 Task: Design a homepage for a food delivery service website using Figma. Include a navigation bar, a main image, headline, subheadline, and call-to-action buttons.
Action: Mouse moved to (162, 124)
Screenshot: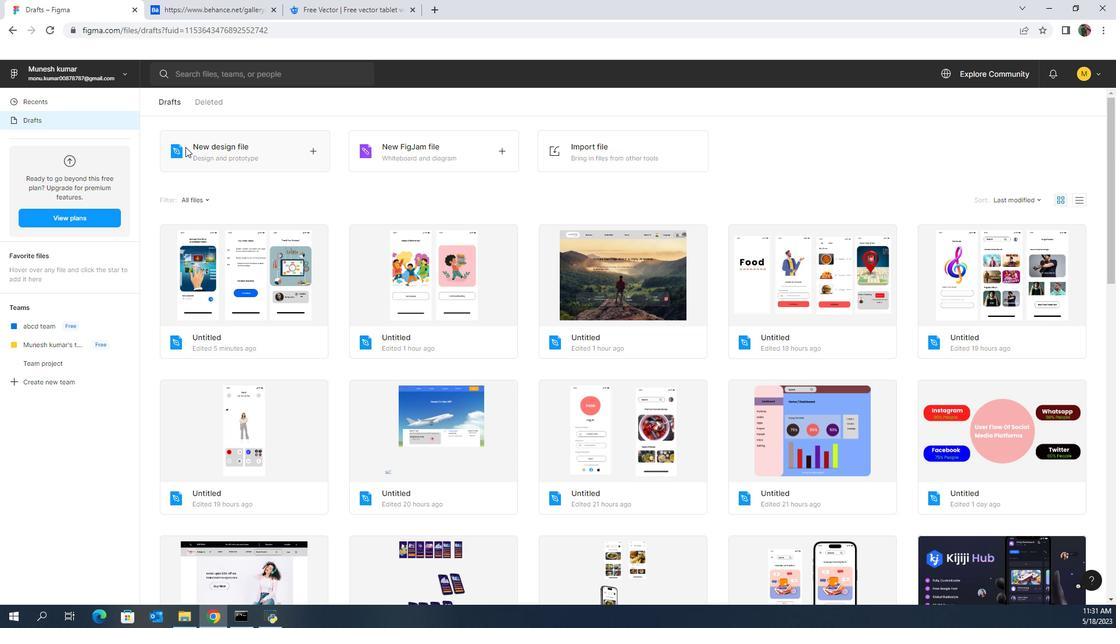 
Action: Mouse pressed left at (162, 124)
Screenshot: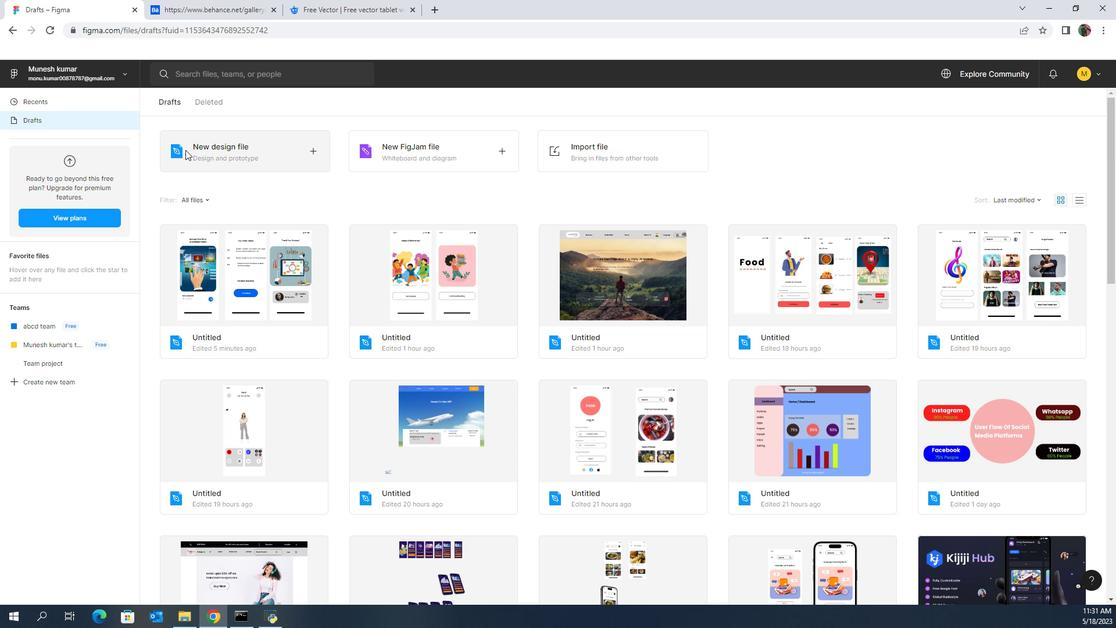 
Action: Mouse moved to (56, 50)
Screenshot: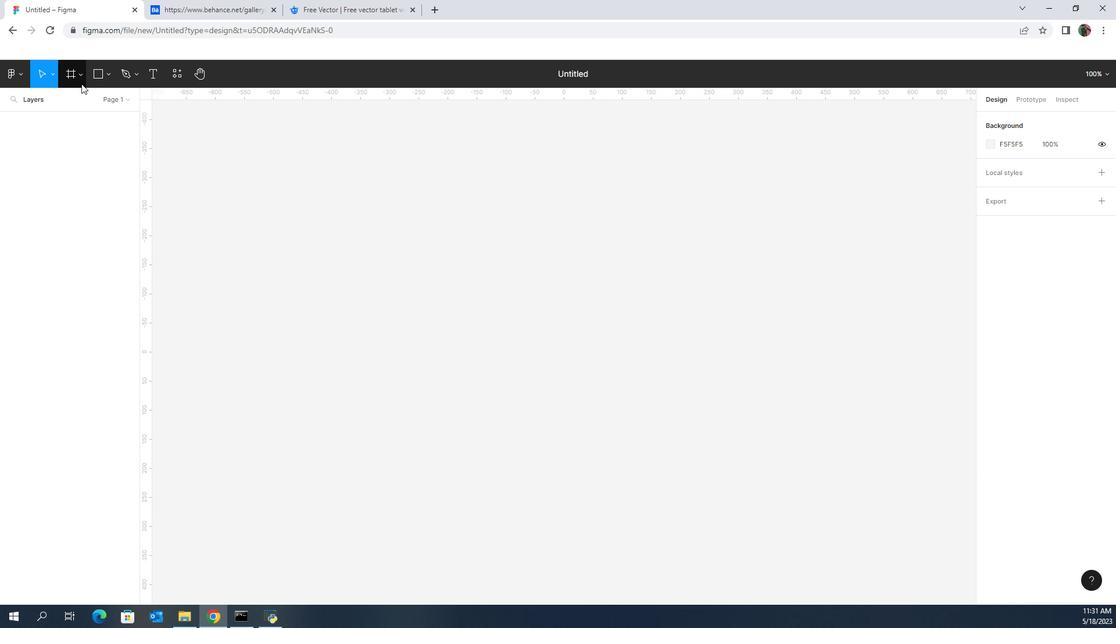
Action: Mouse pressed left at (56, 50)
Screenshot: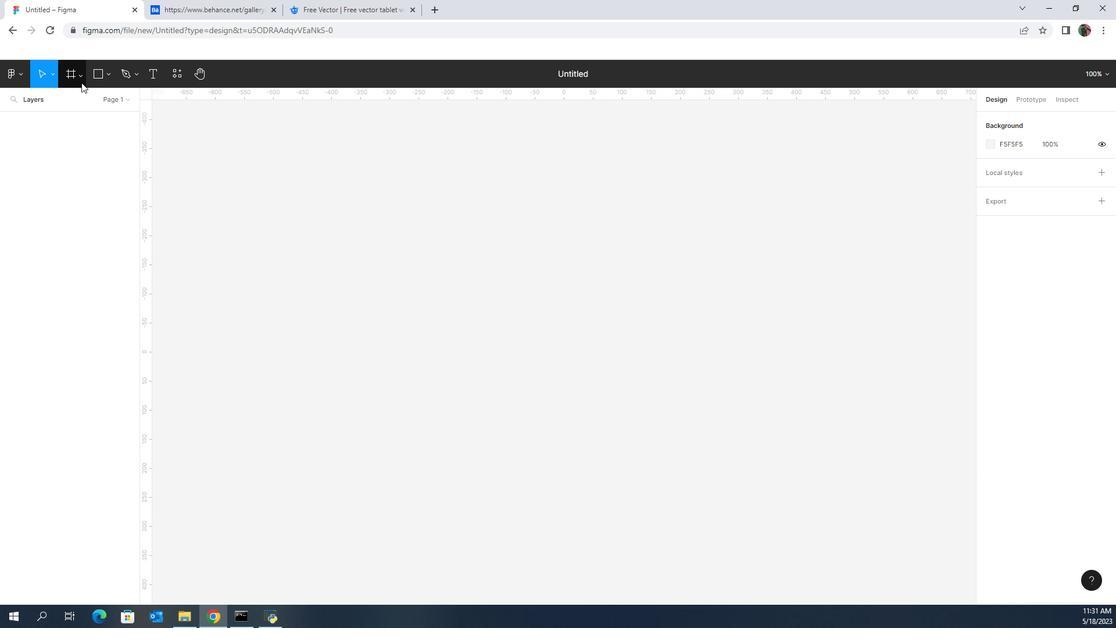 
Action: Mouse moved to (55, 72)
Screenshot: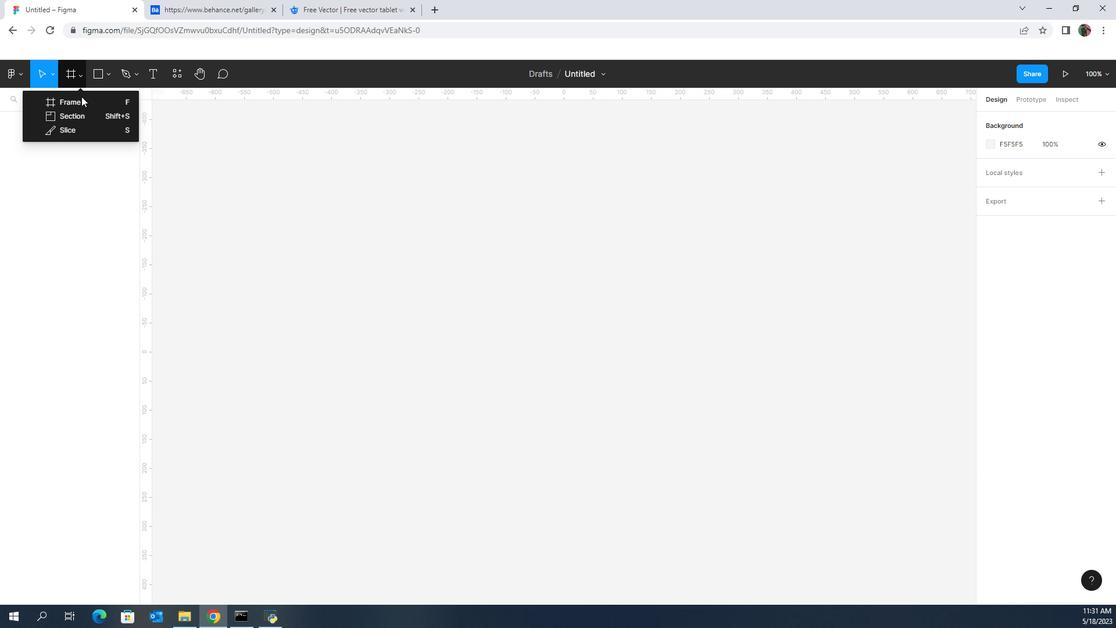 
Action: Mouse pressed left at (55, 72)
Screenshot: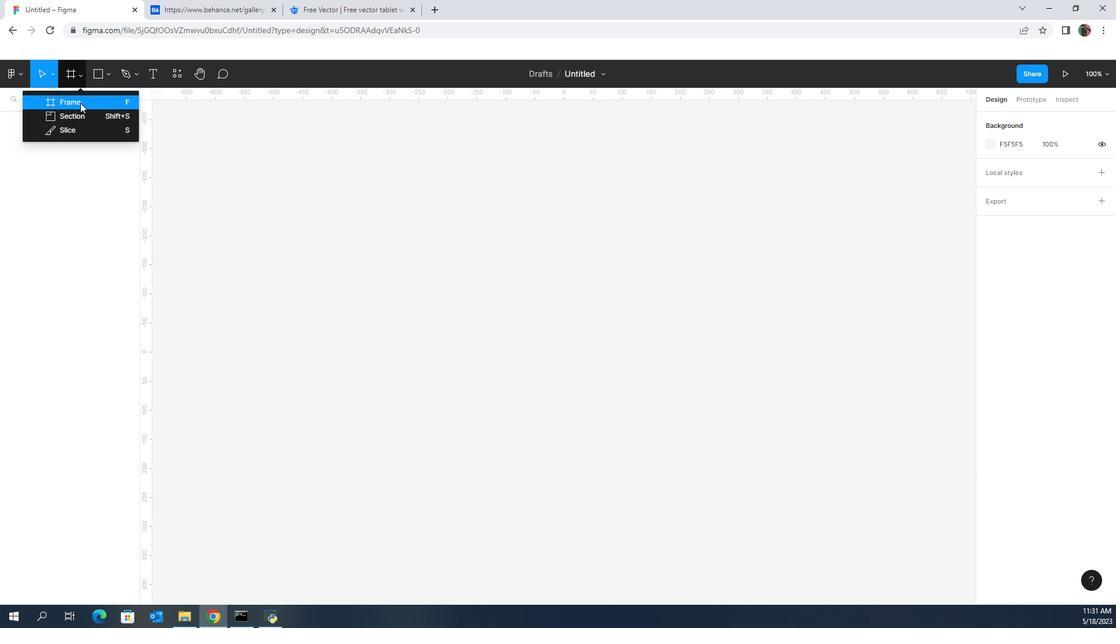 
Action: Mouse moved to (1034, 410)
Screenshot: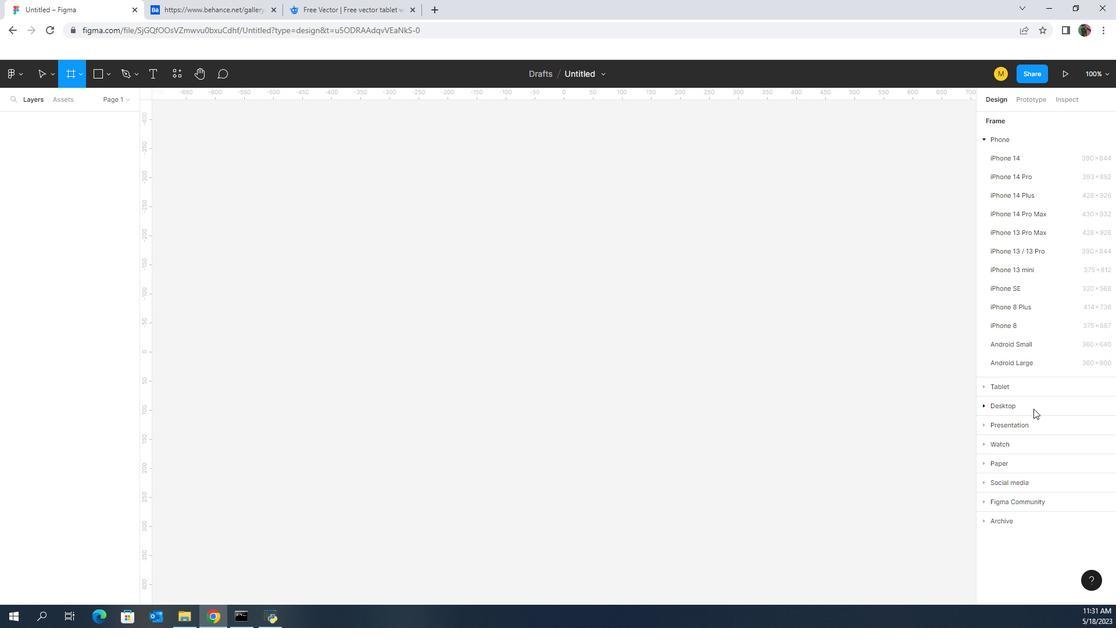 
Action: Mouse pressed left at (1034, 410)
Screenshot: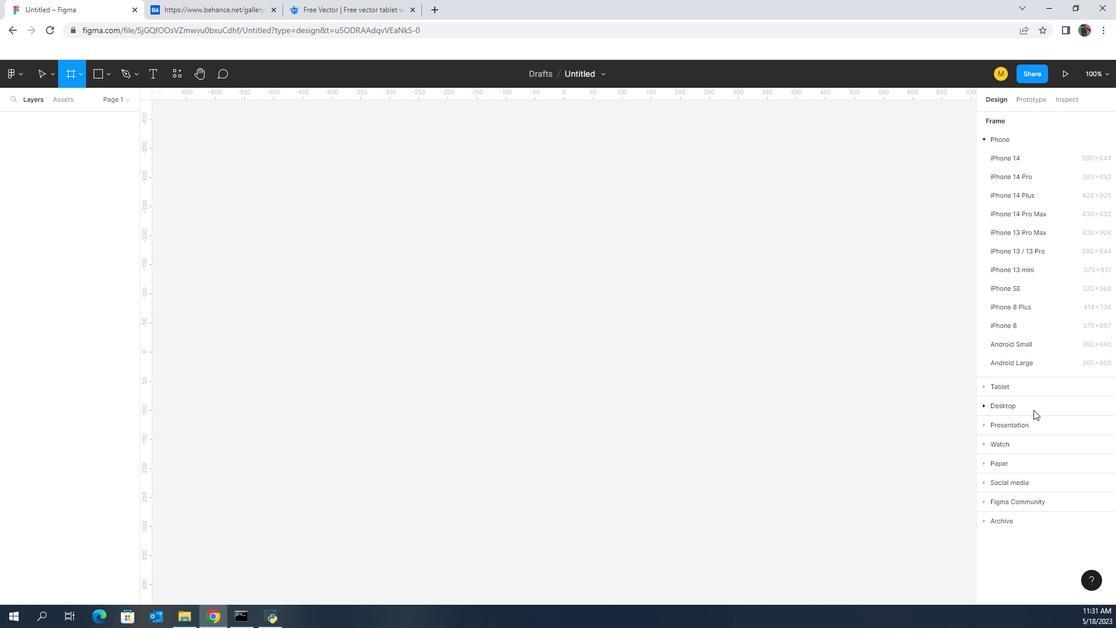 
Action: Mouse moved to (1032, 265)
Screenshot: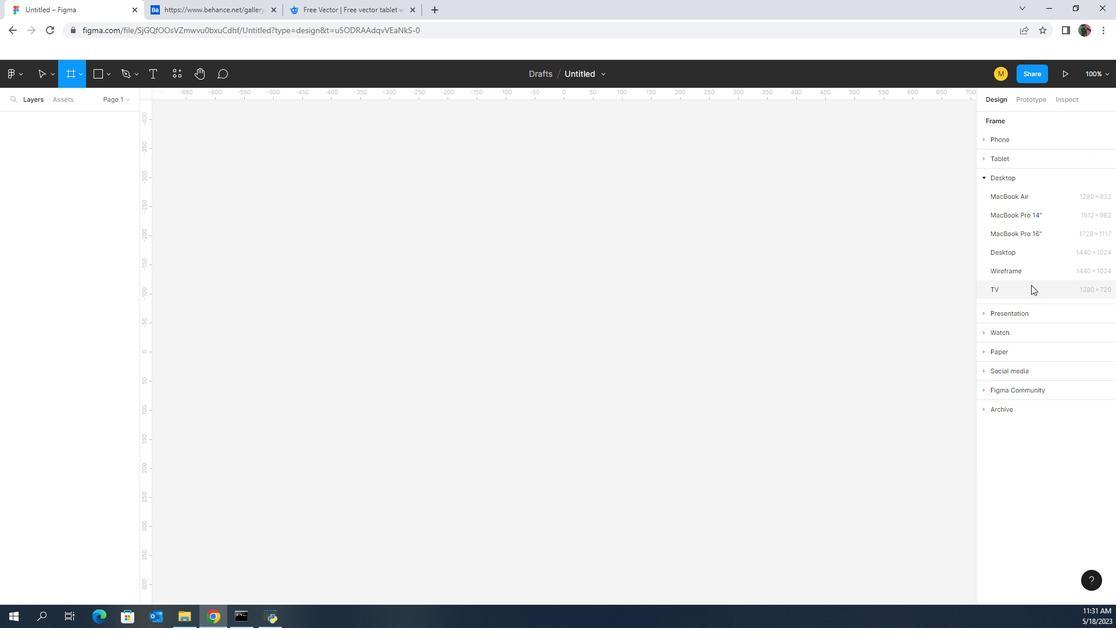 
Action: Mouse pressed left at (1032, 265)
Screenshot: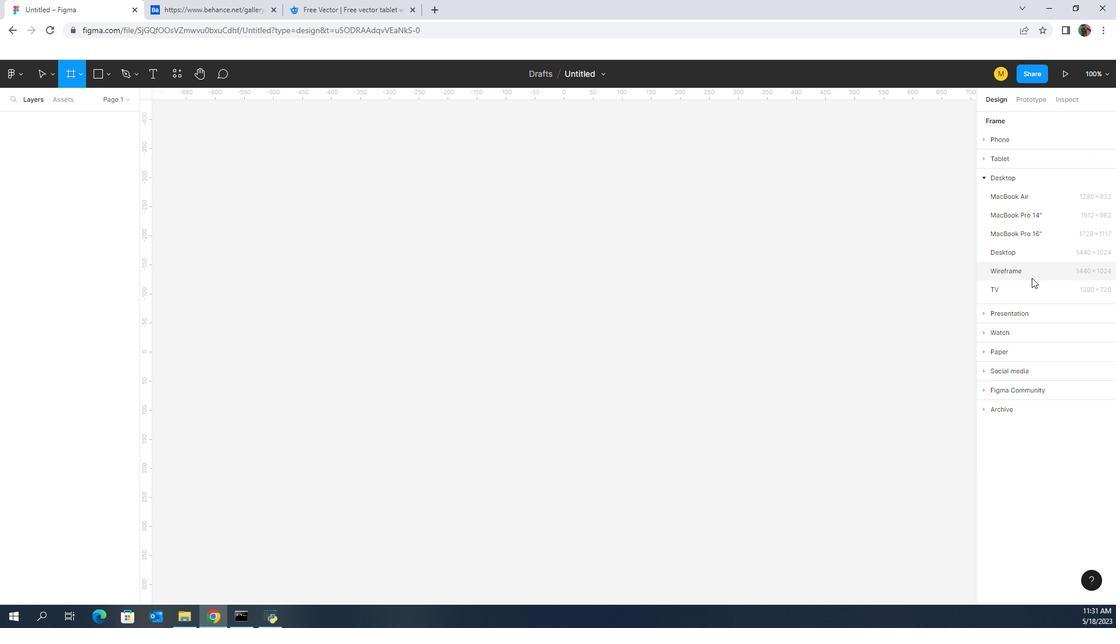 
Action: Mouse moved to (1104, 54)
Screenshot: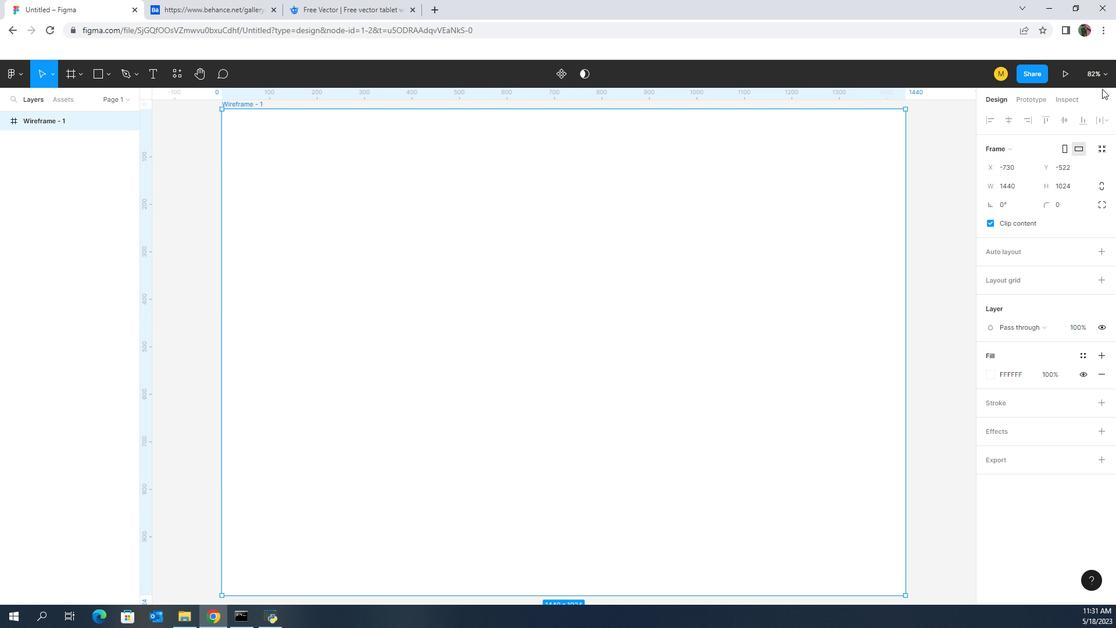 
Action: Mouse pressed left at (1104, 54)
Screenshot: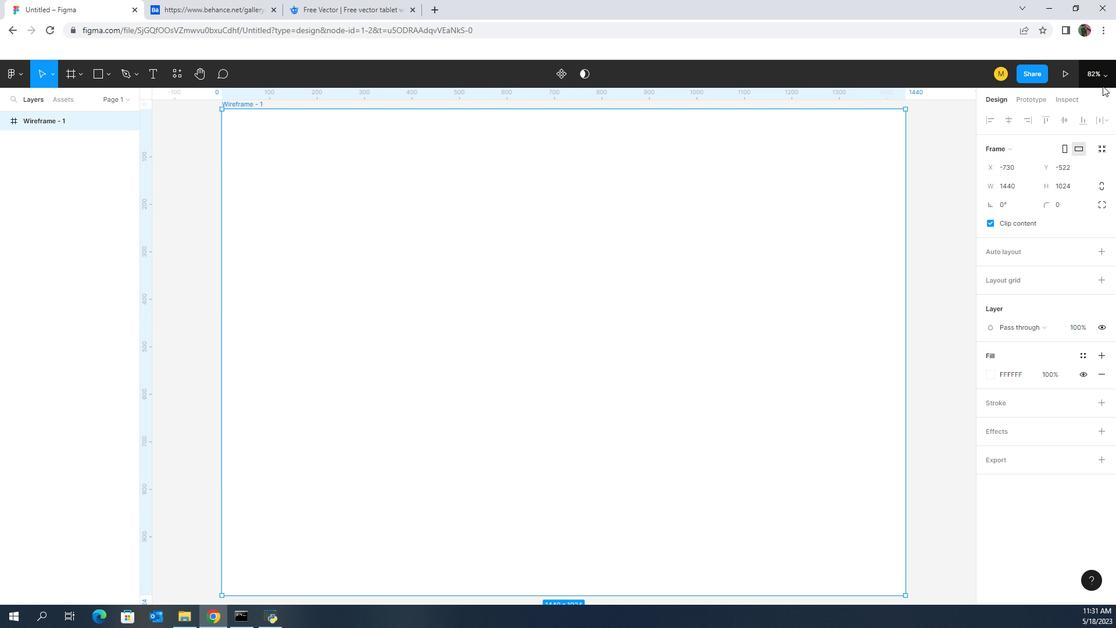 
Action: Key pressed 70<Key.enter>
Screenshot: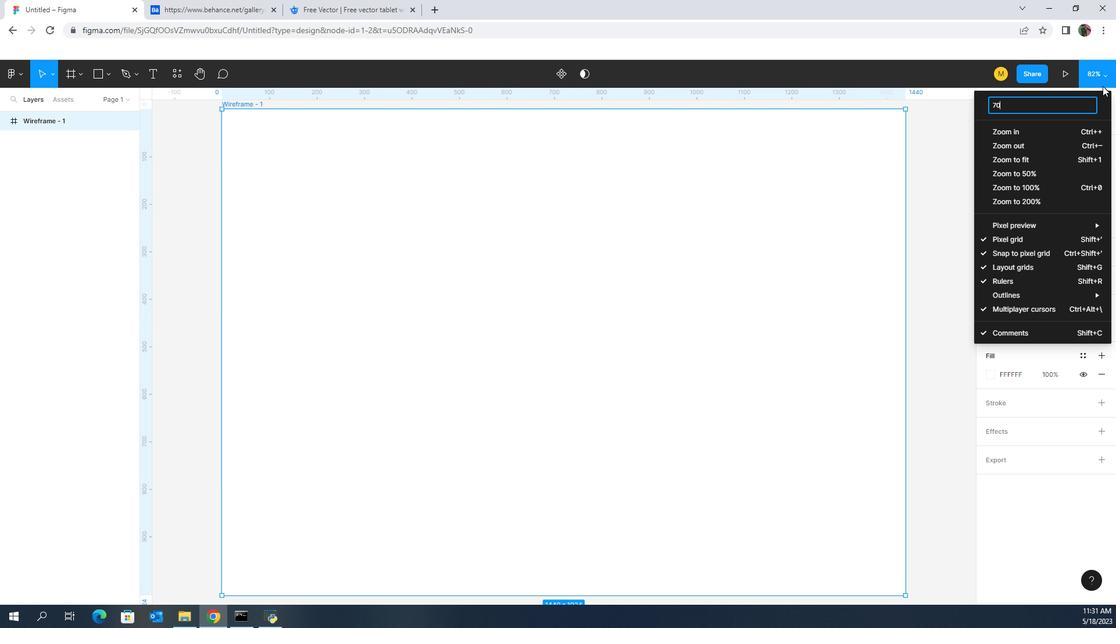 
Action: Mouse moved to (900, 198)
Screenshot: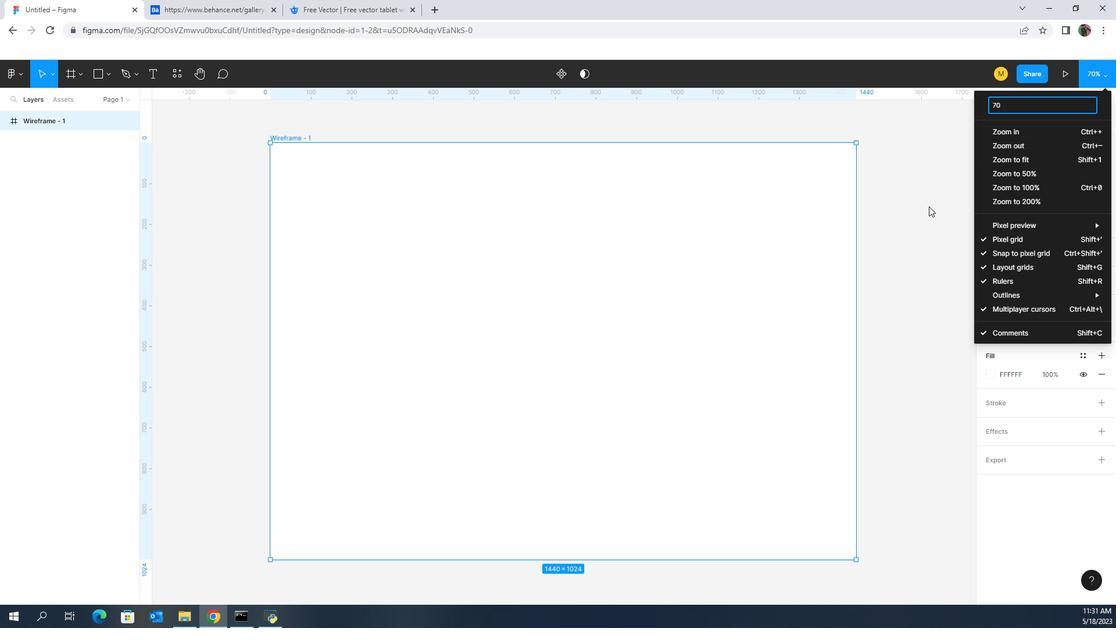 
Action: Mouse pressed left at (900, 198)
Screenshot: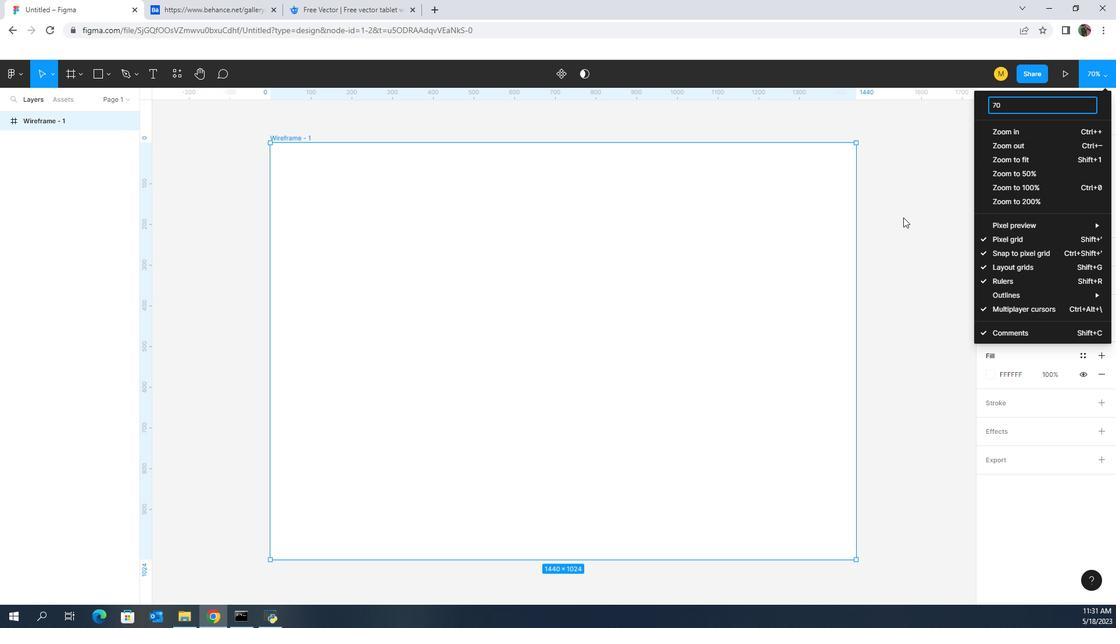
Action: Mouse moved to (590, 290)
Screenshot: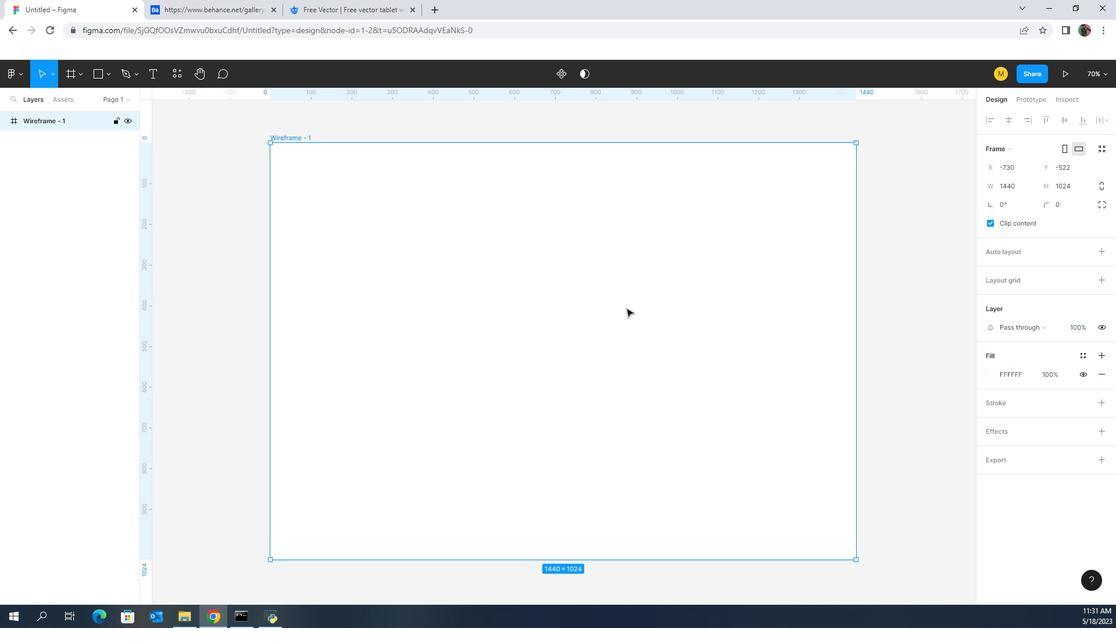 
Action: Mouse pressed left at (590, 290)
Screenshot: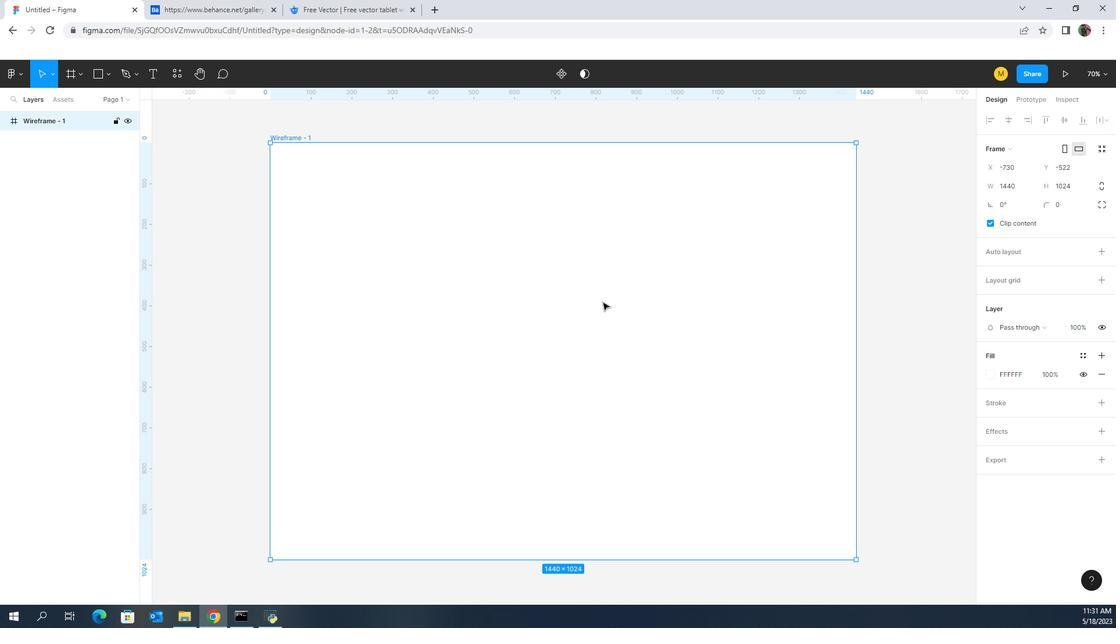 
Action: Mouse moved to (421, 112)
Screenshot: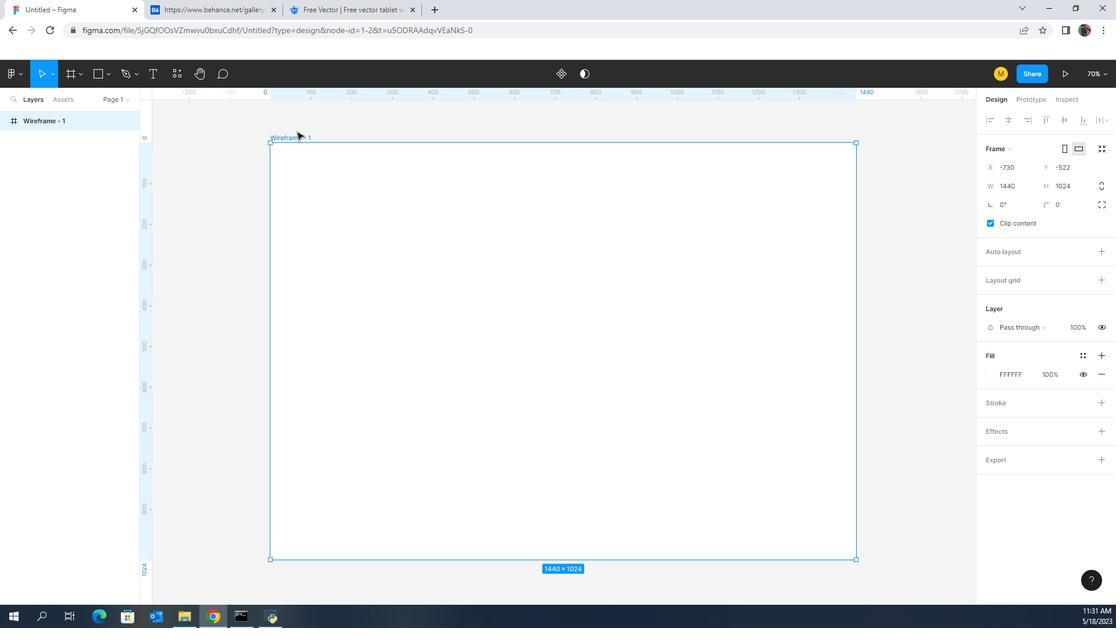 
Action: Mouse pressed left at (421, 112)
Screenshot: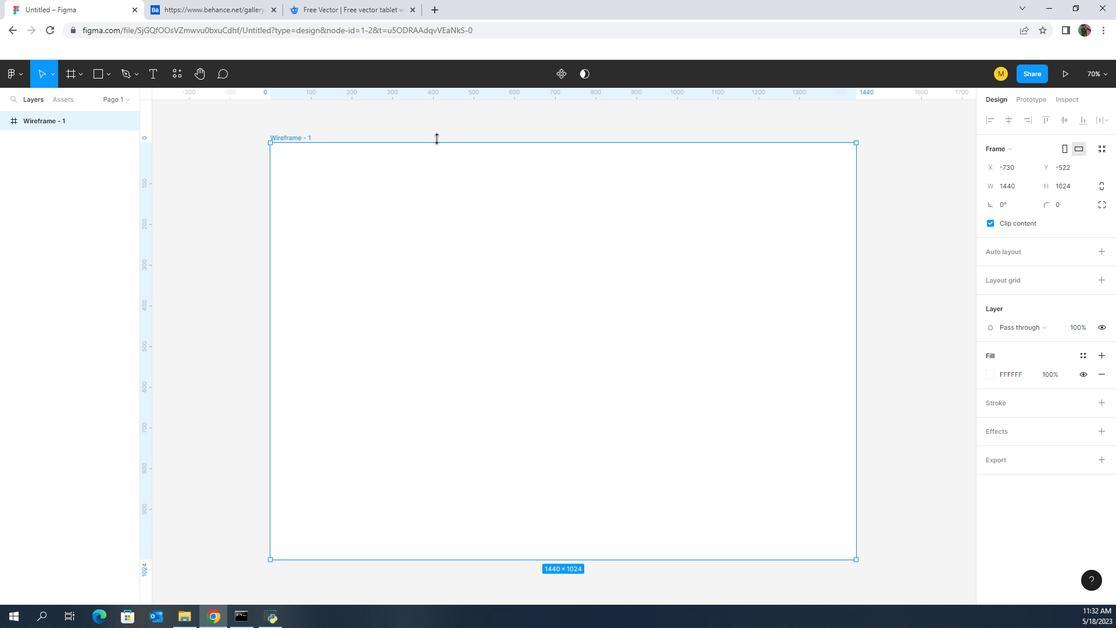 
Action: Mouse moved to (517, 101)
Screenshot: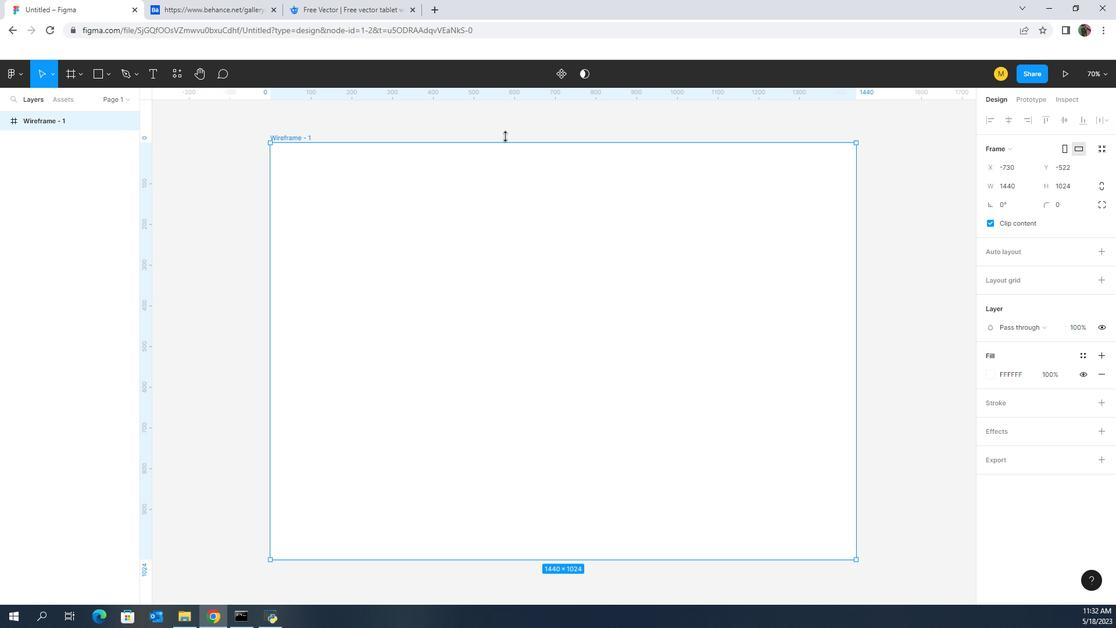 
Action: Mouse pressed left at (517, 101)
Screenshot: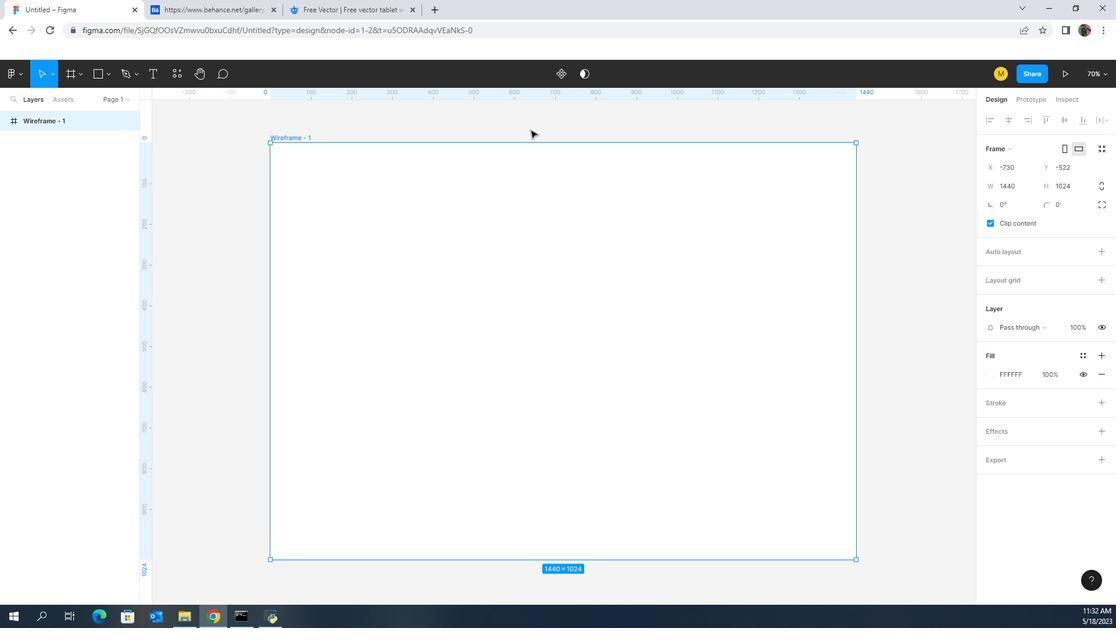 
Action: Mouse moved to (504, 227)
Screenshot: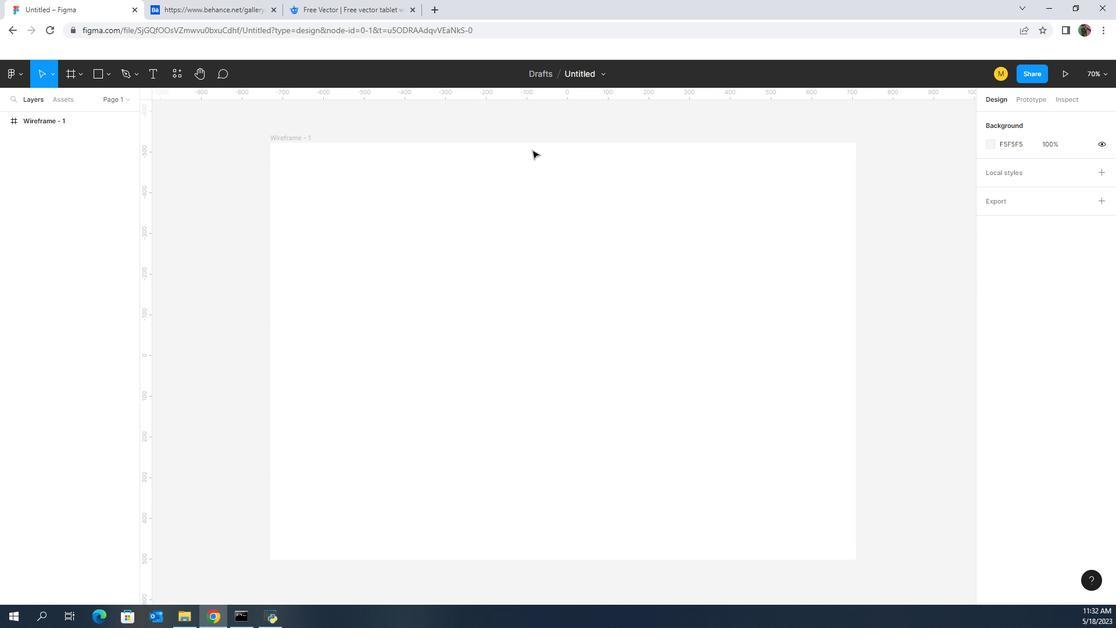 
Action: Mouse pressed left at (504, 227)
Screenshot: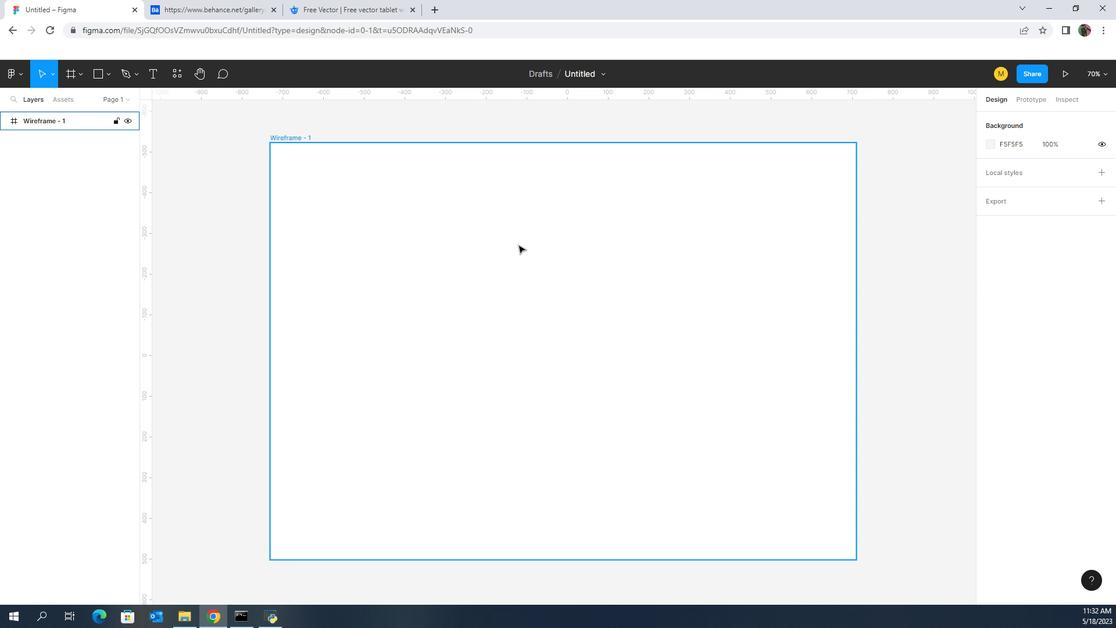 
Action: Mouse moved to (1006, 272)
Screenshot: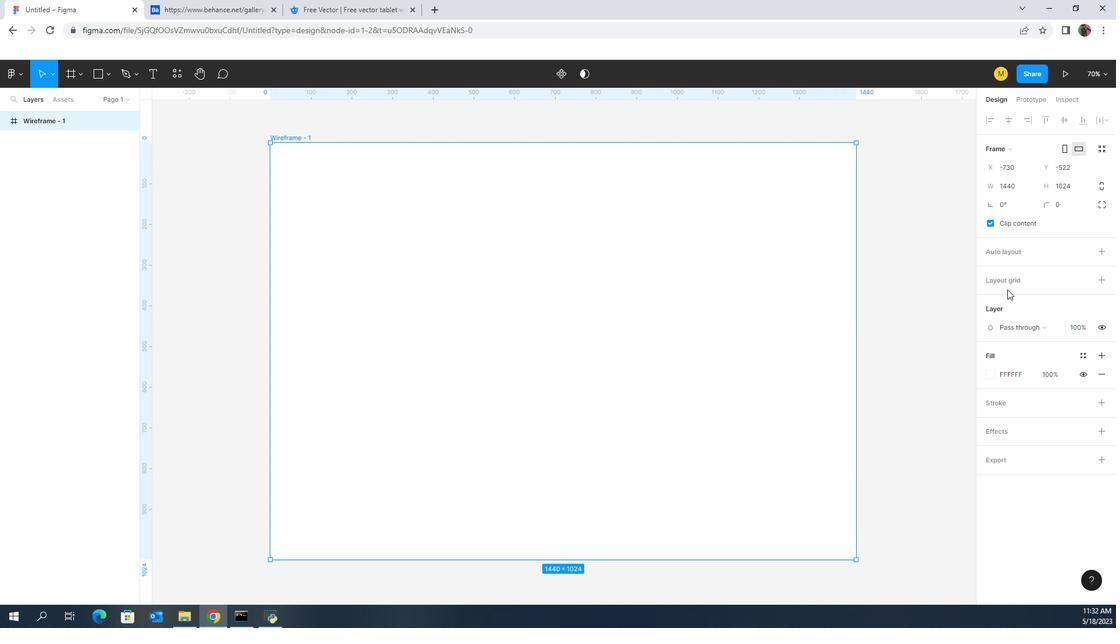 
Action: Mouse pressed left at (1006, 272)
Screenshot: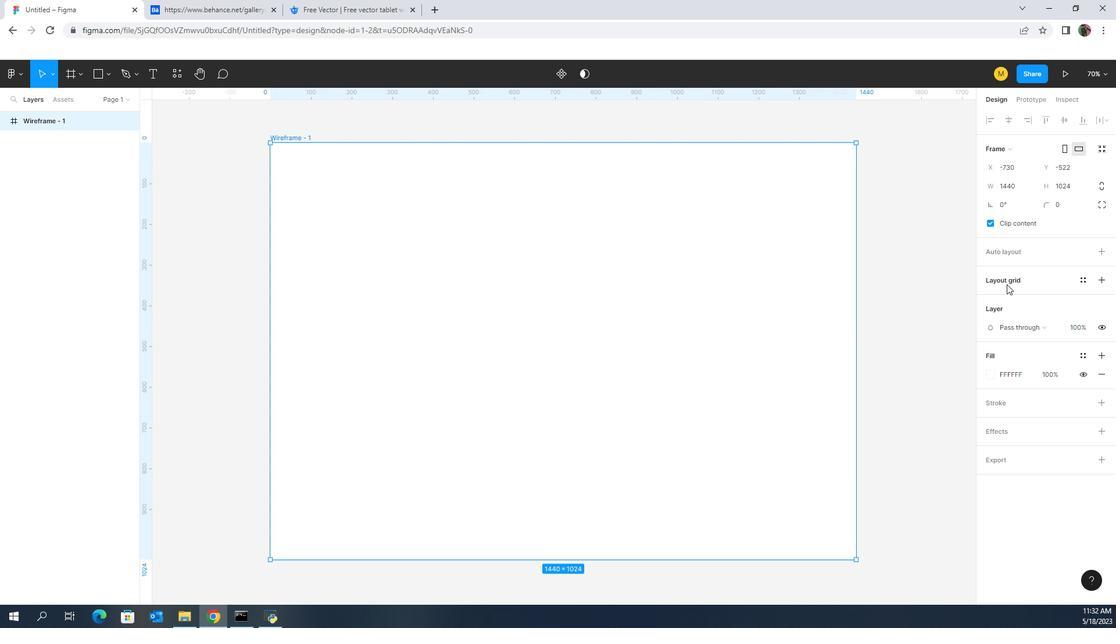 
Action: Mouse moved to (990, 289)
Screenshot: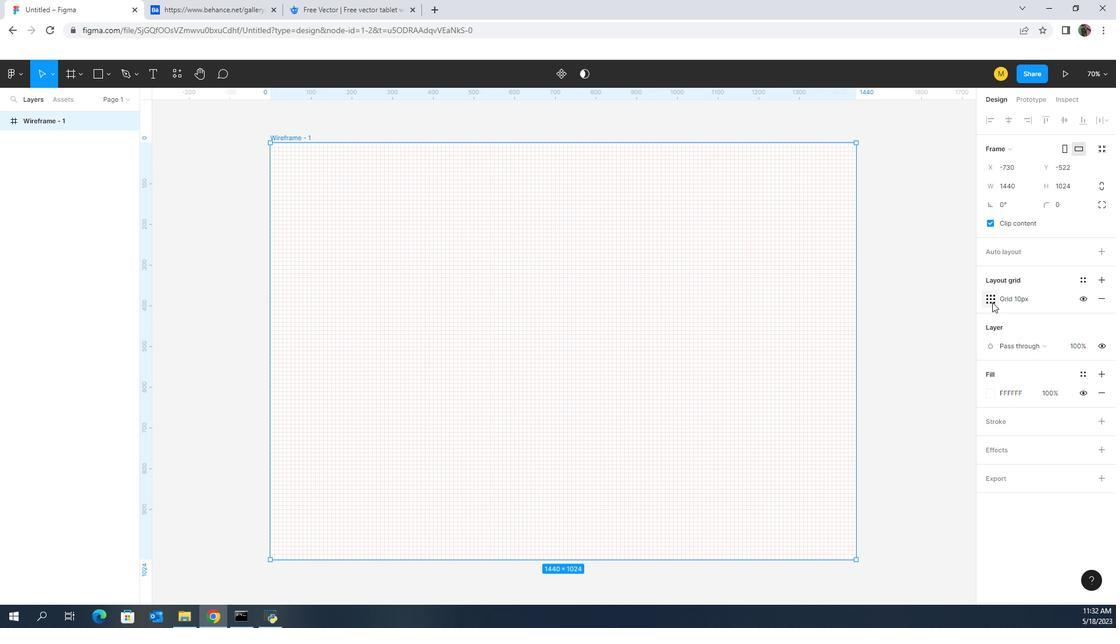 
Action: Mouse pressed left at (990, 289)
Screenshot: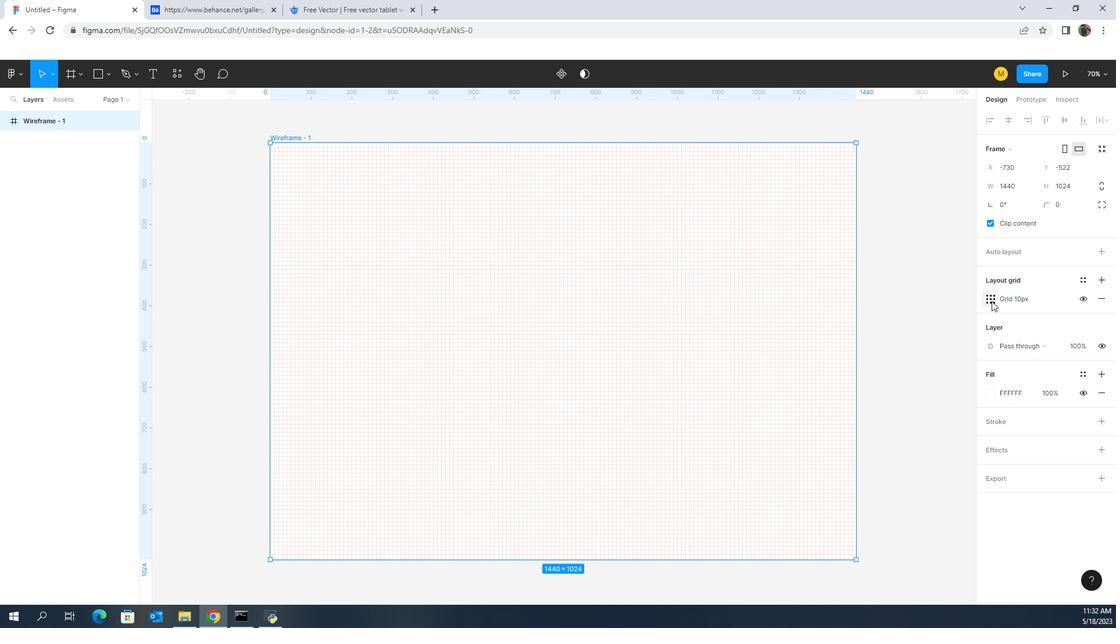 
Action: Mouse moved to (863, 296)
Screenshot: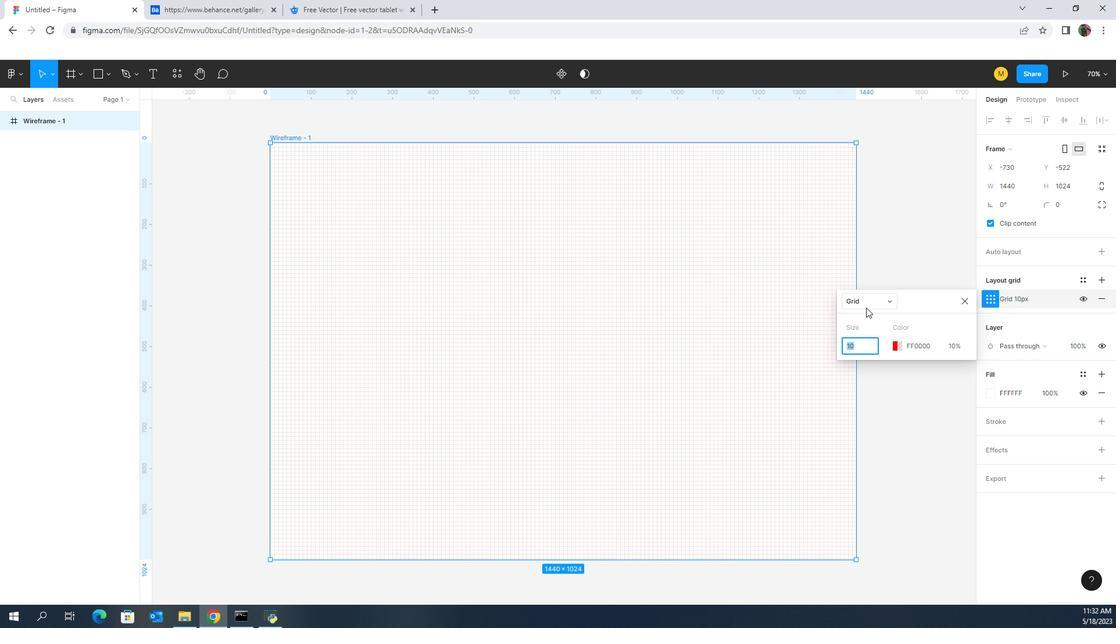 
Action: Mouse pressed left at (863, 296)
Screenshot: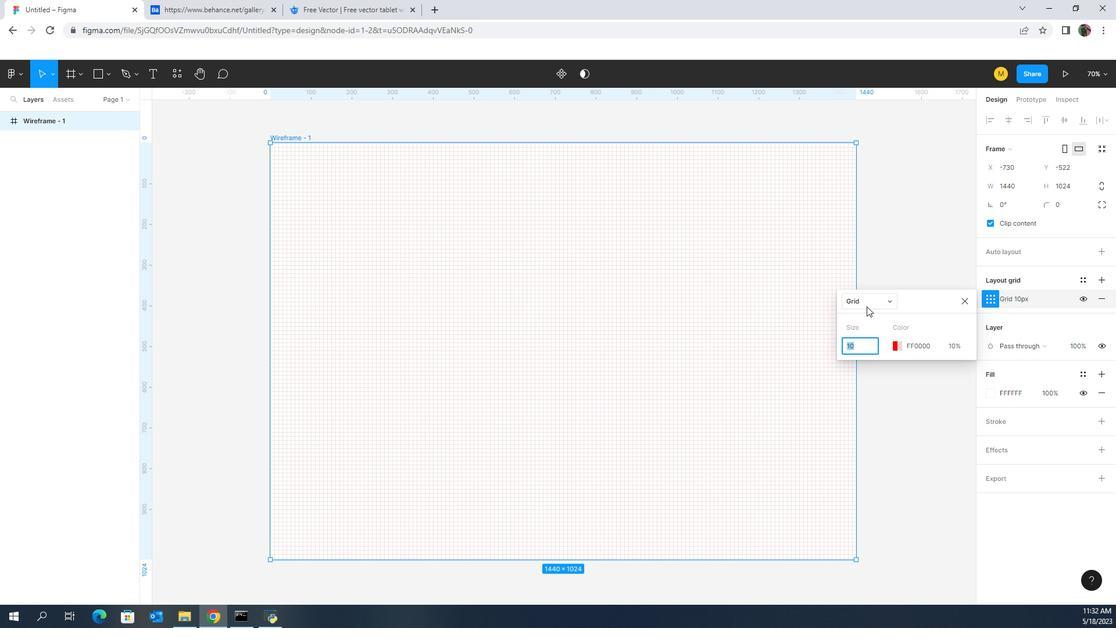
Action: Mouse moved to (863, 309)
Screenshot: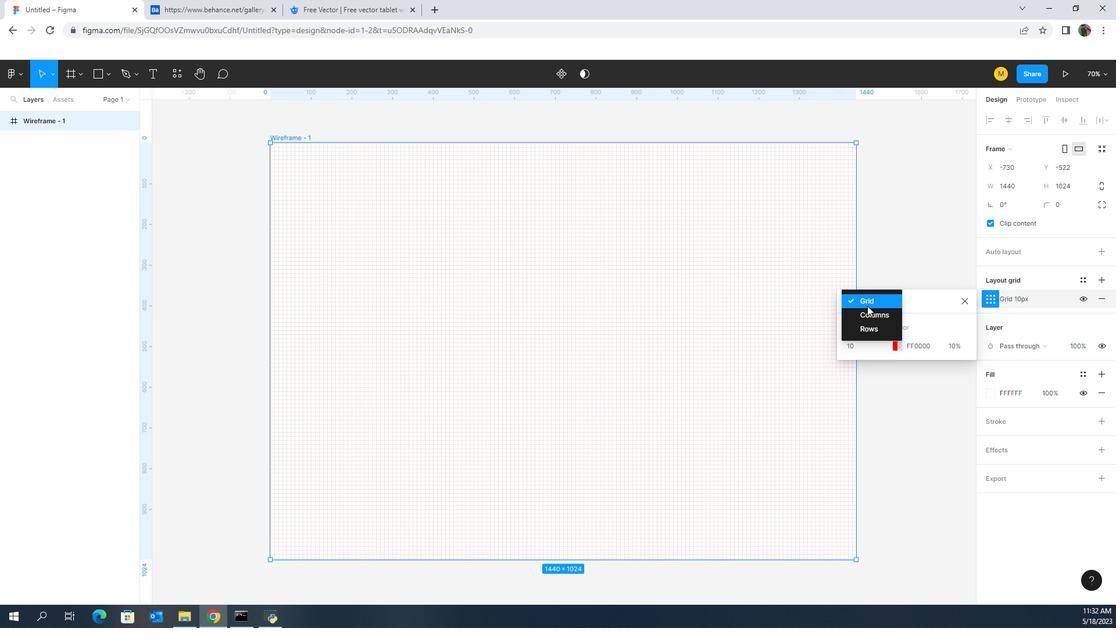 
Action: Mouse pressed left at (863, 309)
Screenshot: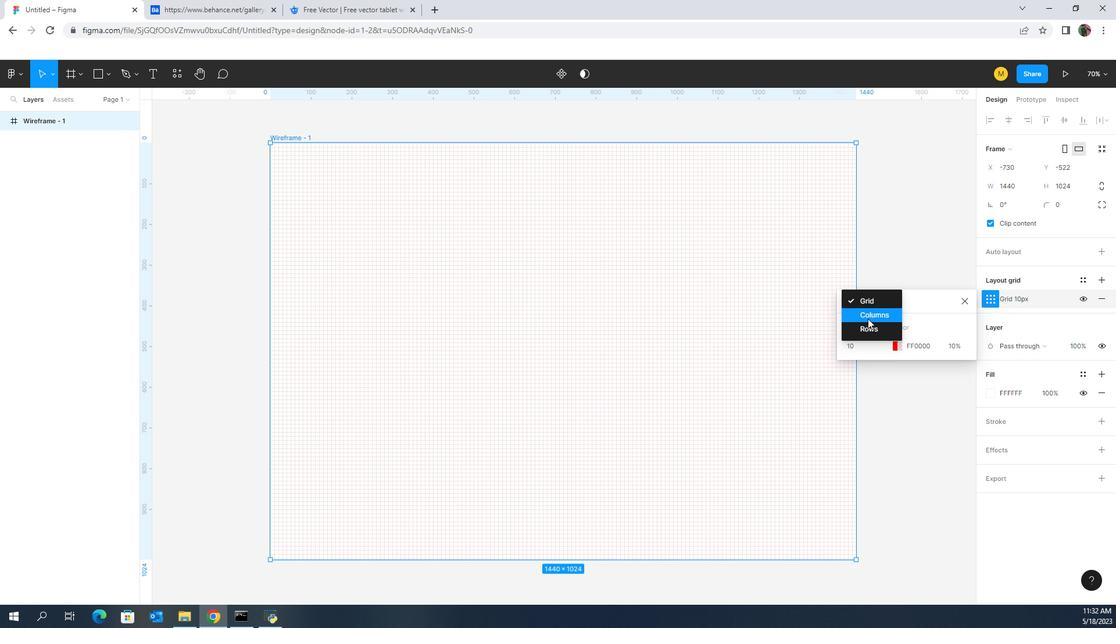 
Action: Mouse moved to (877, 340)
Screenshot: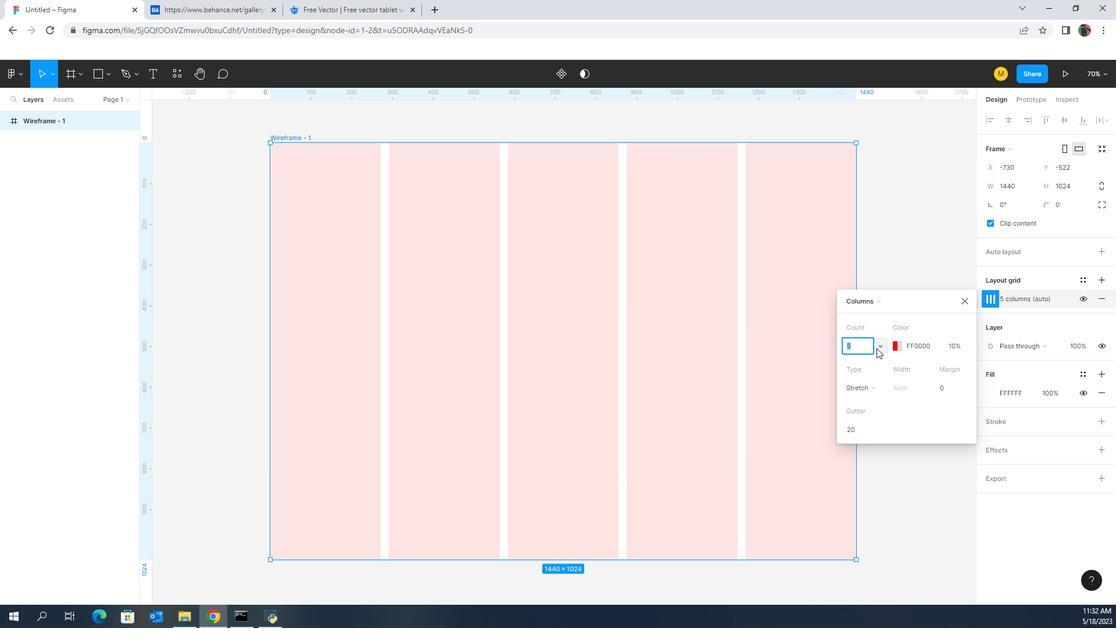 
Action: Mouse pressed left at (877, 340)
Screenshot: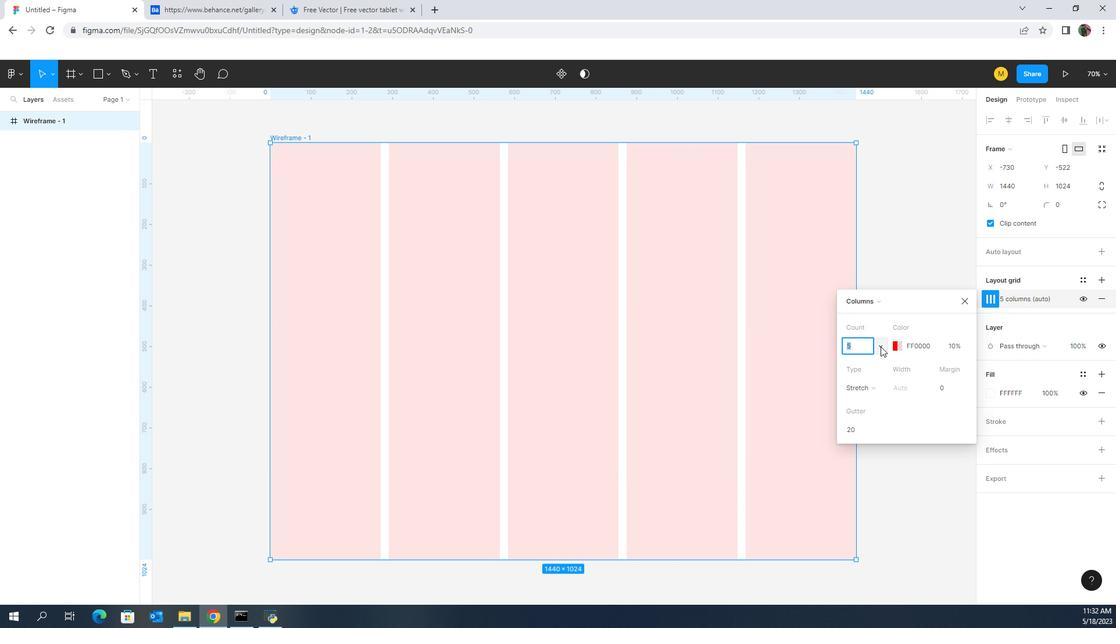 
Action: Mouse moved to (871, 450)
Screenshot: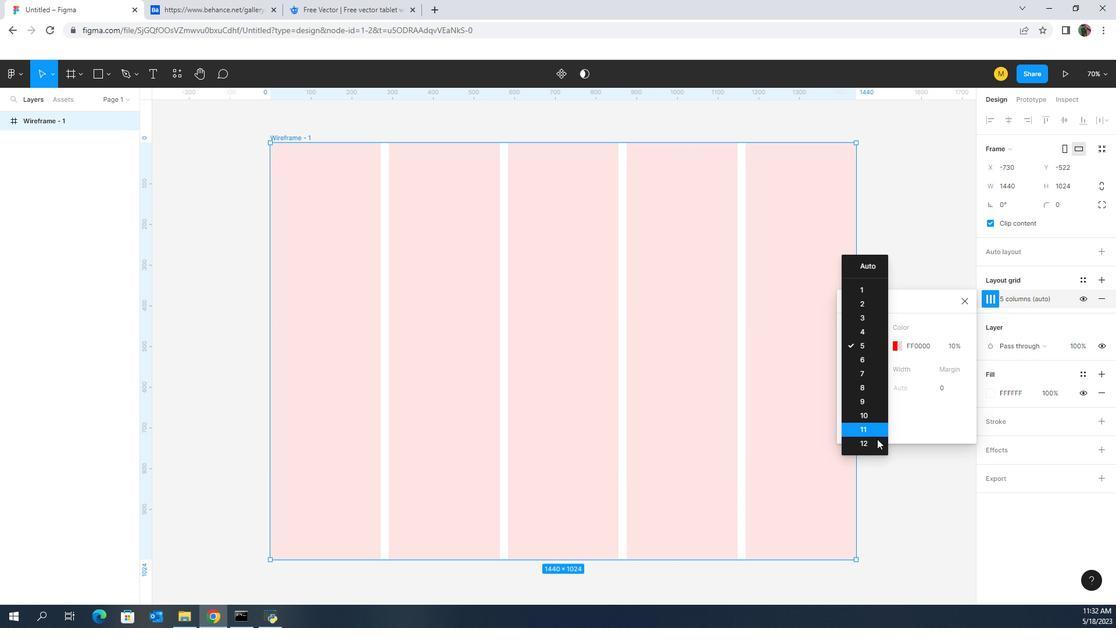 
Action: Mouse pressed left at (871, 450)
Screenshot: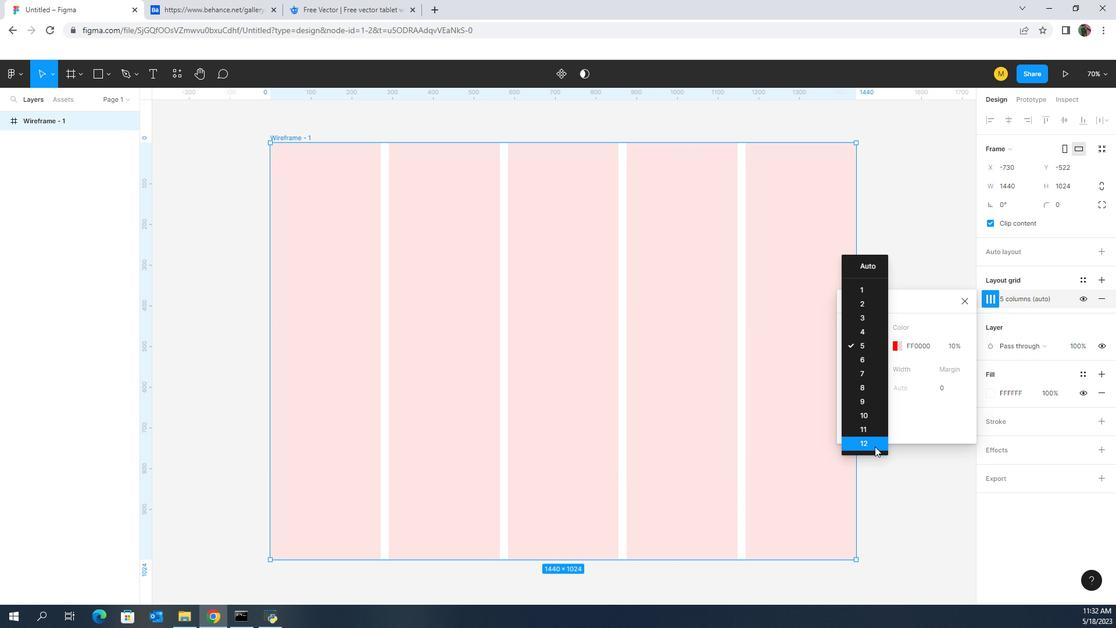 
Action: Mouse moved to (949, 378)
Screenshot: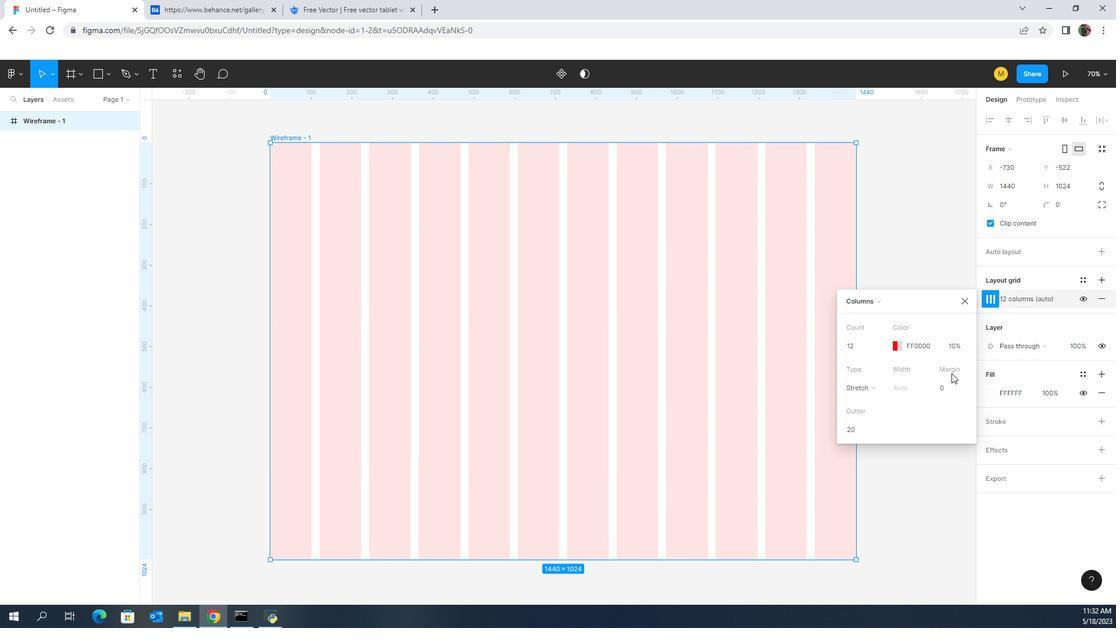 
Action: Mouse pressed left at (949, 378)
Screenshot: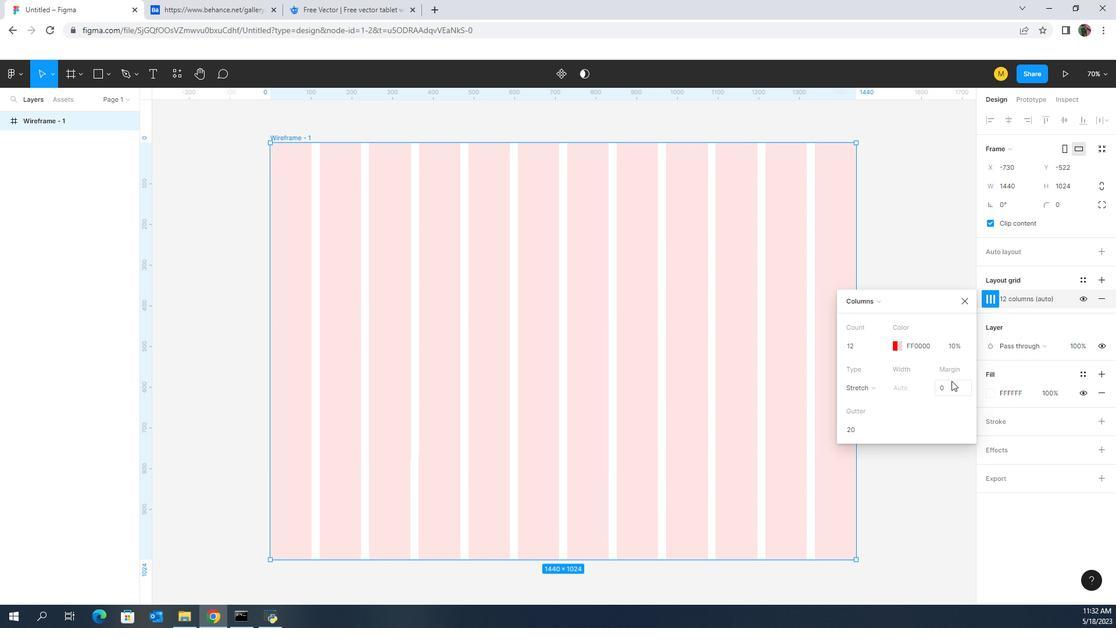 
Action: Mouse moved to (950, 379)
Screenshot: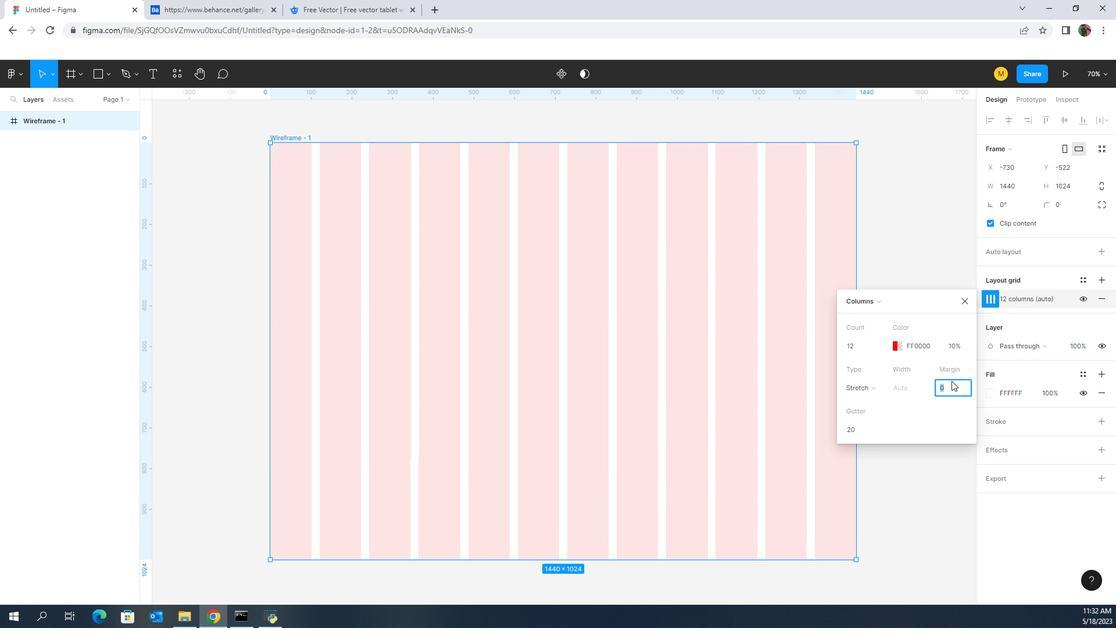 
Action: Key pressed 70<Key.enter>
Screenshot: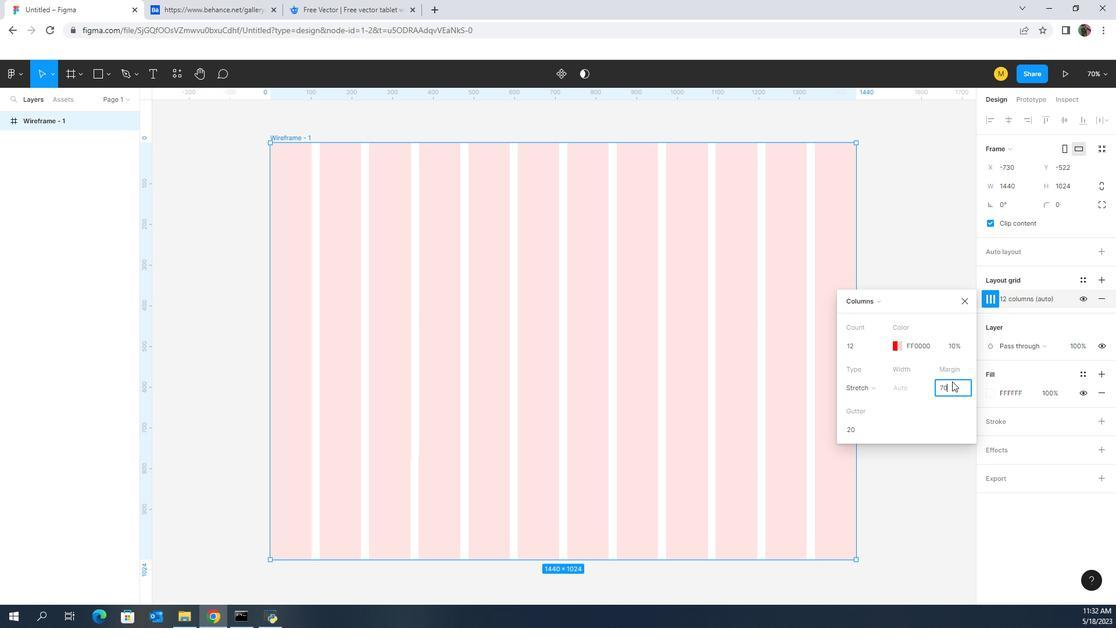 
Action: Mouse moved to (864, 435)
Screenshot: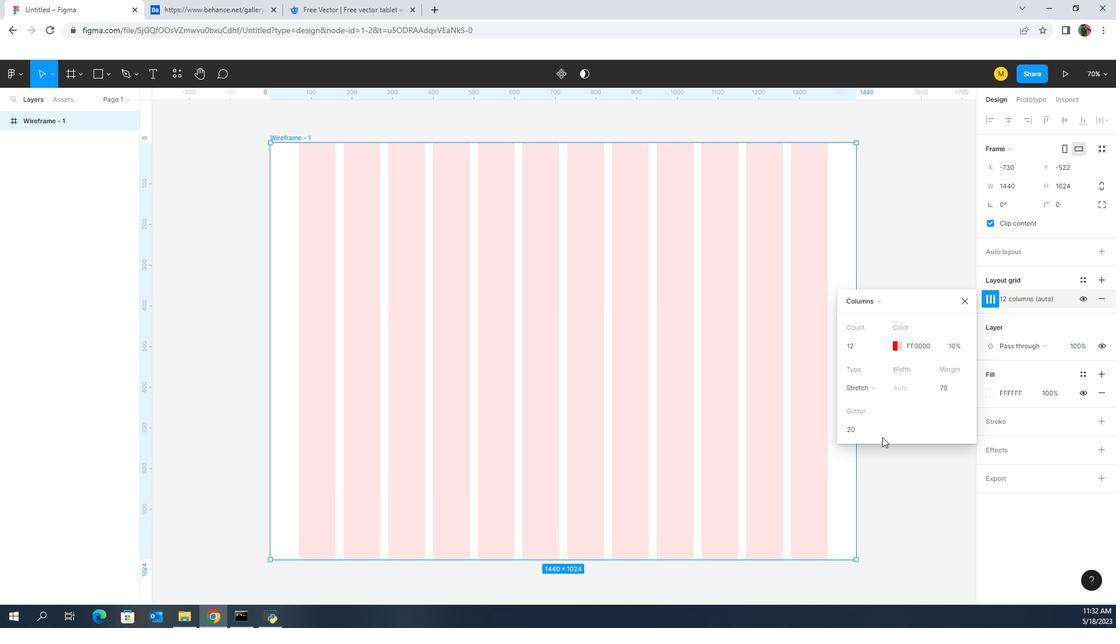 
Action: Mouse pressed left at (864, 435)
Screenshot: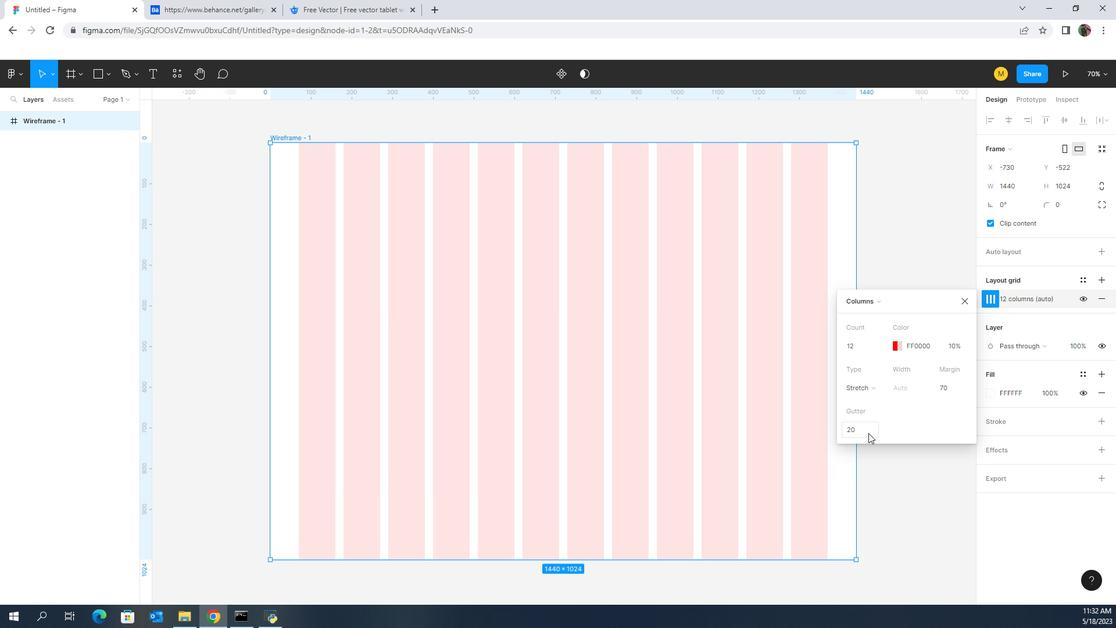
Action: Key pressed 32<Key.enter>
Screenshot: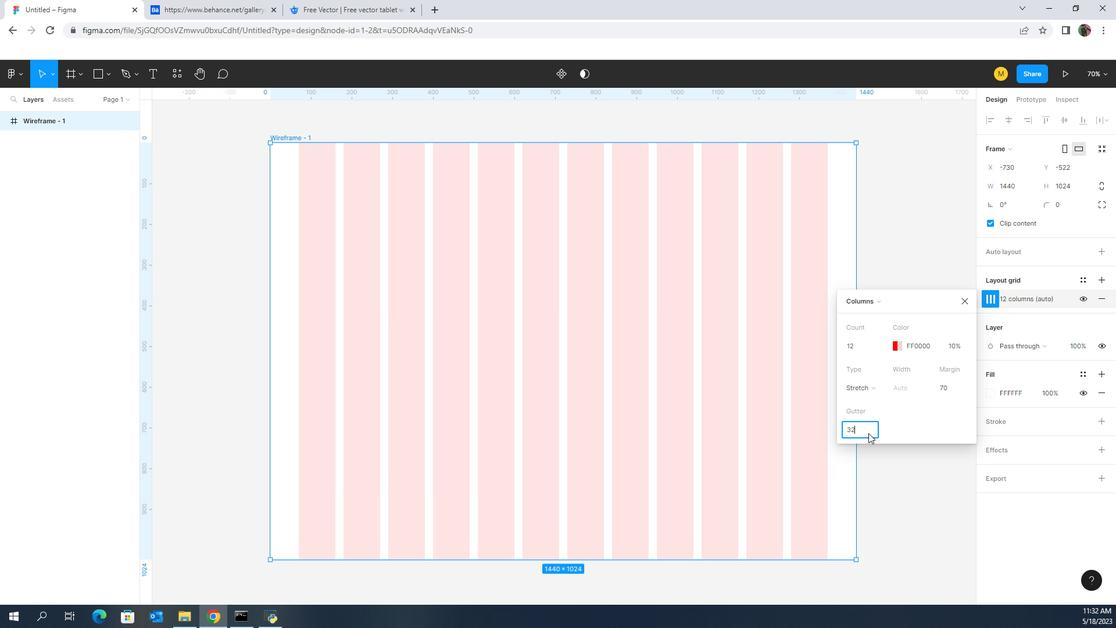 
Action: Mouse moved to (969, 296)
Screenshot: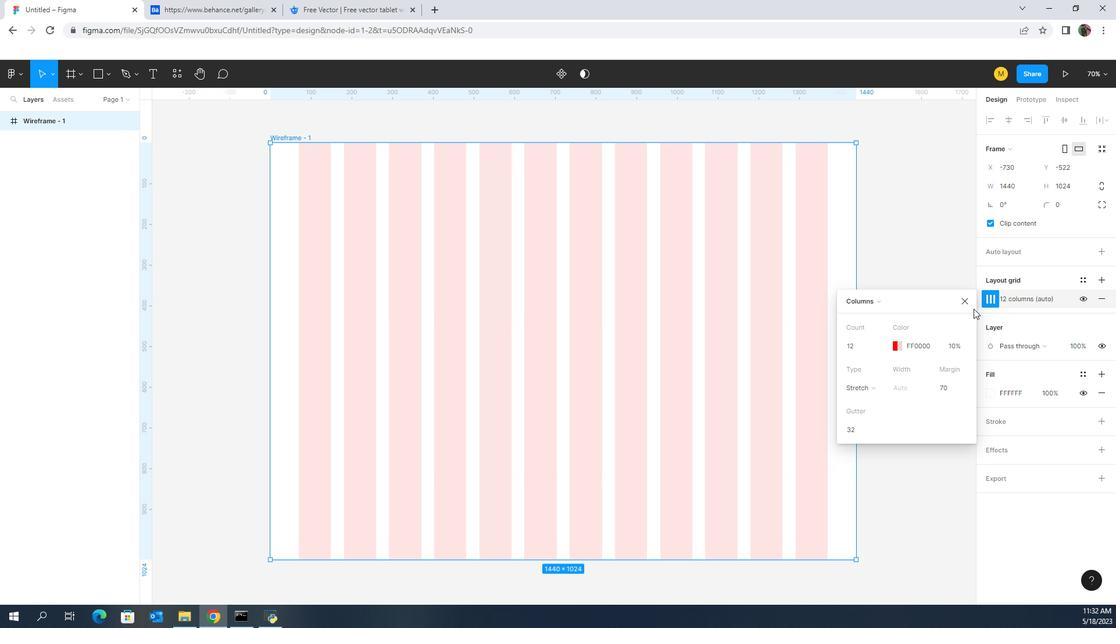 
Action: Mouse pressed left at (969, 296)
Screenshot: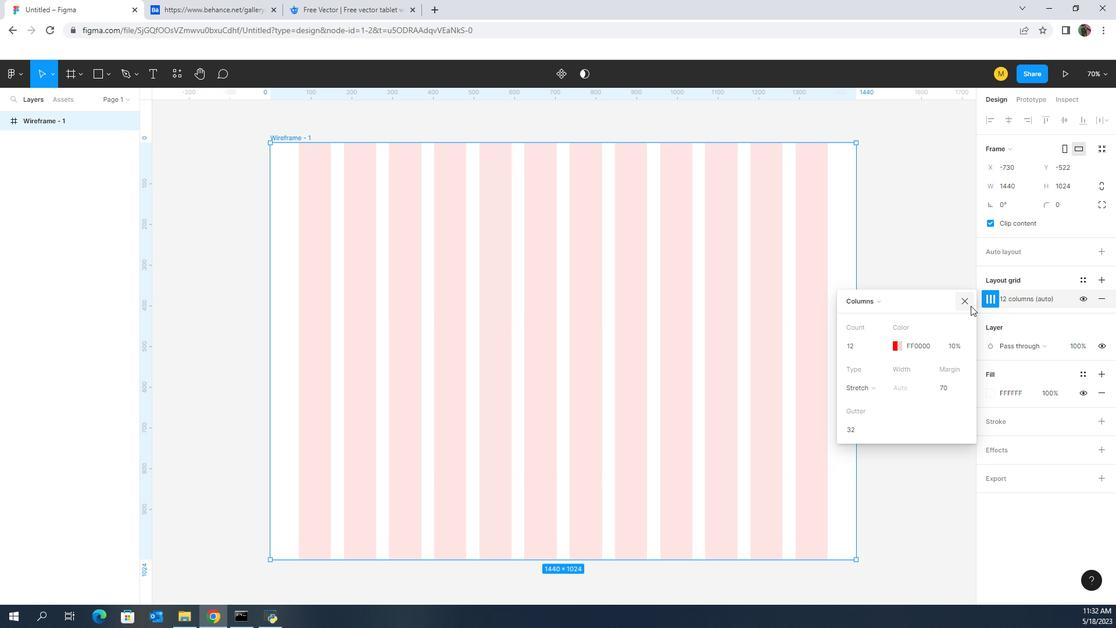 
Action: Mouse moved to (903, 251)
Screenshot: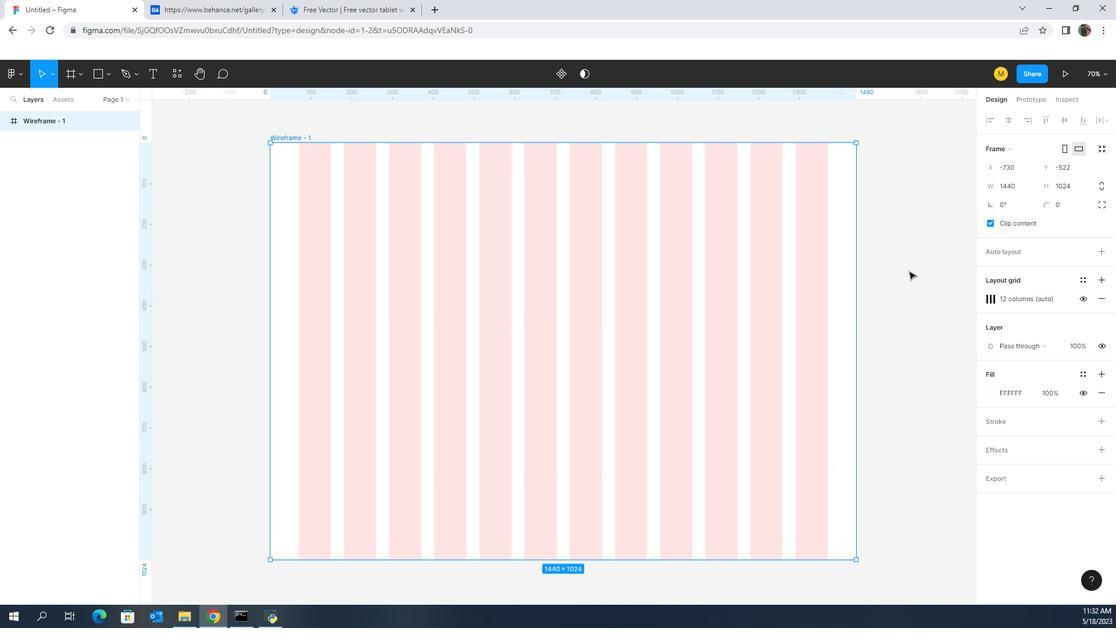 
Action: Mouse pressed left at (903, 251)
Screenshot: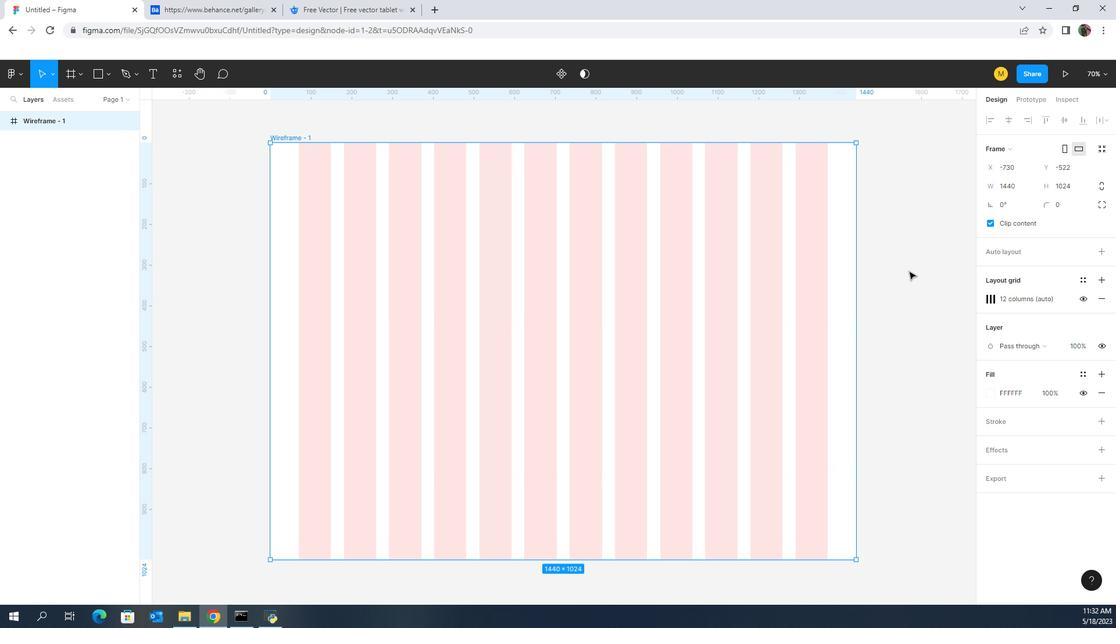 
Action: Mouse moved to (625, 291)
Screenshot: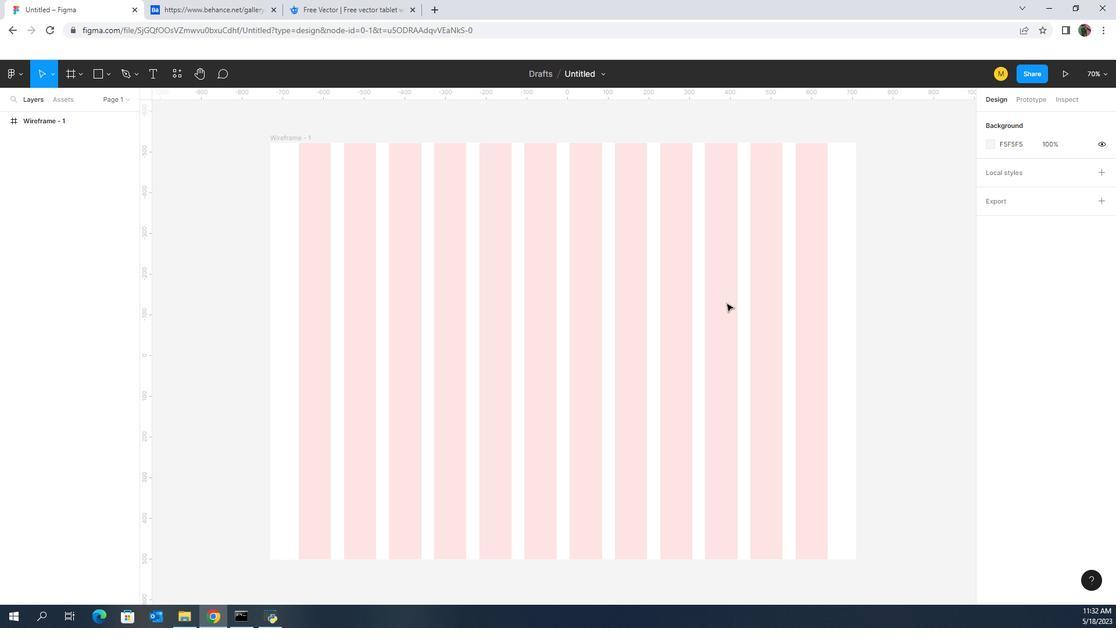 
Action: Mouse pressed left at (625, 291)
Screenshot: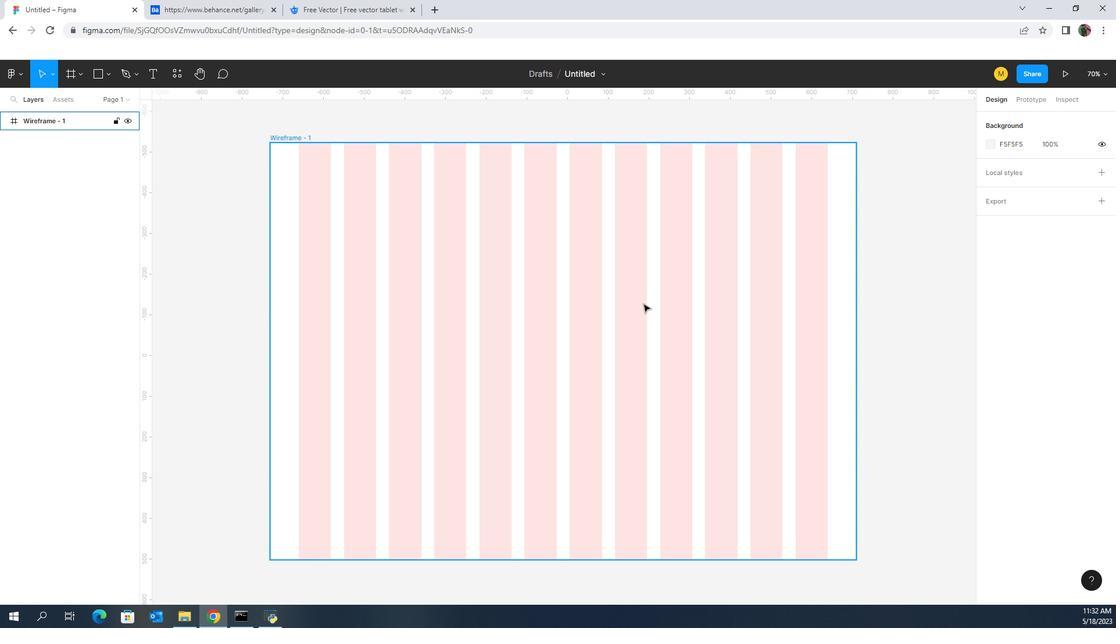 
Action: Mouse moved to (82, 50)
Screenshot: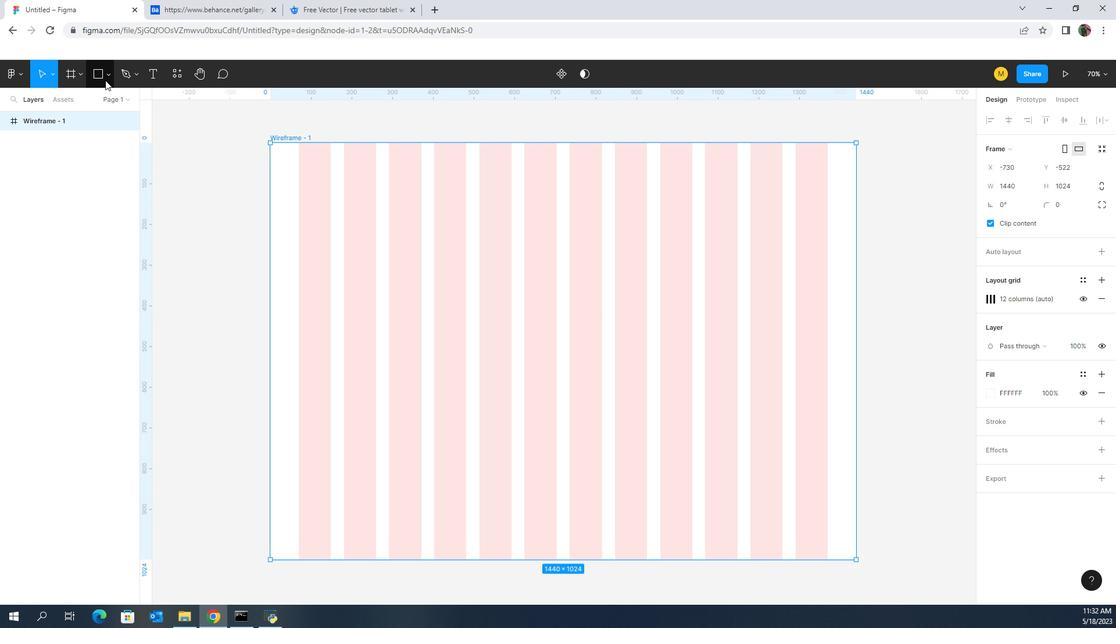 
Action: Mouse pressed left at (82, 50)
Screenshot: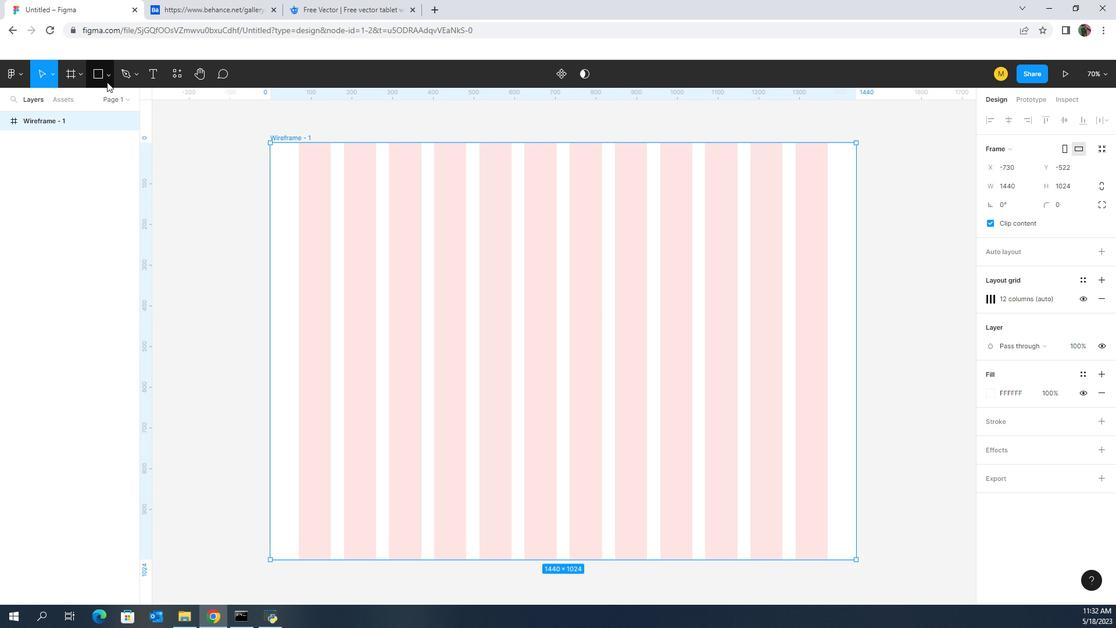 
Action: Mouse moved to (84, 73)
Screenshot: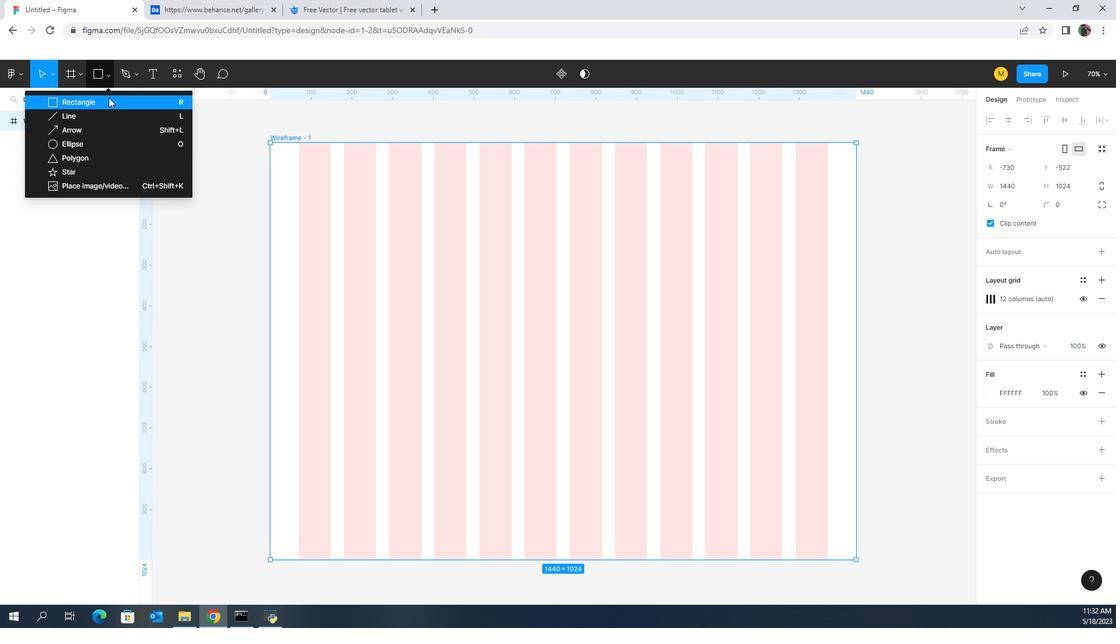 
Action: Mouse pressed left at (84, 73)
Screenshot: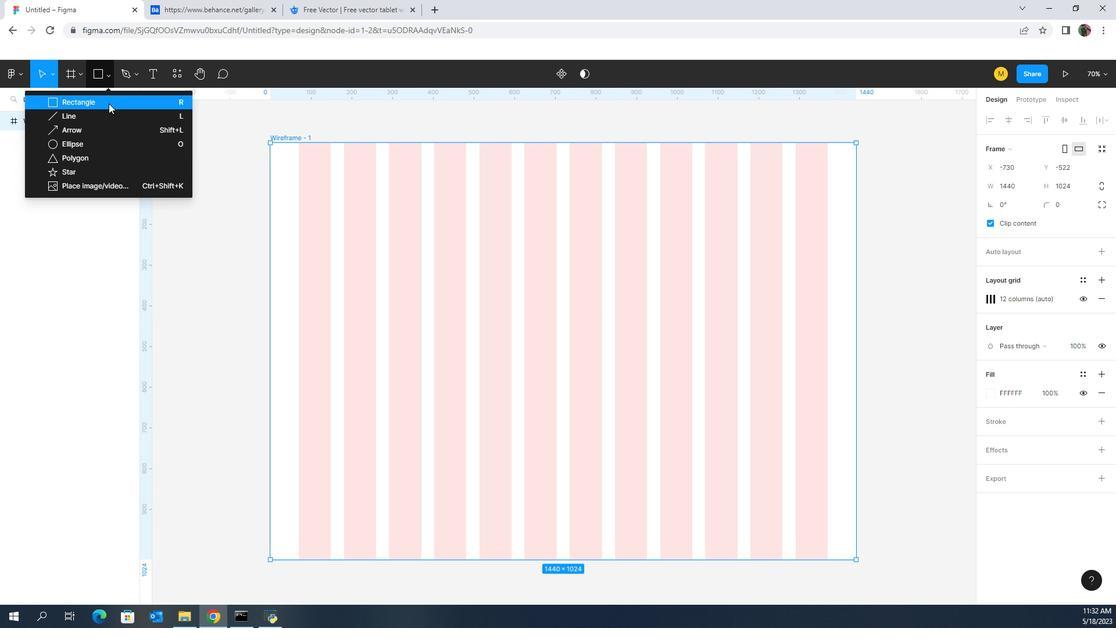 
Action: Mouse moved to (207, 136)
Screenshot: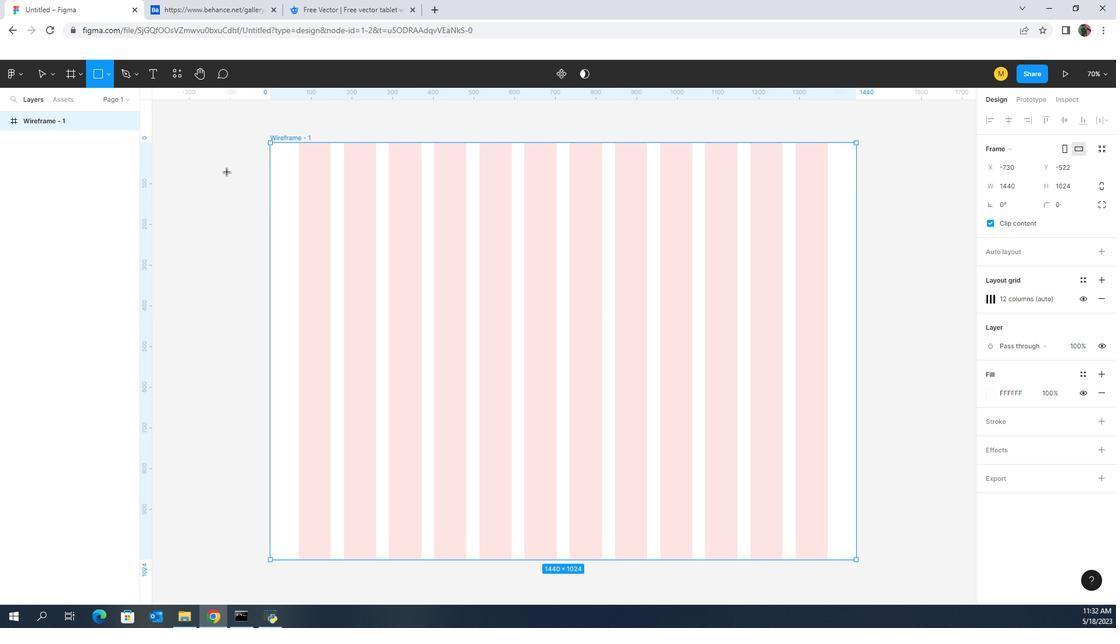 
Action: Mouse pressed left at (207, 136)
Screenshot: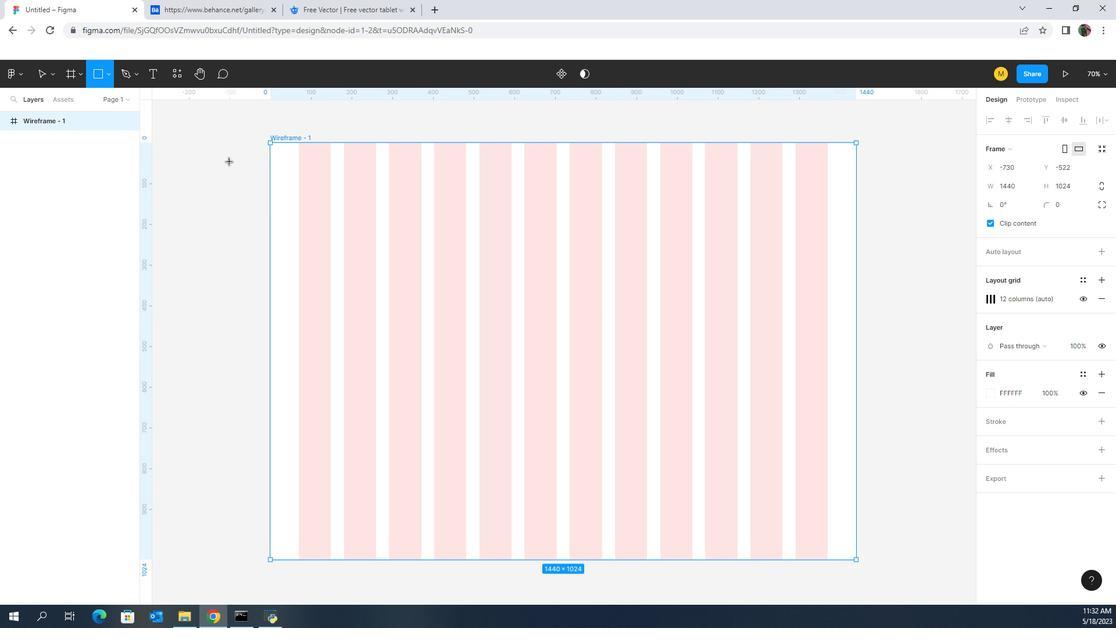 
Action: Mouse moved to (210, 166)
Screenshot: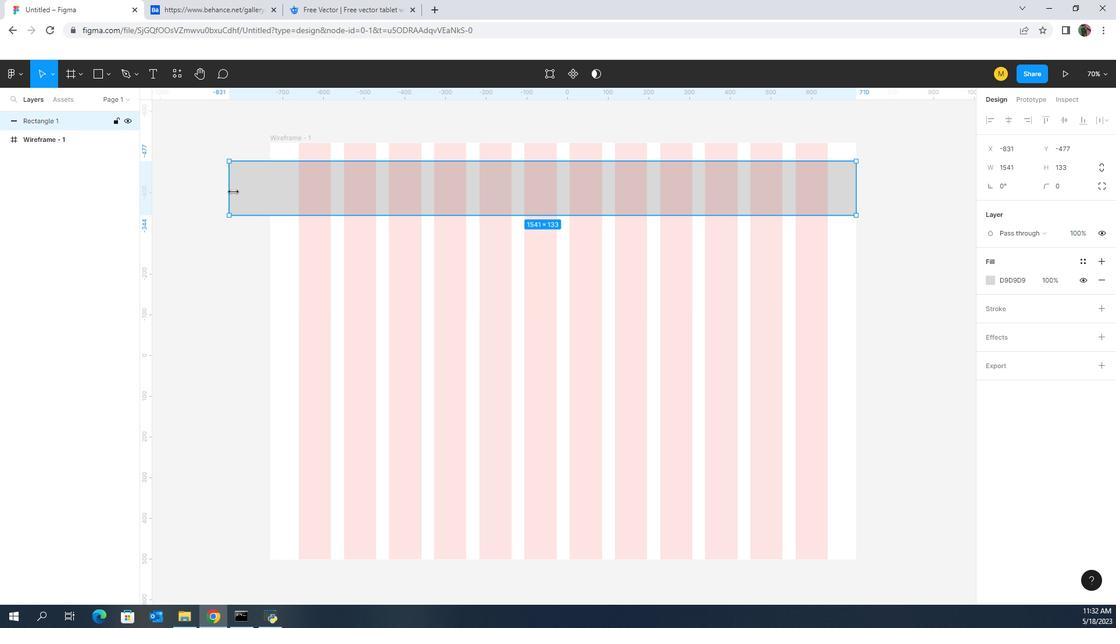 
Action: Mouse pressed left at (210, 166)
Screenshot: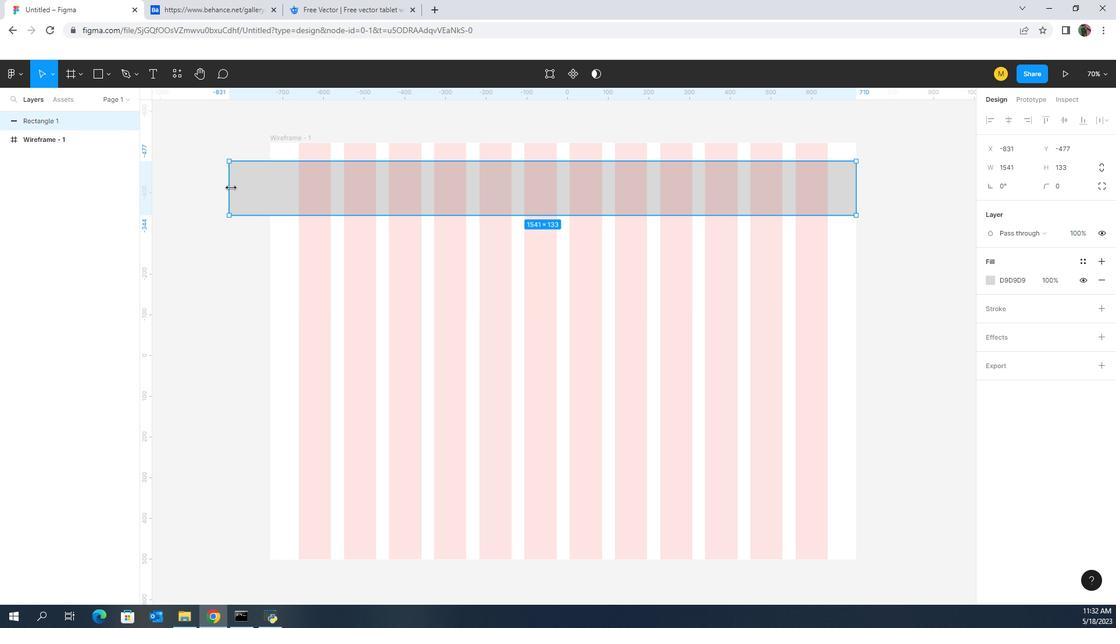 
Action: Mouse moved to (917, 223)
Screenshot: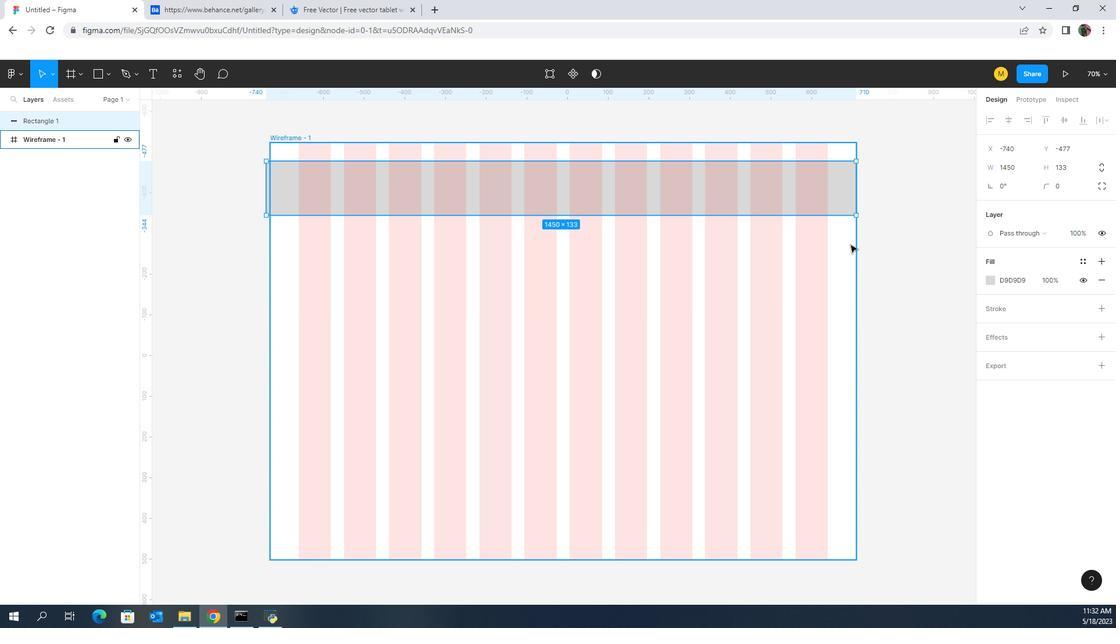 
Action: Mouse pressed left at (917, 223)
Screenshot: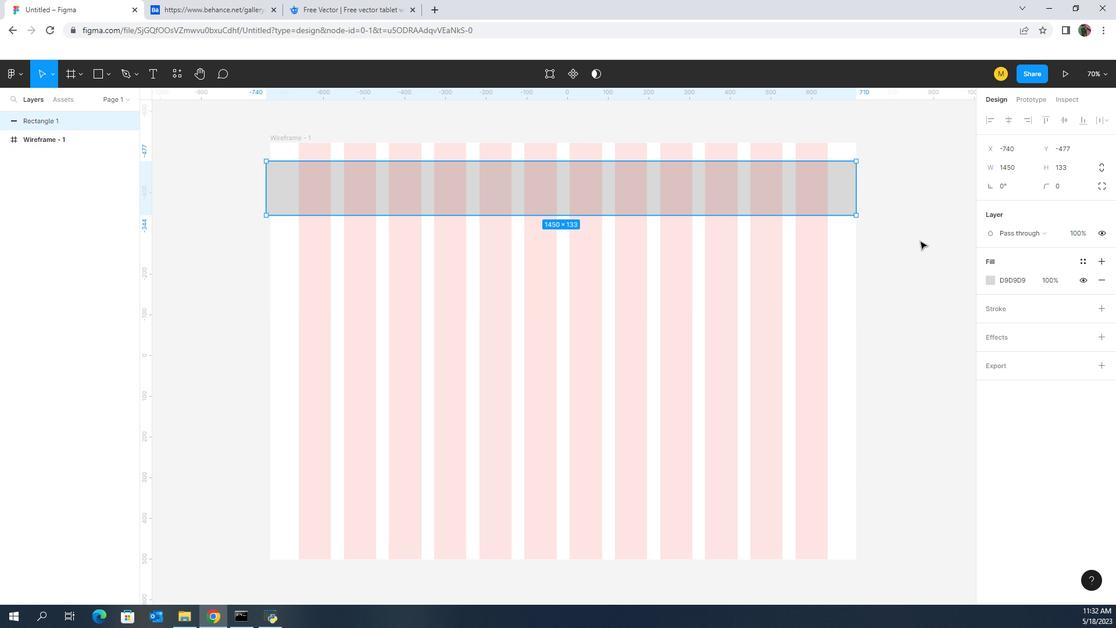 
Action: Mouse moved to (706, 193)
Screenshot: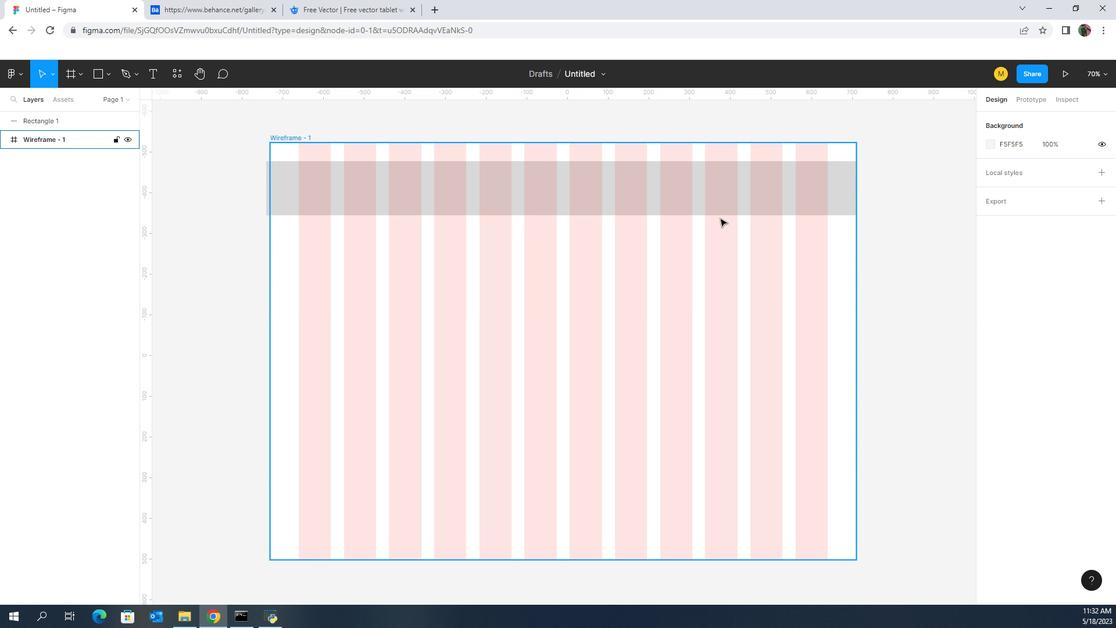 
Action: Mouse pressed left at (706, 193)
Screenshot: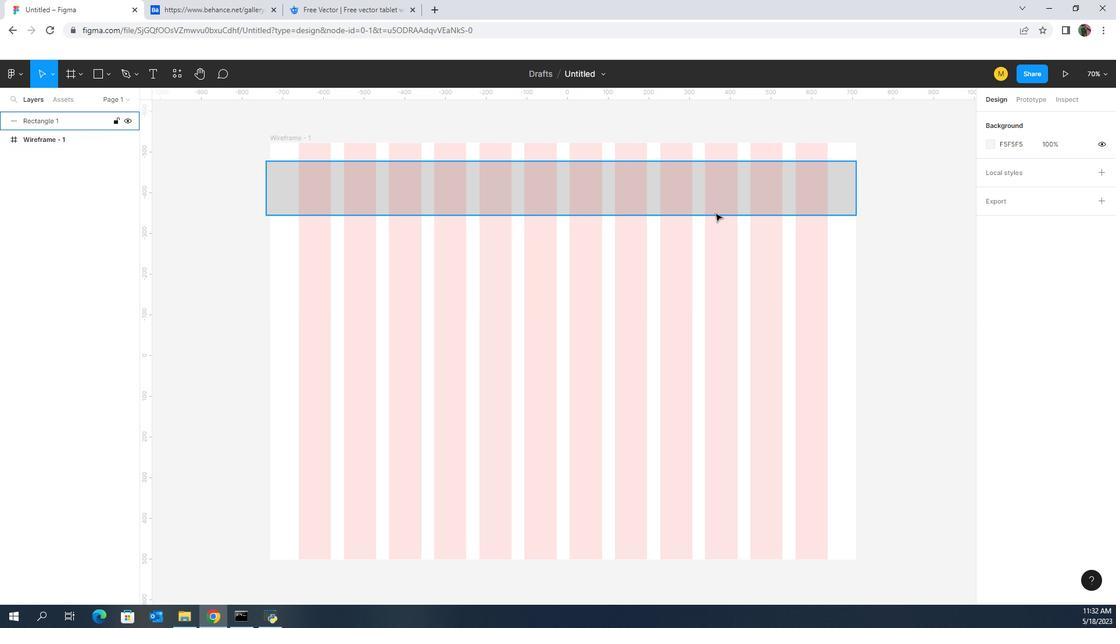 
Action: Mouse moved to (1067, 148)
Screenshot: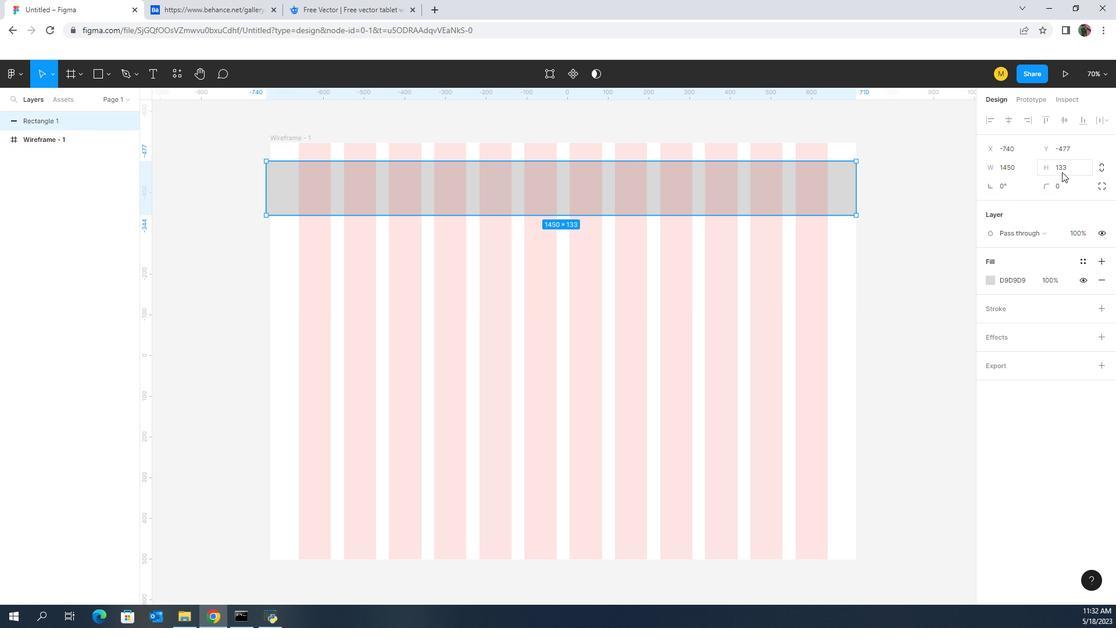 
Action: Mouse pressed left at (1067, 148)
Screenshot: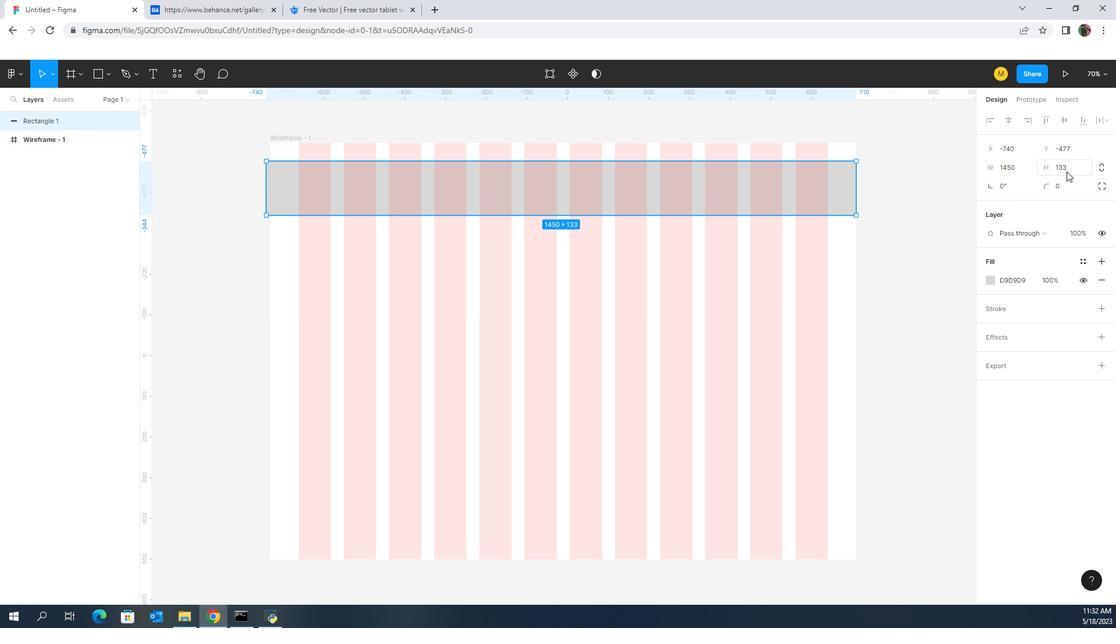 
Action: Mouse moved to (1067, 147)
Screenshot: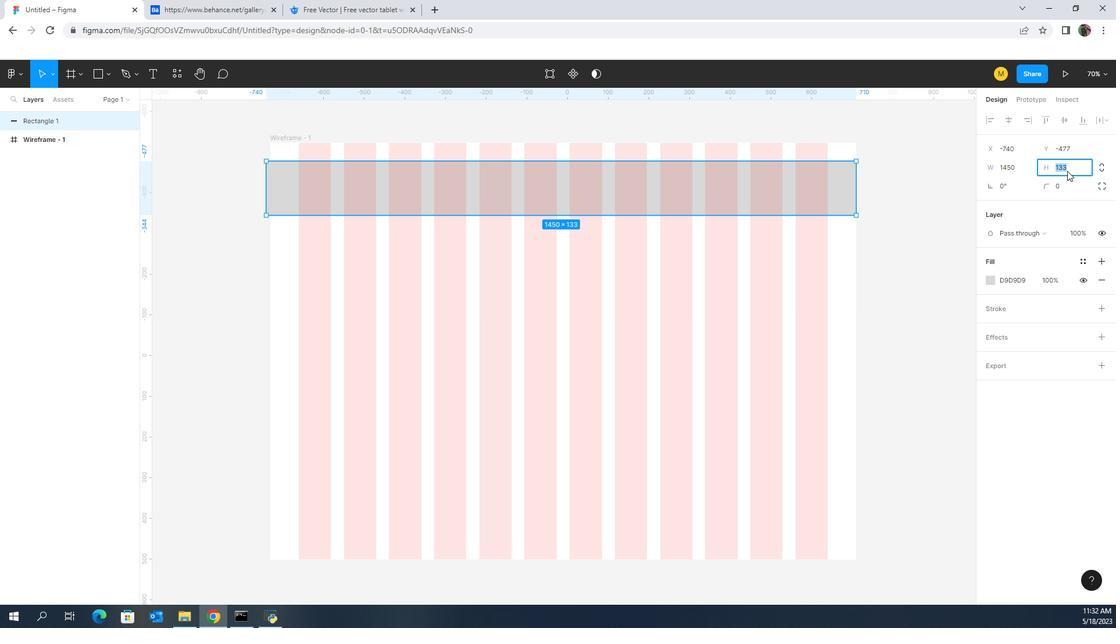 
Action: Key pressed 100<Key.enter>
Screenshot: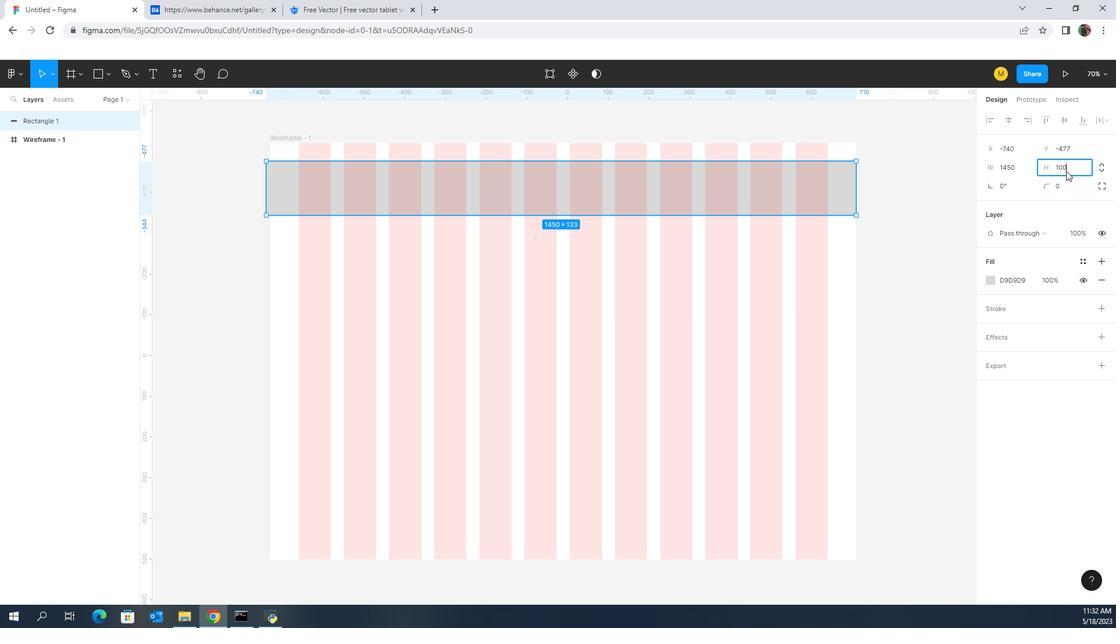 
Action: Mouse moved to (948, 261)
Screenshot: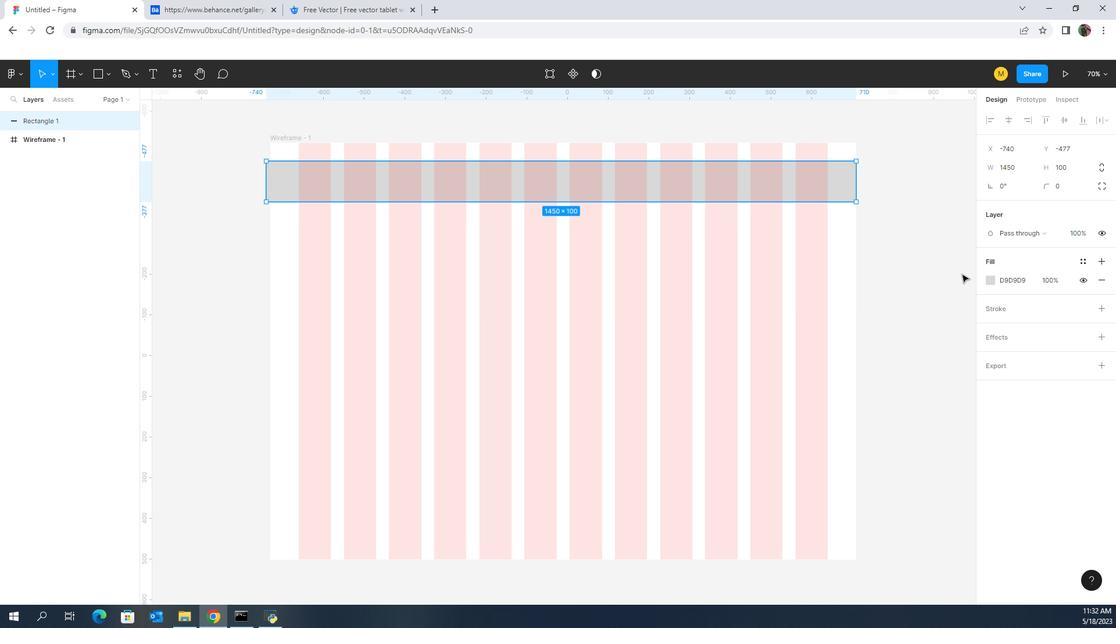
Action: Mouse pressed left at (948, 261)
Screenshot: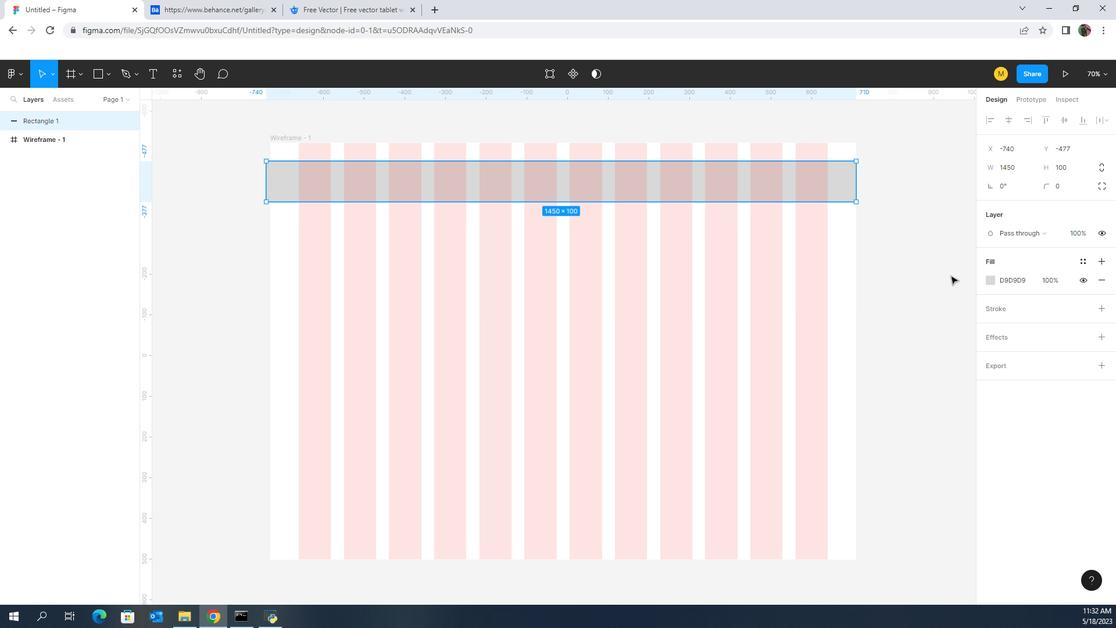 
Action: Mouse moved to (800, 170)
Screenshot: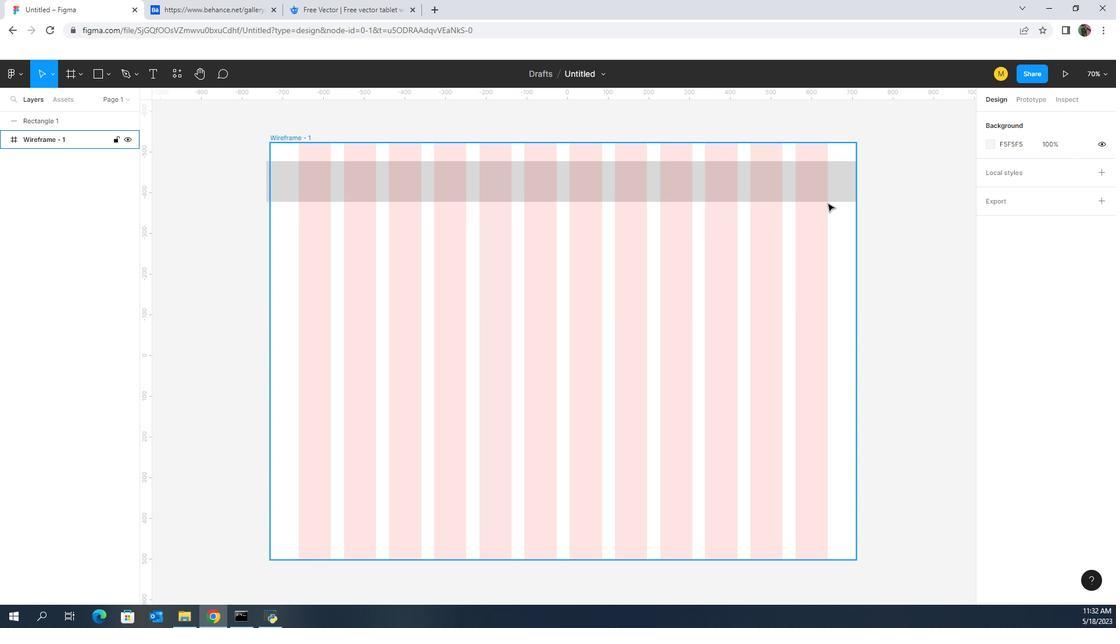 
Action: Mouse pressed left at (800, 170)
Screenshot: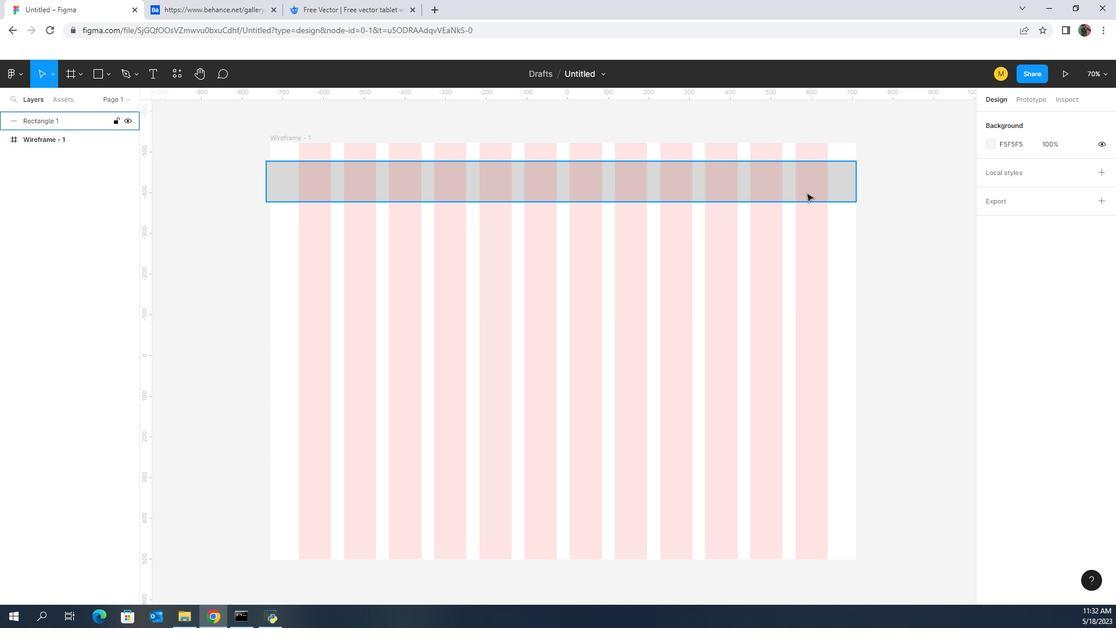 
Action: Mouse moved to (60, 91)
Screenshot: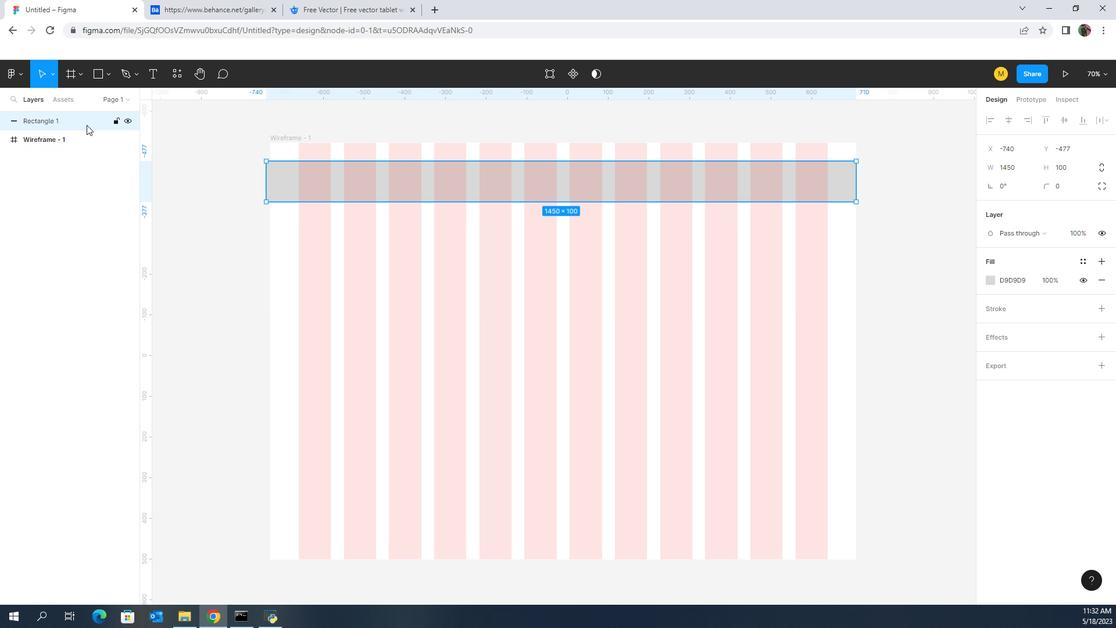 
Action: Mouse pressed left at (60, 91)
Screenshot: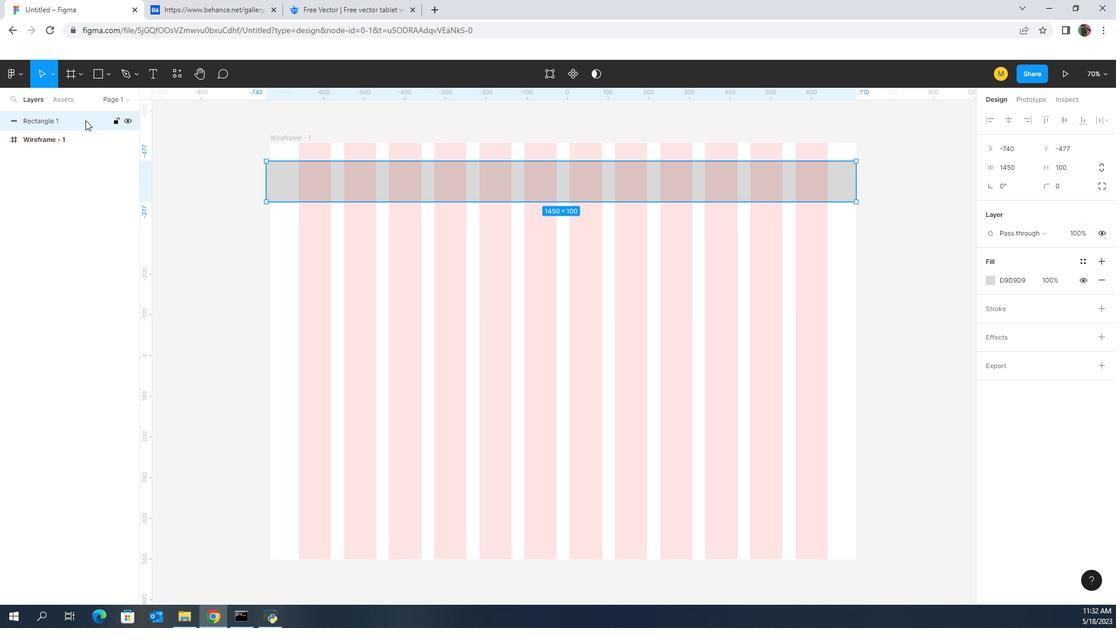 
Action: Mouse moved to (219, 215)
Screenshot: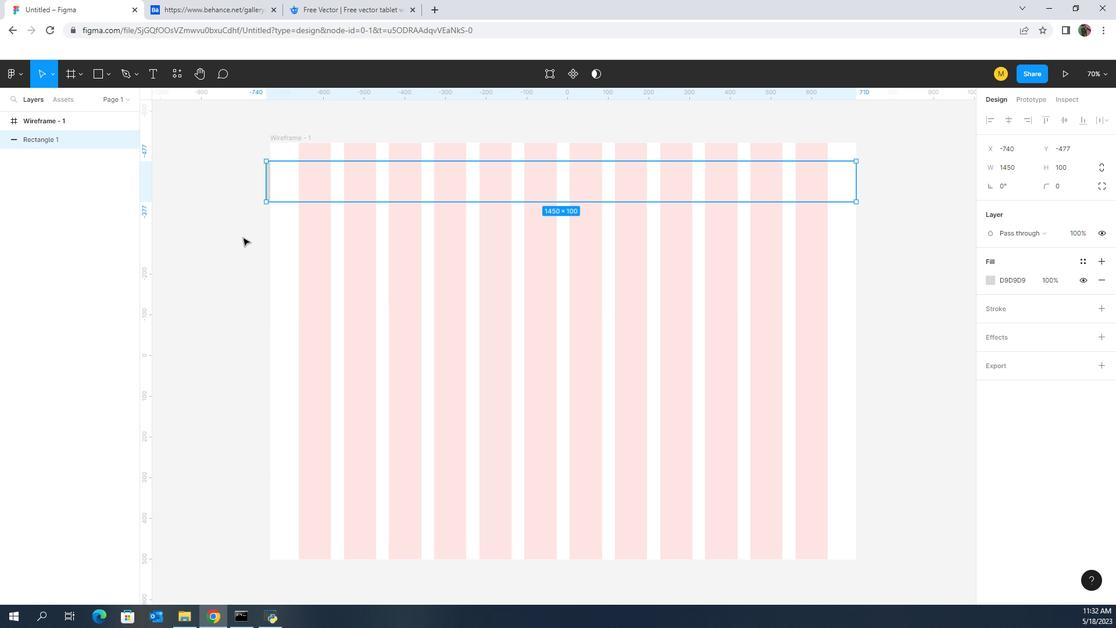 
Action: Mouse pressed left at (219, 215)
Screenshot: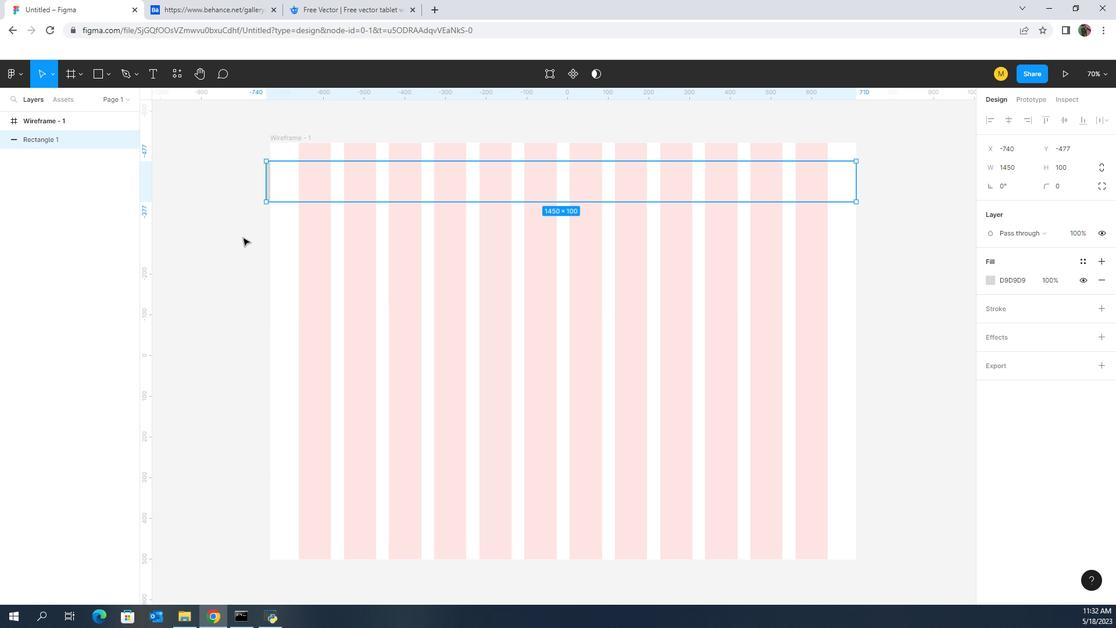 
Action: Mouse moved to (244, 161)
Screenshot: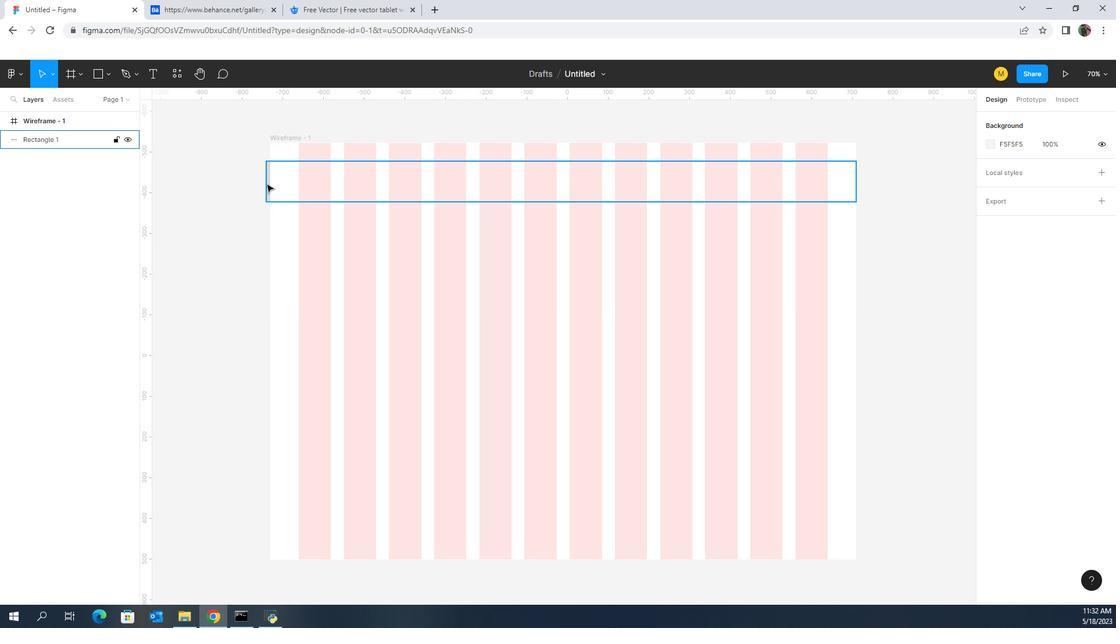 
Action: Mouse pressed left at (244, 161)
Screenshot: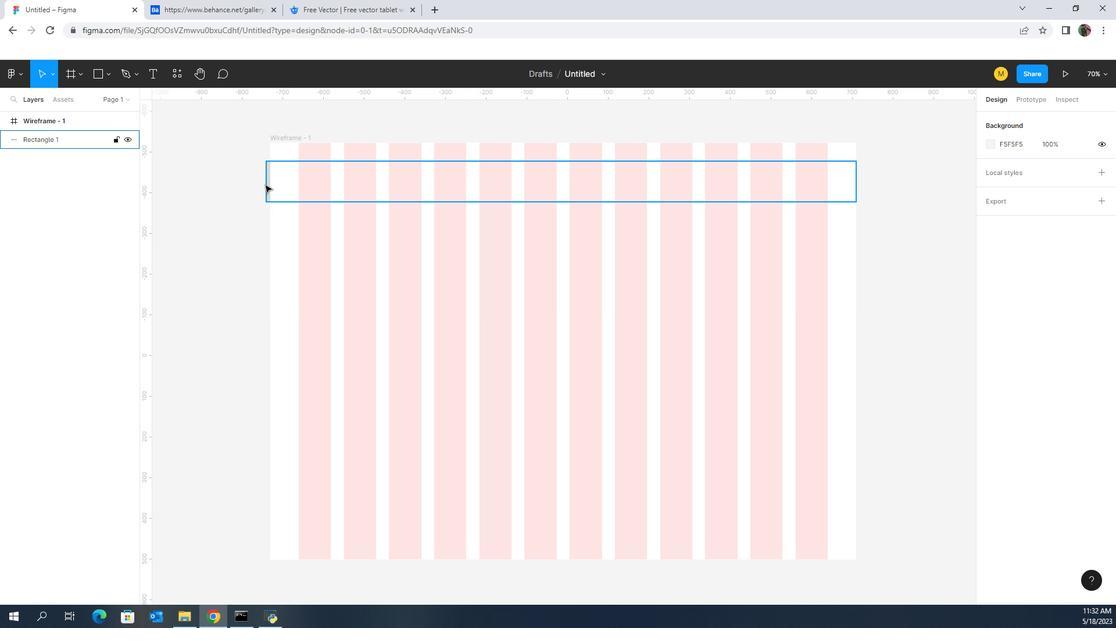 
Action: Mouse moved to (509, 425)
Screenshot: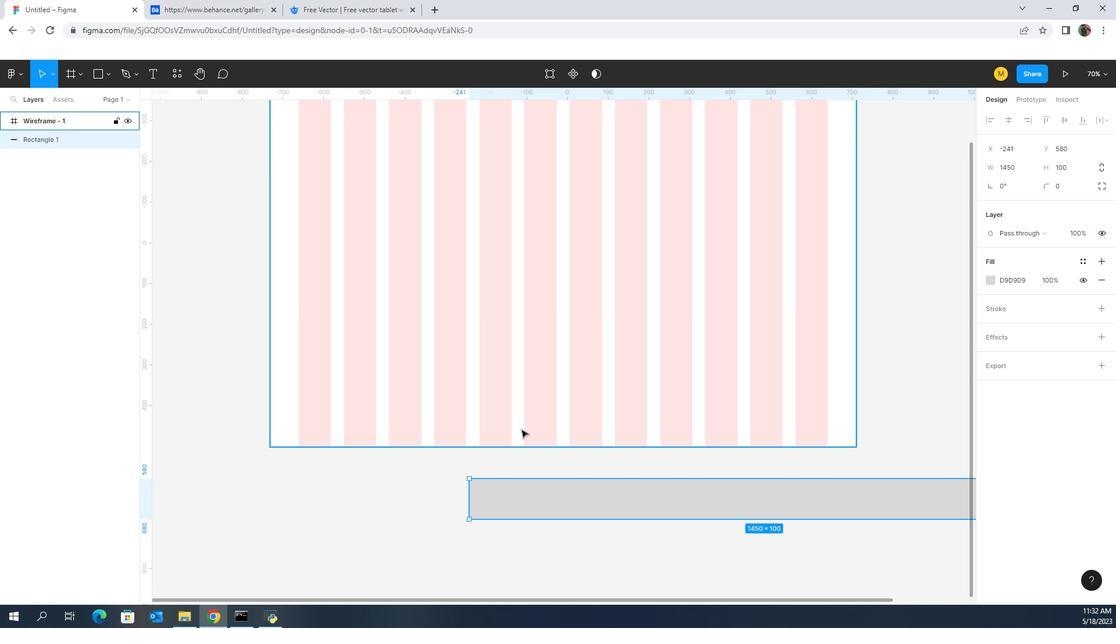 
Action: Mouse scrolled (509, 426) with delta (0, 0)
Screenshot: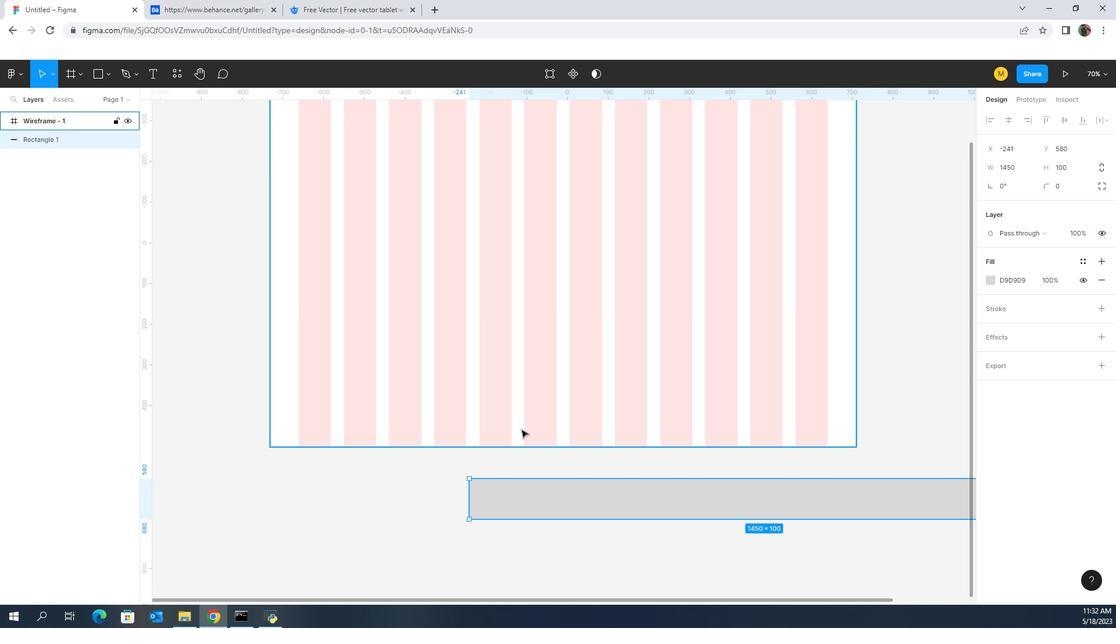 
Action: Mouse scrolled (509, 426) with delta (0, 0)
Screenshot: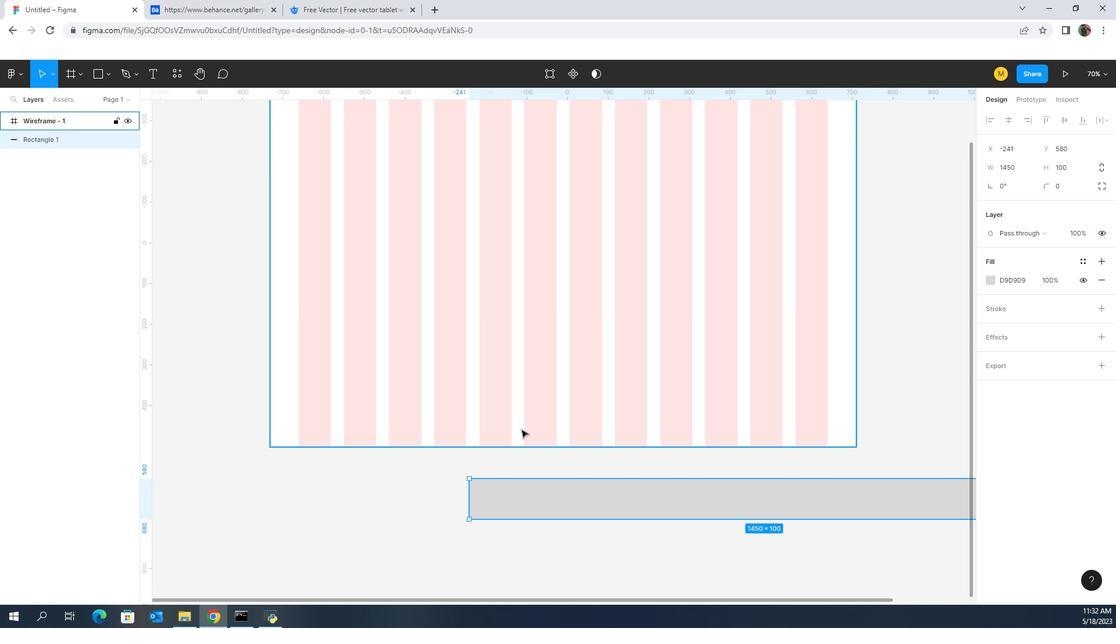 
Action: Mouse scrolled (509, 426) with delta (0, 0)
Screenshot: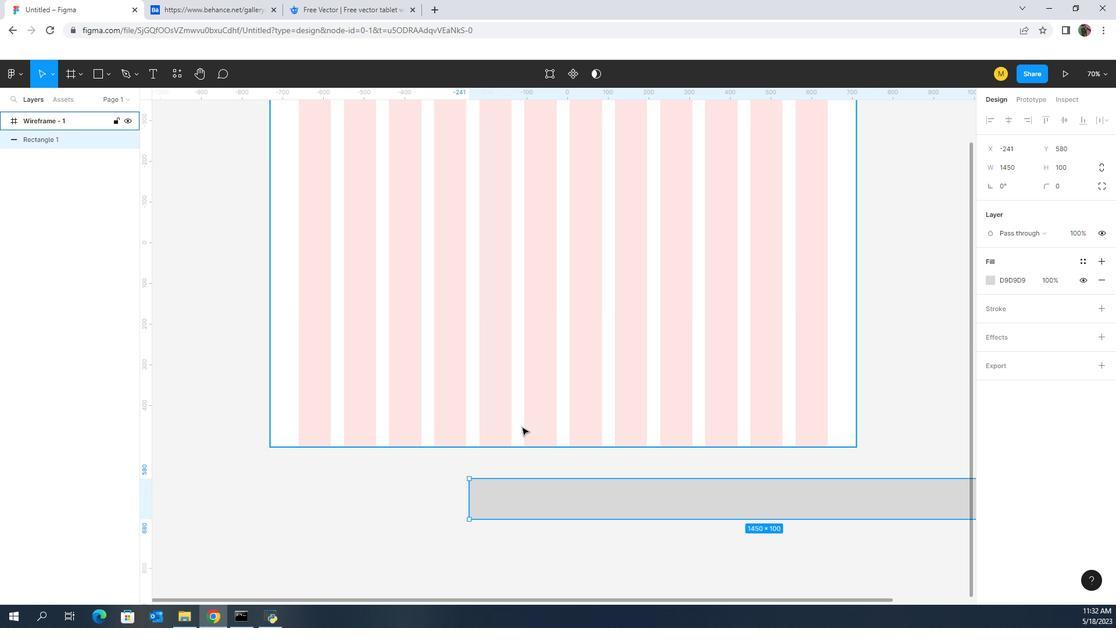 
Action: Mouse moved to (603, 535)
Screenshot: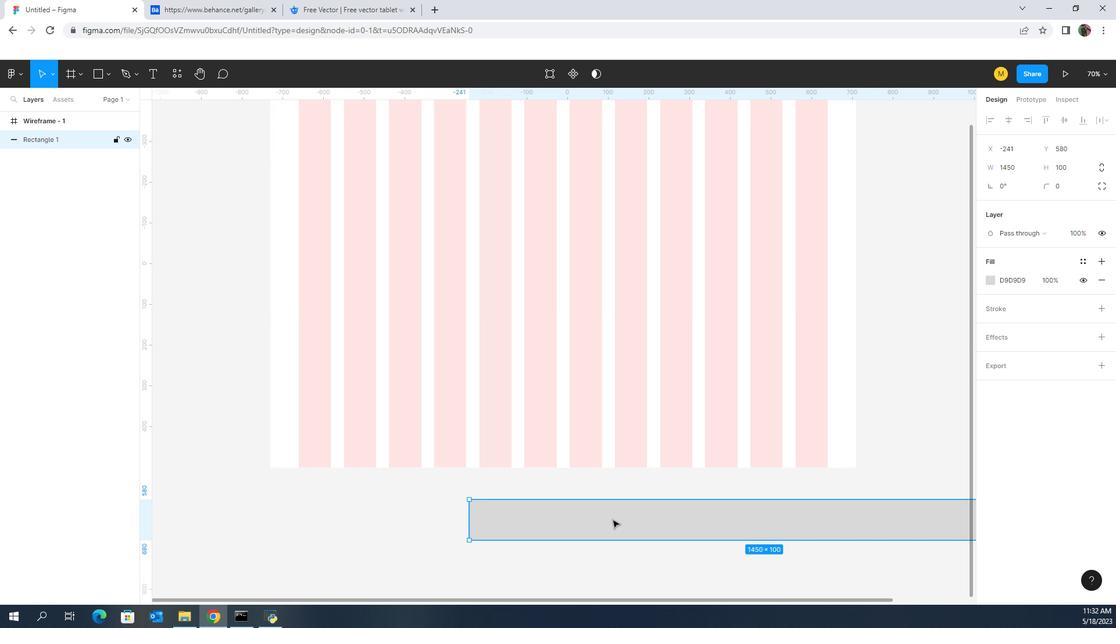 
Action: Mouse pressed left at (603, 535)
Screenshot: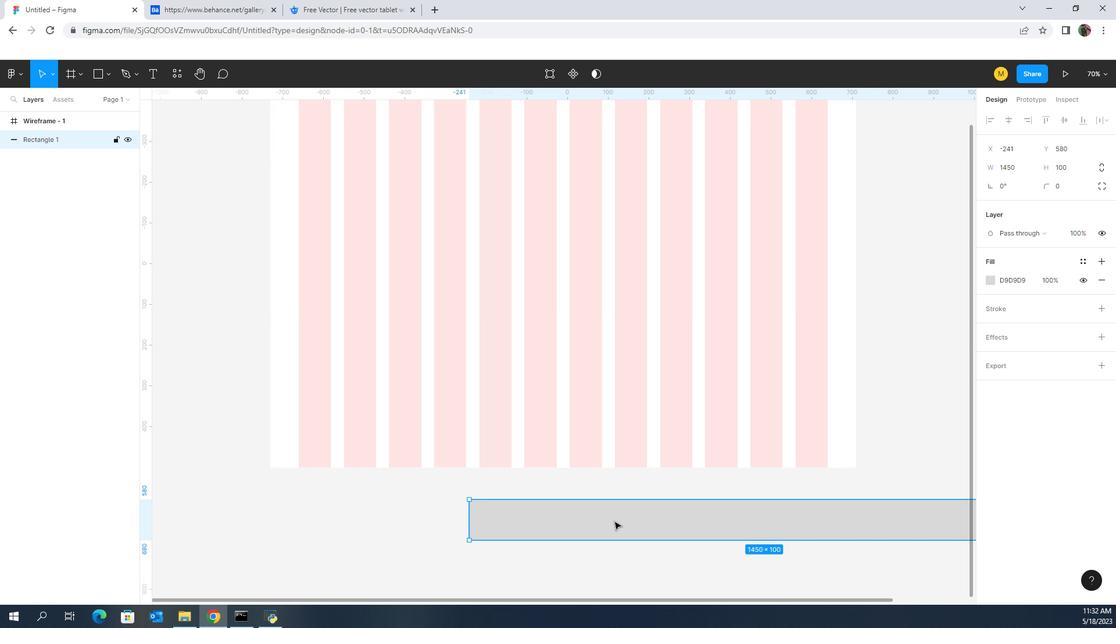 
Action: Mouse moved to (558, 490)
Screenshot: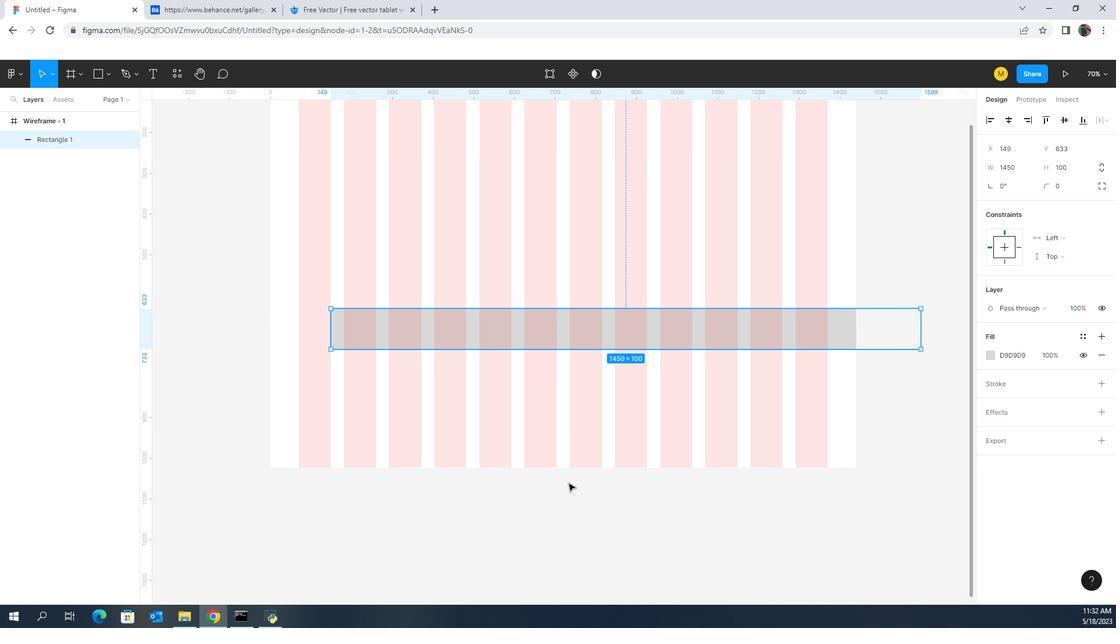 
Action: Mouse scrolled (558, 490) with delta (0, 0)
Screenshot: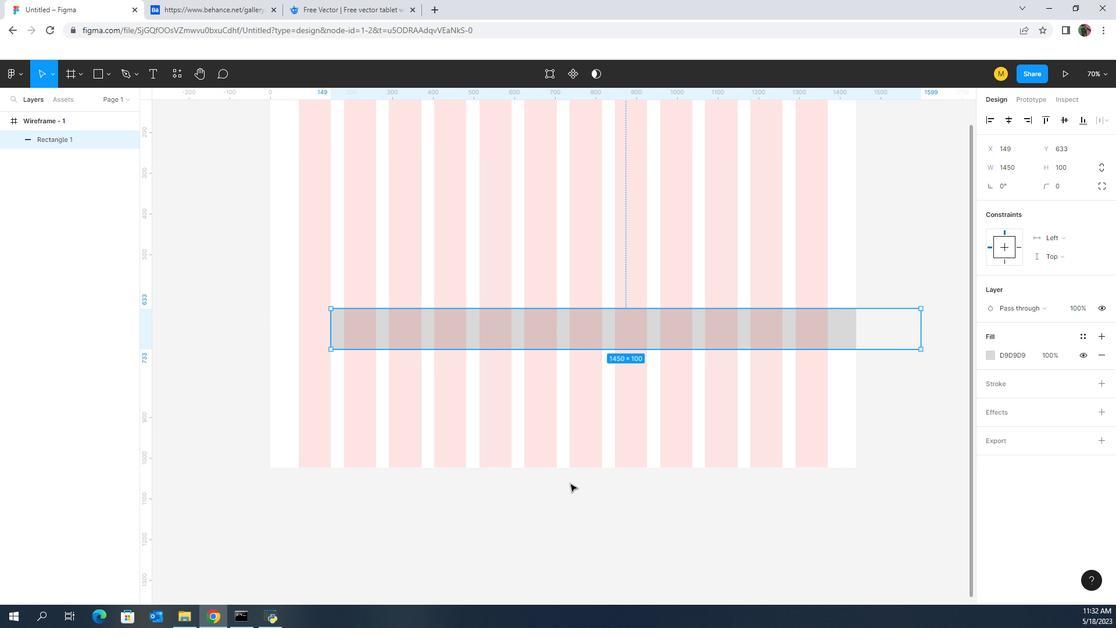 
Action: Mouse scrolled (558, 490) with delta (0, 0)
Screenshot: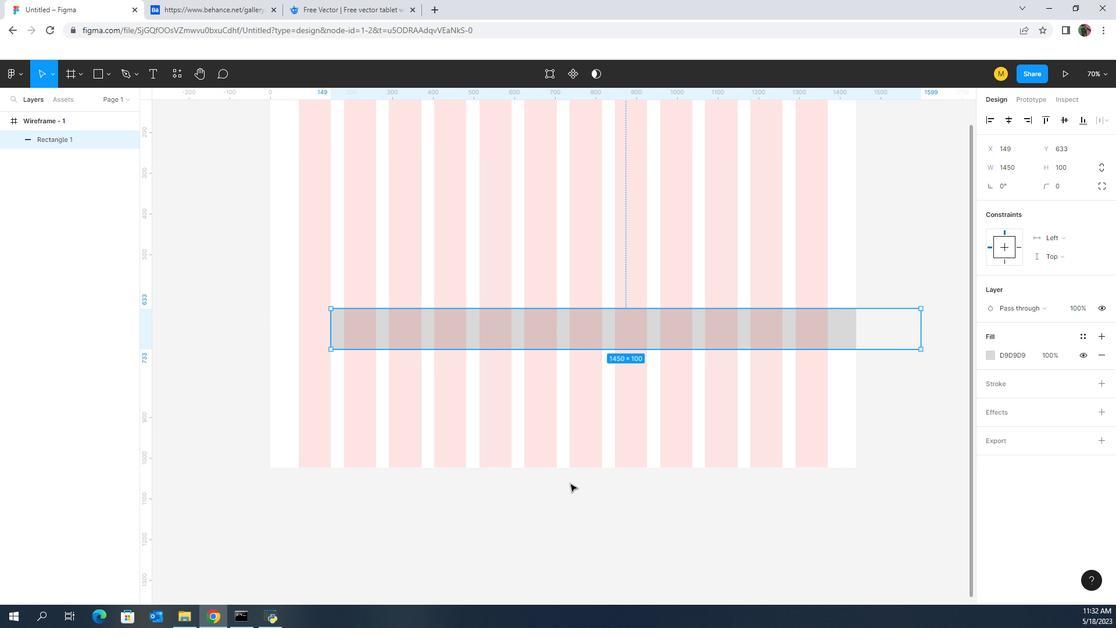 
Action: Mouse moved to (561, 484)
Screenshot: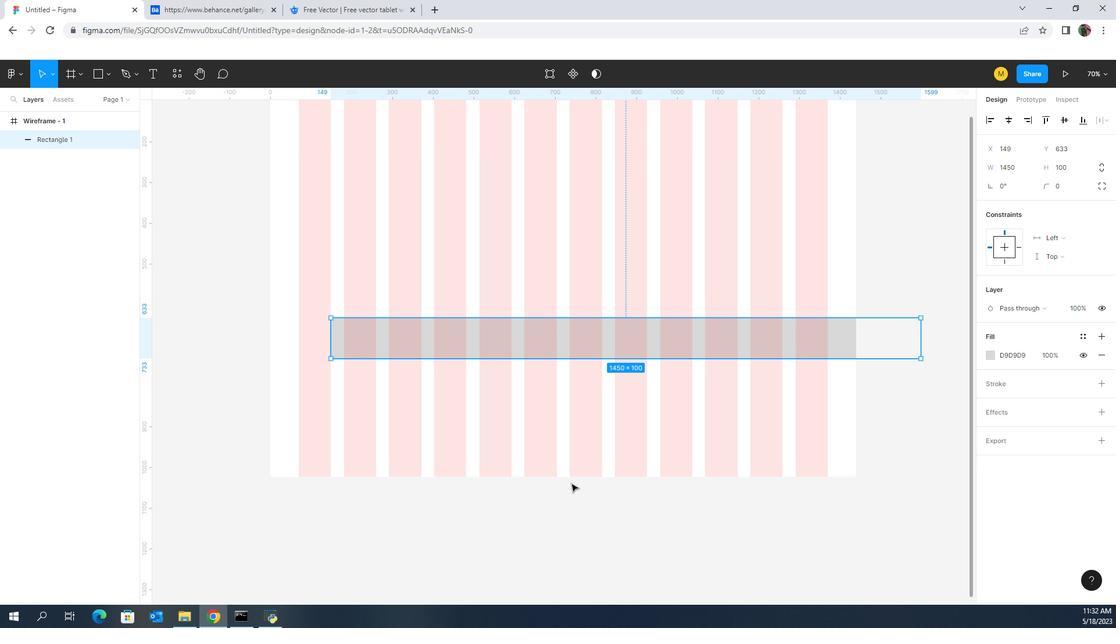 
Action: Mouse scrolled (561, 485) with delta (0, 0)
Screenshot: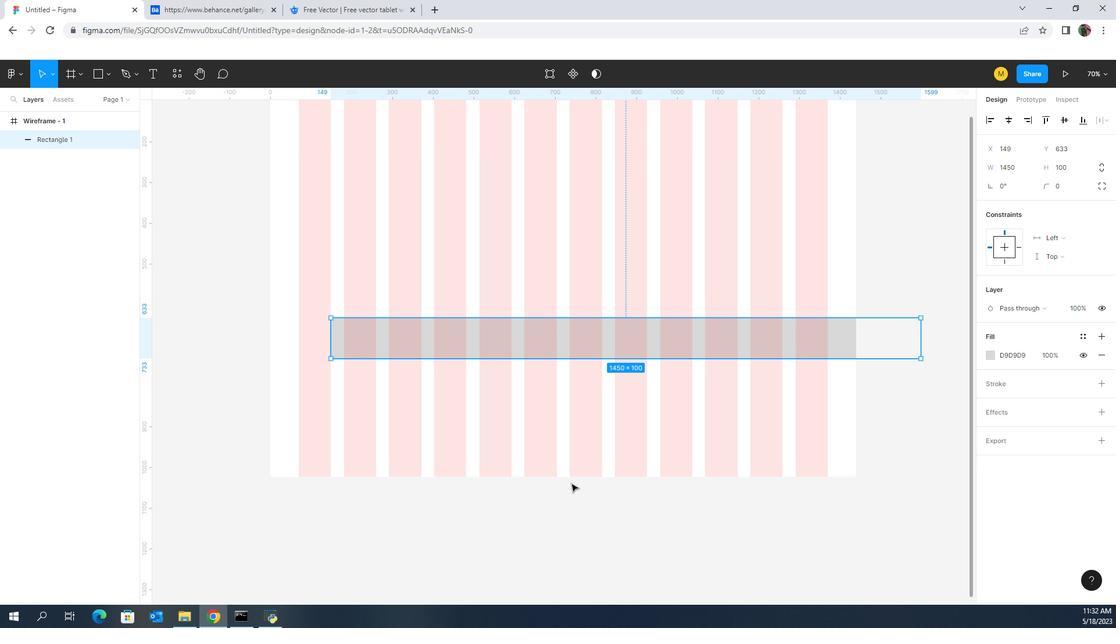 
Action: Mouse moved to (618, 405)
Screenshot: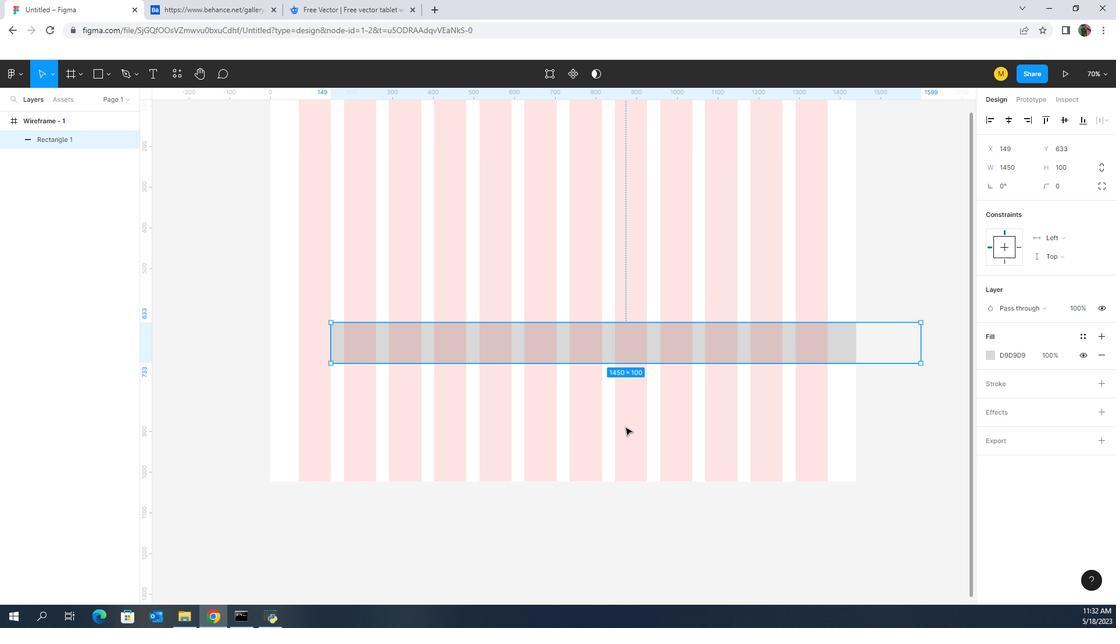 
Action: Mouse scrolled (618, 405) with delta (0, 0)
Screenshot: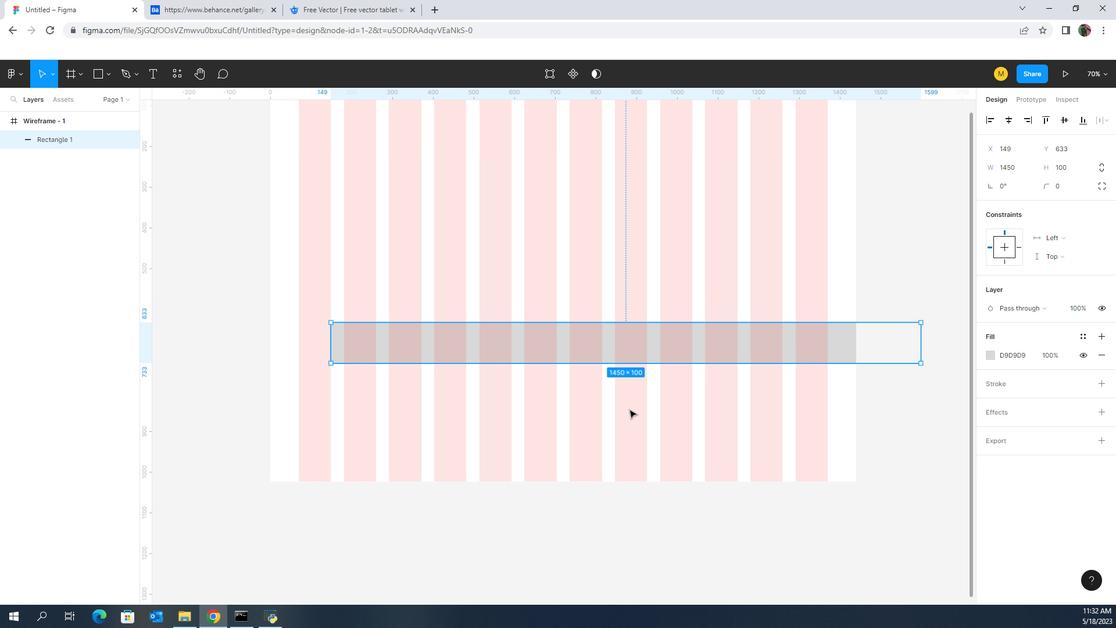 
Action: Mouse scrolled (618, 405) with delta (0, 0)
Screenshot: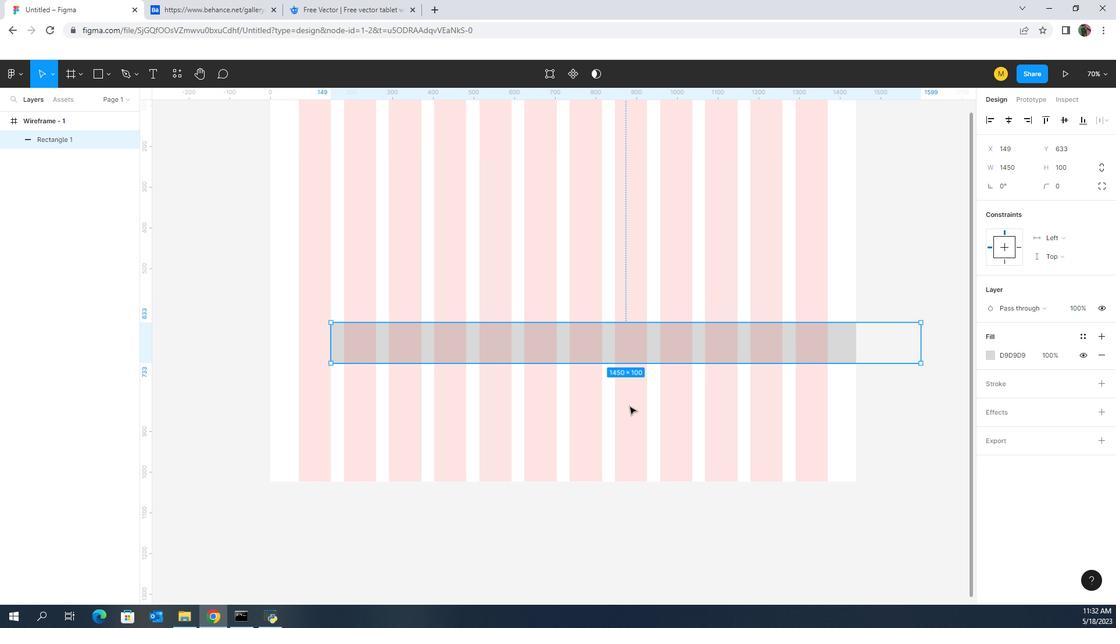 
Action: Mouse scrolled (618, 405) with delta (0, 0)
Screenshot: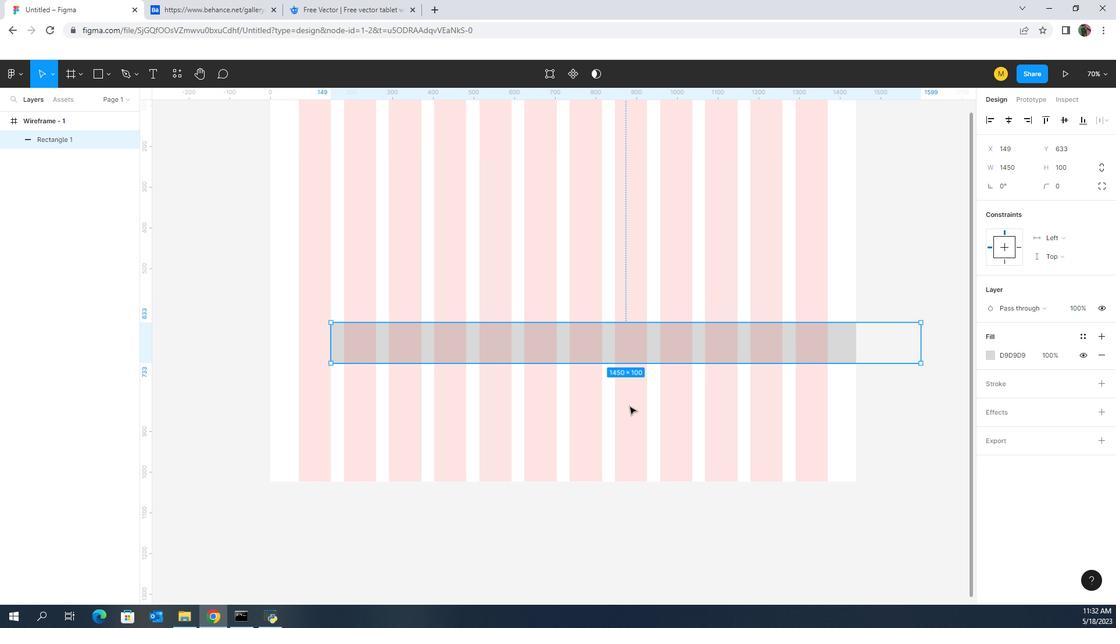 
Action: Mouse scrolled (618, 405) with delta (0, 0)
Screenshot: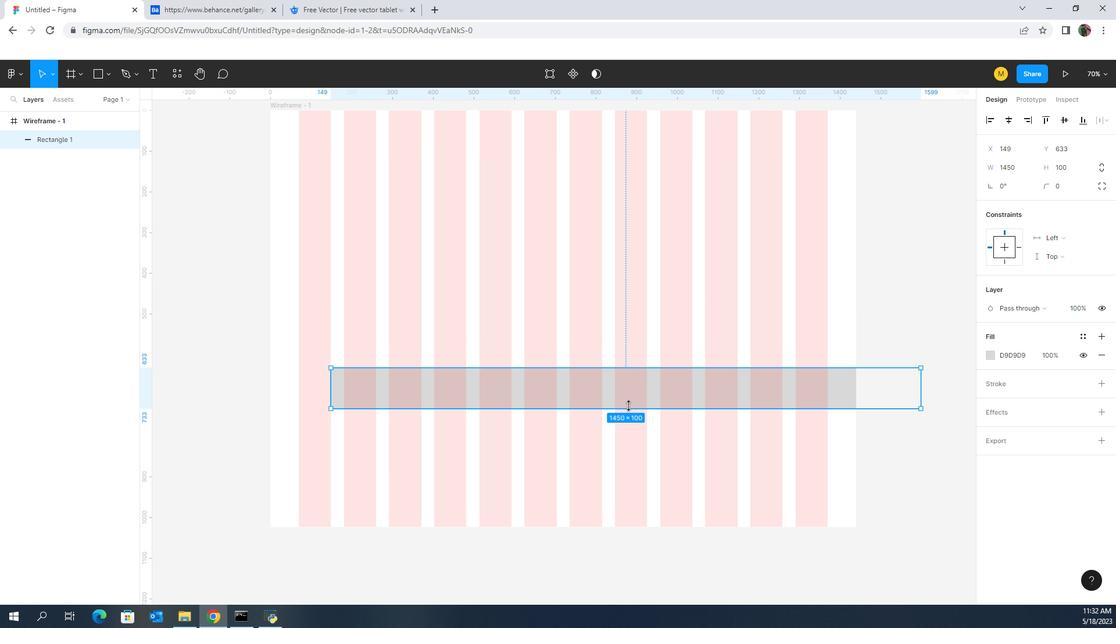
Action: Mouse scrolled (618, 405) with delta (0, 0)
Screenshot: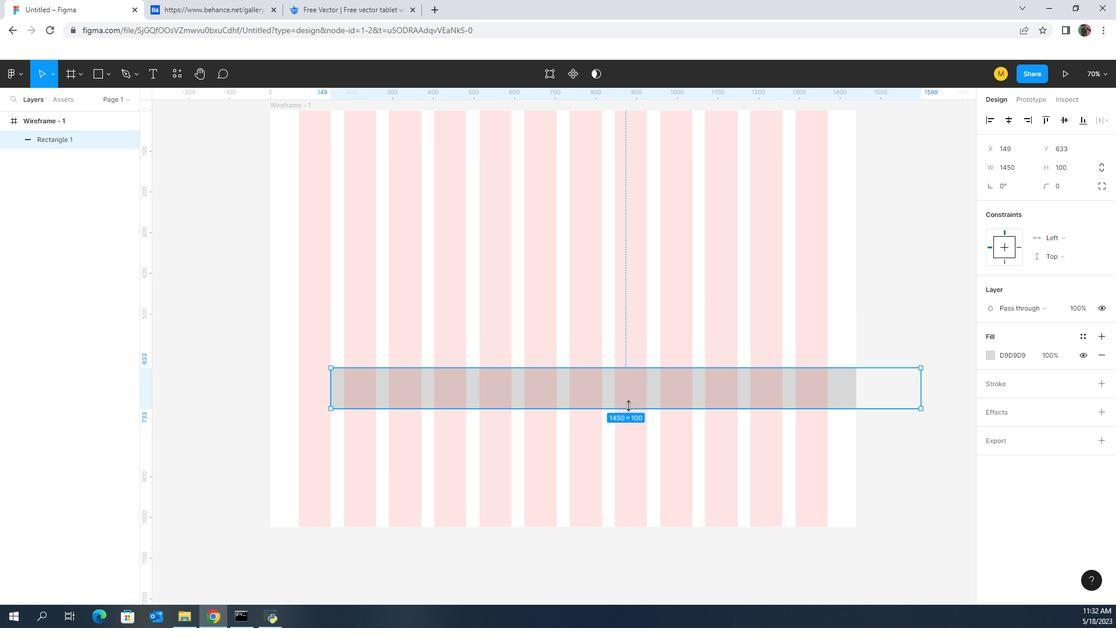 
Action: Mouse moved to (629, 391)
Screenshot: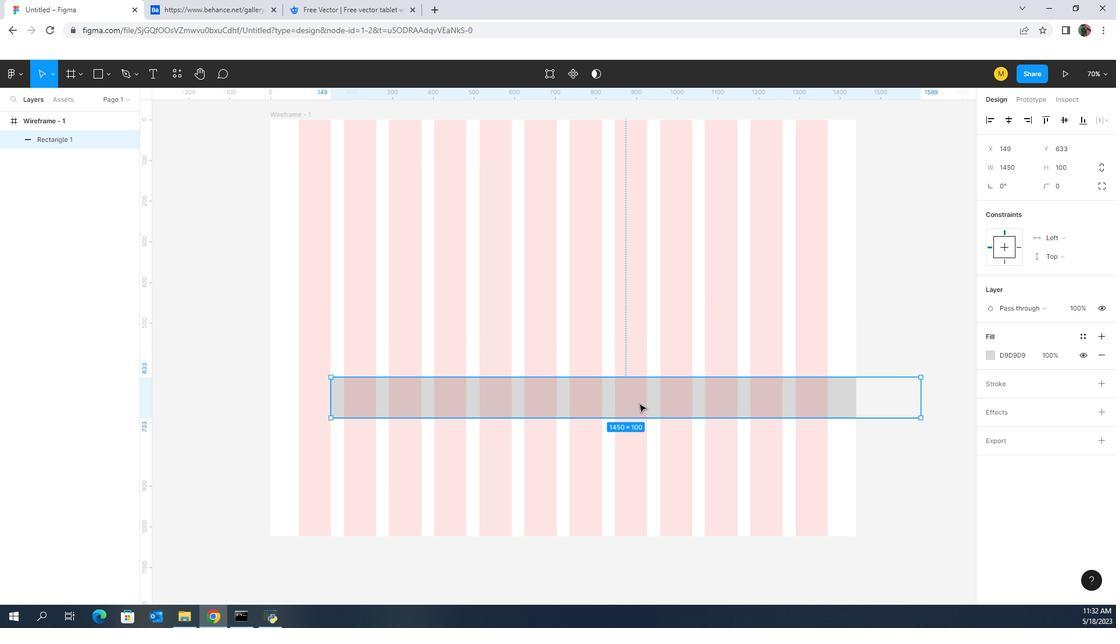 
Action: Mouse scrolled (629, 392) with delta (0, 0)
Screenshot: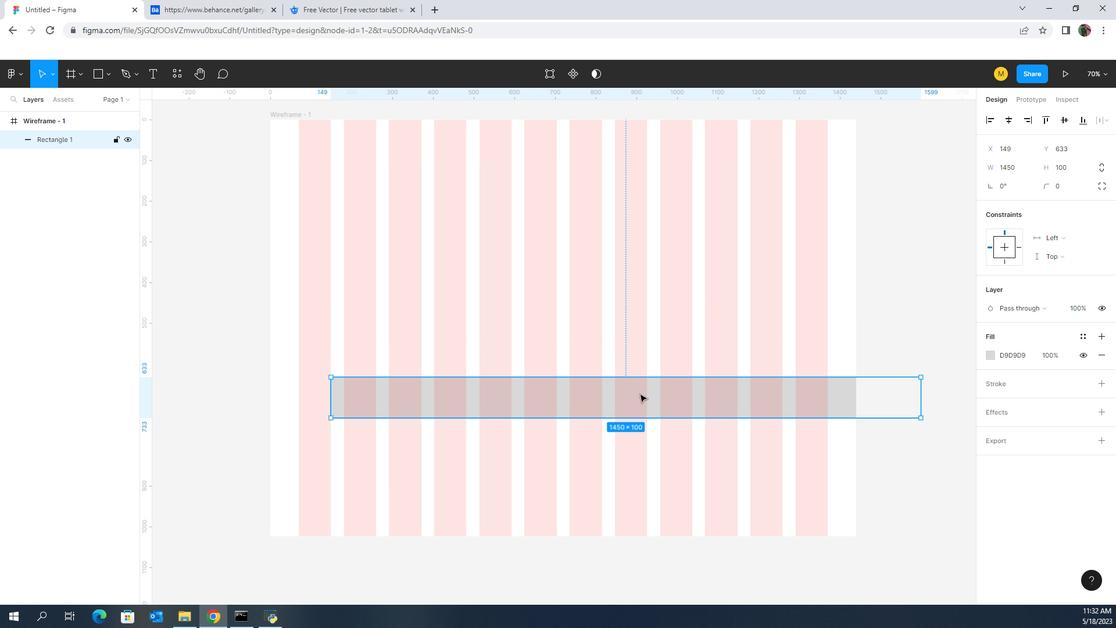 
Action: Mouse scrolled (629, 392) with delta (0, 0)
Screenshot: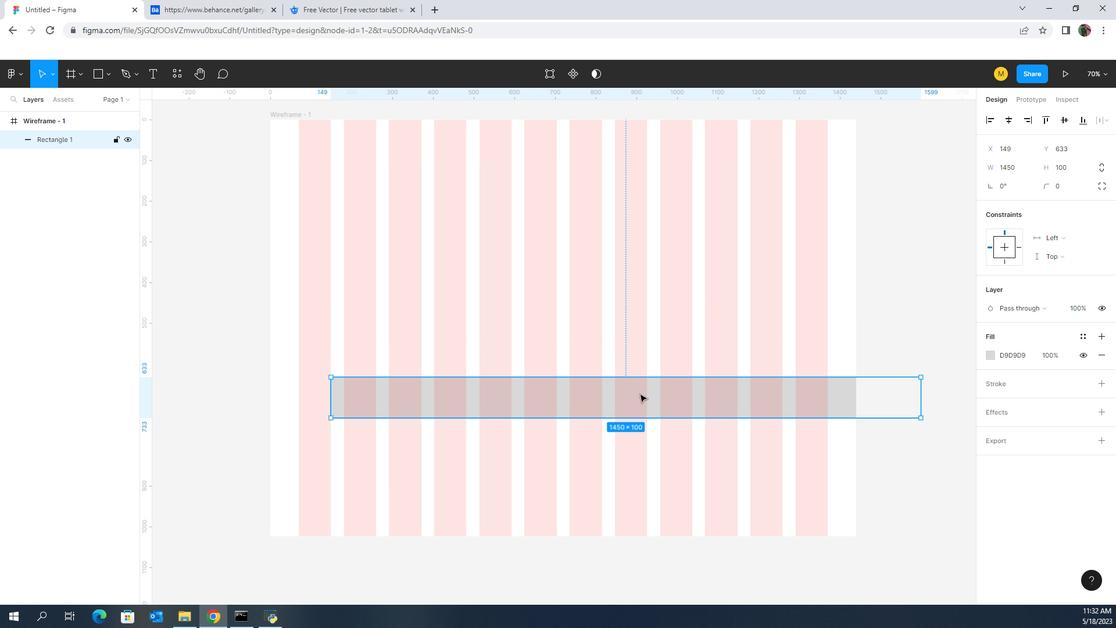 
Action: Mouse moved to (626, 405)
Screenshot: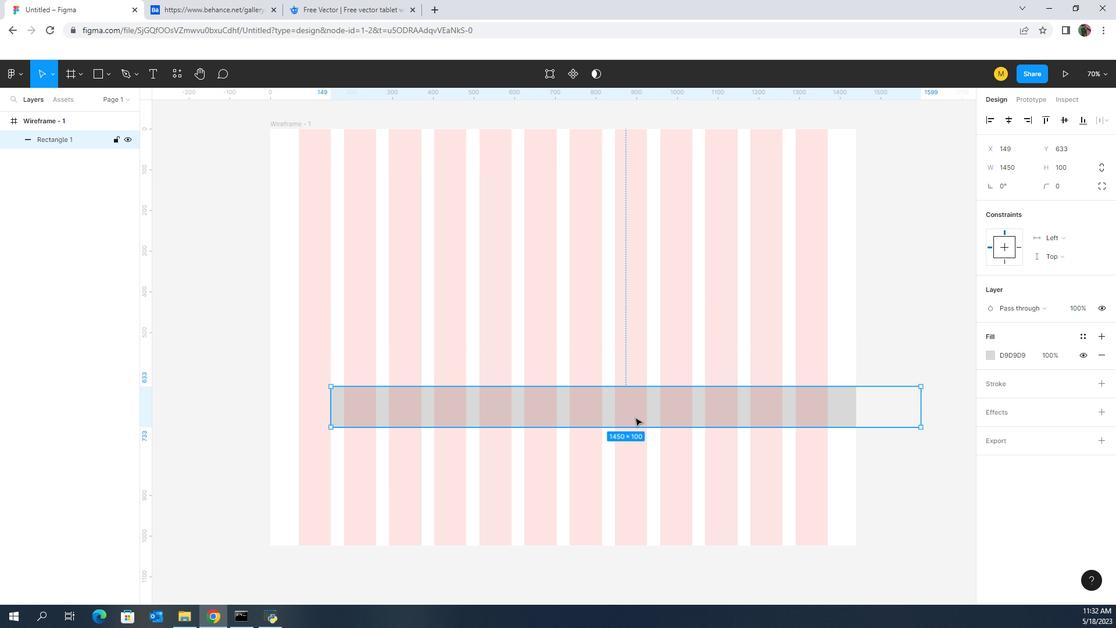 
Action: Mouse pressed left at (626, 405)
Screenshot: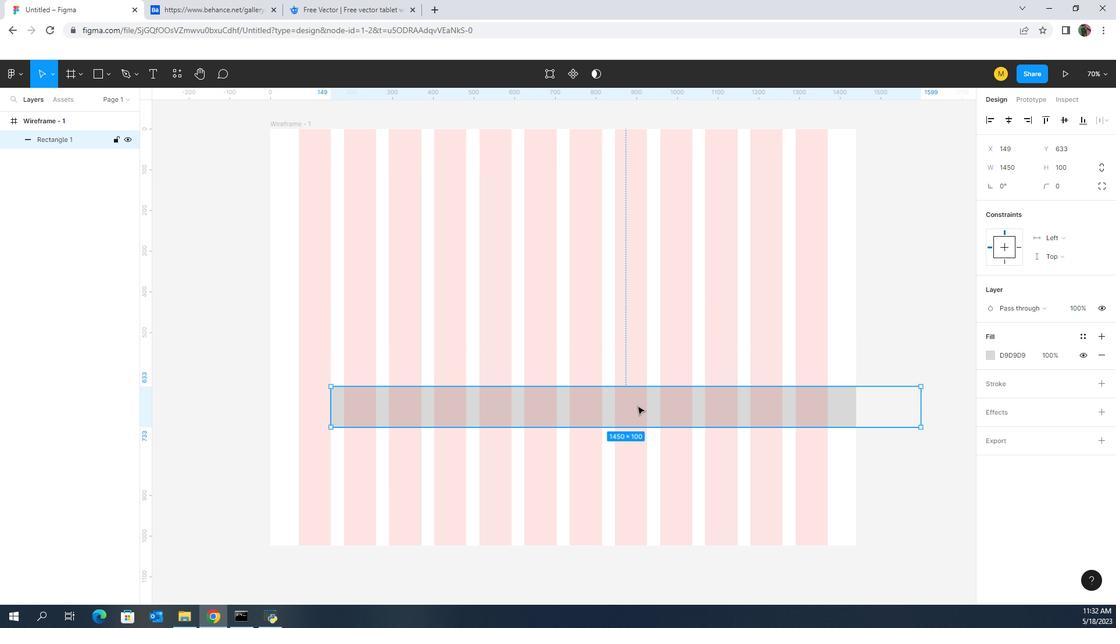 
Action: Mouse moved to (1014, 144)
Screenshot: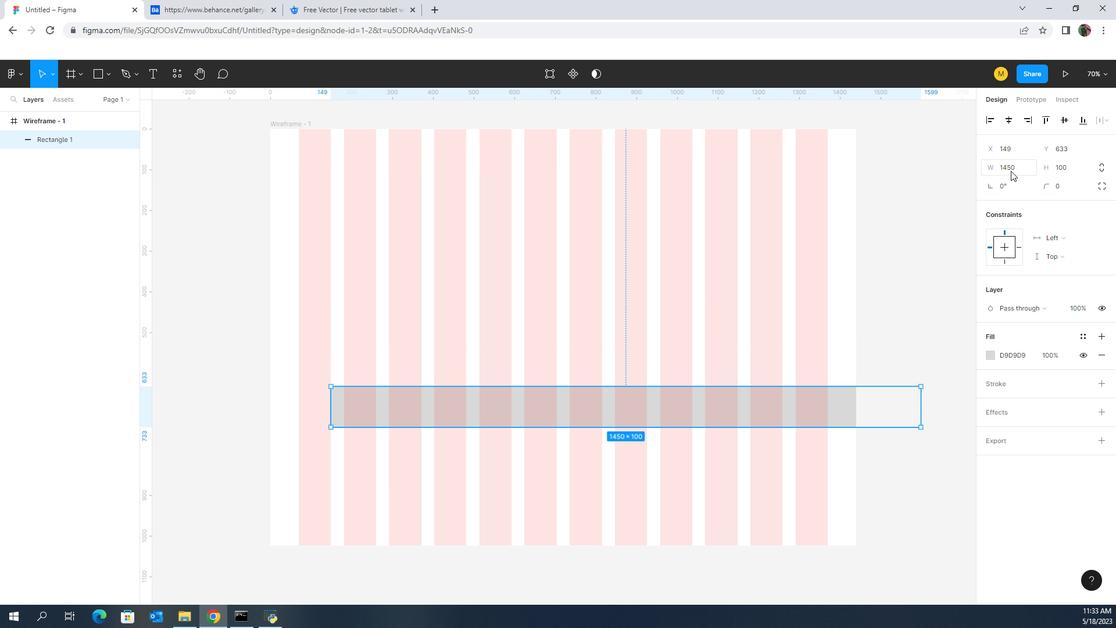 
Action: Mouse pressed left at (1014, 144)
Screenshot: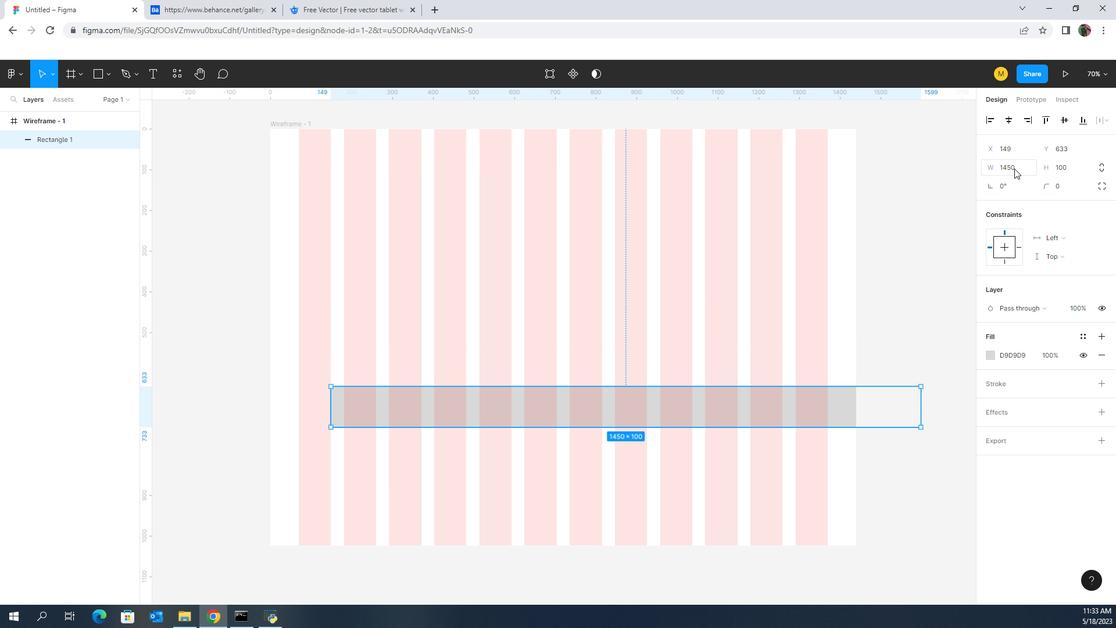 
Action: Key pressed 1440<Key.enter>
Screenshot: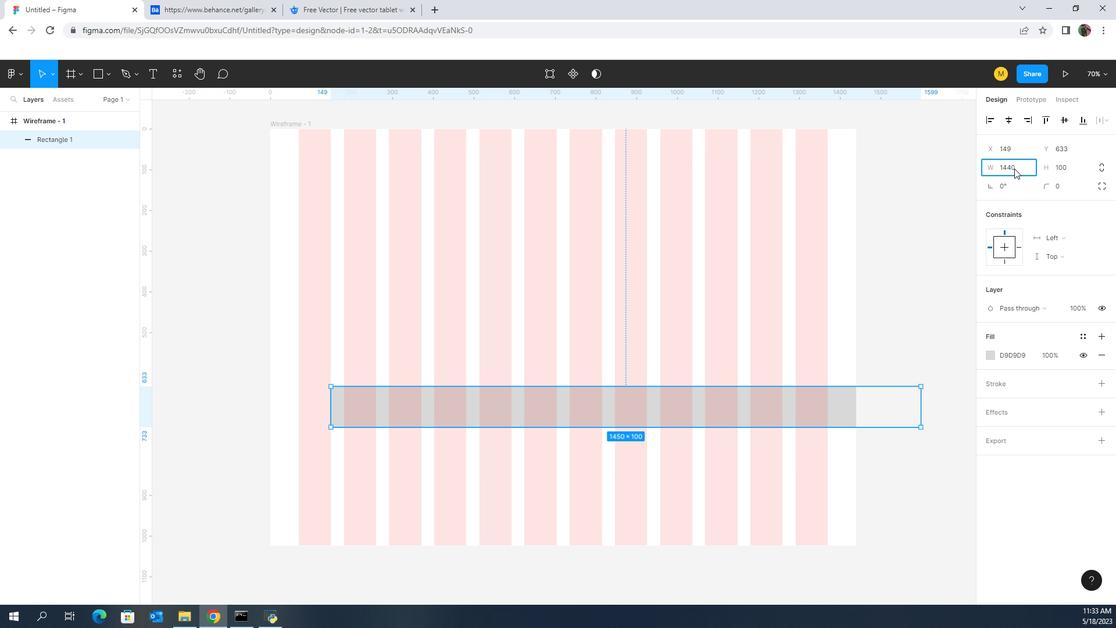 
Action: Mouse moved to (1012, 96)
Screenshot: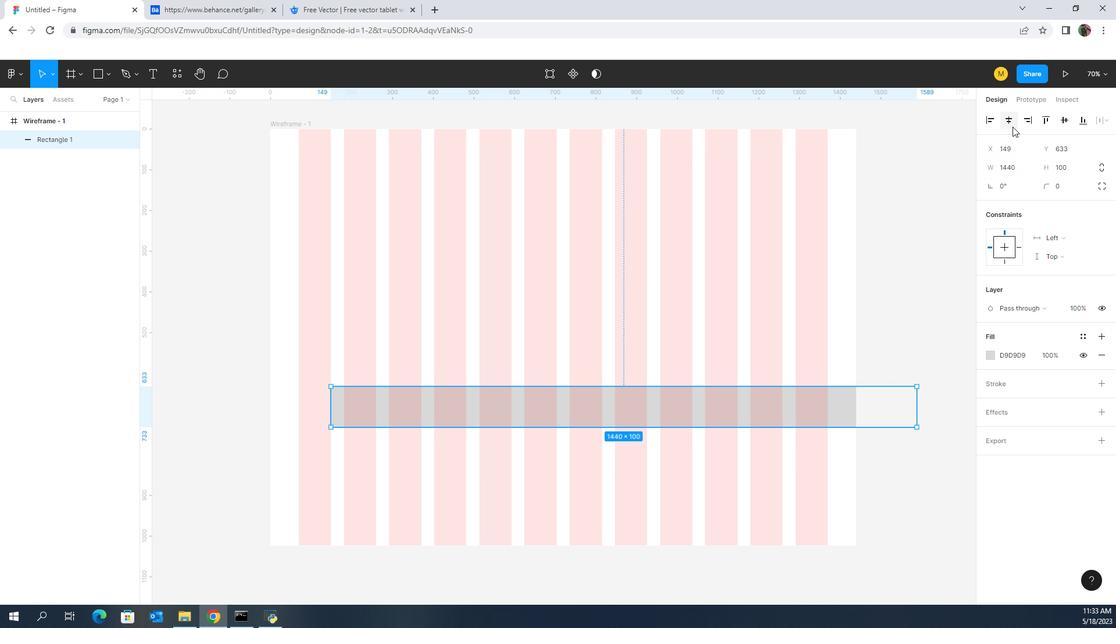 
Action: Mouse pressed left at (1012, 96)
Screenshot: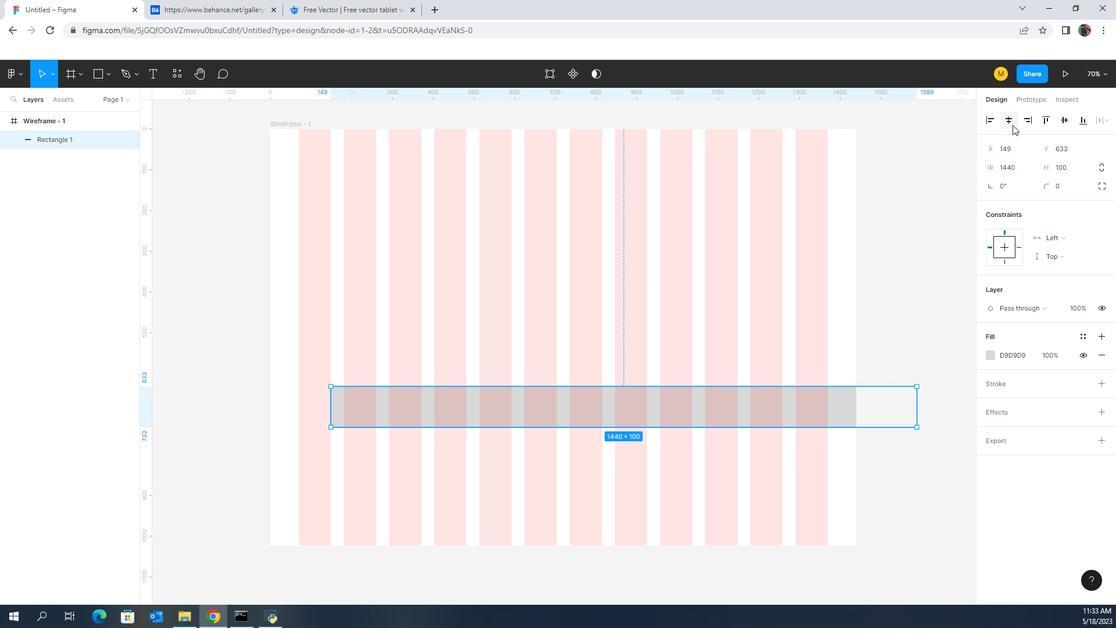 
Action: Mouse moved to (1052, 93)
Screenshot: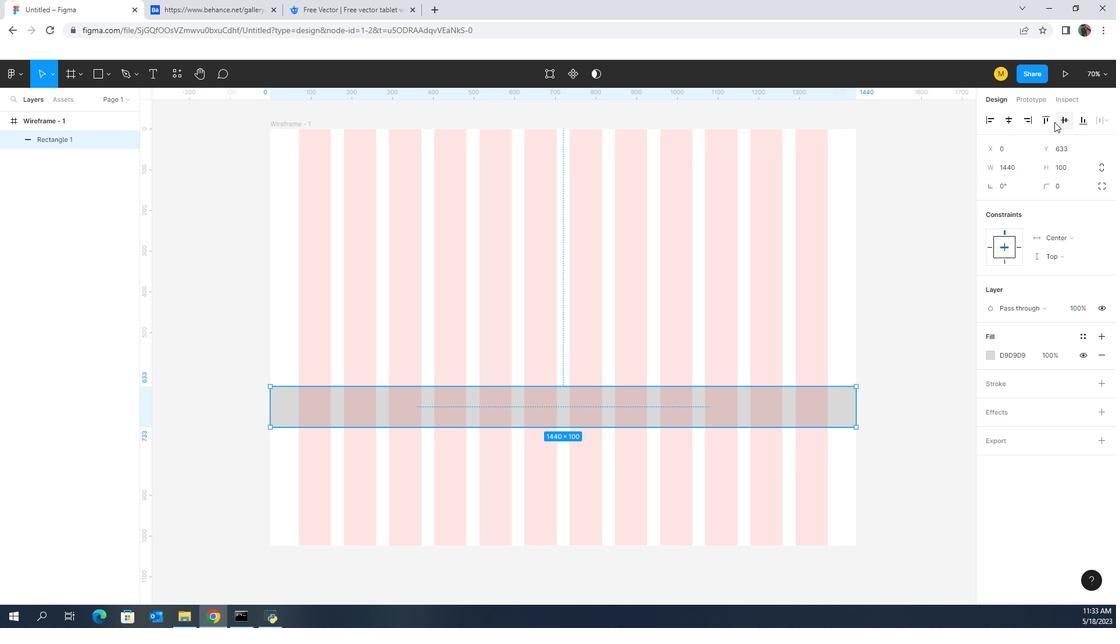 
Action: Mouse pressed left at (1052, 93)
Screenshot: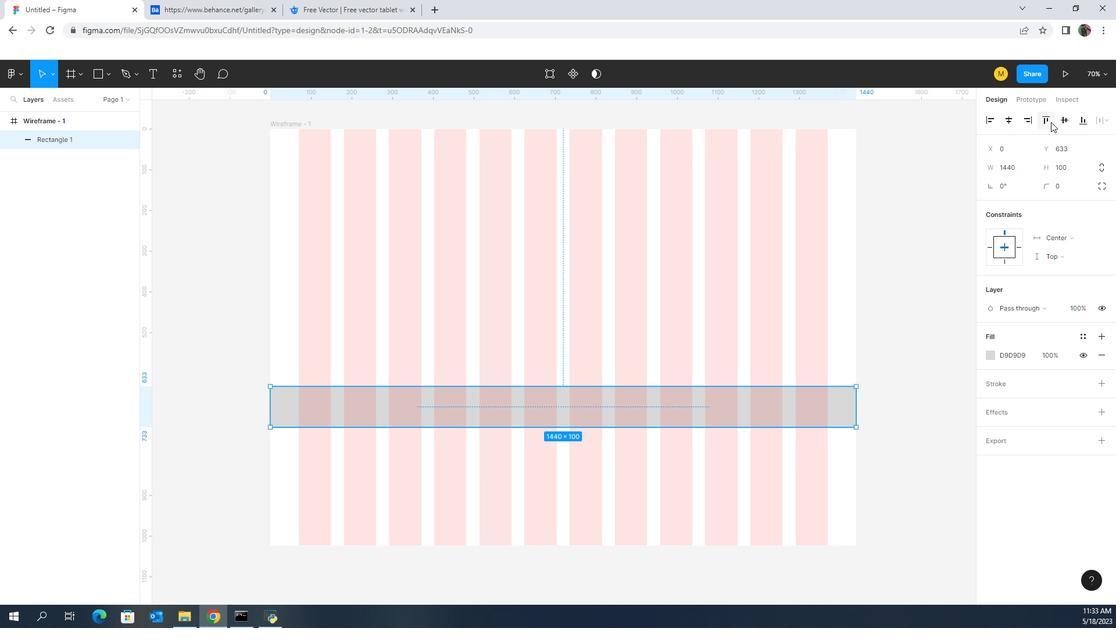 
Action: Mouse moved to (892, 253)
Screenshot: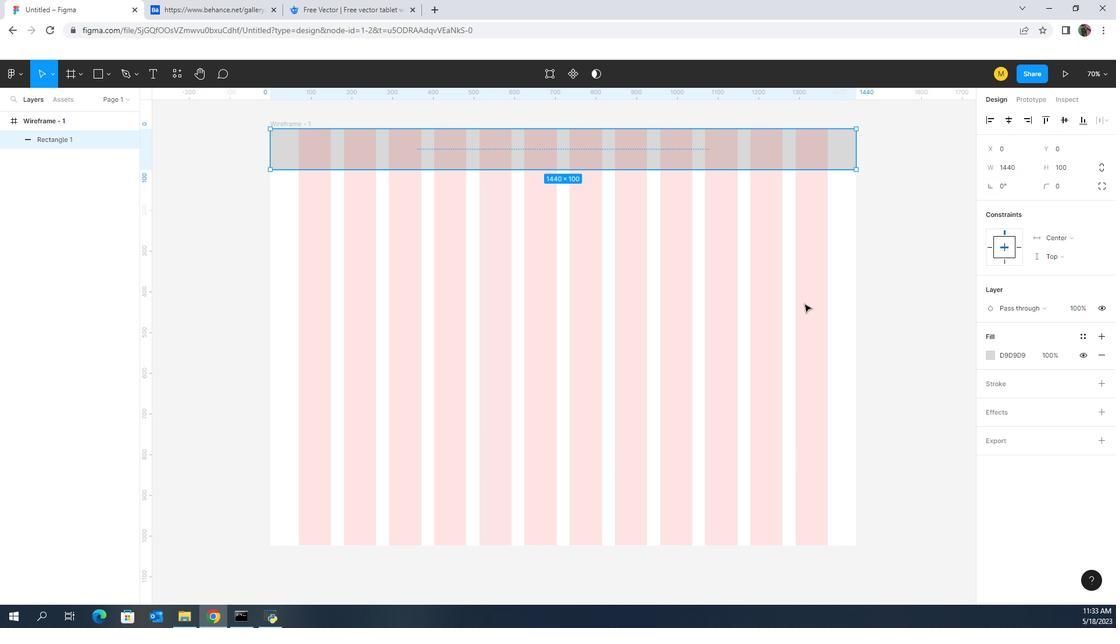 
Action: Mouse pressed left at (892, 253)
Screenshot: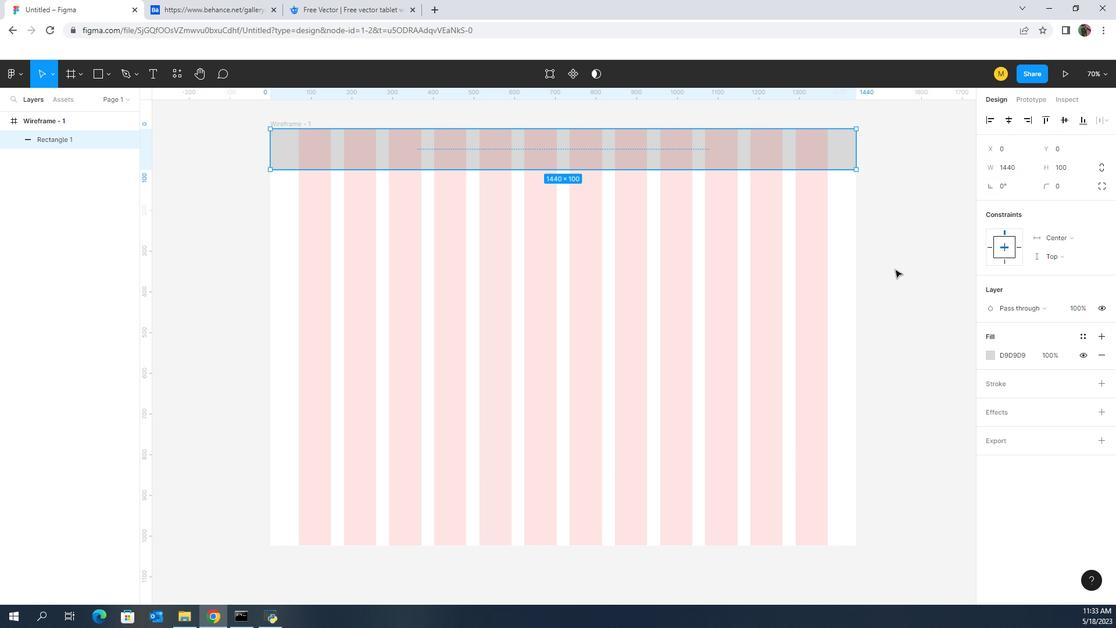 
Action: Mouse moved to (610, 145)
Screenshot: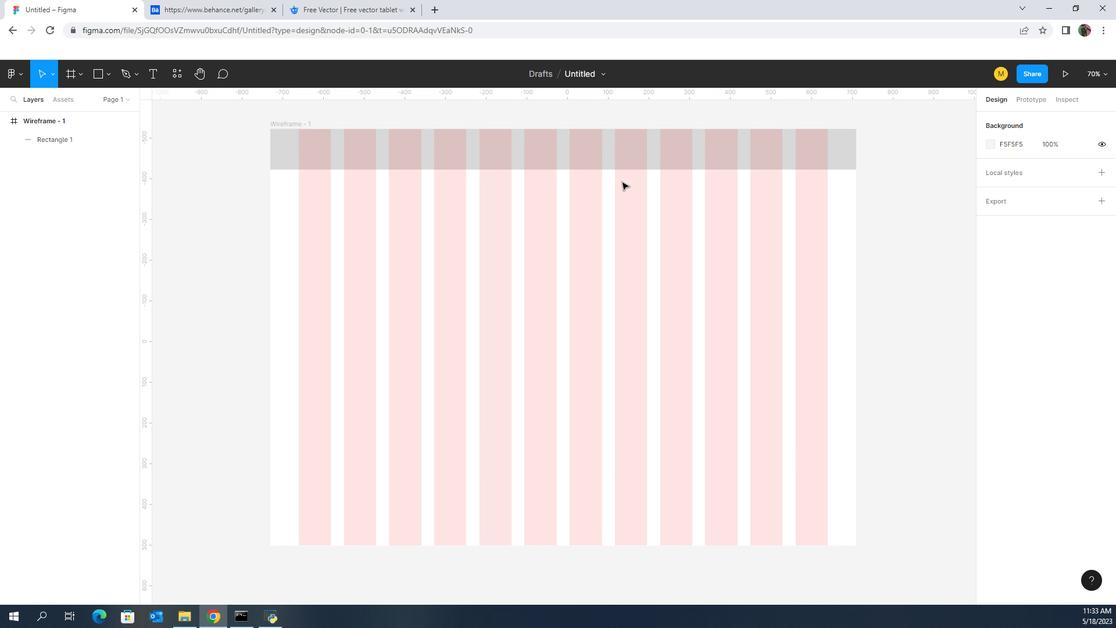 
Action: Mouse pressed left at (610, 145)
Screenshot: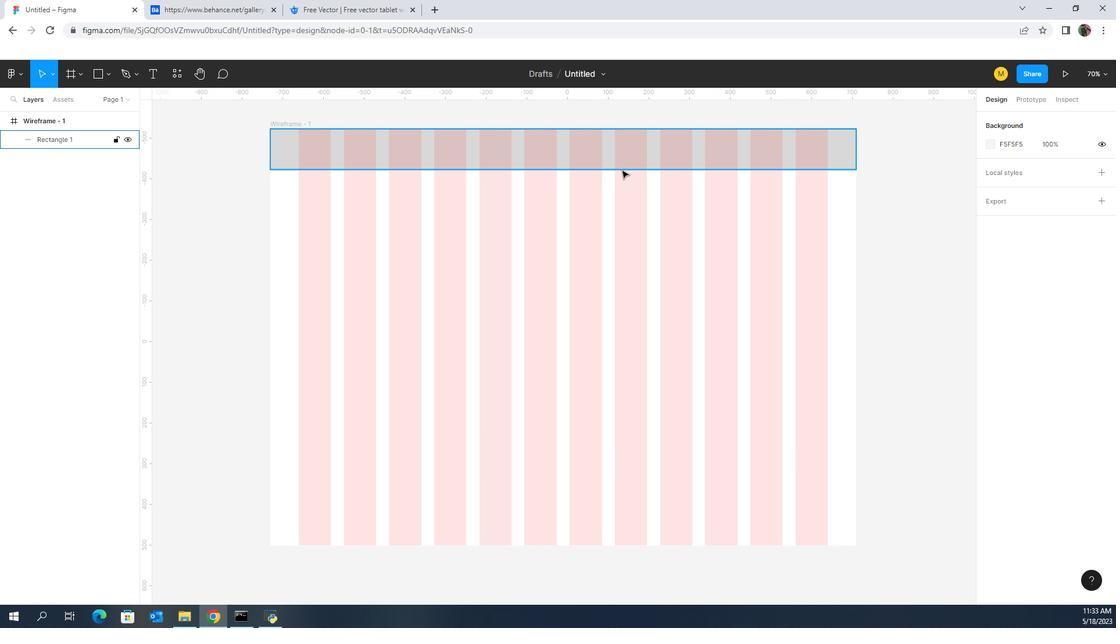 
Action: Mouse moved to (90, 108)
Screenshot: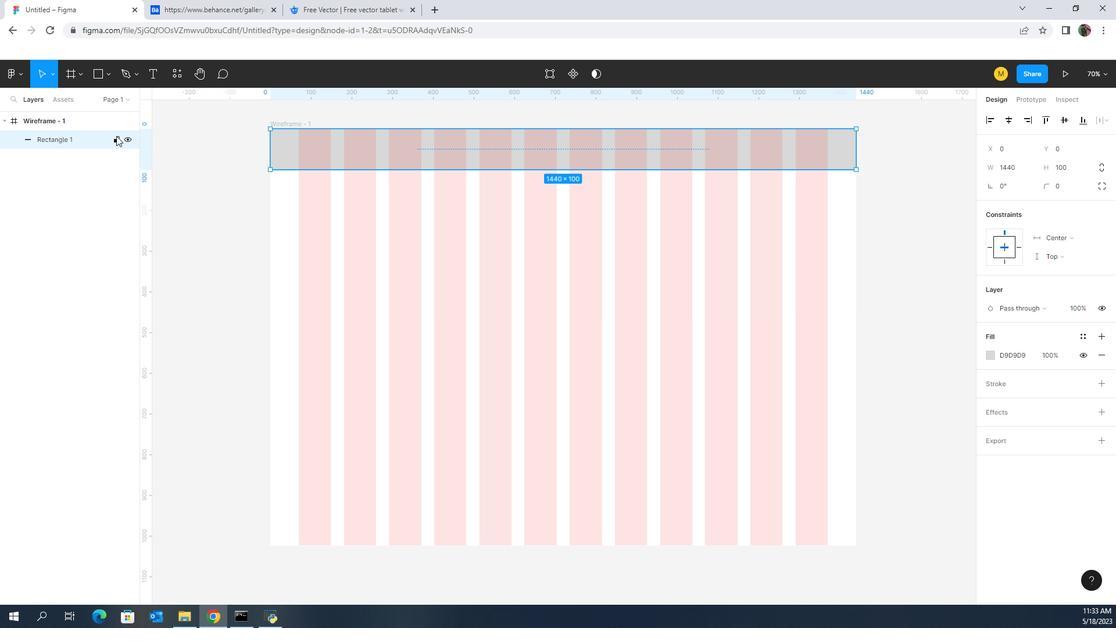 
Action: Mouse pressed left at (90, 108)
Screenshot: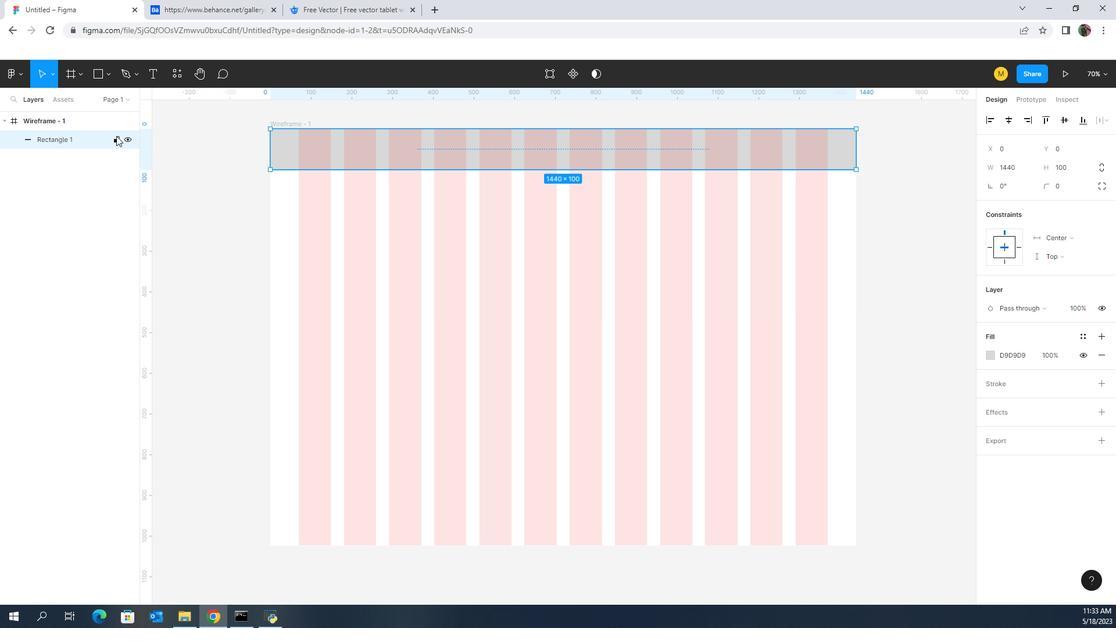 
Action: Mouse moved to (225, 269)
Screenshot: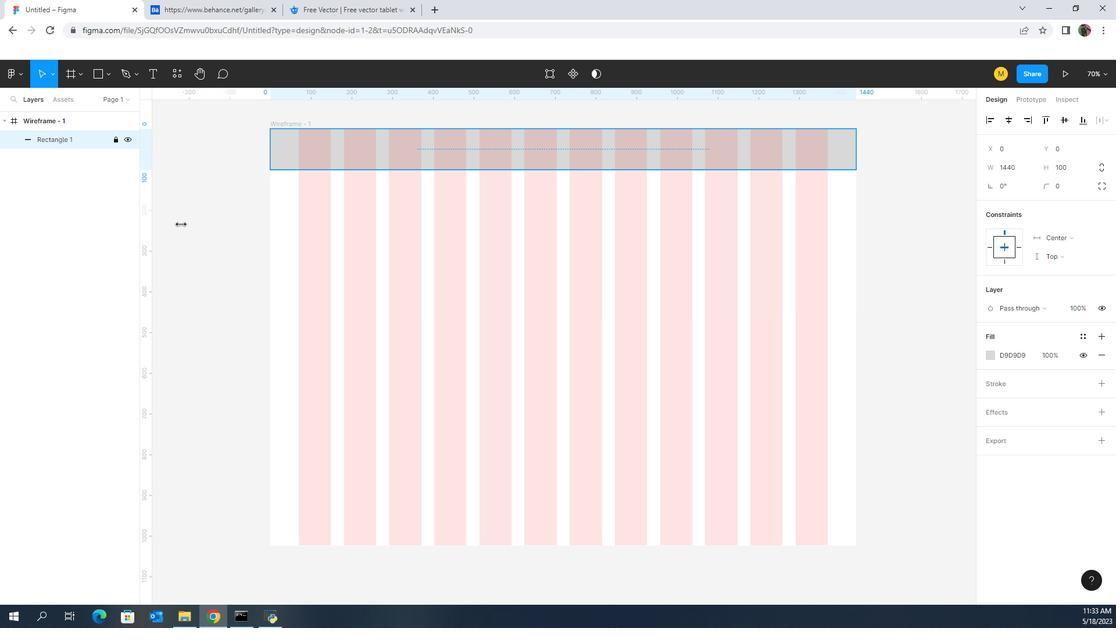 
Action: Mouse pressed left at (225, 269)
Screenshot: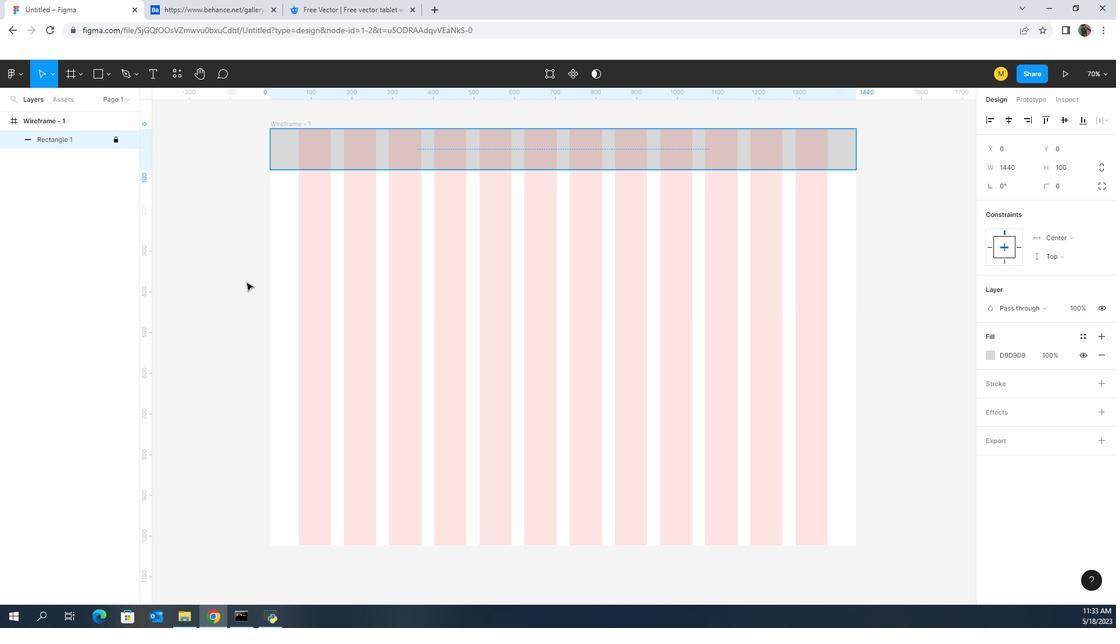 
Action: Mouse moved to (82, 50)
Screenshot: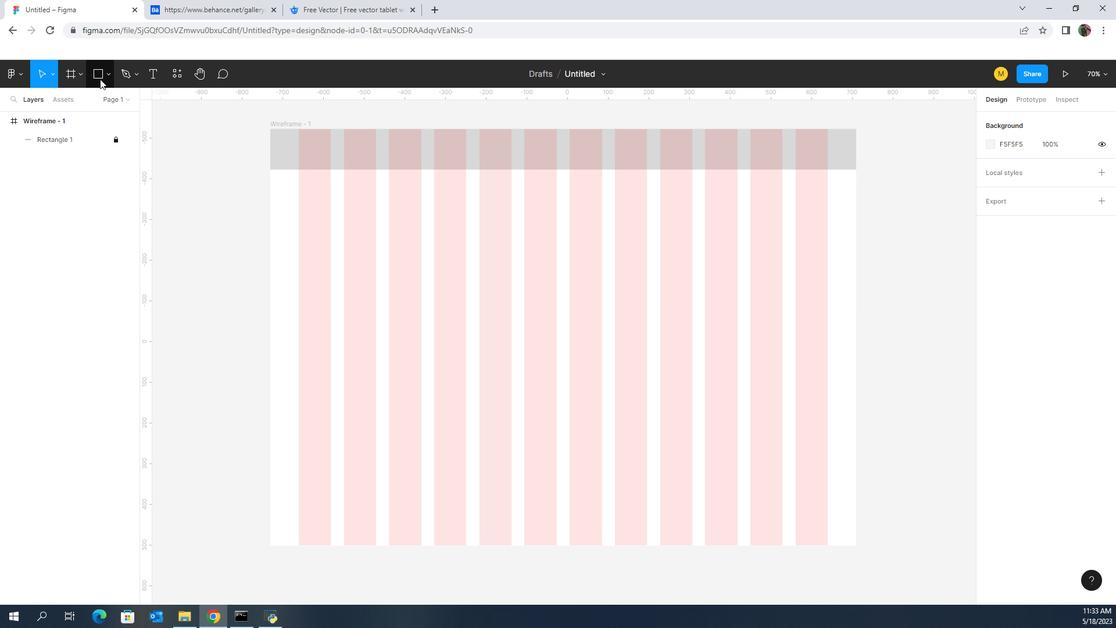 
Action: Mouse pressed left at (82, 50)
Screenshot: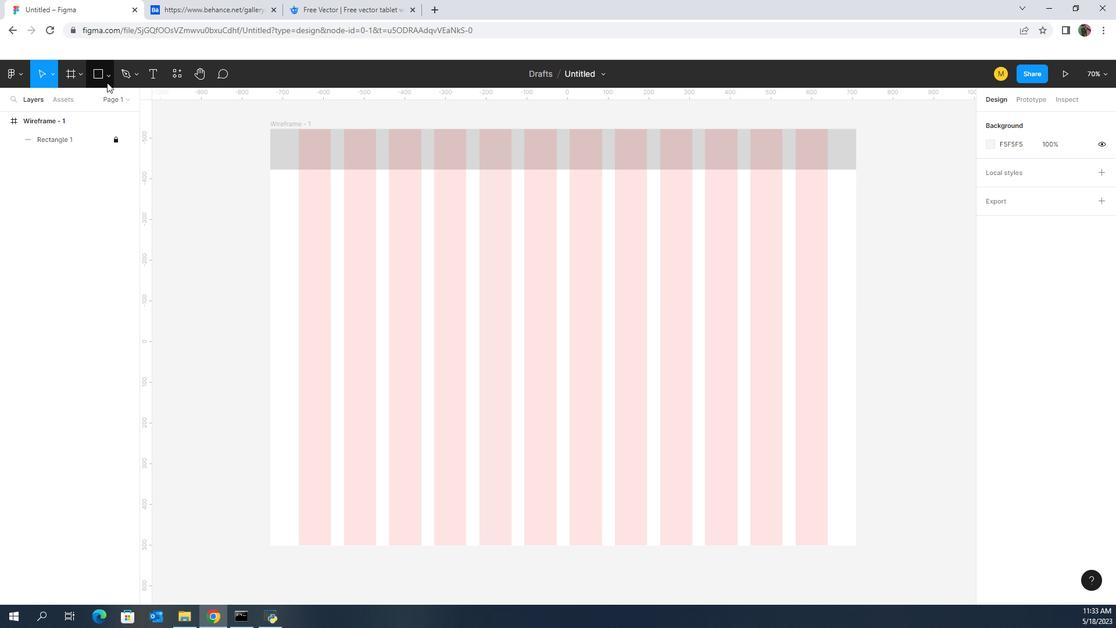 
Action: Mouse moved to (78, 77)
Screenshot: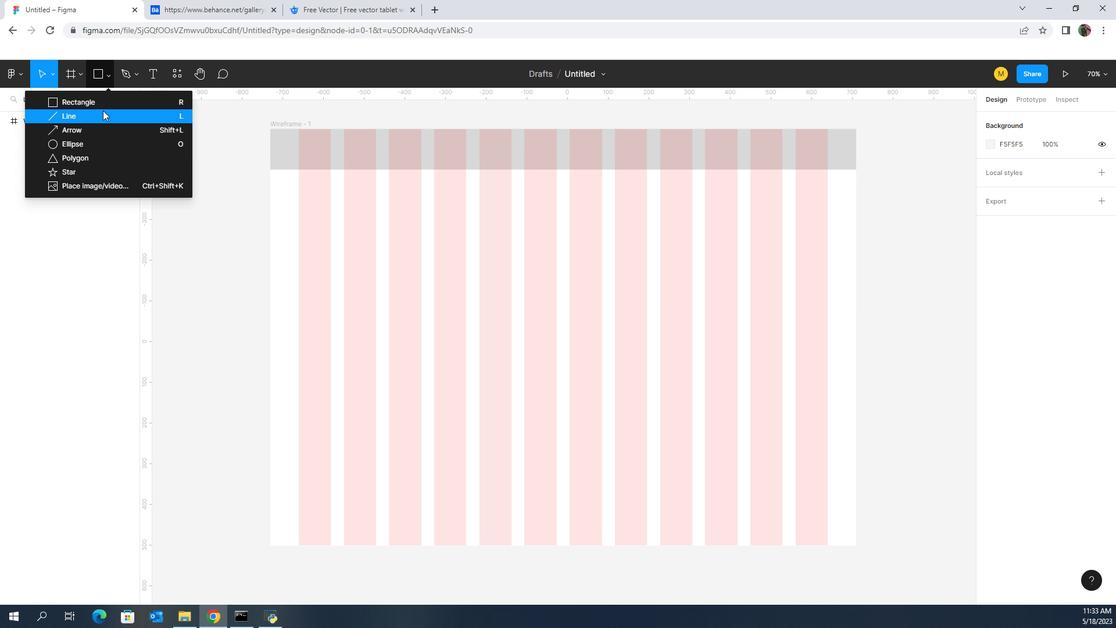 
Action: Mouse pressed left at (78, 77)
Screenshot: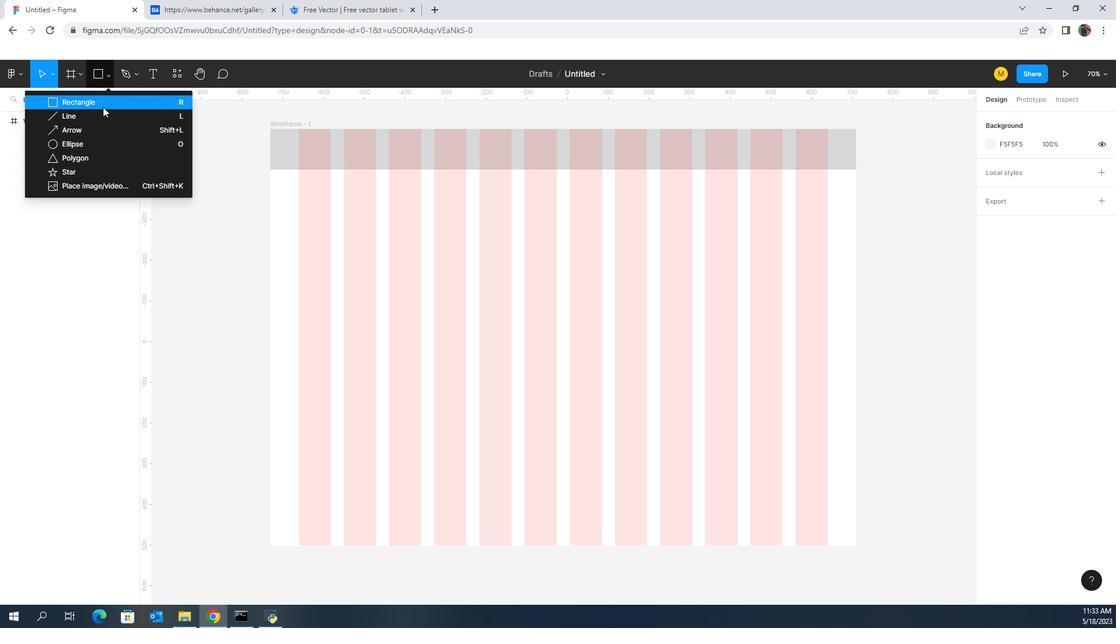 
Action: Mouse moved to (296, 223)
Screenshot: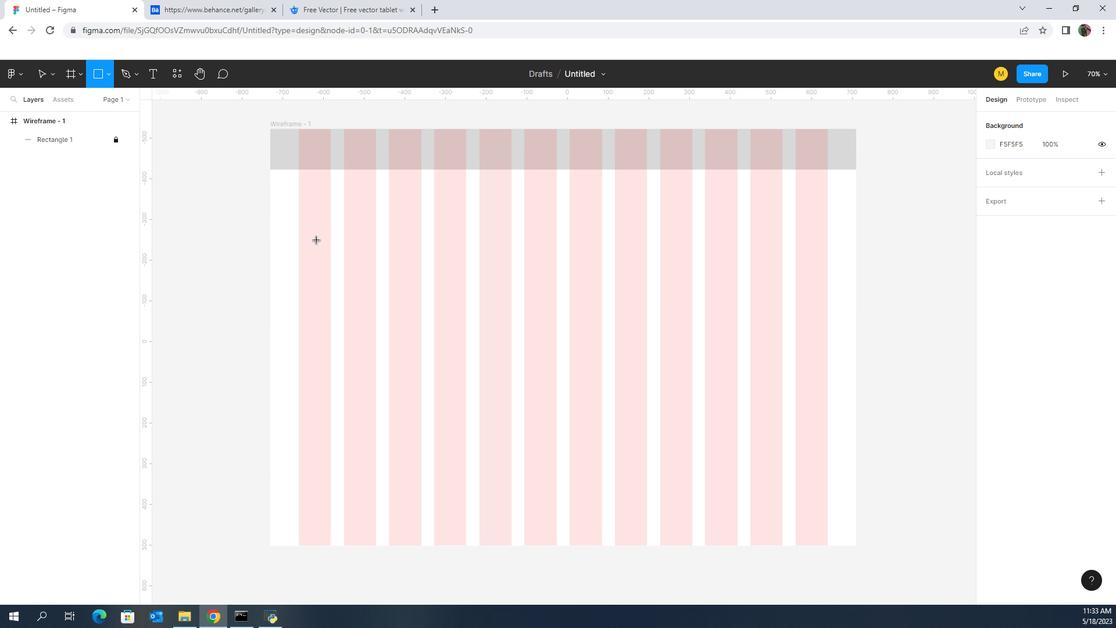 
Action: Key pressed <Key.shift>
Screenshot: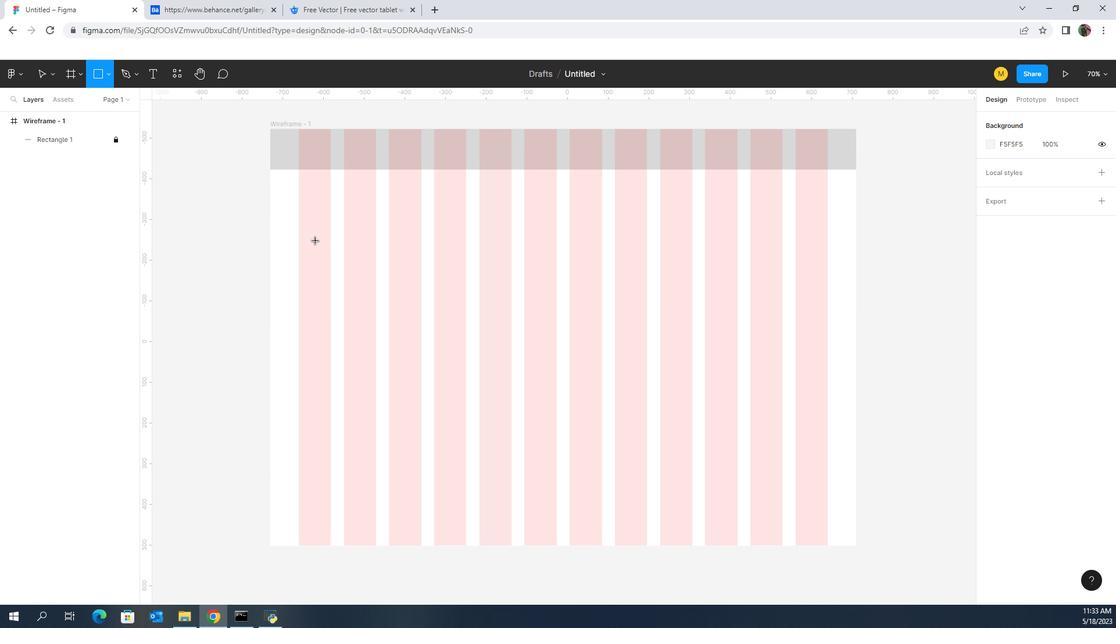 
Action: Mouse pressed left at (296, 223)
Screenshot: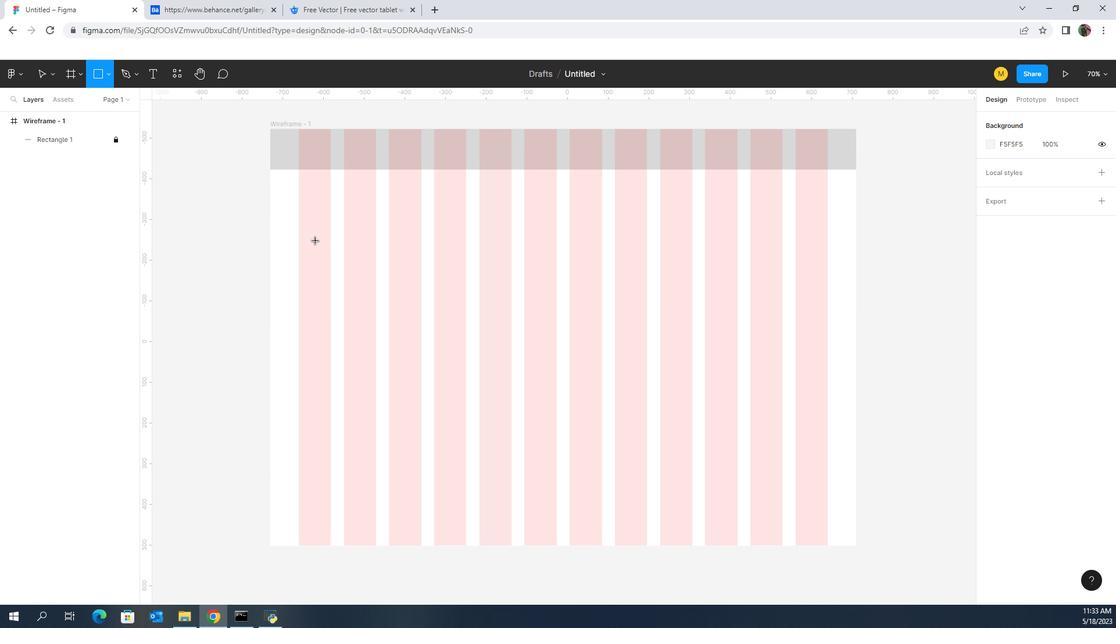 
Action: Mouse moved to (301, 241)
Screenshot: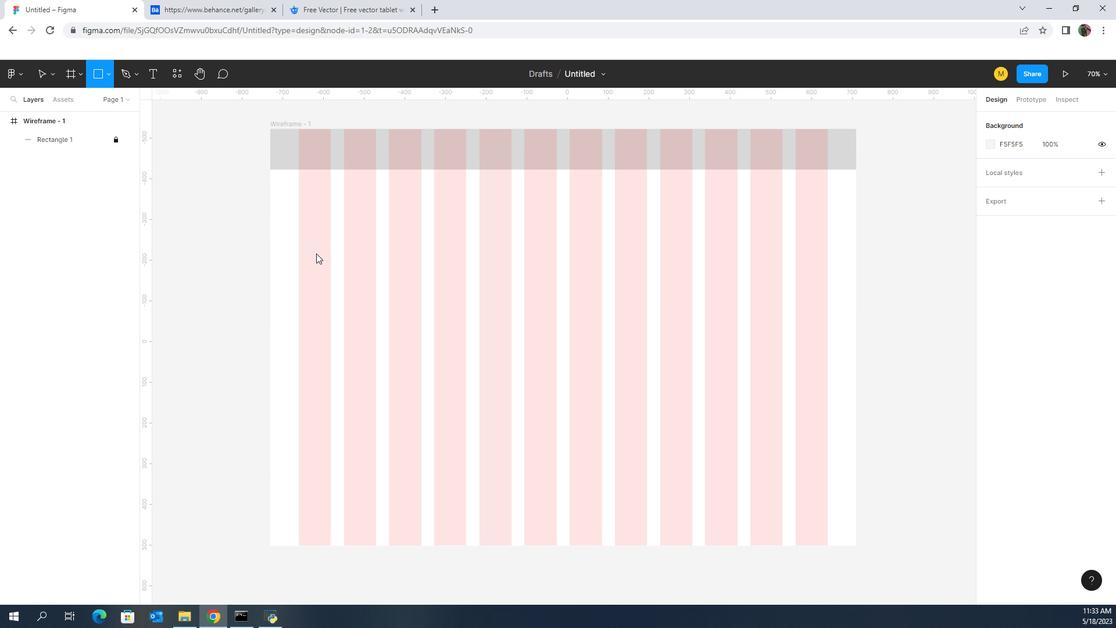 
Action: Key pressed <Key.shift>
Screenshot: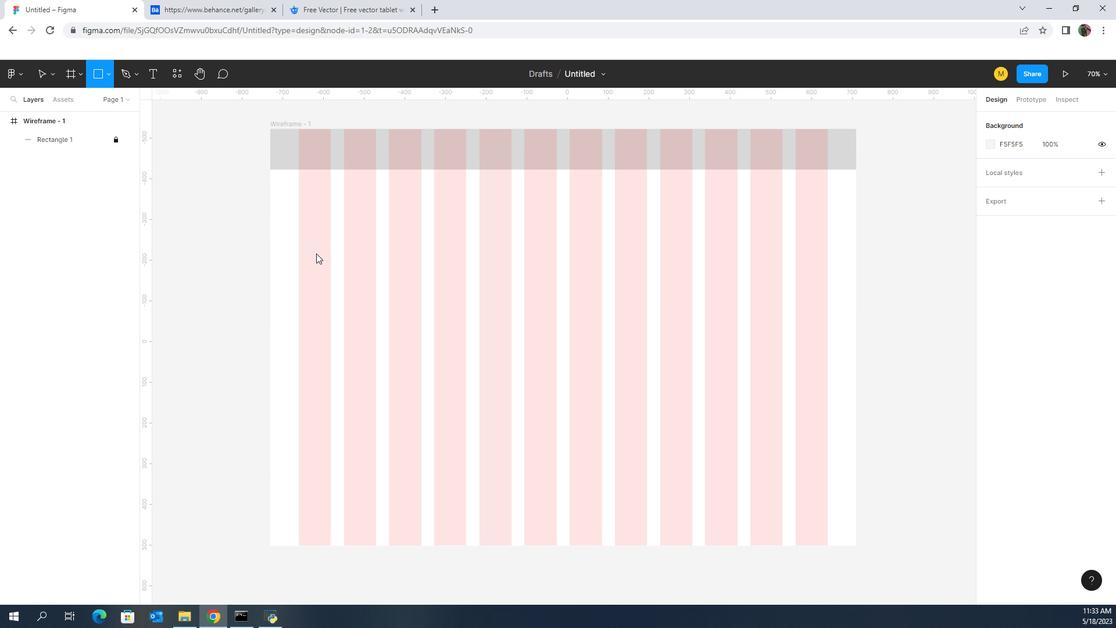 
Action: Mouse moved to (301, 241)
Screenshot: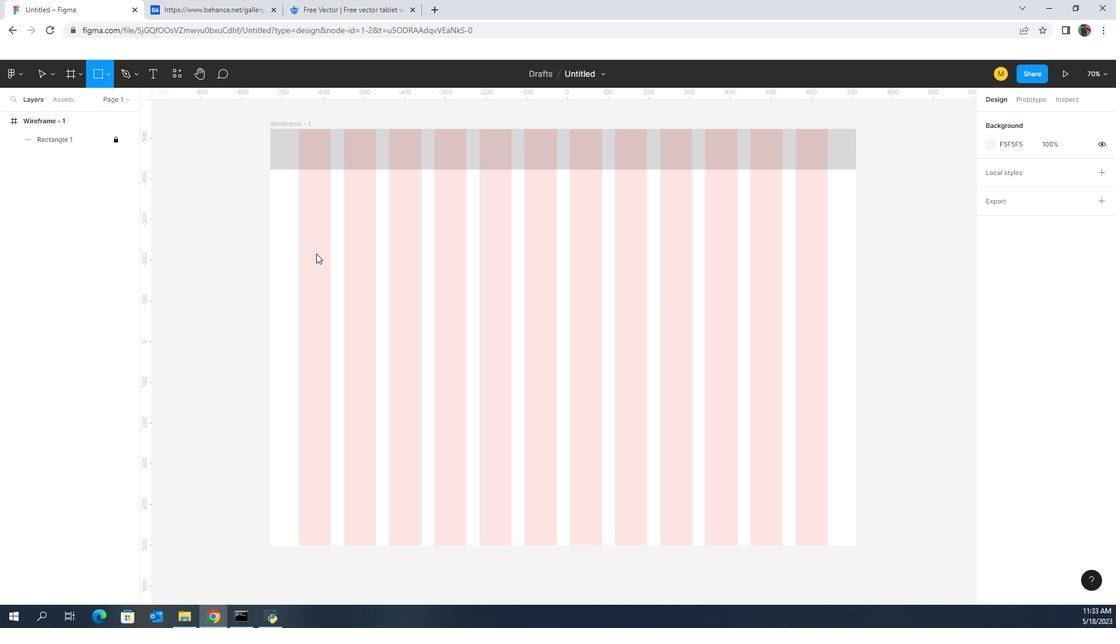 
Action: Key pressed <Key.shift>
Screenshot: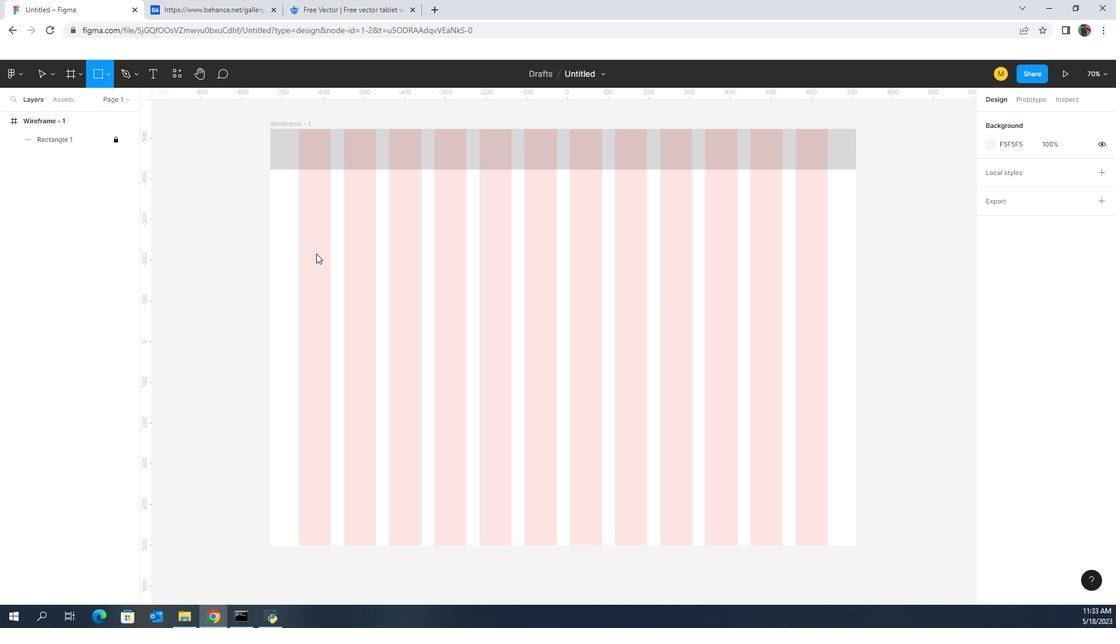 
Action: Mouse moved to (304, 243)
Screenshot: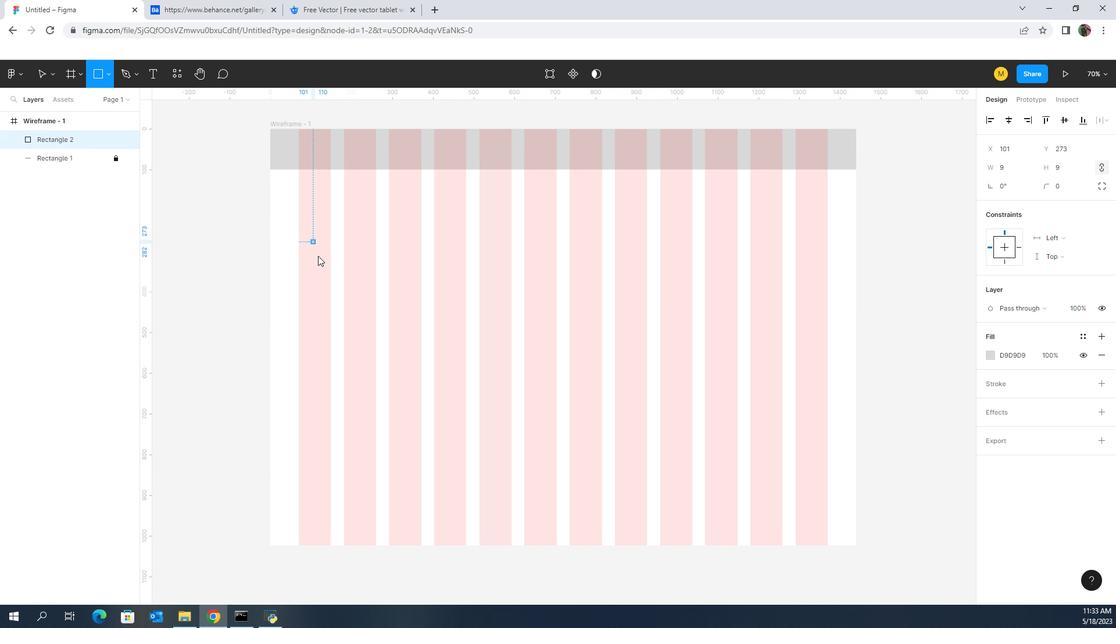 
Action: Key pressed <Key.shift>
Screenshot: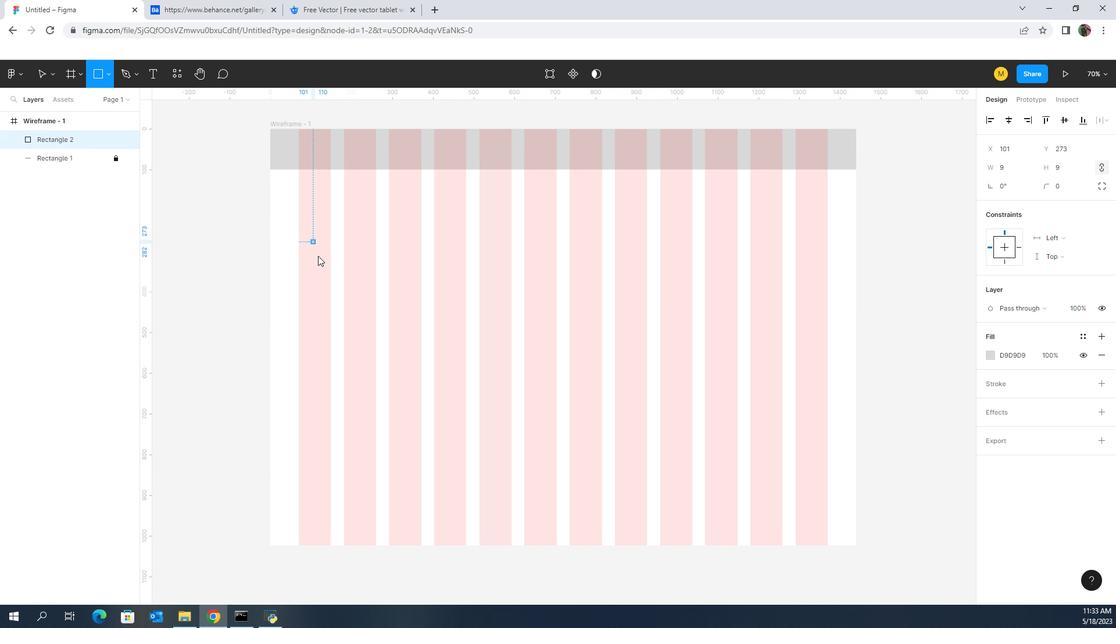 
Action: Mouse moved to (309, 243)
Screenshot: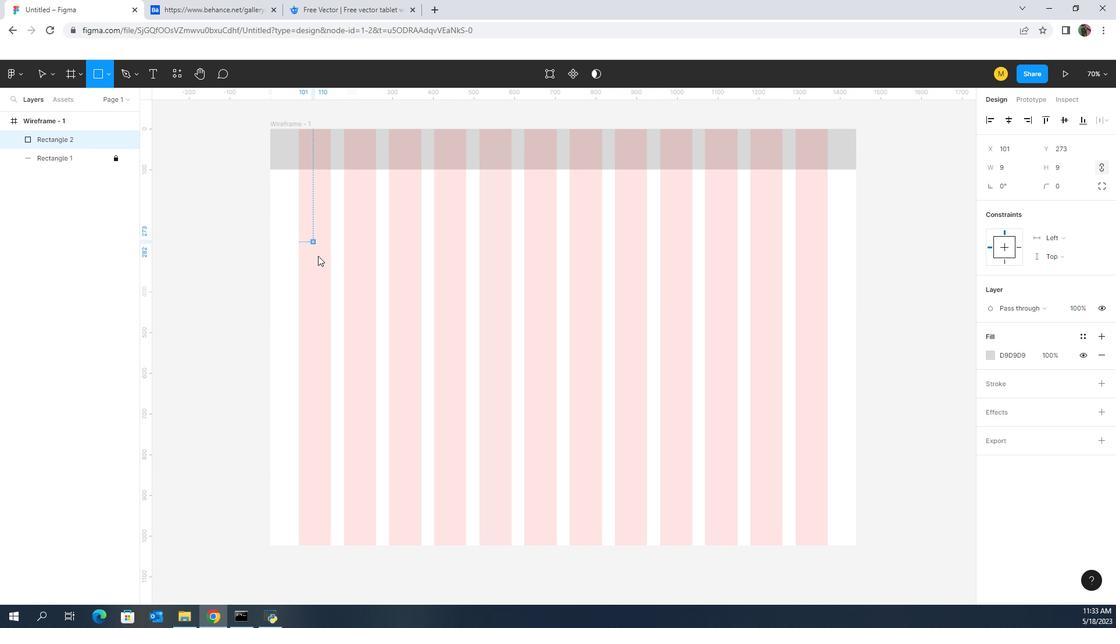 
Action: Key pressed <Key.shift>
Screenshot: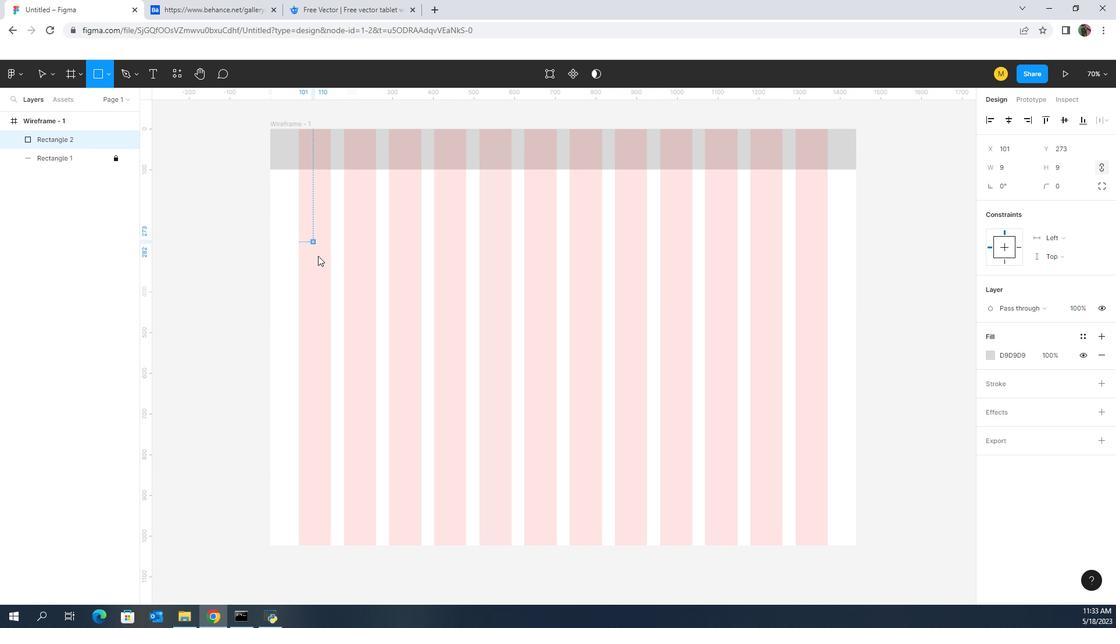 
Action: Mouse moved to (313, 243)
Screenshot: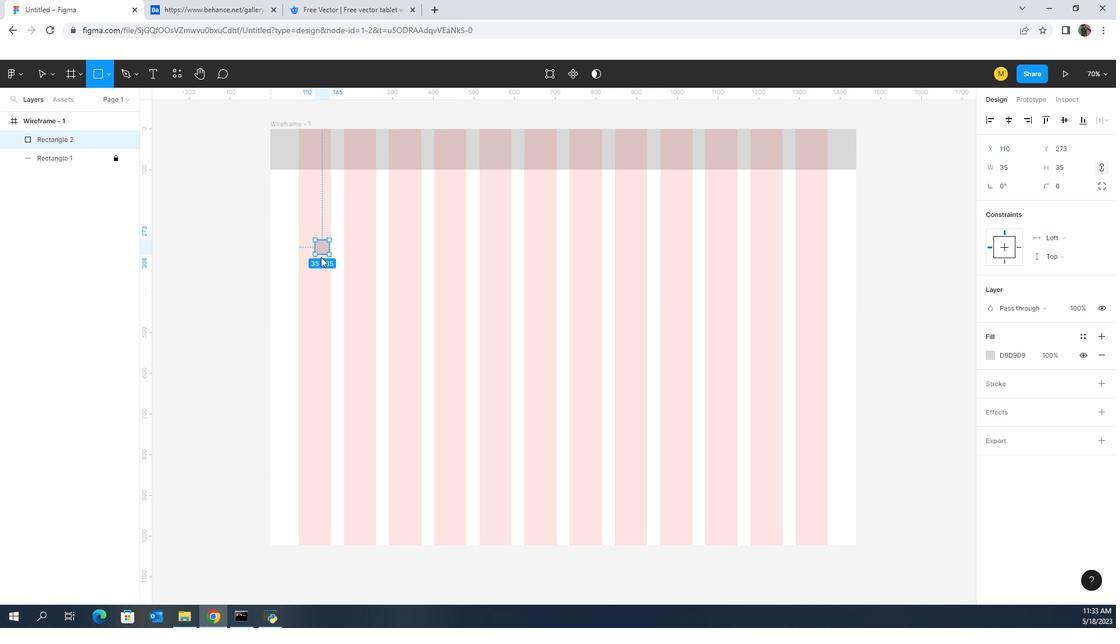 
Action: Key pressed <Key.shift>
Screenshot: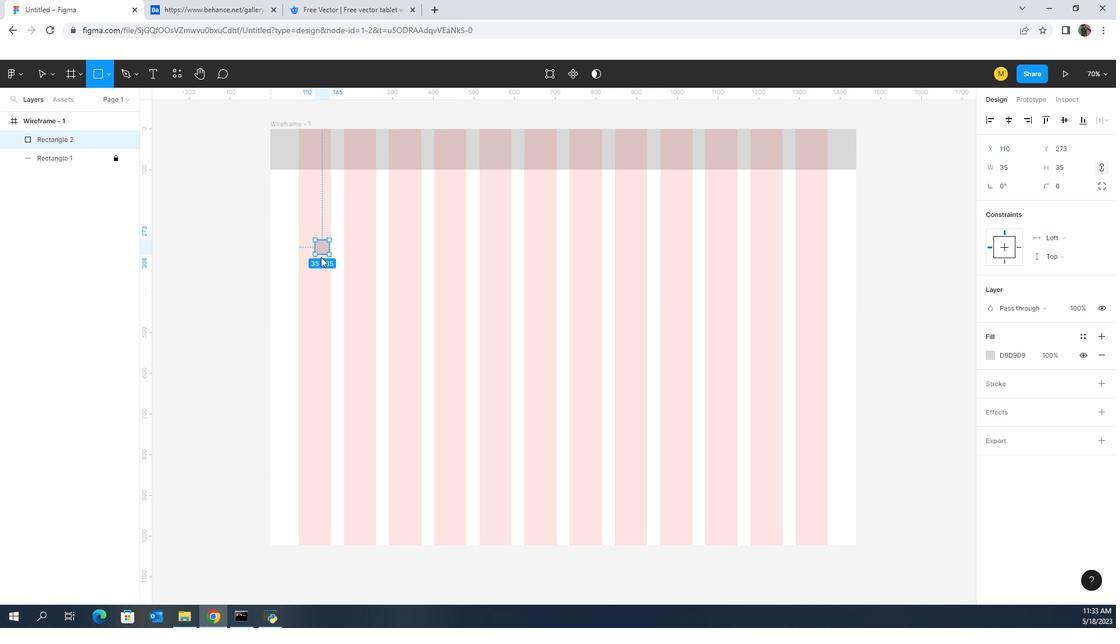 
Action: Mouse moved to (315, 243)
Screenshot: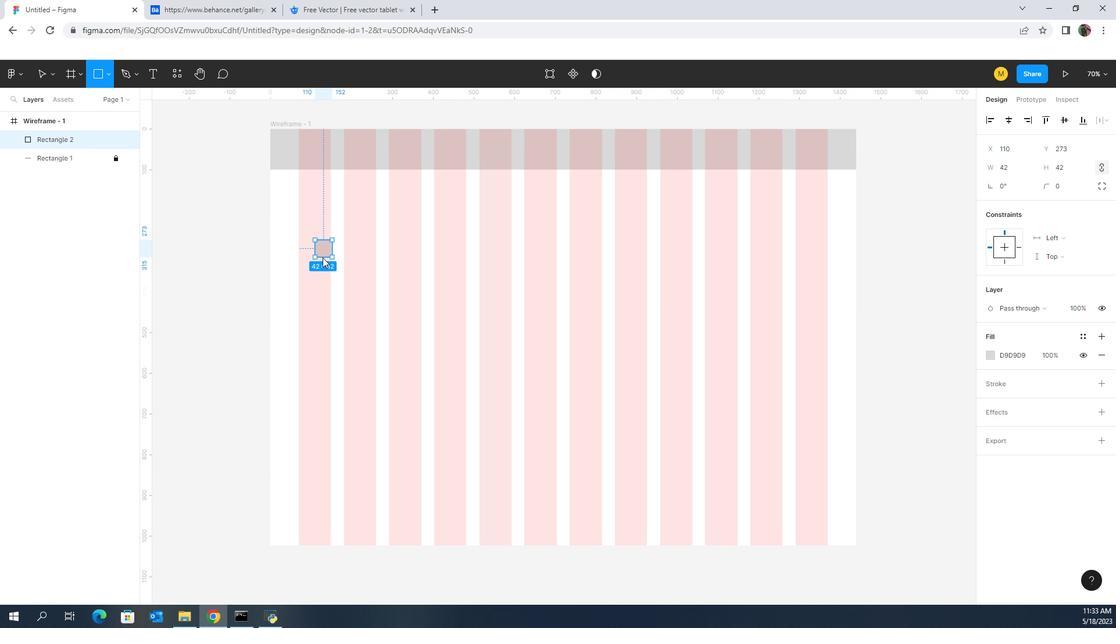 
Action: Key pressed <Key.shift>
Screenshot: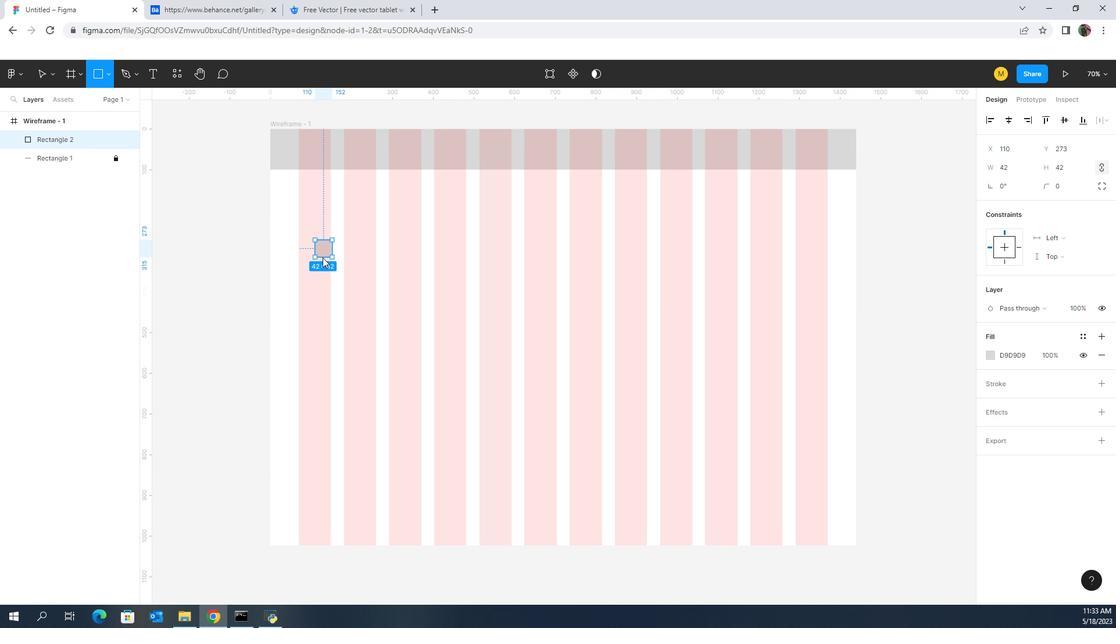 
Action: Mouse moved to (319, 243)
Screenshot: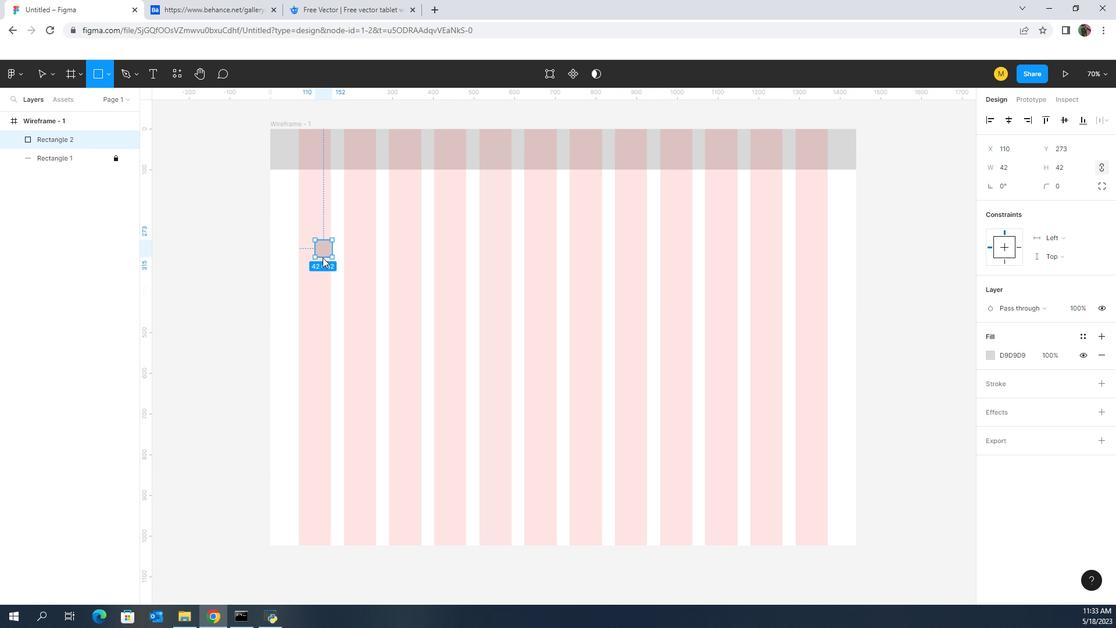 
Action: Key pressed <Key.shift>
Screenshot: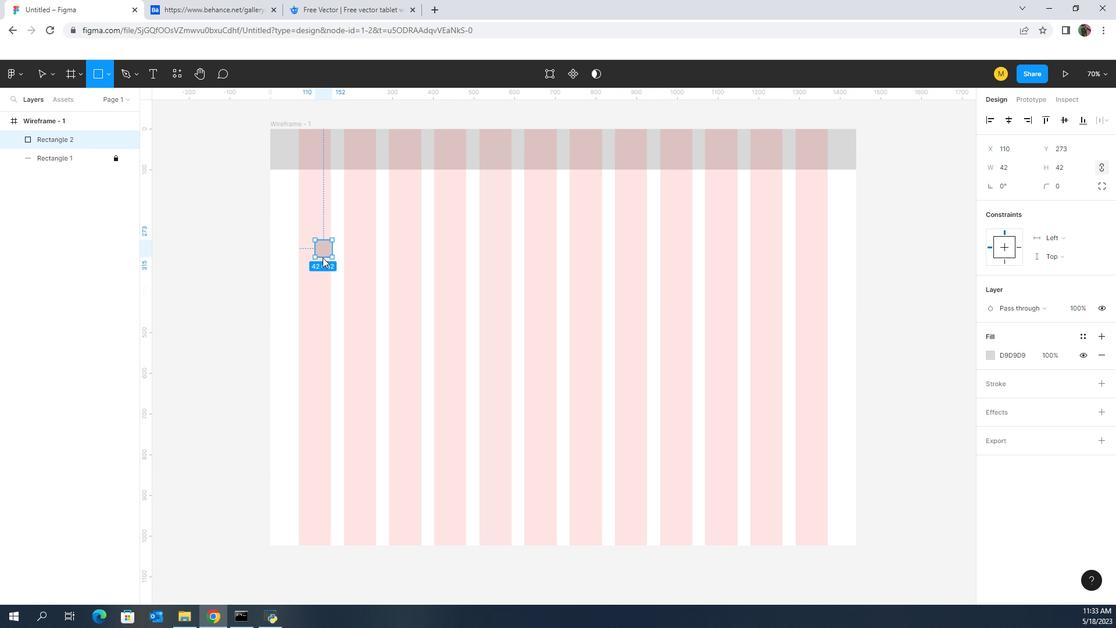 
Action: Mouse moved to (326, 244)
Screenshot: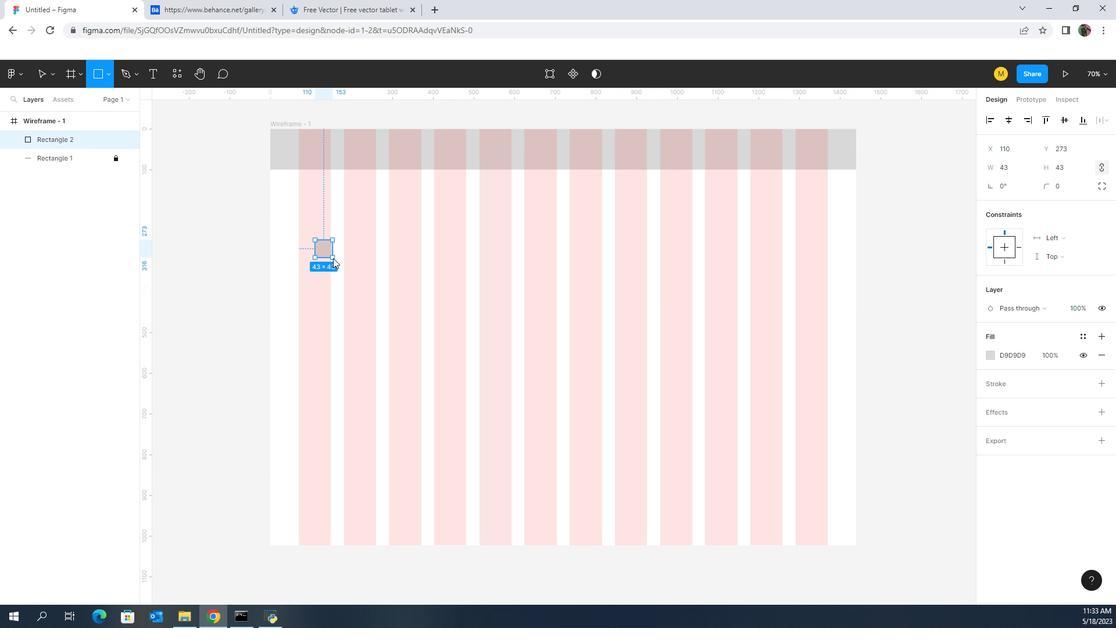 
Action: Key pressed <Key.shift>
Screenshot: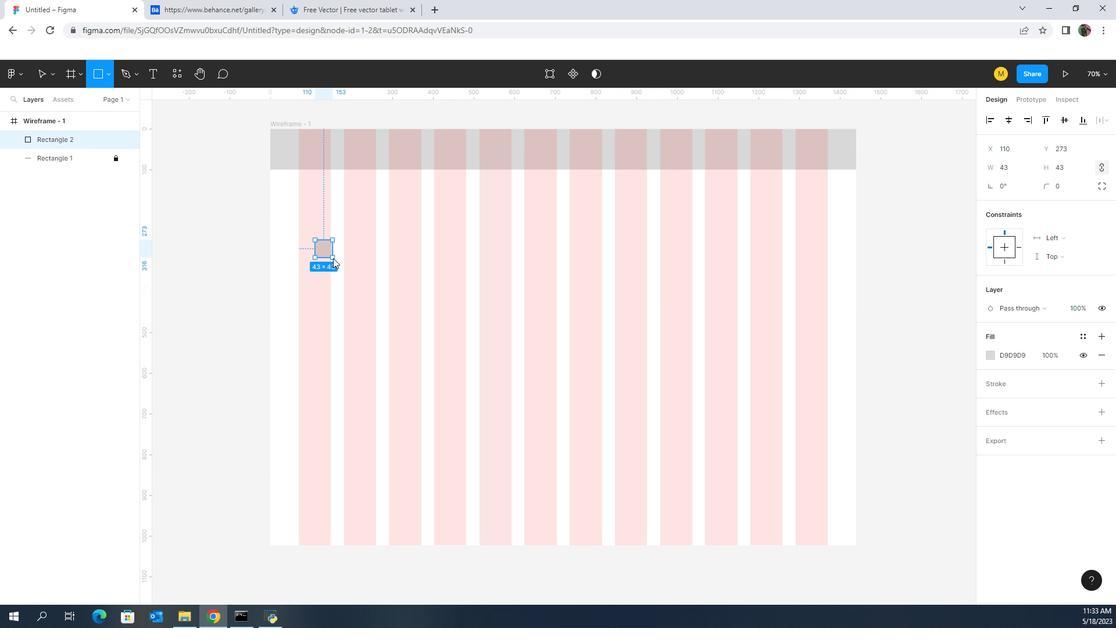 
Action: Mouse moved to (328, 244)
Screenshot: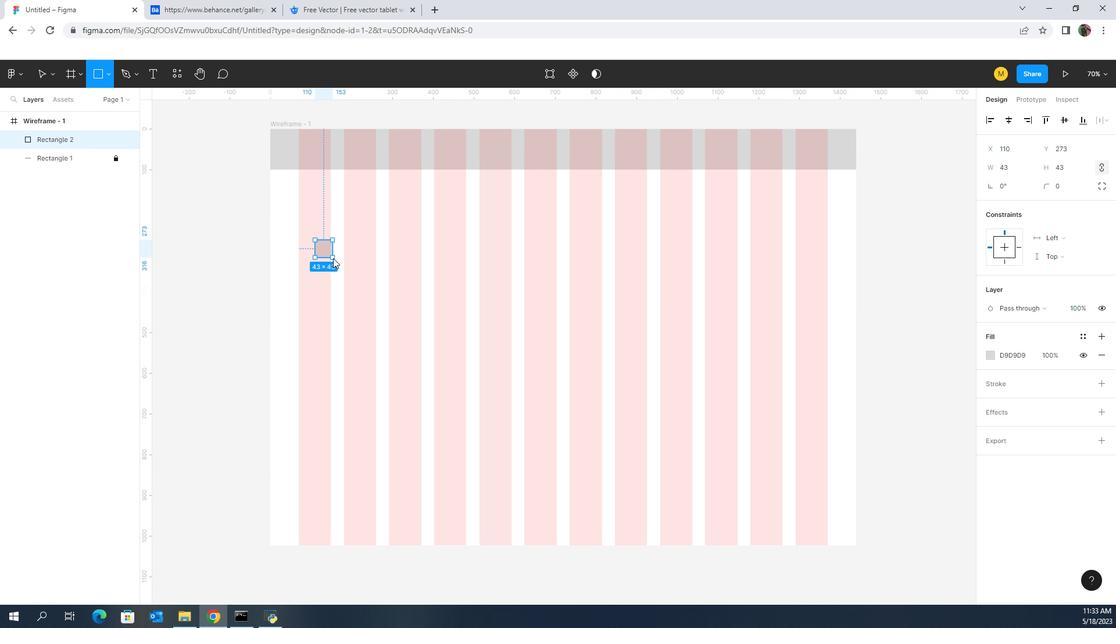 
Action: Key pressed <Key.shift><Key.shift><Key.shift><Key.shift><Key.shift><Key.shift>
Screenshot: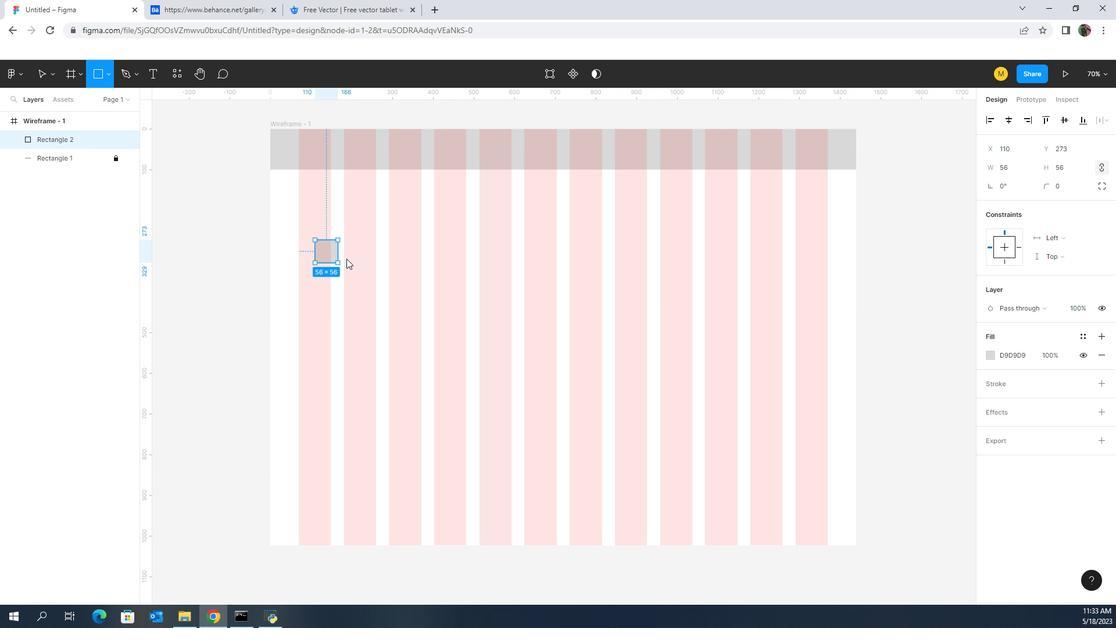 
Action: Mouse moved to (331, 243)
Screenshot: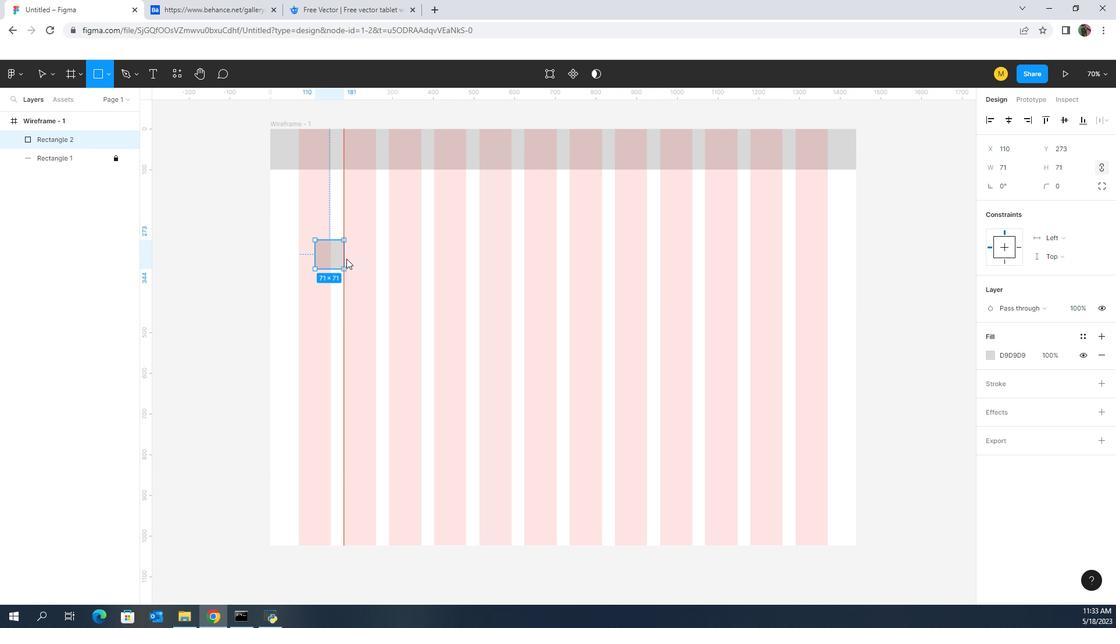 
Action: Key pressed <Key.shift>
Screenshot: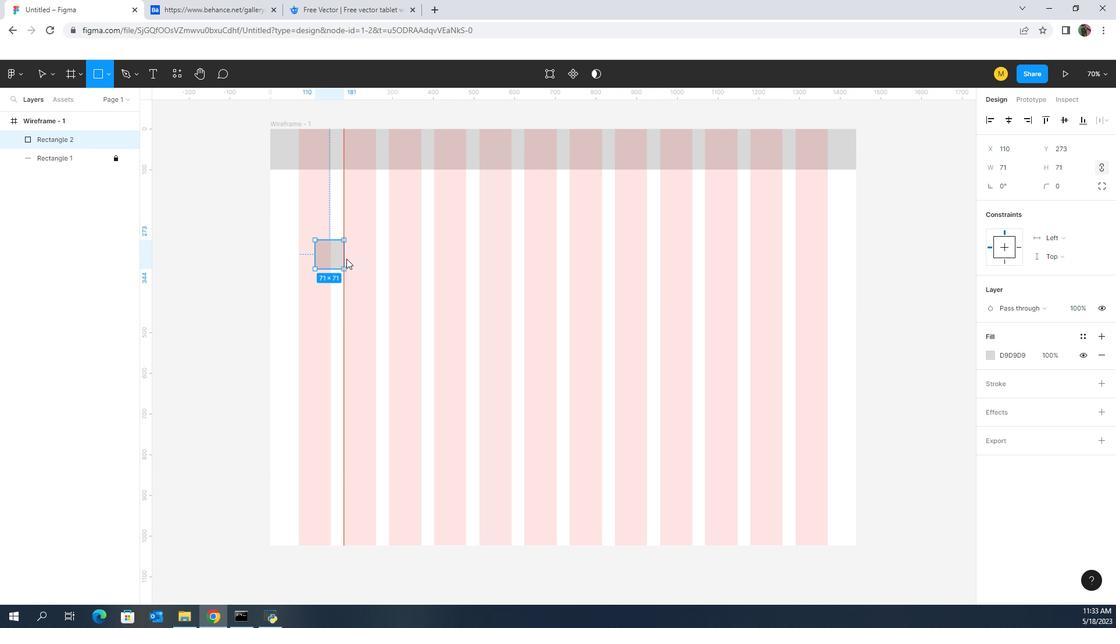 
Action: Mouse moved to (333, 240)
Screenshot: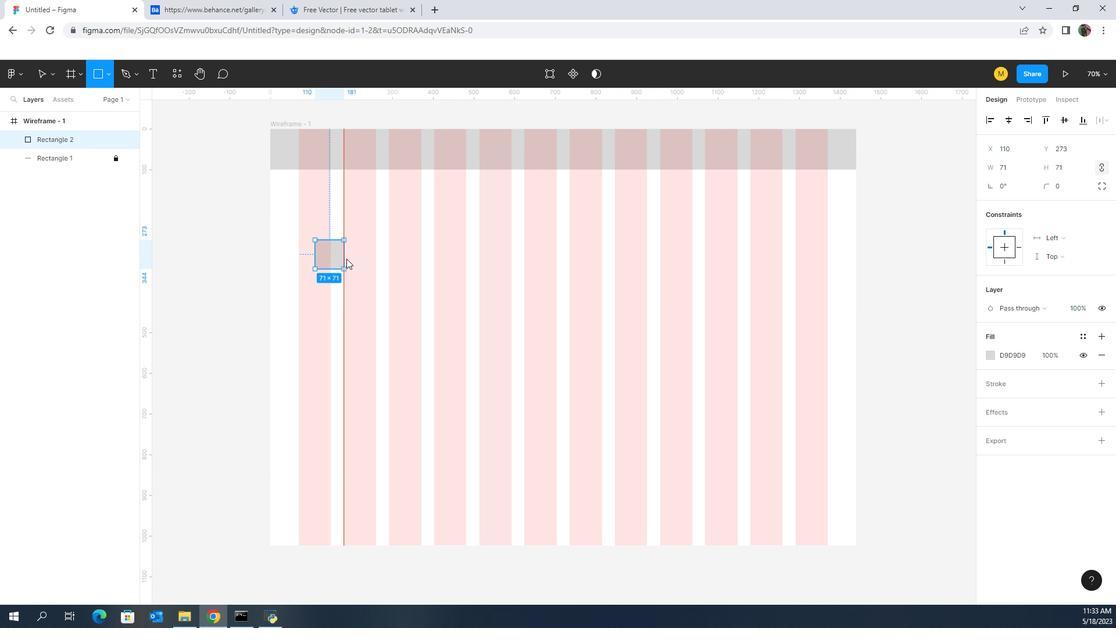 
Action: Key pressed <Key.shift><Key.shift><Key.shift>
Screenshot: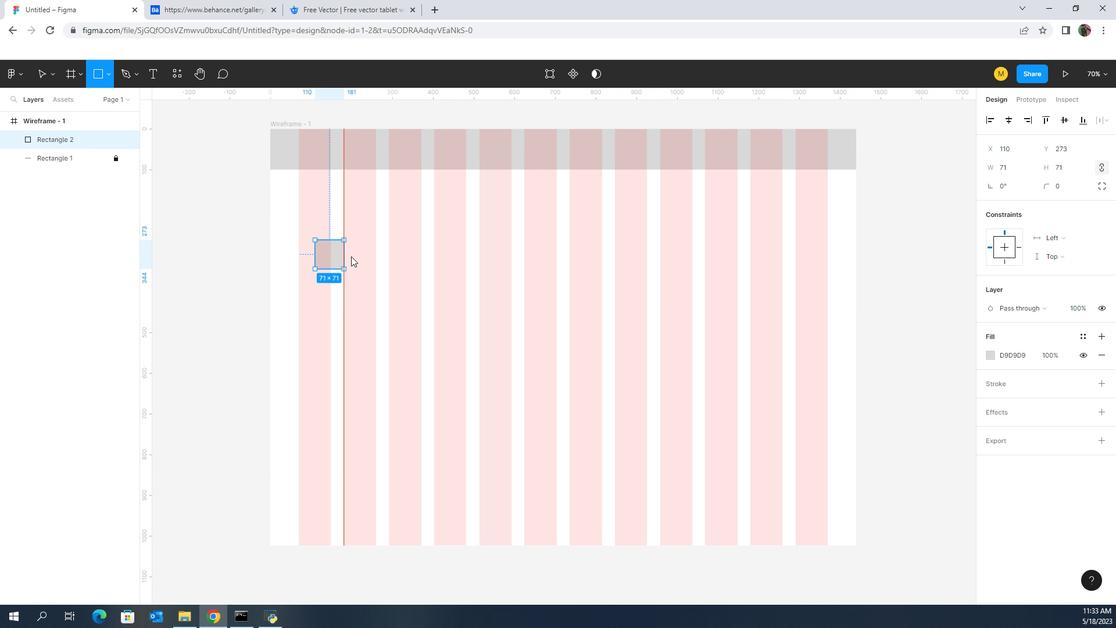 
Action: Mouse moved to (333, 240)
Screenshot: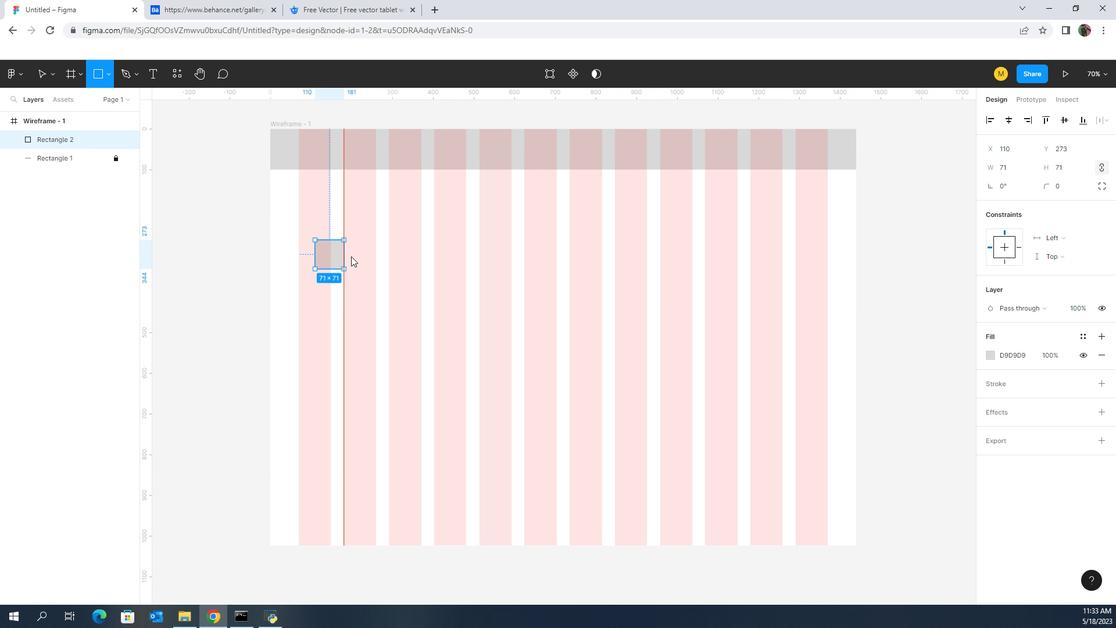
Action: Key pressed <Key.shift><Key.shift>
Screenshot: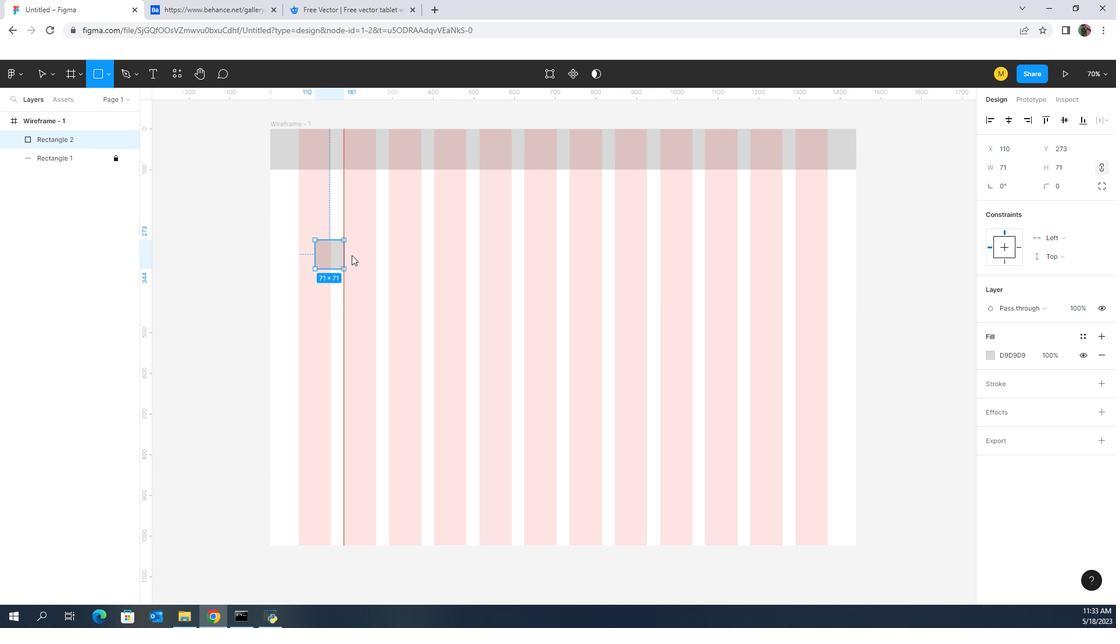 
Action: Mouse moved to (333, 238)
Screenshot: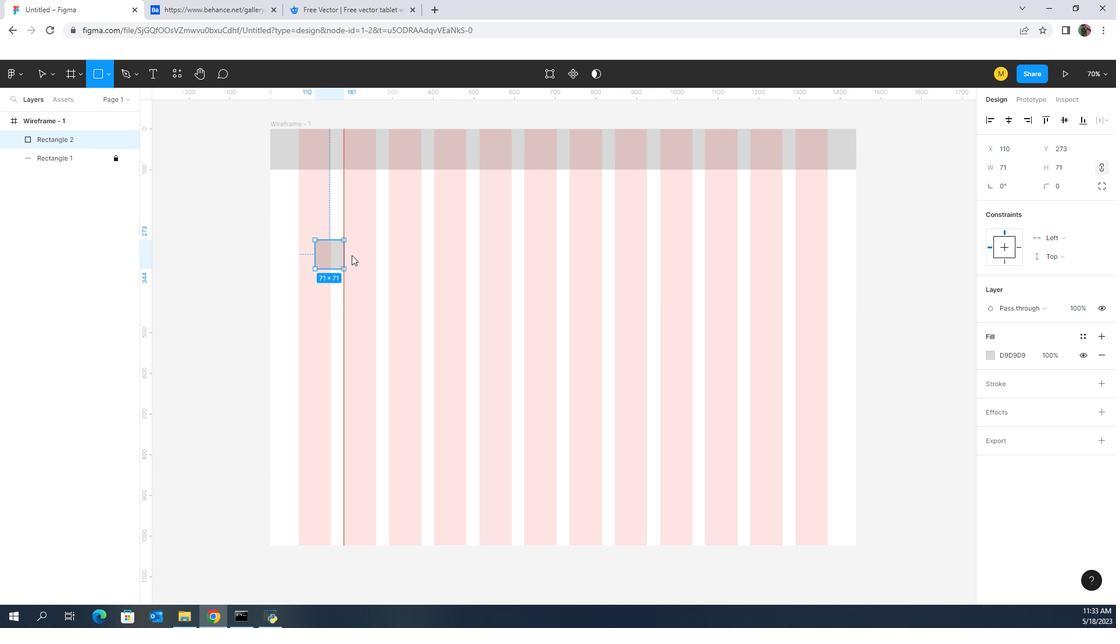 
Action: Key pressed <Key.shift>
Screenshot: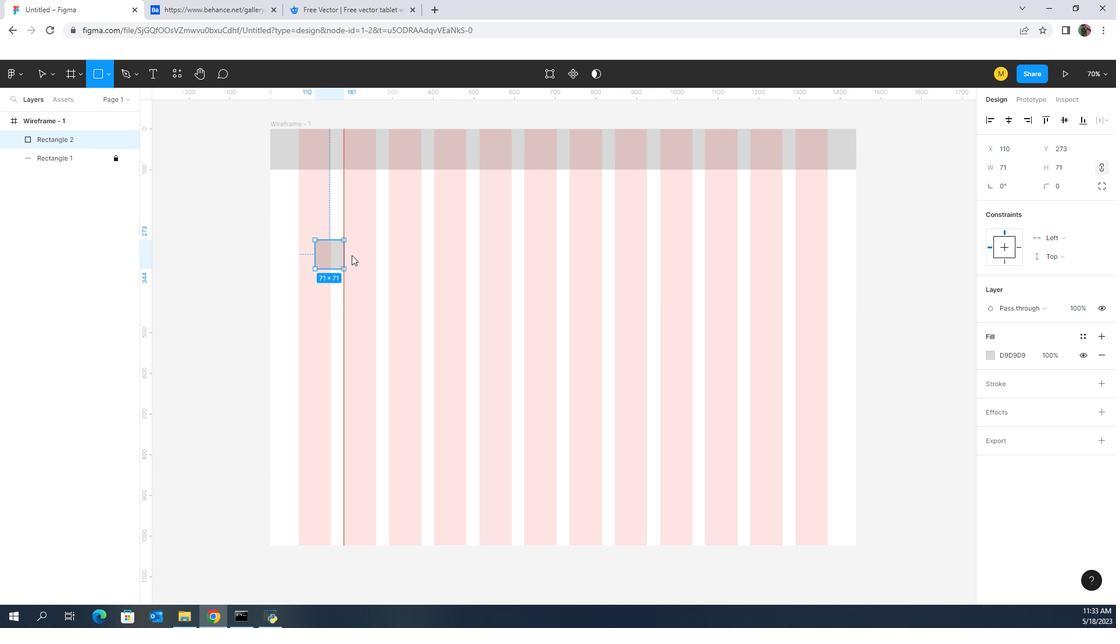 
Action: Mouse moved to (333, 237)
Screenshot: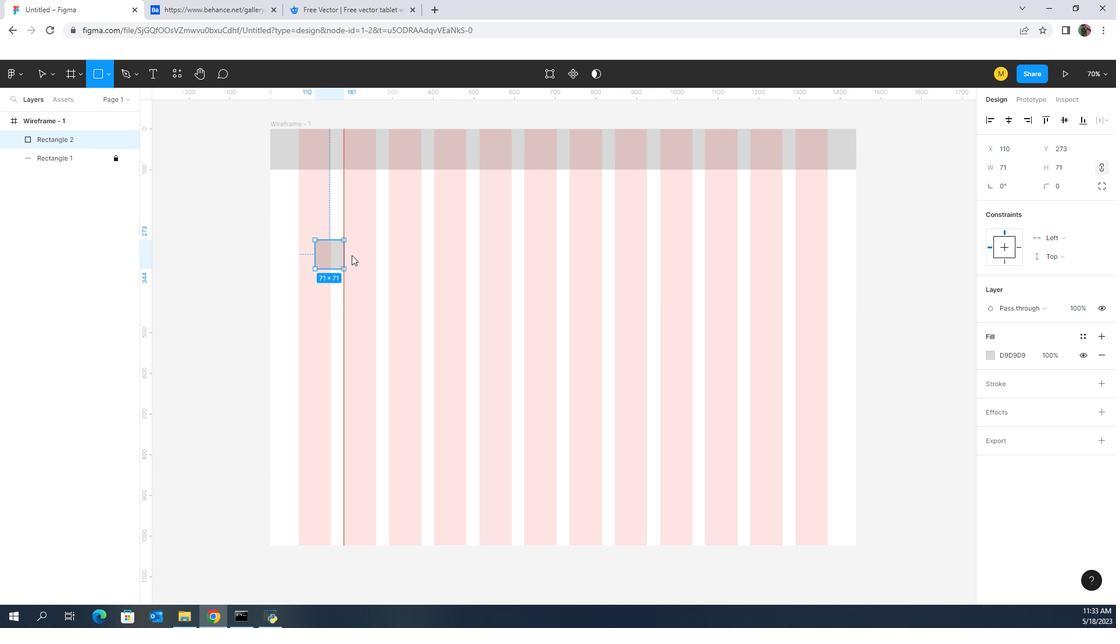 
Action: Key pressed <Key.shift>
Screenshot: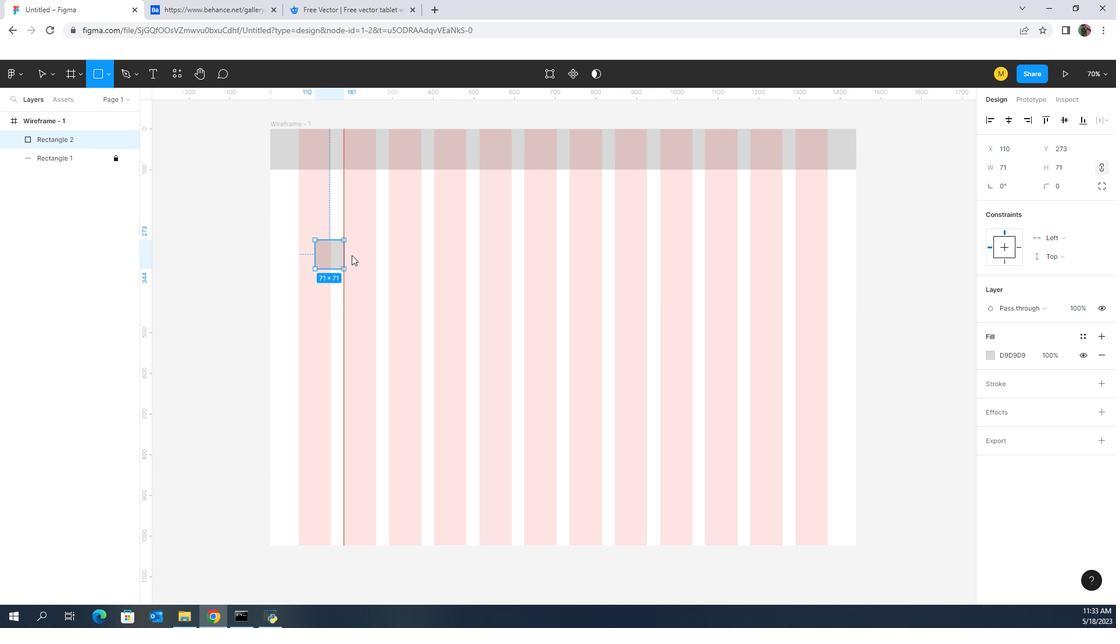 
Action: Mouse moved to (333, 234)
Screenshot: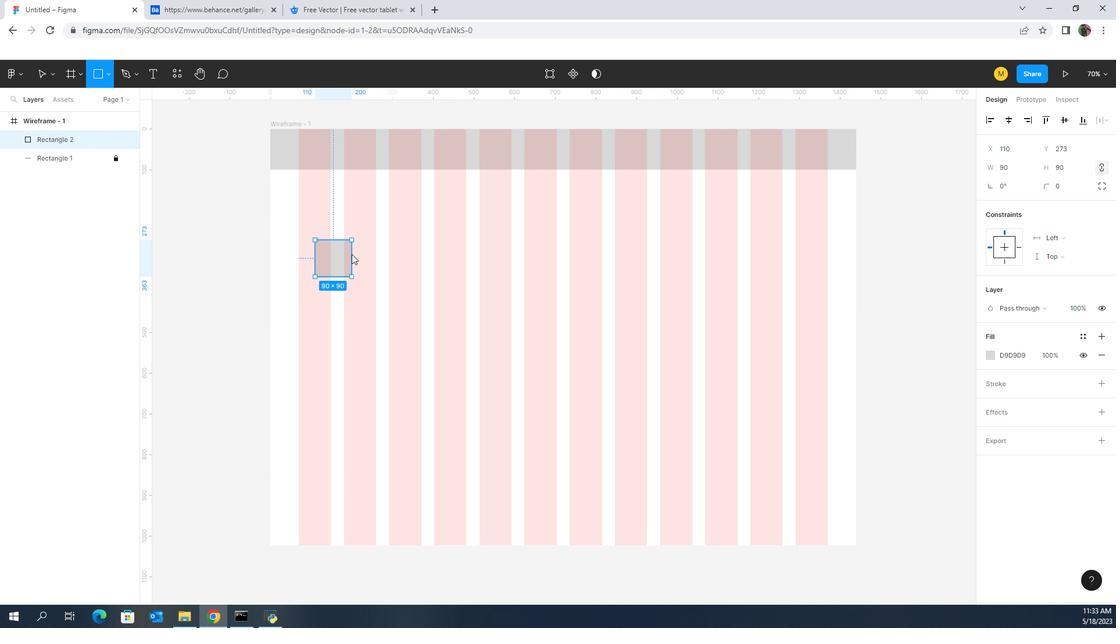 
Action: Key pressed <Key.shift>
Screenshot: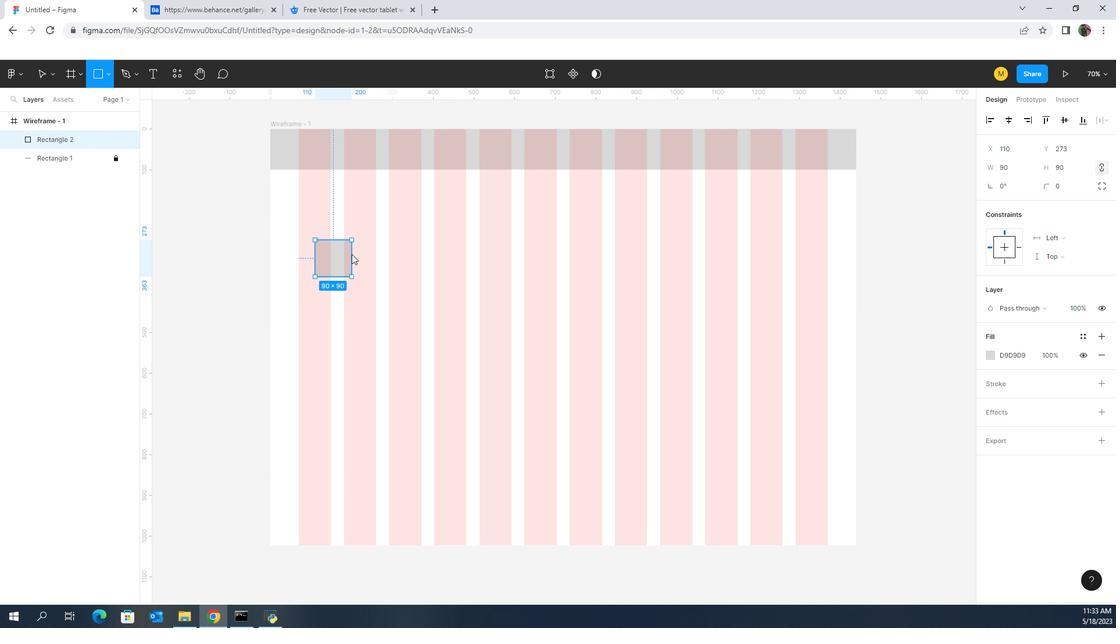 
Action: Mouse moved to (333, 233)
Screenshot: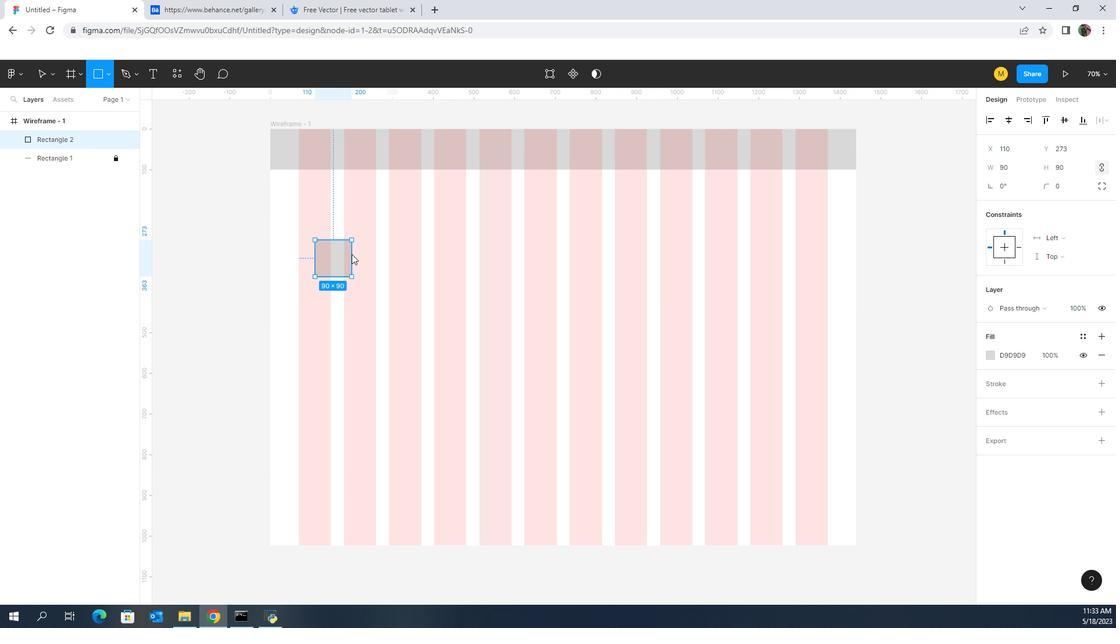 
Action: Key pressed <Key.shift>
Screenshot: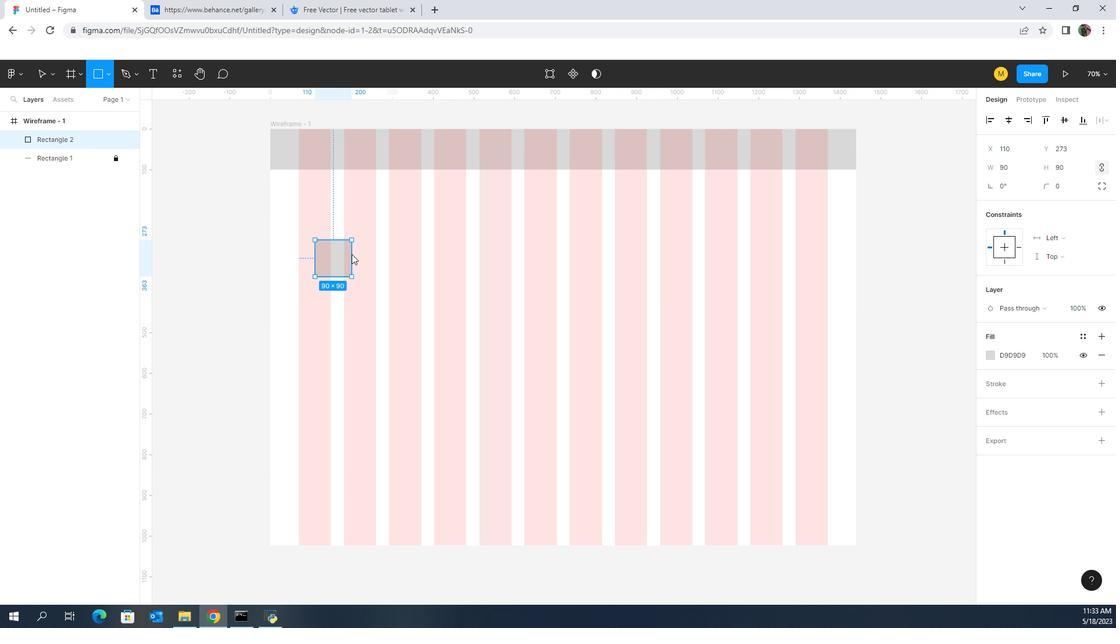 
Action: Mouse moved to (333, 230)
Screenshot: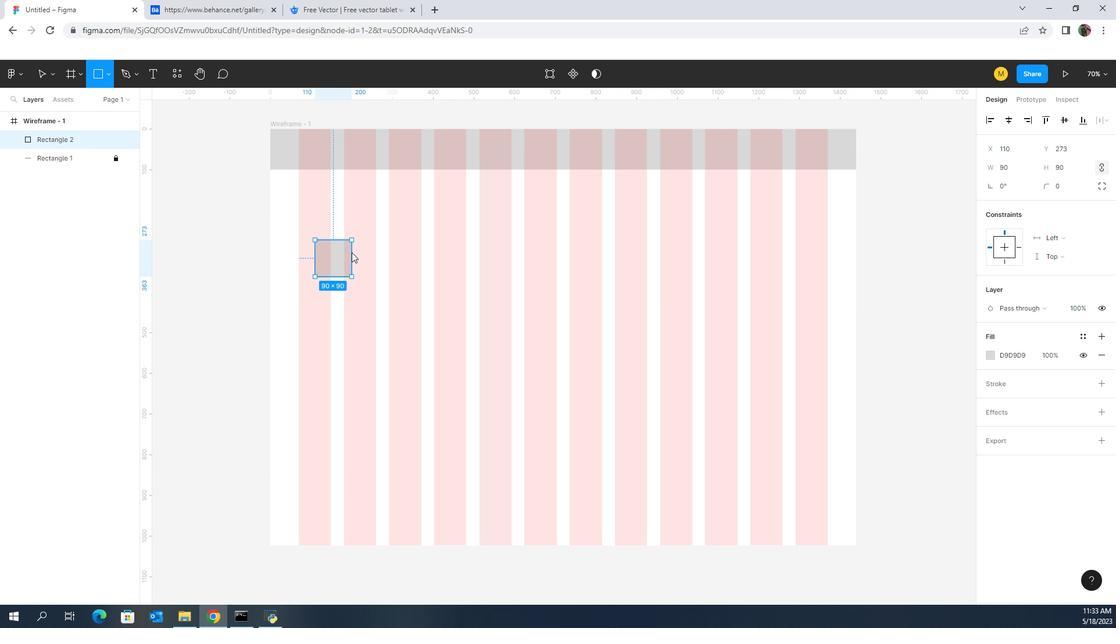 
Action: Key pressed <Key.shift>
Screenshot: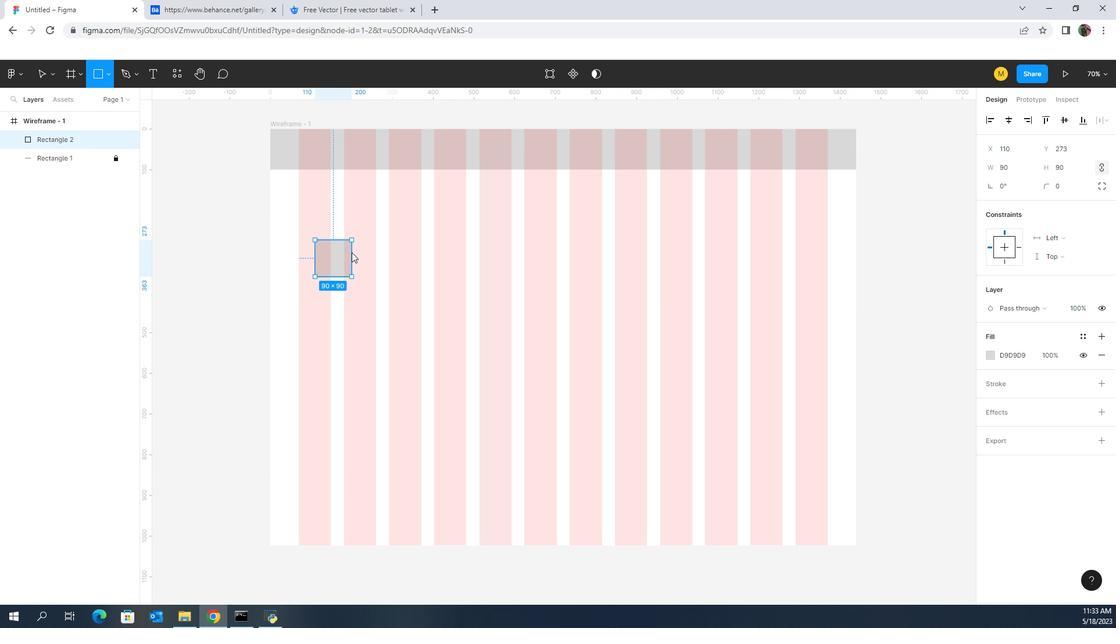 
Action: Mouse moved to (333, 227)
Screenshot: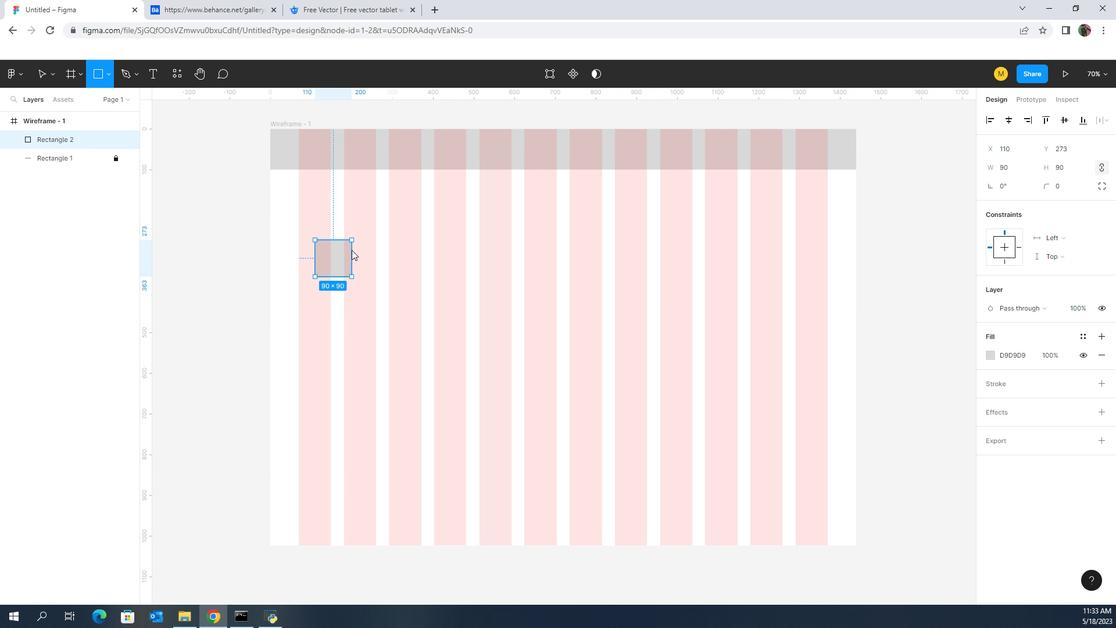 
Action: Key pressed <Key.shift><Key.shift><Key.shift><Key.shift><Key.shift><Key.shift><Key.shift><Key.shift><Key.shift><Key.shift>
Screenshot: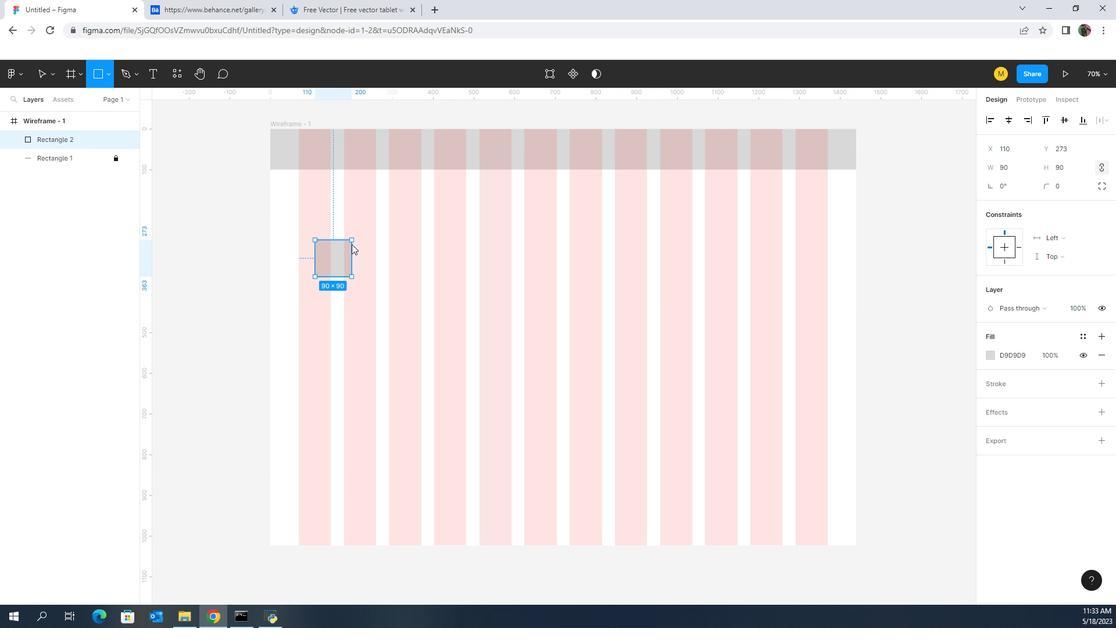 
Action: Mouse moved to (333, 227)
Screenshot: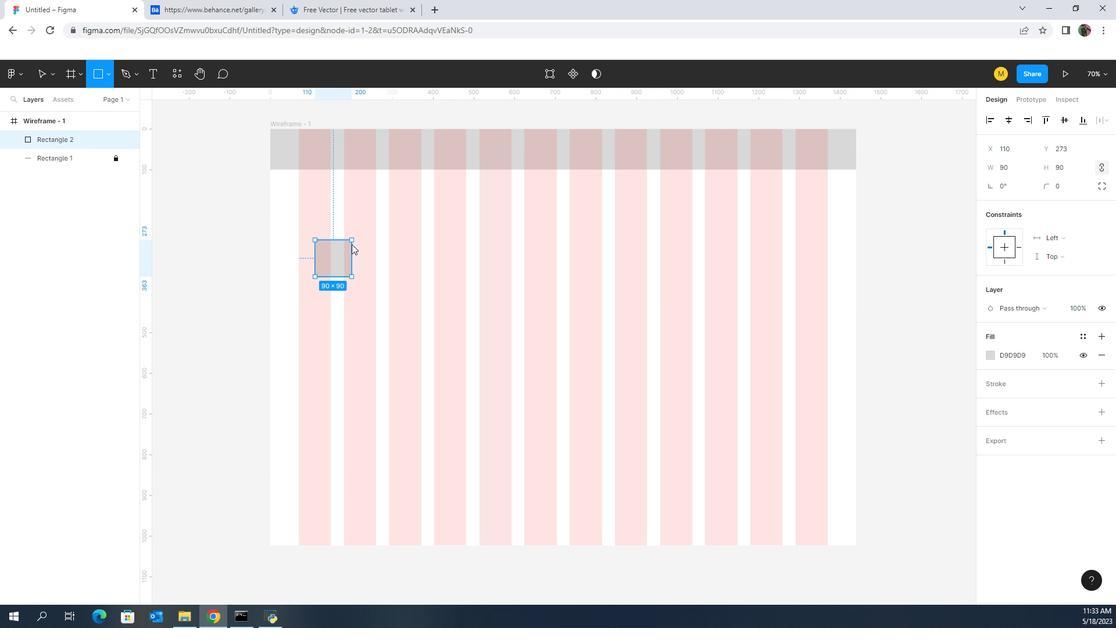 
Action: Key pressed <Key.shift>
Screenshot: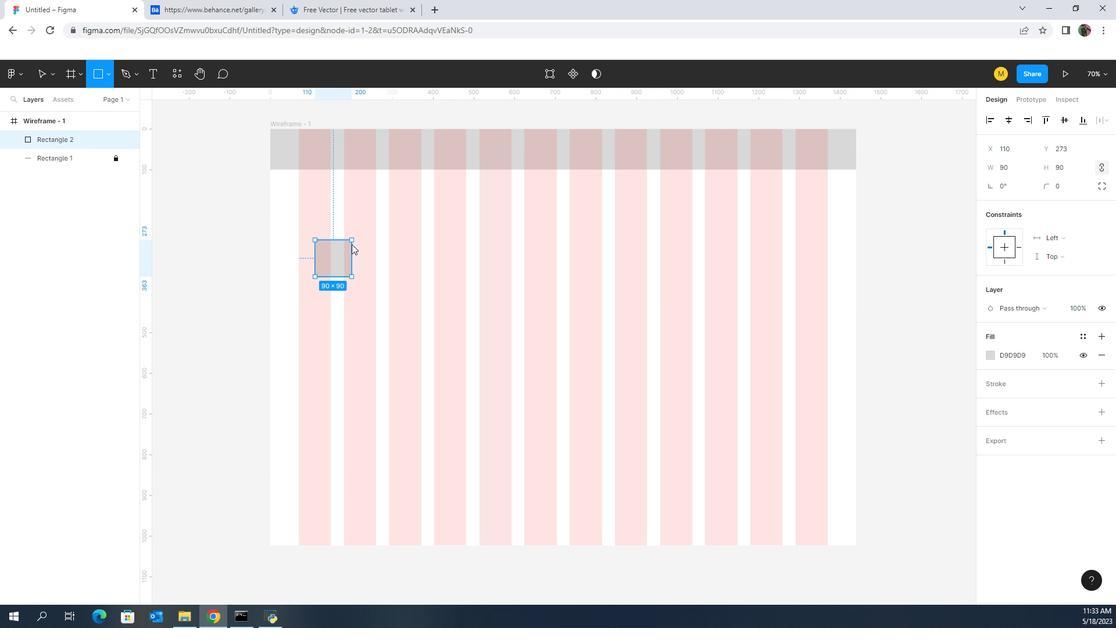 
Action: Mouse moved to (316, 260)
Screenshot: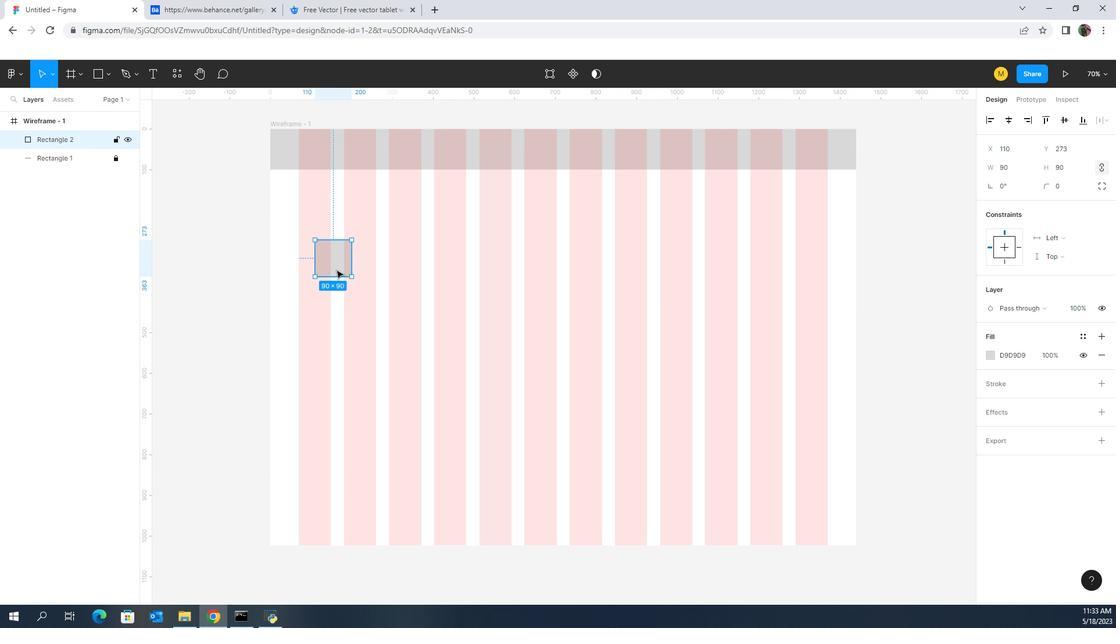 
Action: Mouse pressed left at (316, 260)
Screenshot: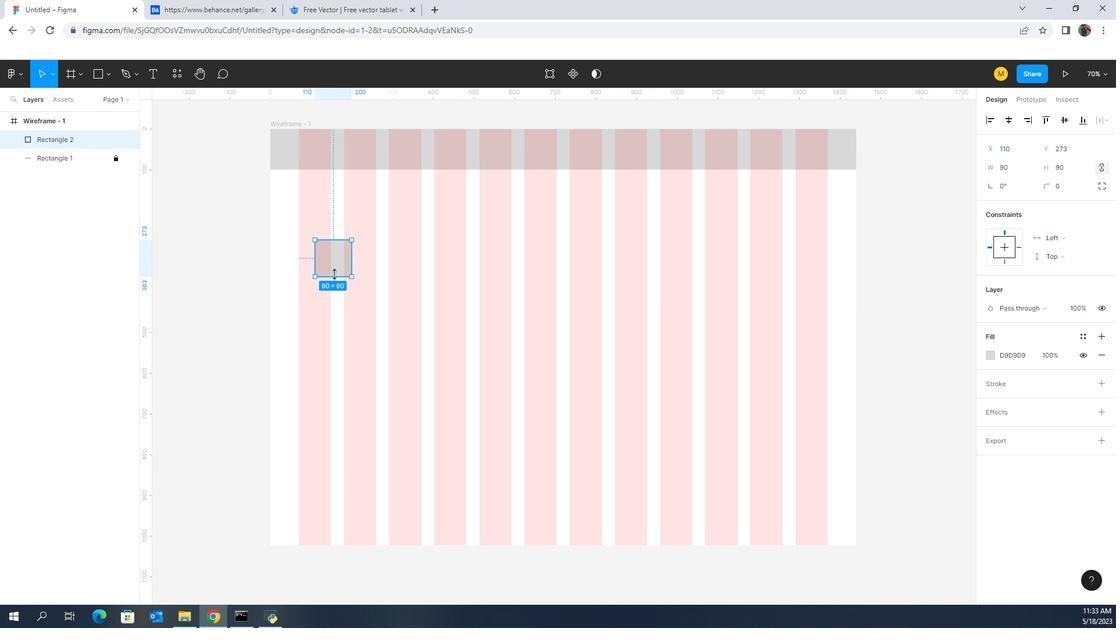 
Action: Mouse moved to (319, 239)
Screenshot: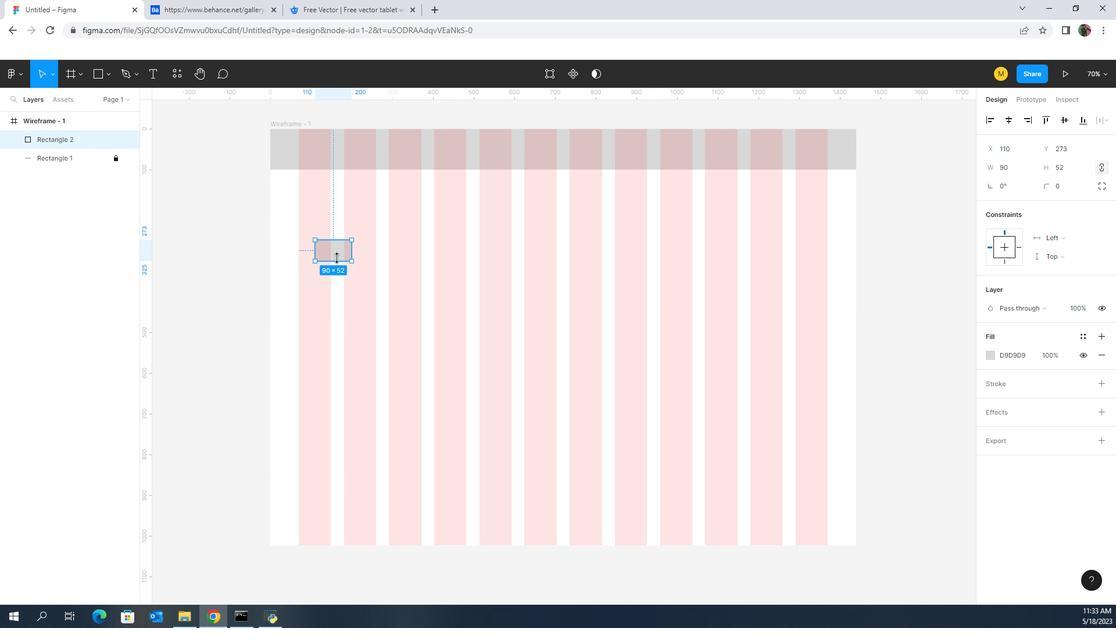 
Action: Mouse pressed left at (319, 239)
Screenshot: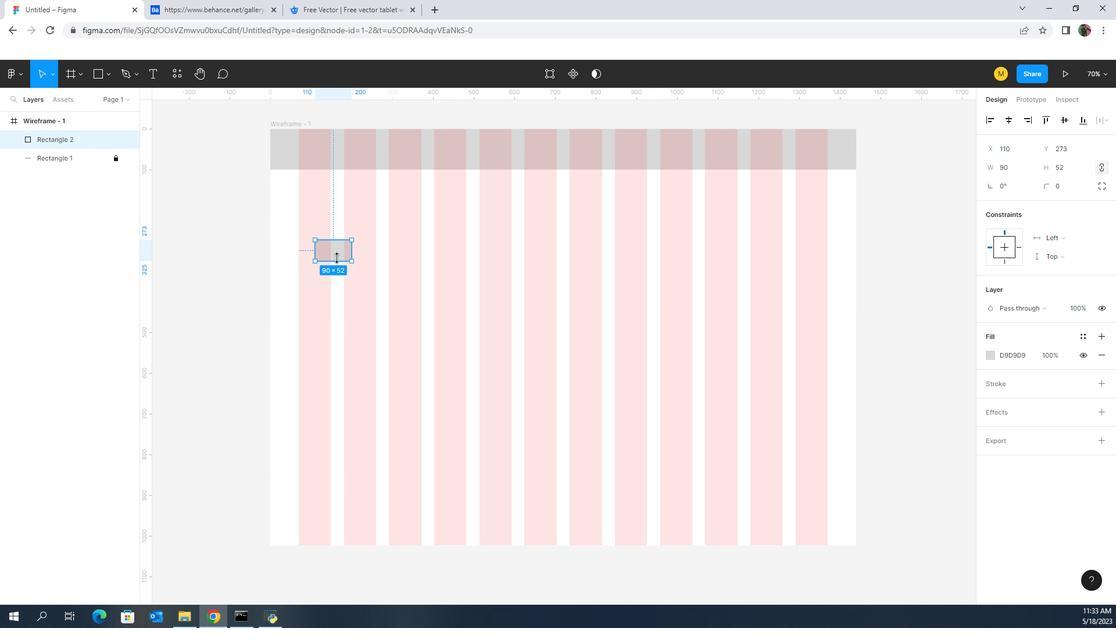 
Action: Mouse moved to (320, 234)
Screenshot: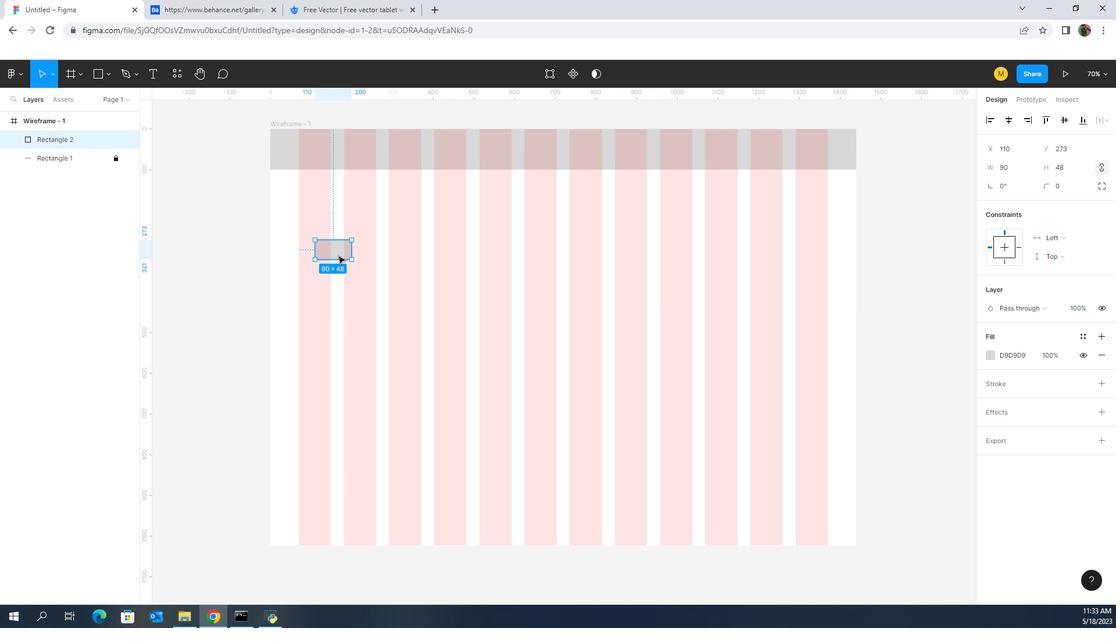 
Action: Mouse pressed left at (320, 234)
Screenshot: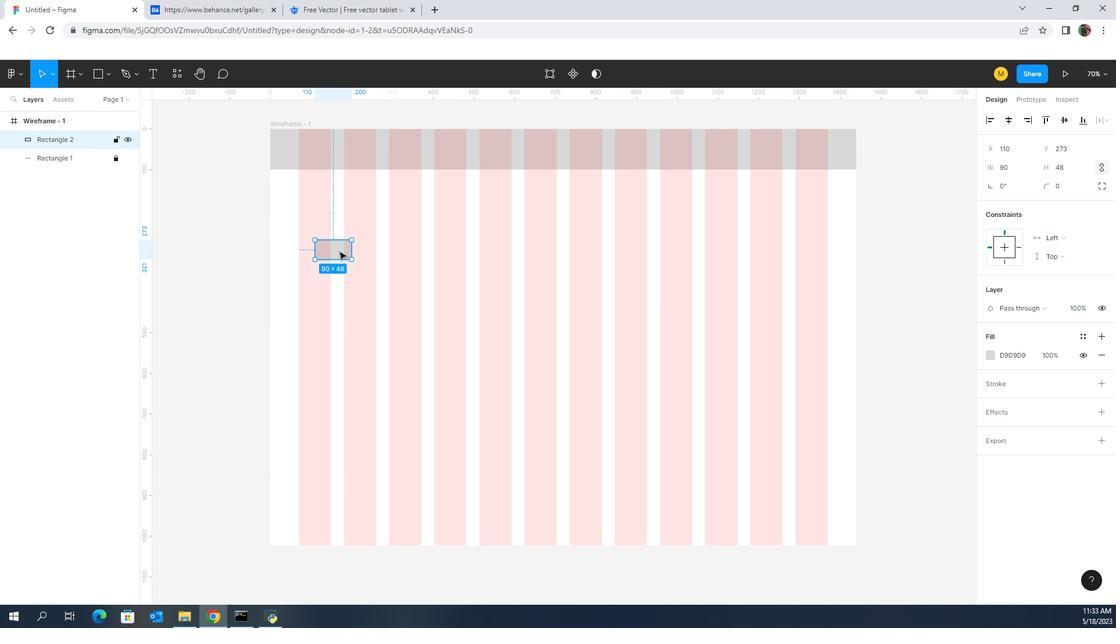 
Action: Mouse moved to (322, 227)
Screenshot: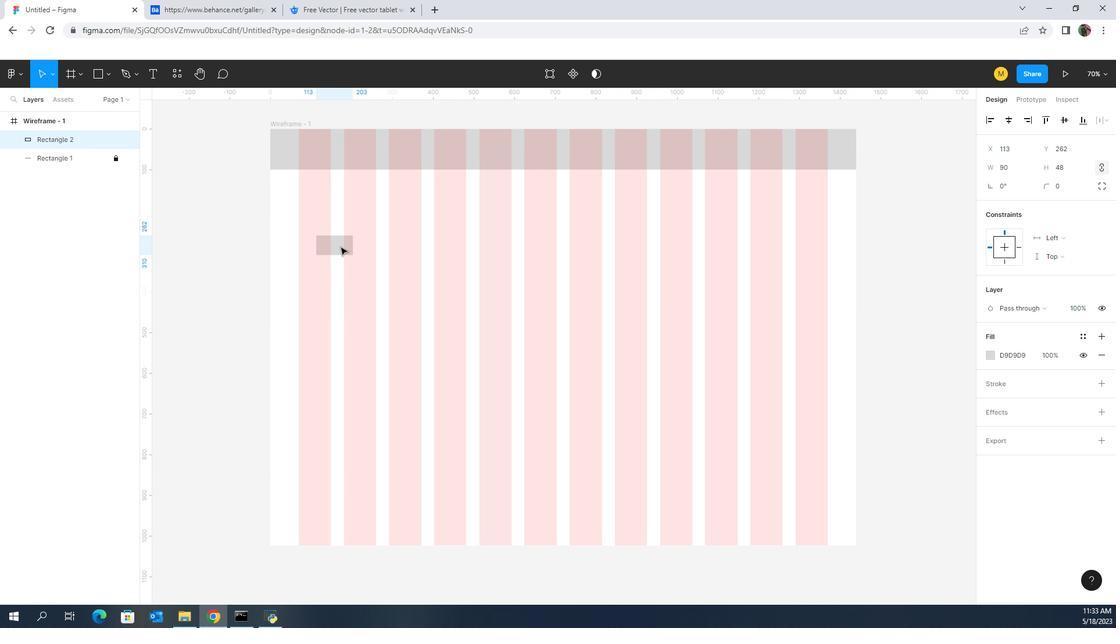 
Action: Mouse pressed left at (321, 229)
Screenshot: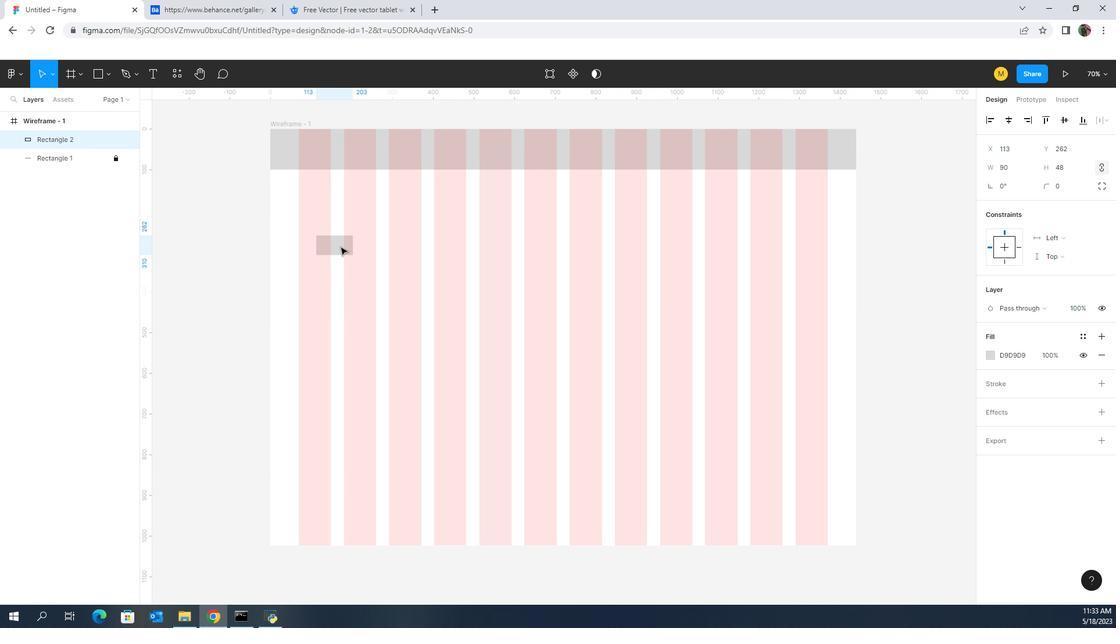 
Action: Mouse moved to (383, 251)
Screenshot: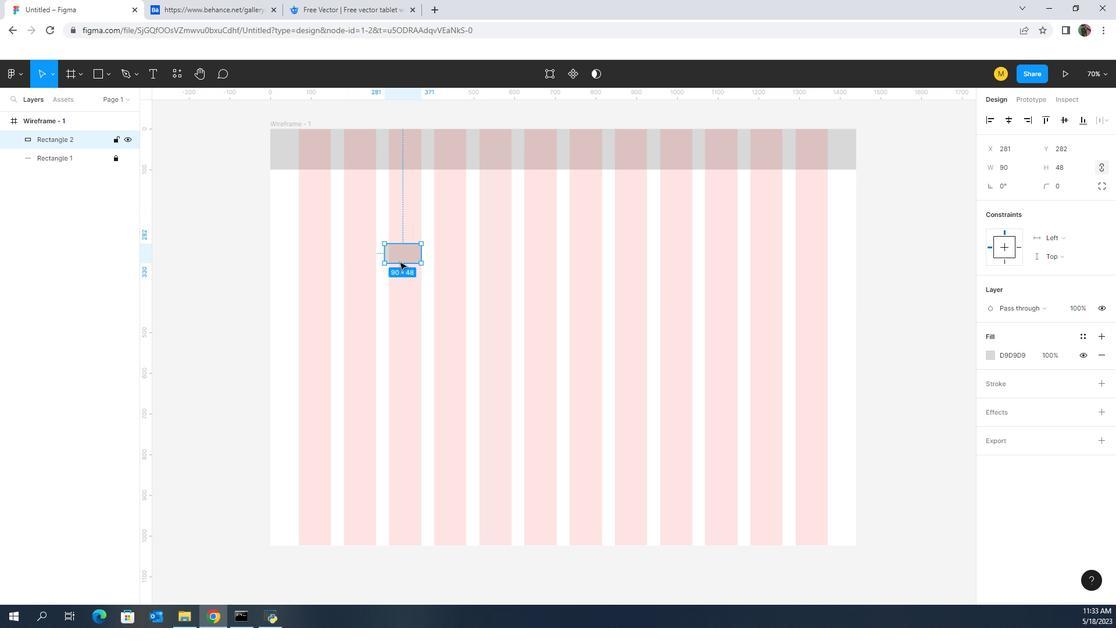 
Action: Mouse pressed left at (383, 251)
Screenshot: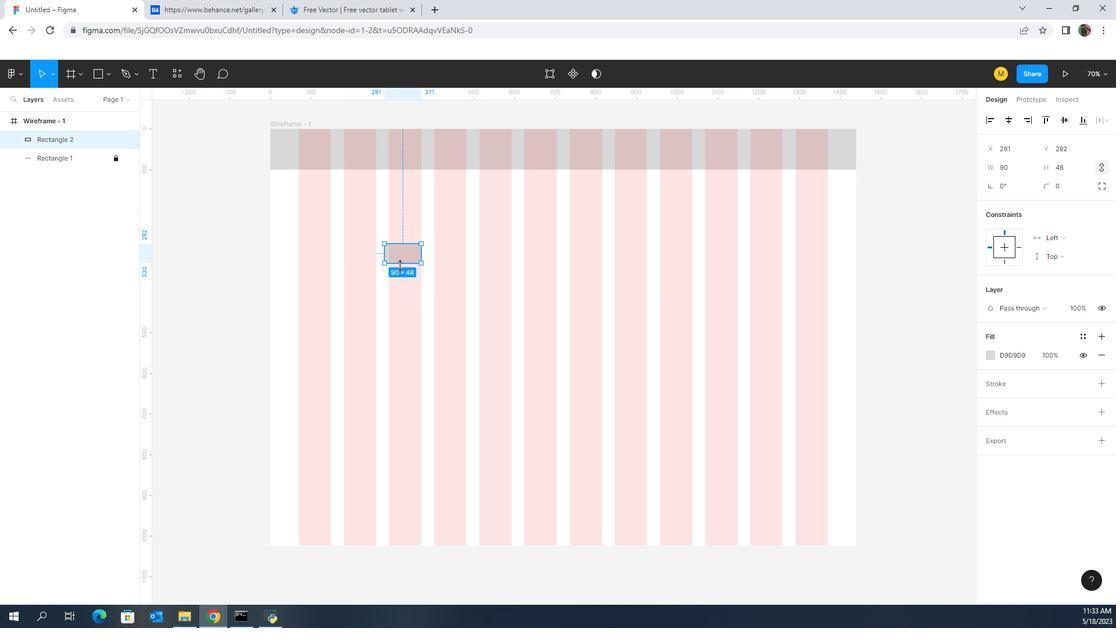 
Action: Mouse moved to (365, 234)
Screenshot: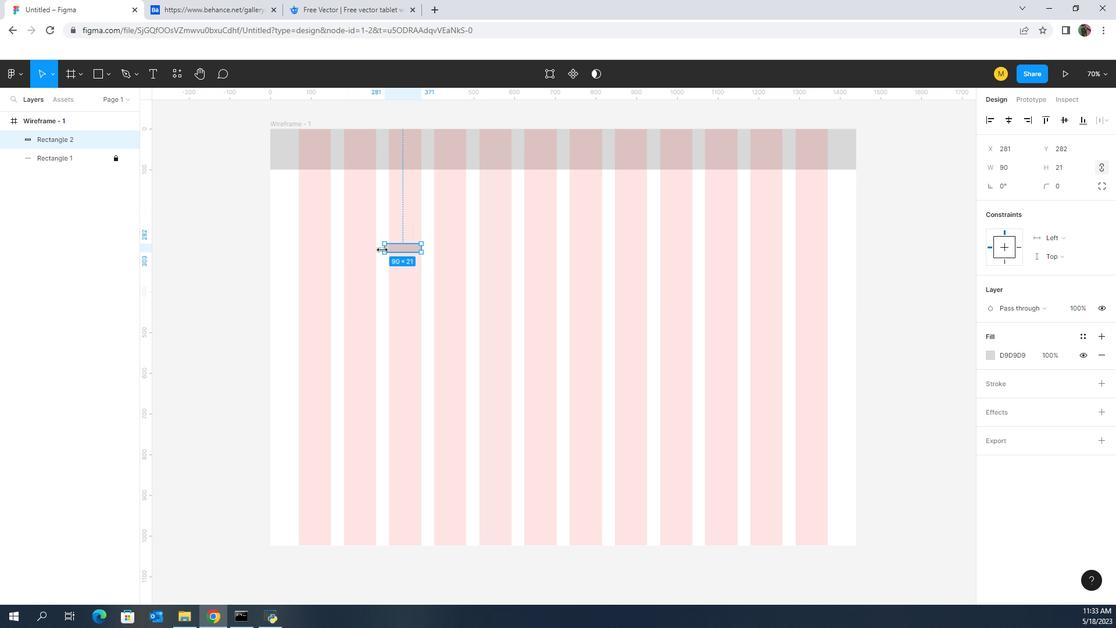 
Action: Mouse pressed left at (365, 234)
Screenshot: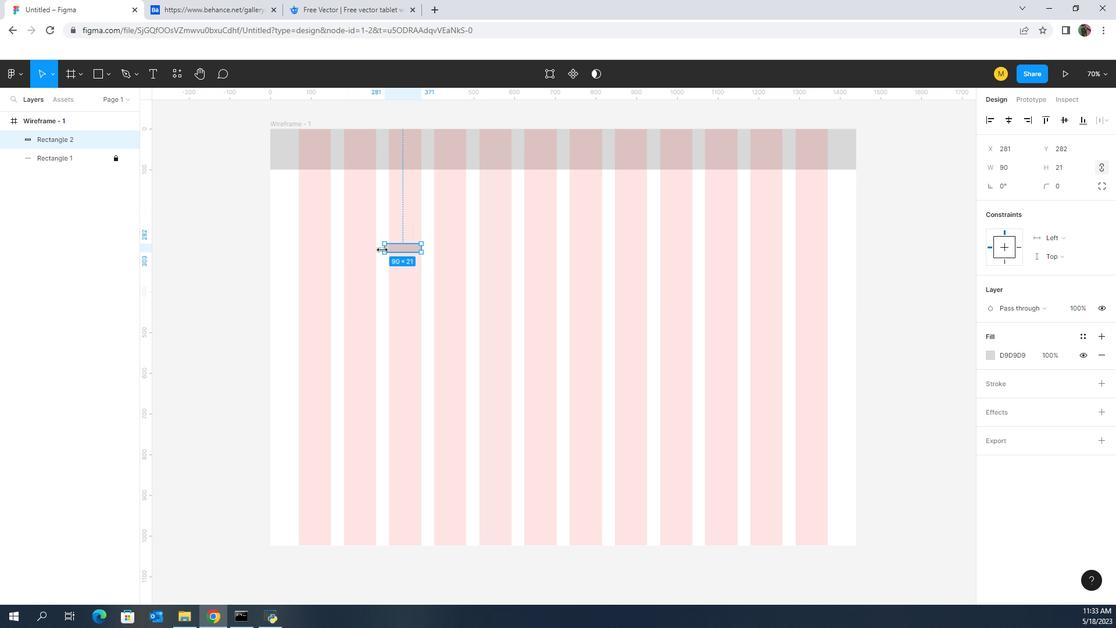 
Action: Mouse moved to (383, 237)
Screenshot: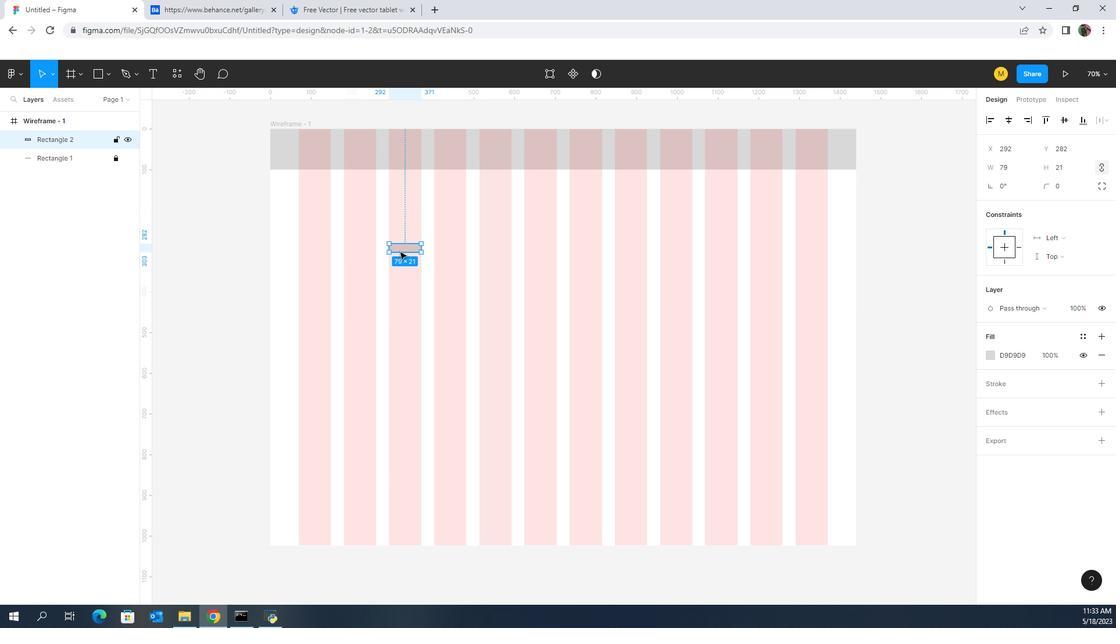 
Action: Mouse pressed left at (383, 237)
Screenshot: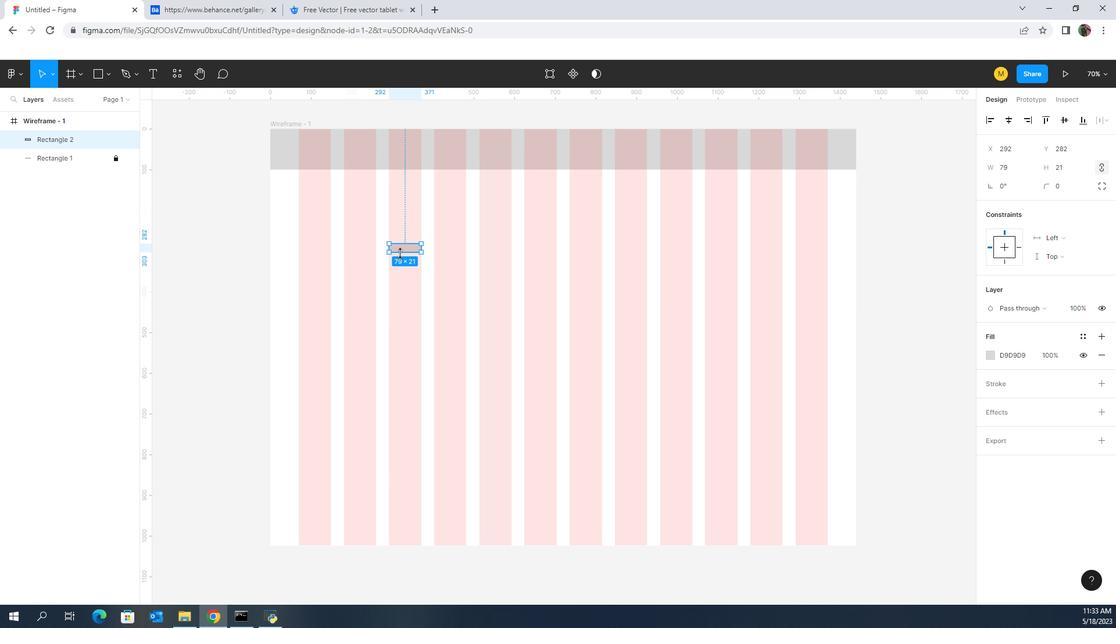 
Action: Mouse moved to (384, 258)
Screenshot: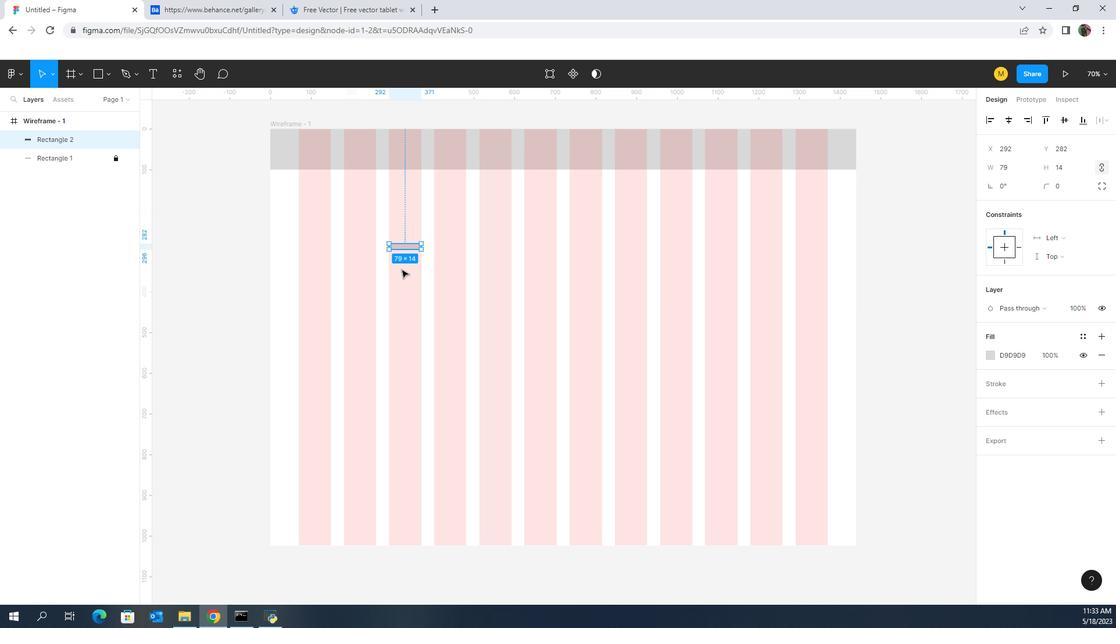 
Action: Mouse pressed left at (384, 258)
Screenshot: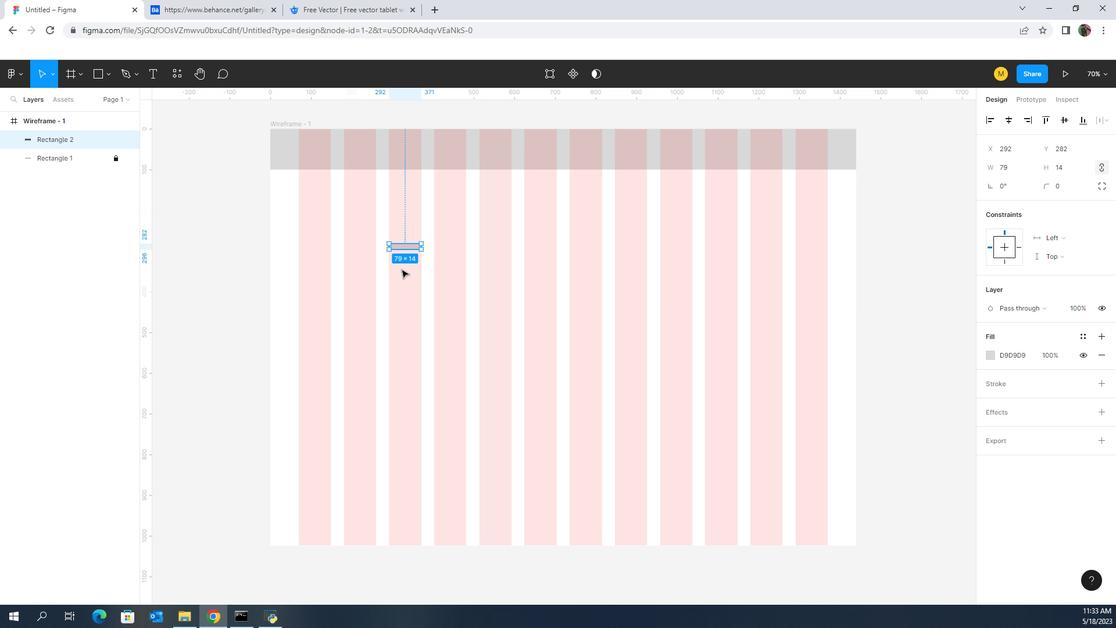 
Action: Mouse moved to (385, 232)
Screenshot: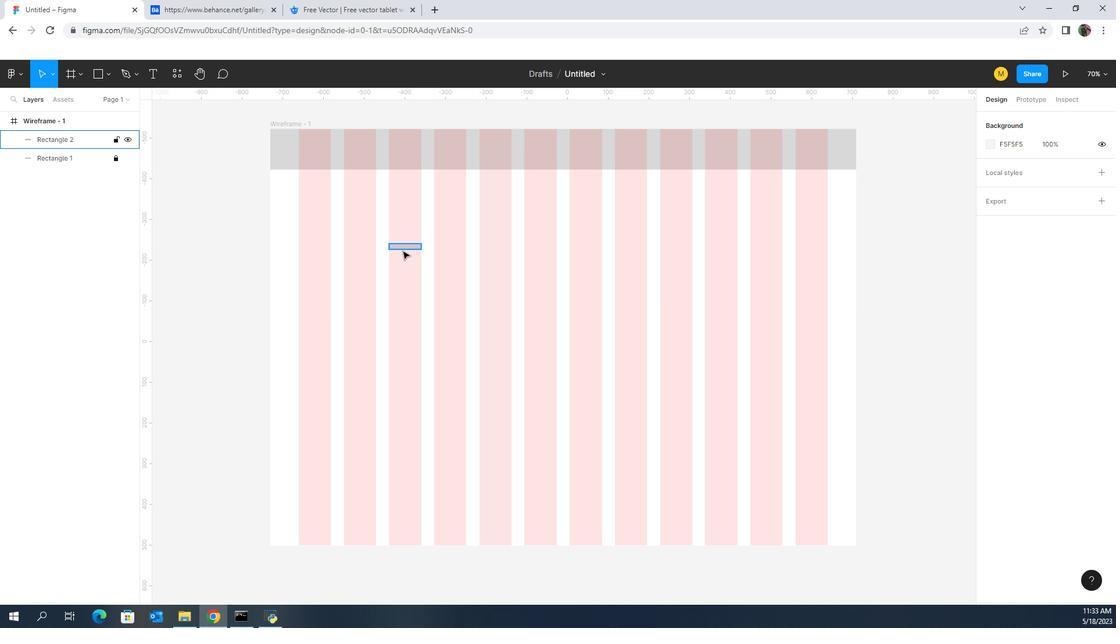 
Action: Key pressed <Key.alt_l>
Screenshot: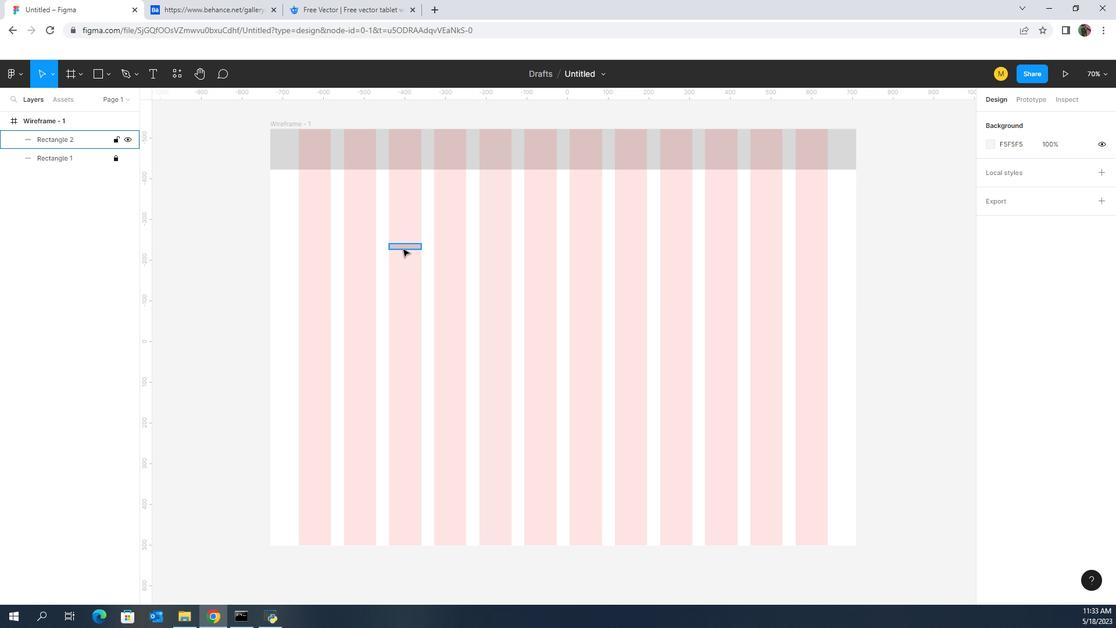 
Action: Mouse pressed left at (385, 232)
Screenshot: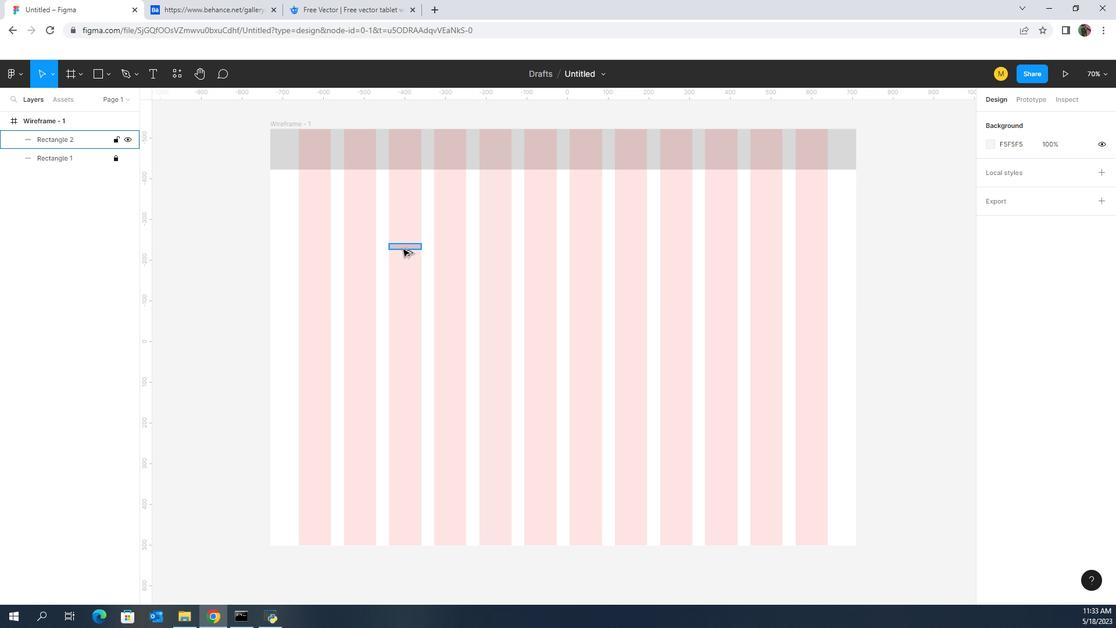 
Action: Mouse moved to (385, 235)
Screenshot: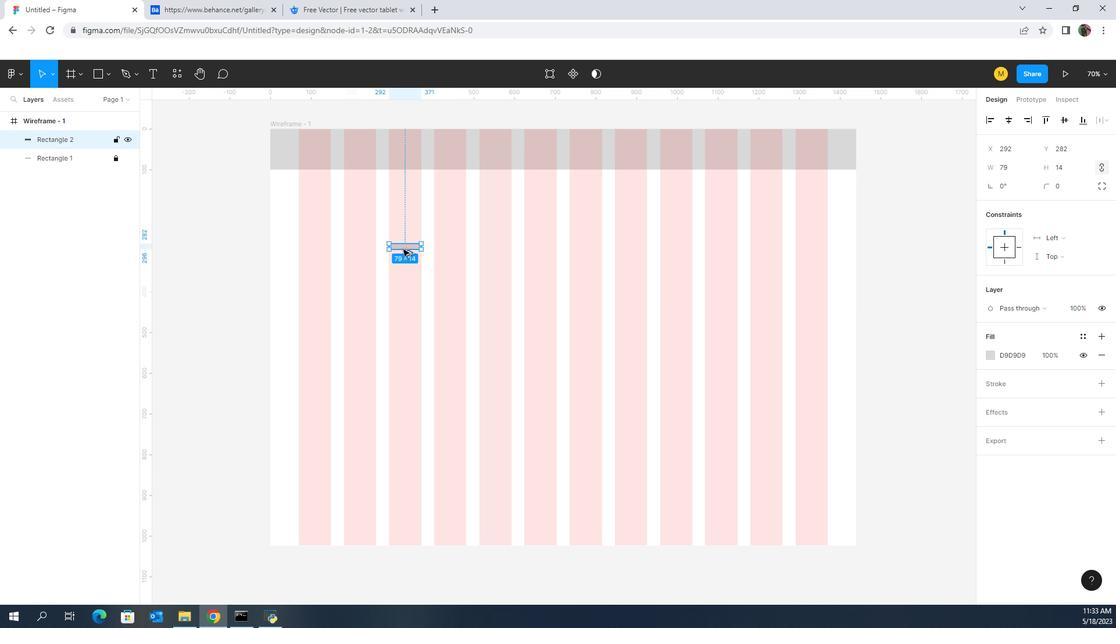 
Action: Key pressed <Key.alt_l>
Screenshot: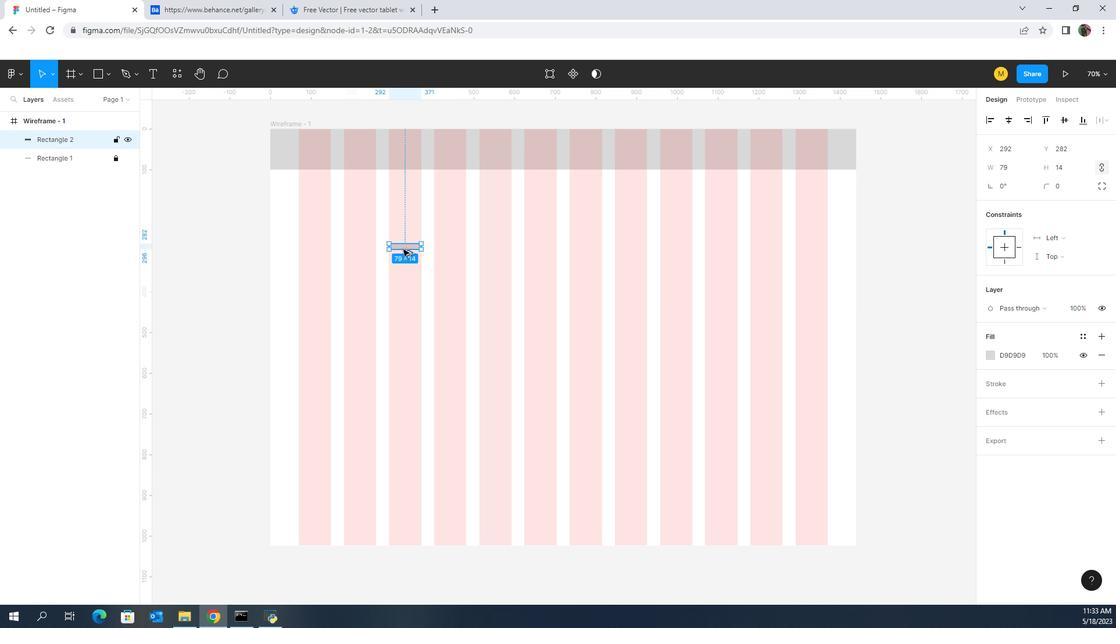 
Action: Mouse moved to (385, 237)
Screenshot: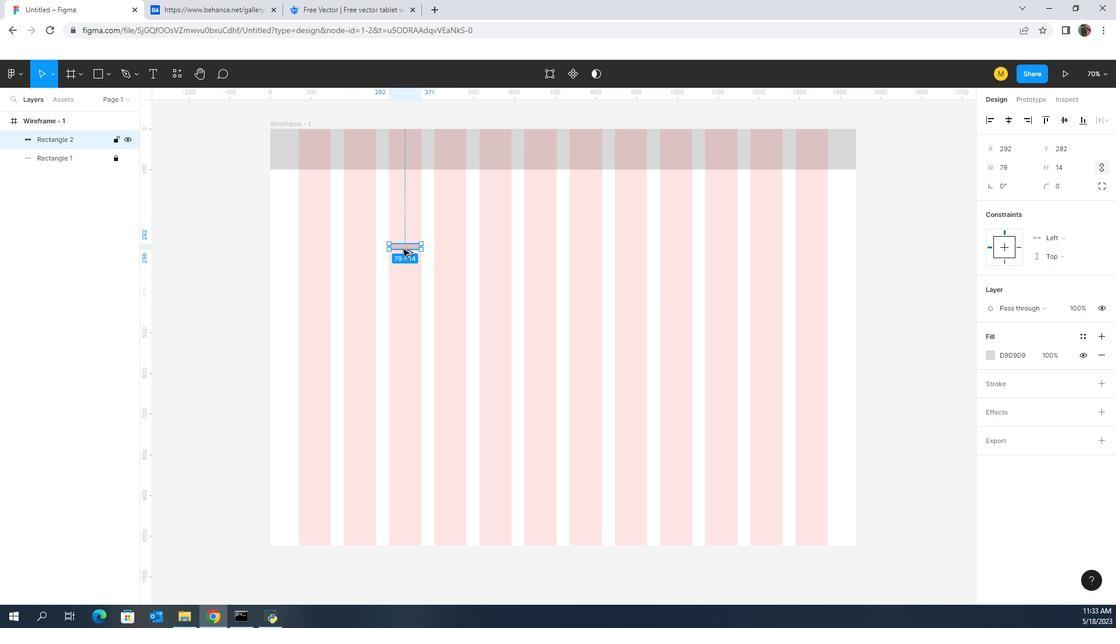 
Action: Key pressed <Key.alt_l>
Screenshot: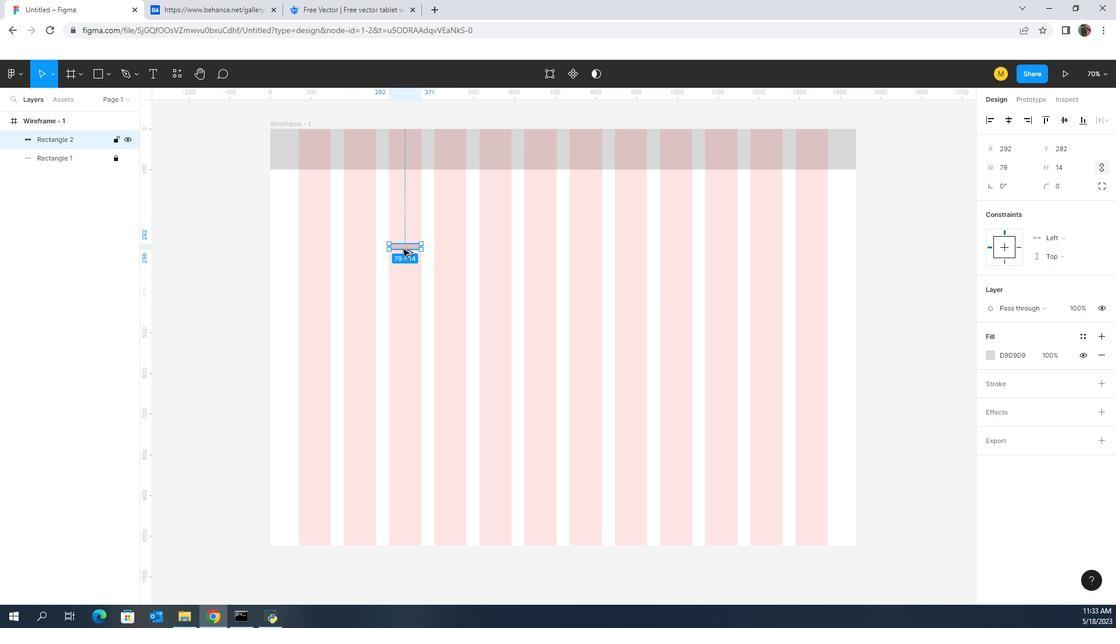 
Action: Mouse moved to (385, 237)
Screenshot: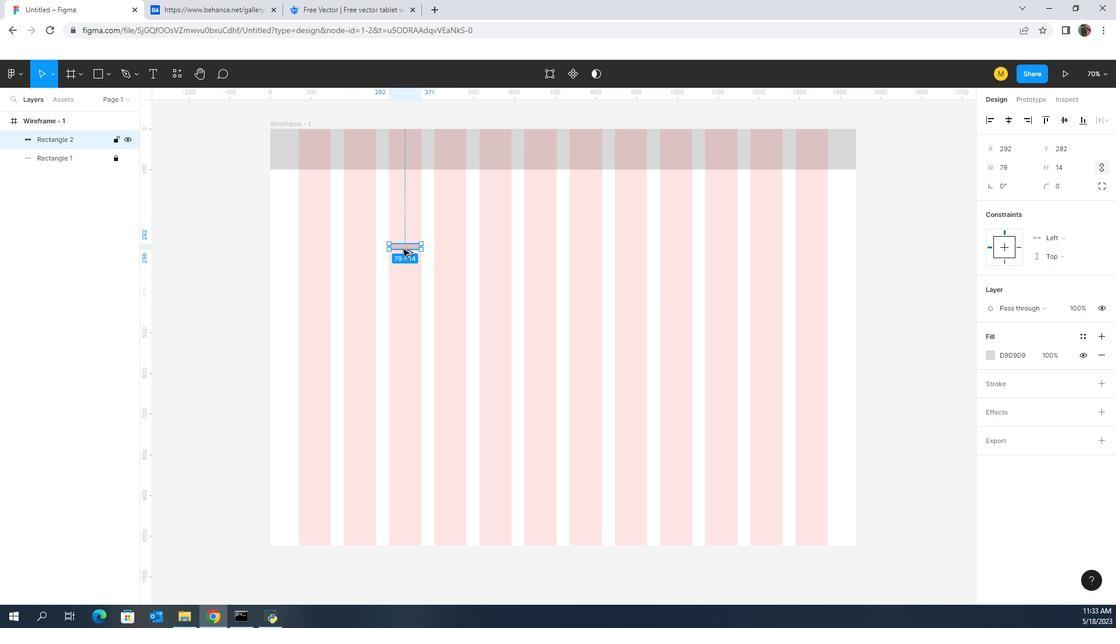 
Action: Key pressed <Key.alt_l><Key.alt_l><Key.alt_l><Key.alt_l><Key.alt_l><Key.alt_l><Key.alt_l><Key.alt_l><Key.alt_l>
Screenshot: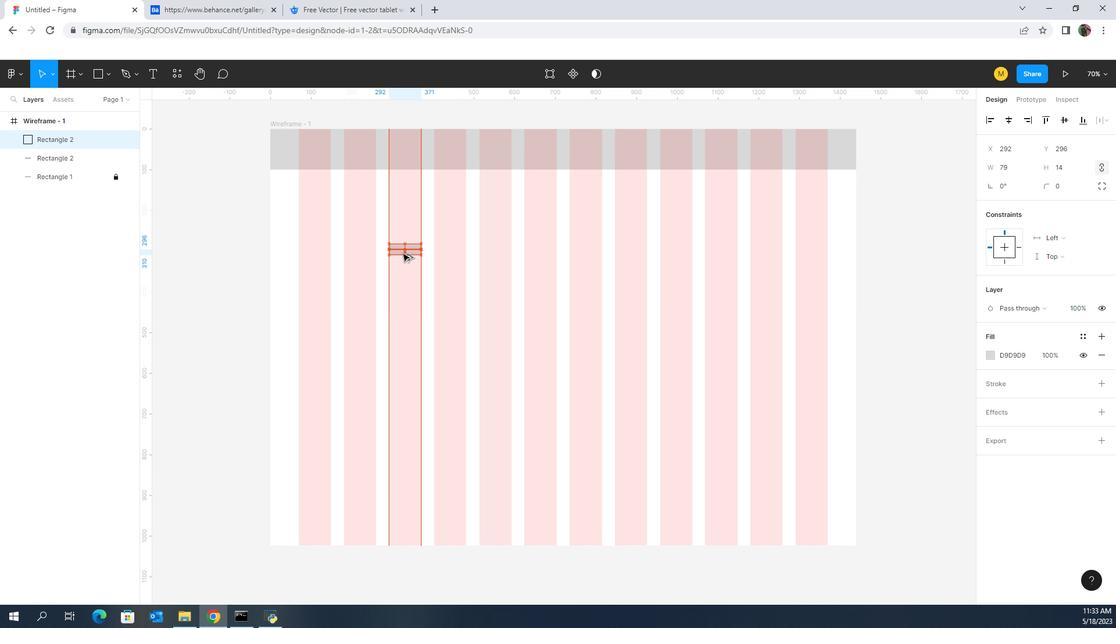 
Action: Mouse moved to (385, 238)
Screenshot: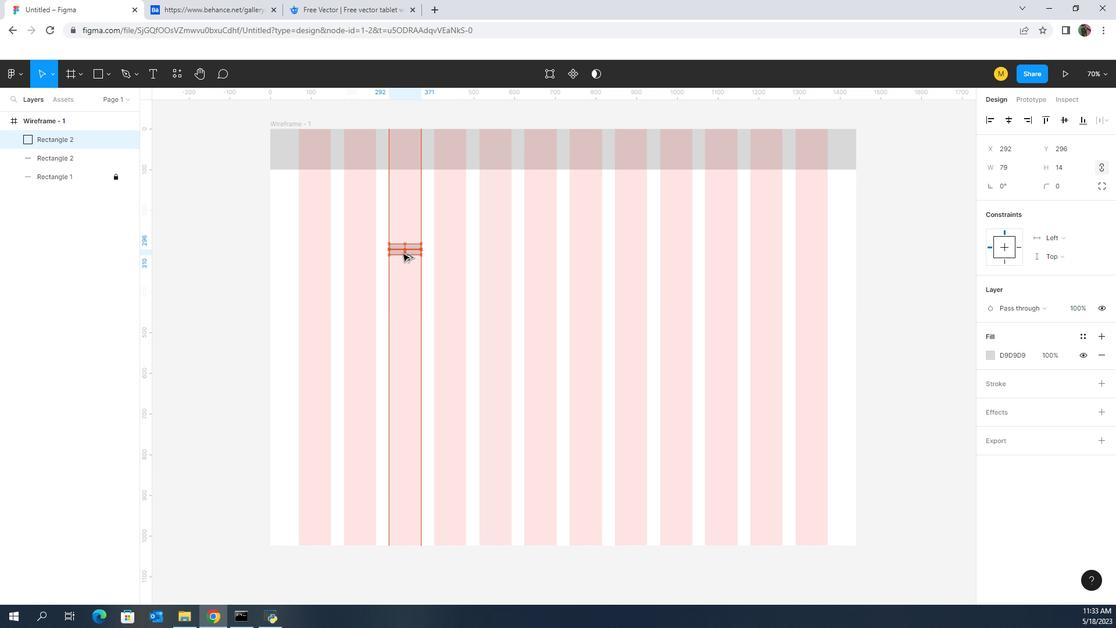 
Action: Key pressed <Key.alt_l>
Screenshot: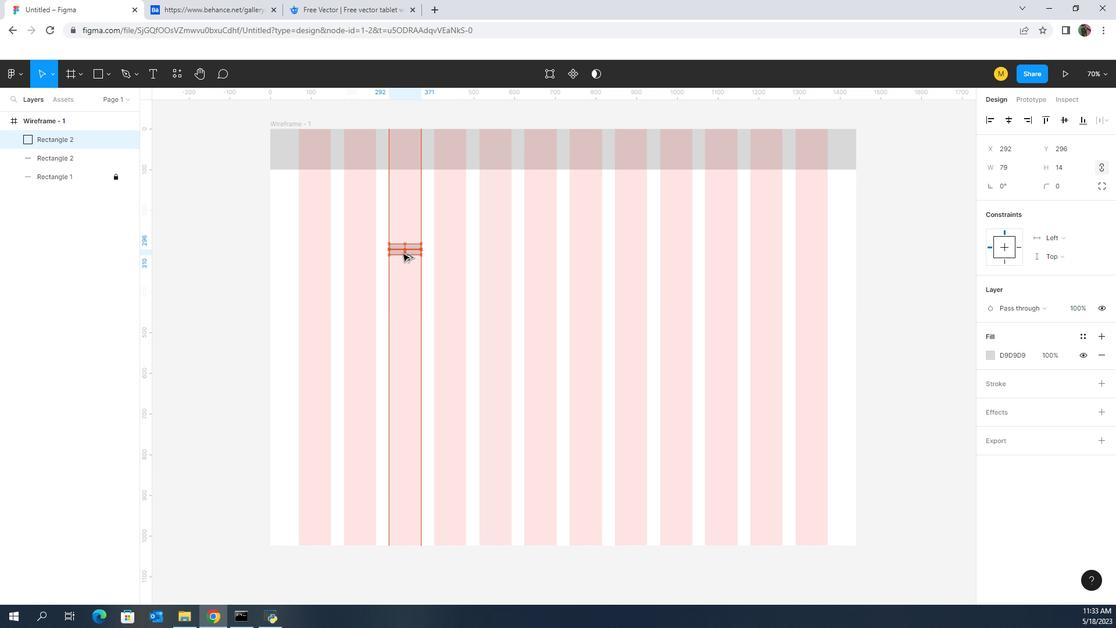 
Action: Mouse moved to (385, 241)
Screenshot: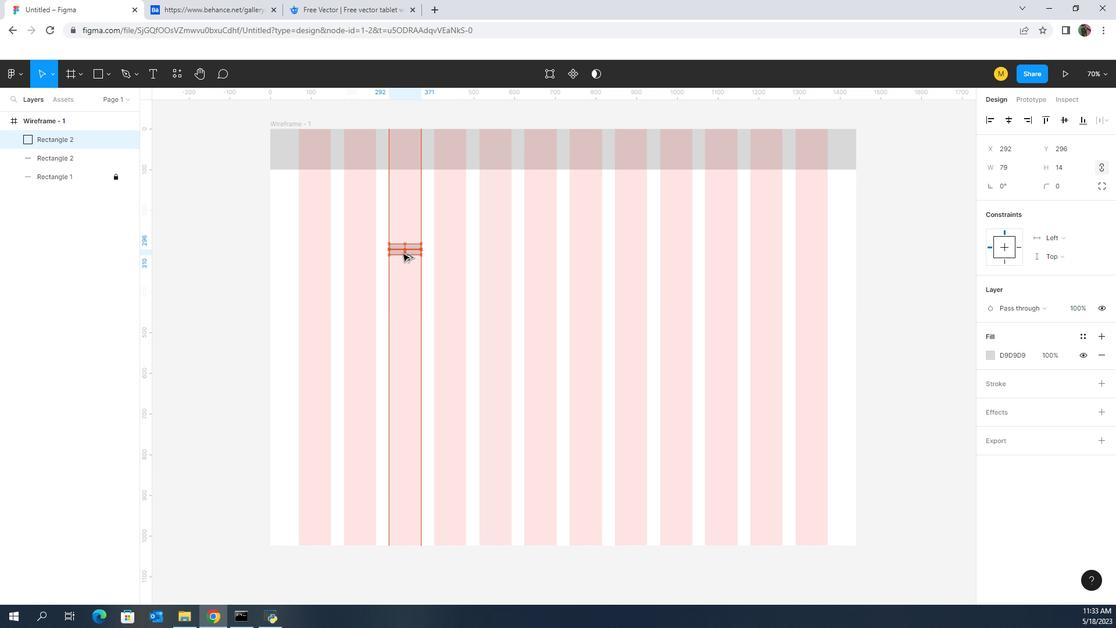 
Action: Key pressed <Key.alt_l>
Screenshot: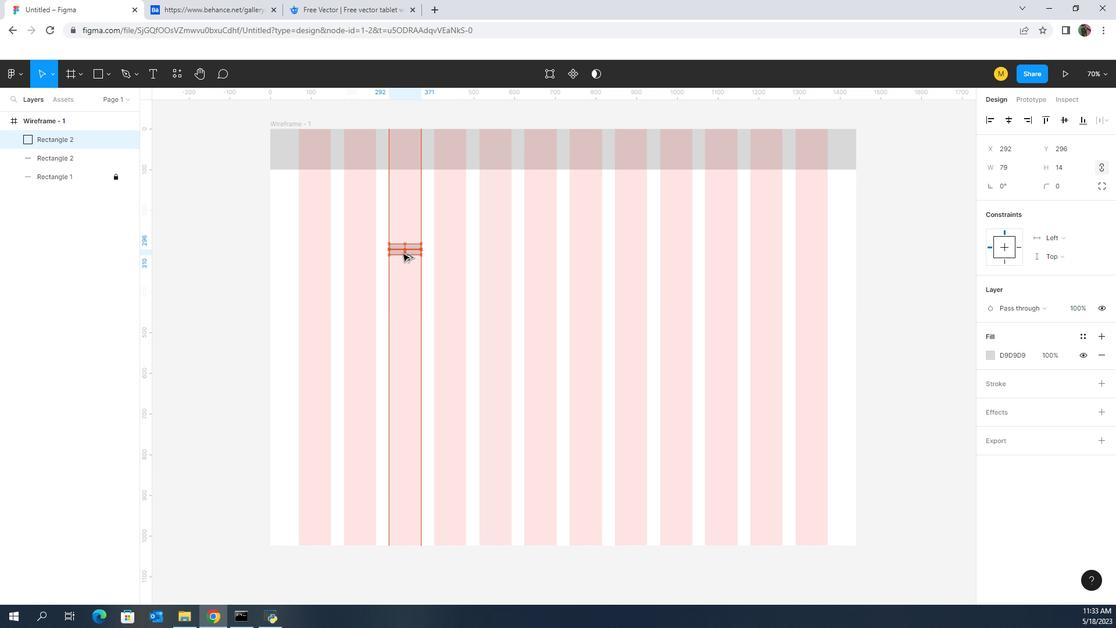 
Action: Mouse moved to (385, 241)
Screenshot: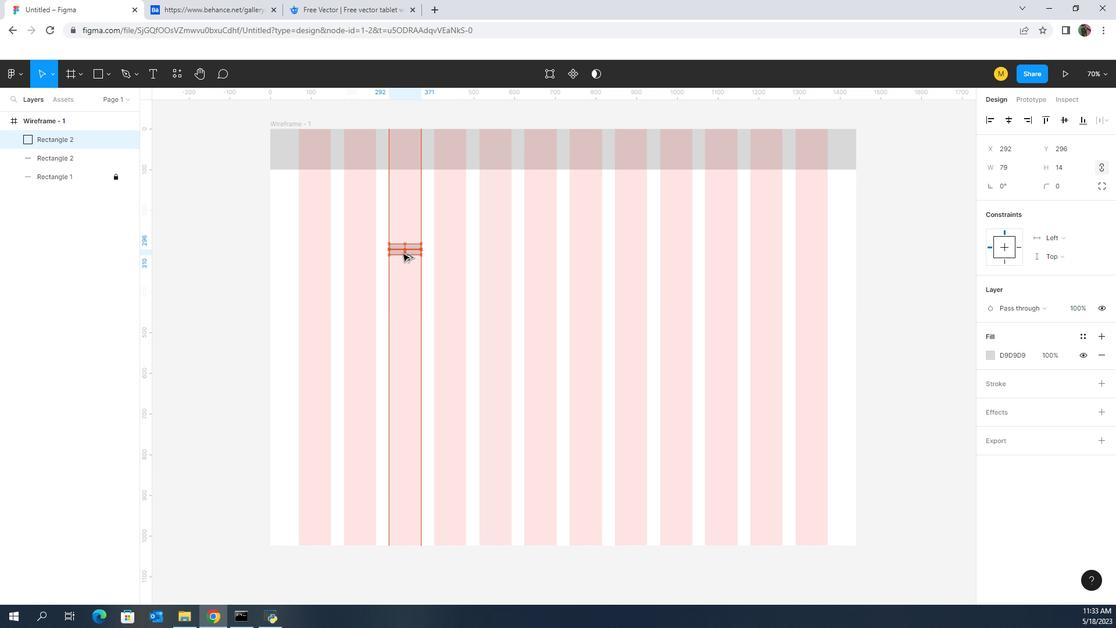
Action: Key pressed <Key.alt_l><Key.alt_l><Key.alt_l><Key.alt_l><Key.alt_l><Key.alt_l><Key.alt_l><Key.alt_l><Key.alt_l><Key.alt_l><Key.alt_l><Key.alt_l>
Screenshot: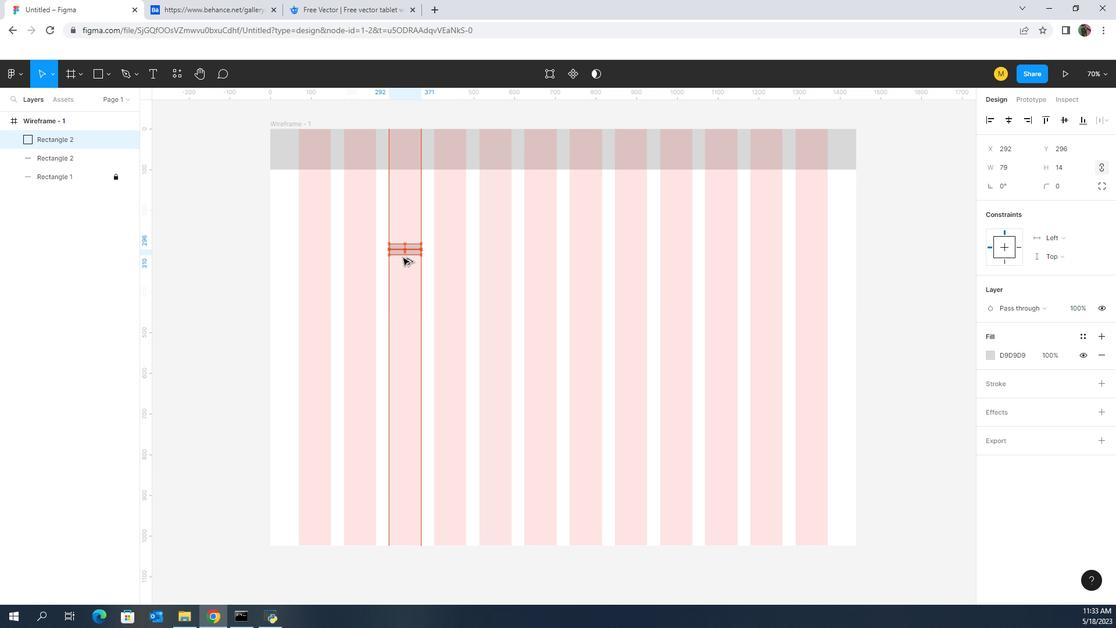 
Action: Mouse moved to (385, 241)
Screenshot: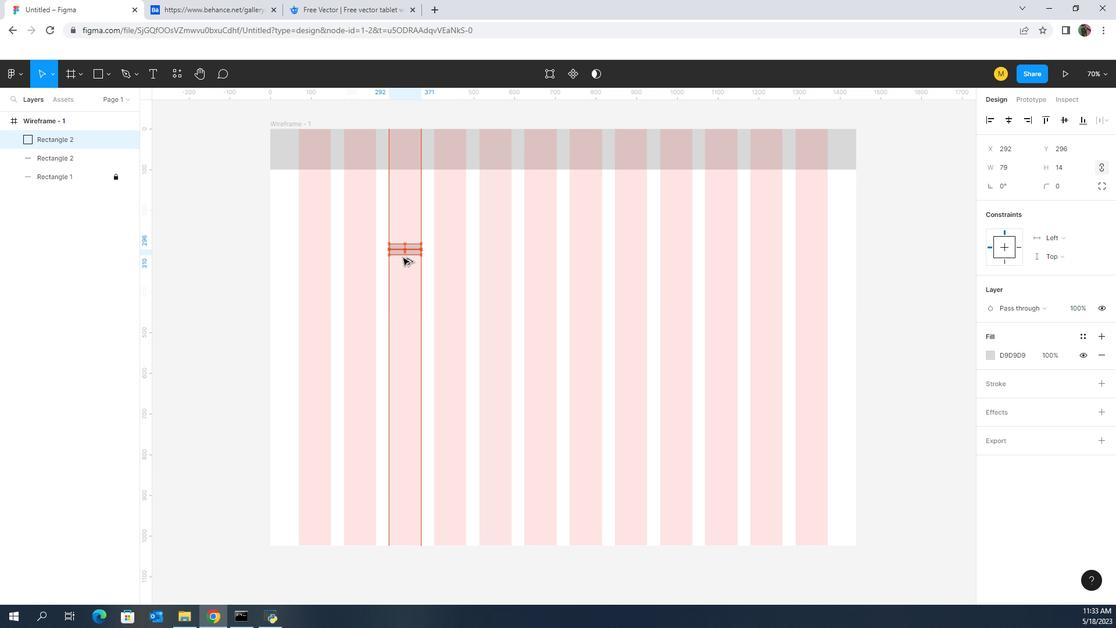 
Action: Key pressed <Key.alt_l>
Screenshot: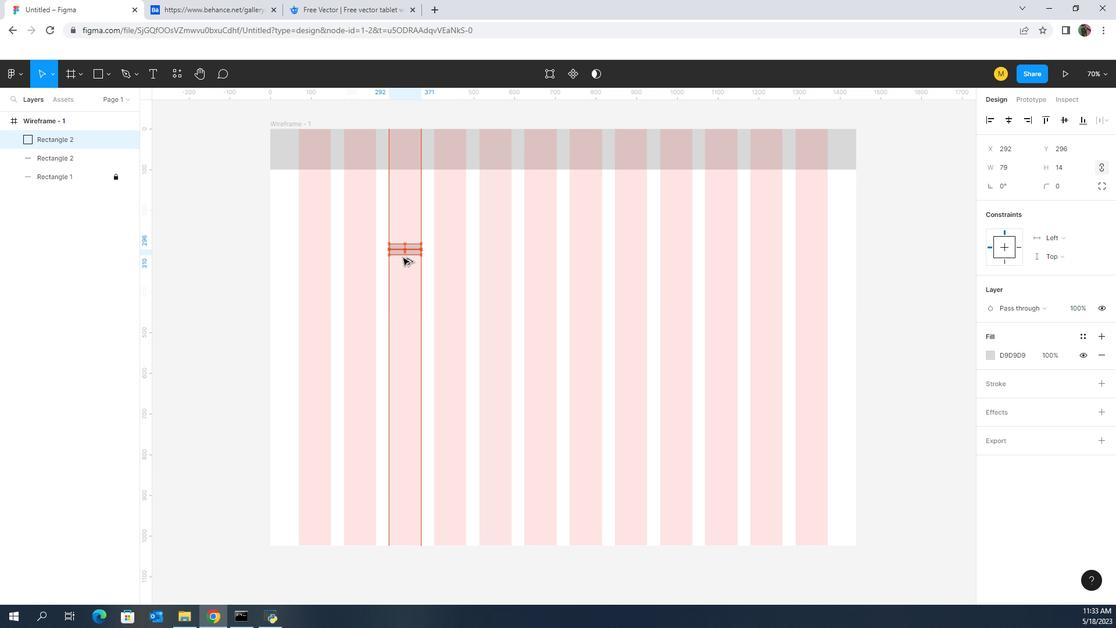 
Action: Mouse moved to (385, 244)
Screenshot: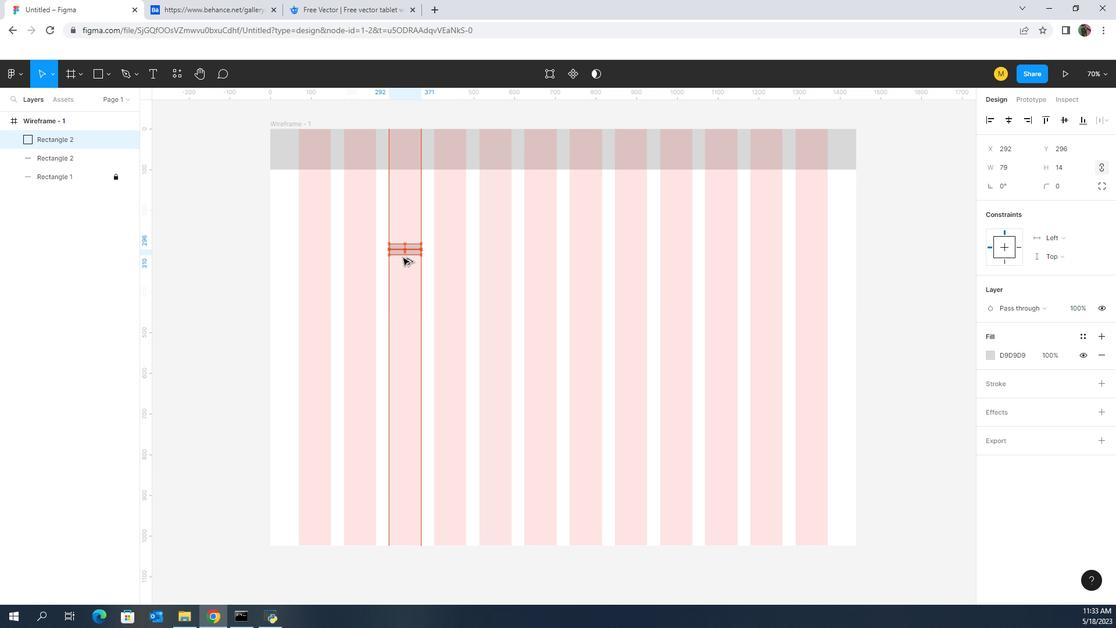 
Action: Key pressed <Key.alt_l><Key.alt_l><Key.alt_l><Key.alt_l><Key.alt_l><Key.alt_l><Key.alt_l><Key.alt_l>
Screenshot: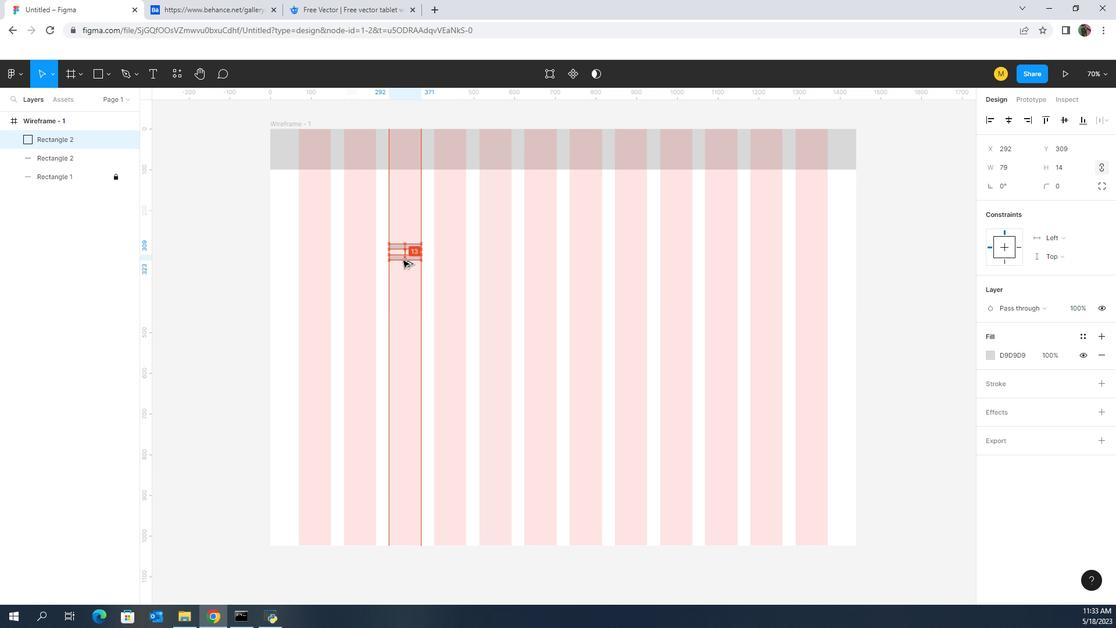 
Action: Mouse moved to (386, 244)
Screenshot: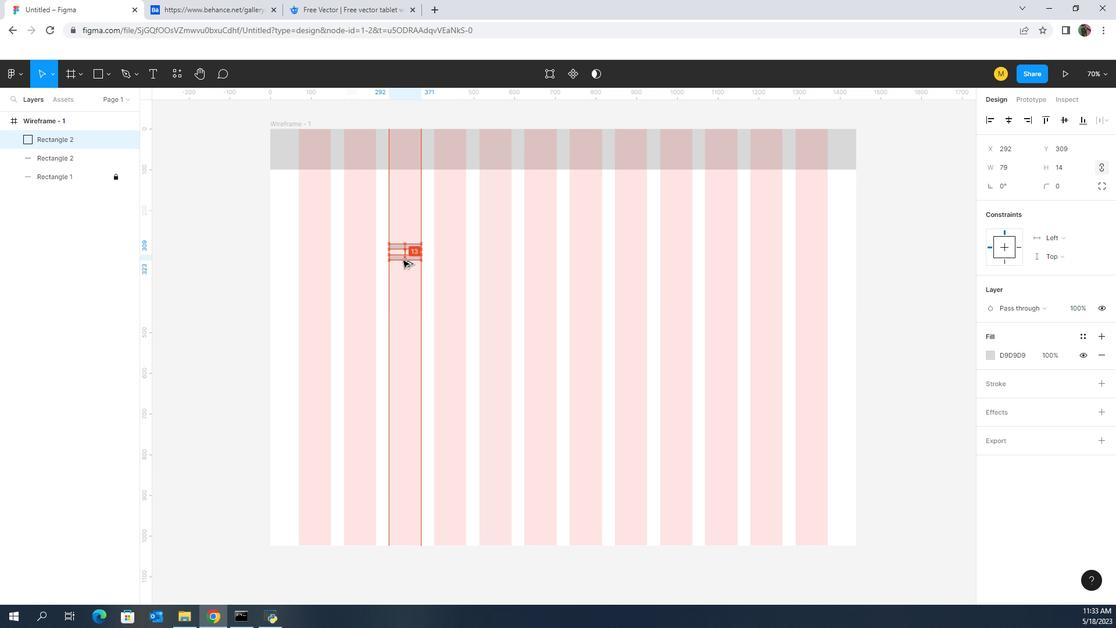 
Action: Key pressed <Key.alt_l><Key.alt_l><Key.alt_l><Key.alt_l><Key.alt_l><Key.alt_l><Key.alt_l><Key.alt_l><Key.alt_l><Key.alt_l><Key.alt_l><Key.alt_l><Key.alt_l><Key.alt_l><Key.alt_l><Key.alt_l><Key.alt_l><Key.alt_l><Key.alt_l><Key.alt_l><Key.alt_l><Key.alt_l><Key.alt_l><Key.alt_l><Key.alt_l><Key.alt_l><Key.alt_l><Key.alt_l><Key.alt_l><Key.alt_l>
Screenshot: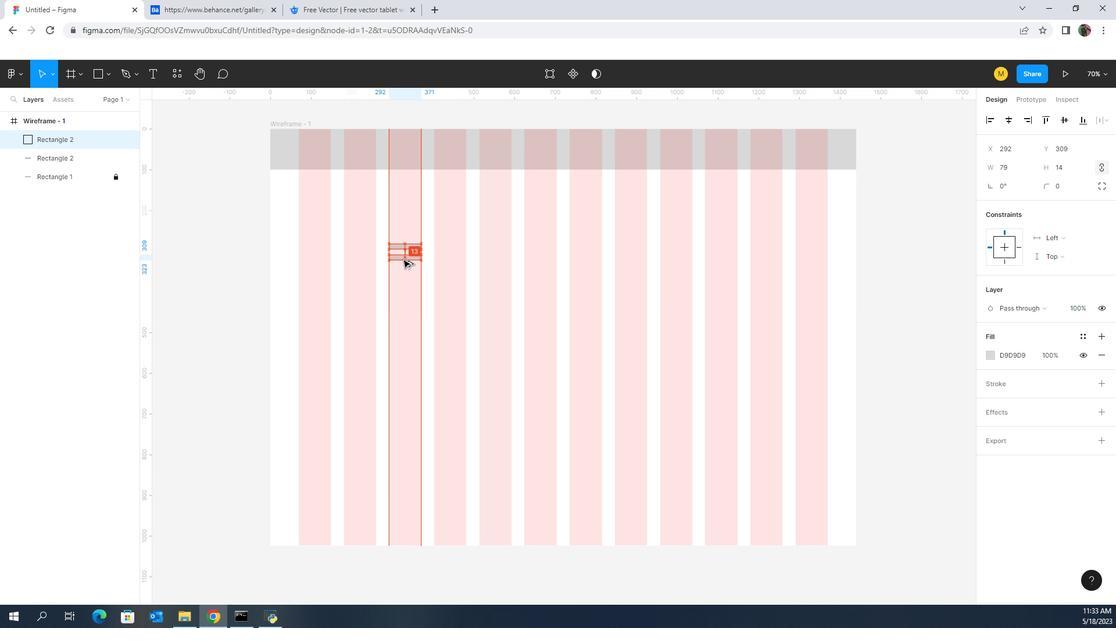 
Action: Mouse moved to (381, 273)
Screenshot: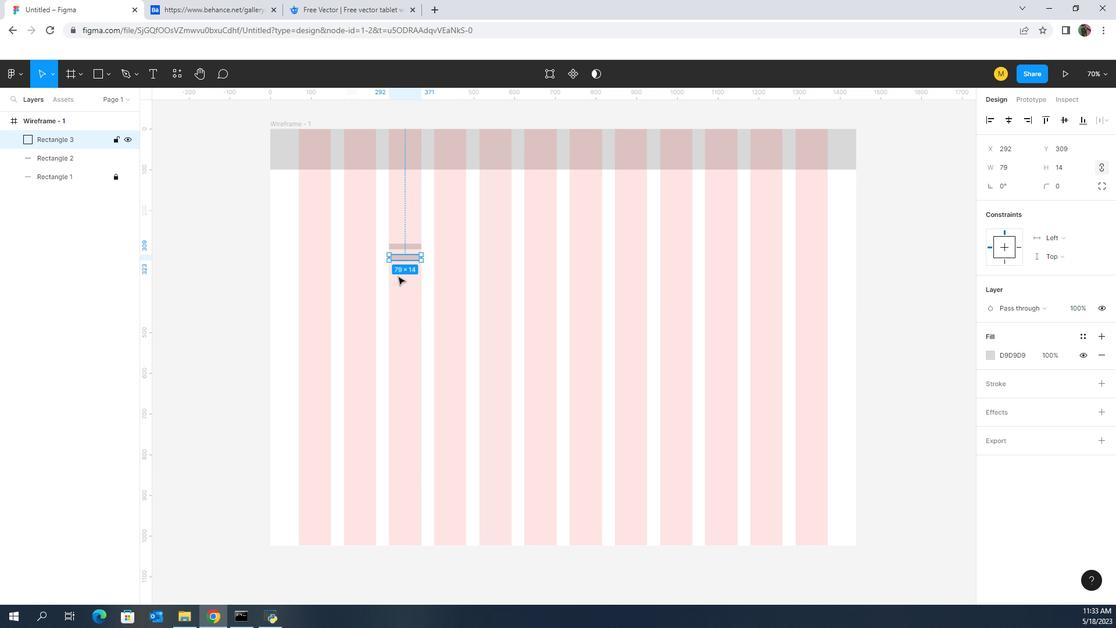 
Action: Key pressed ctrl+D
Screenshot: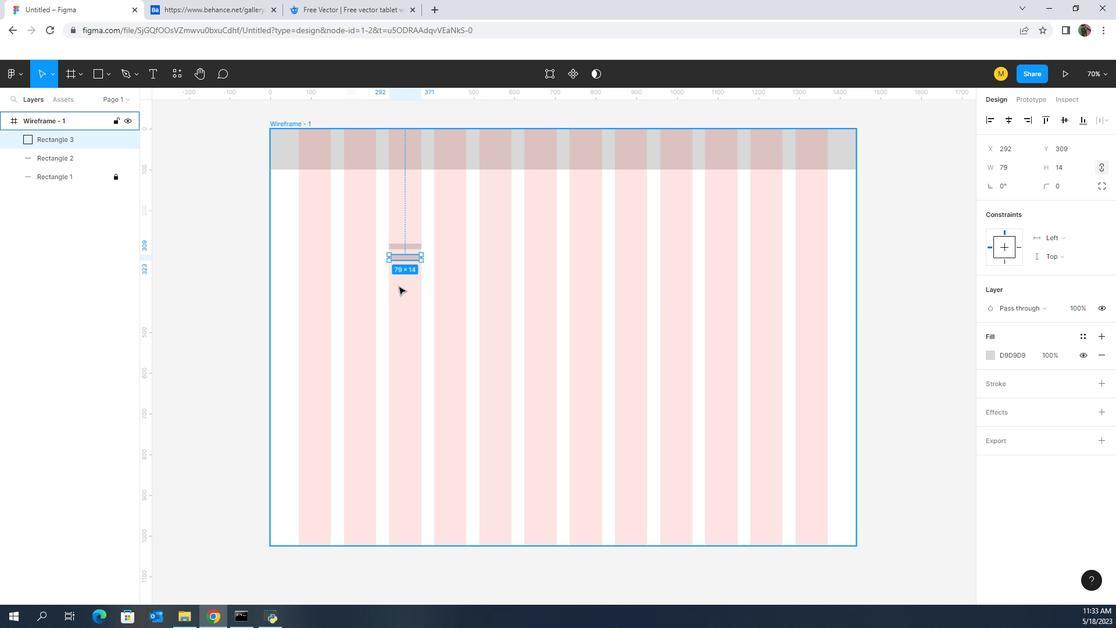 
Action: Mouse moved to (387, 279)
Screenshot: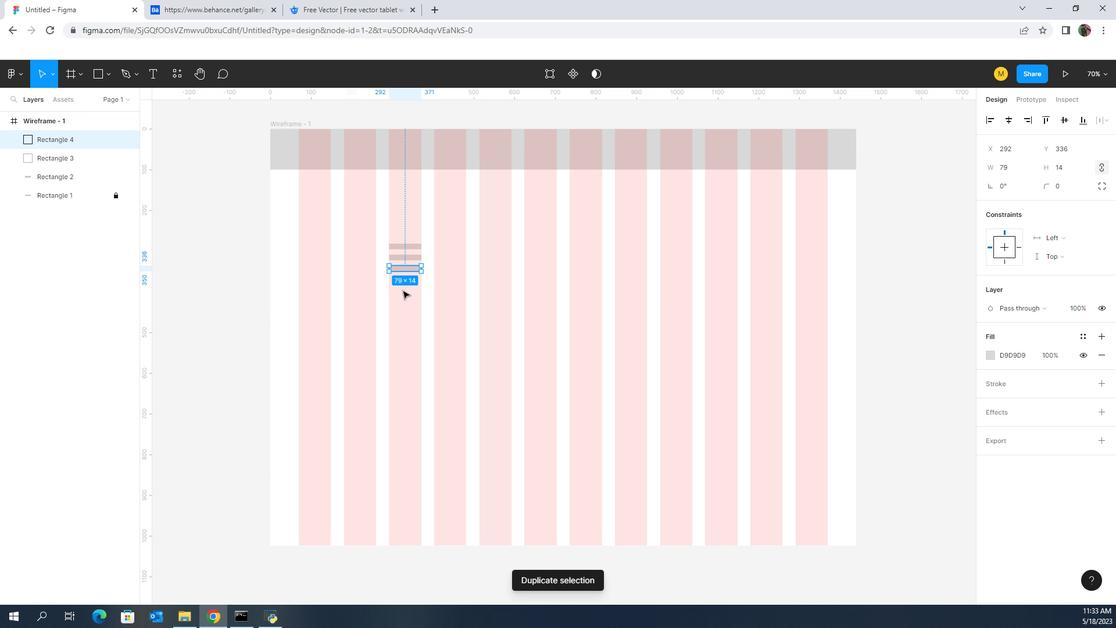 
Action: Mouse pressed left at (387, 279)
Screenshot: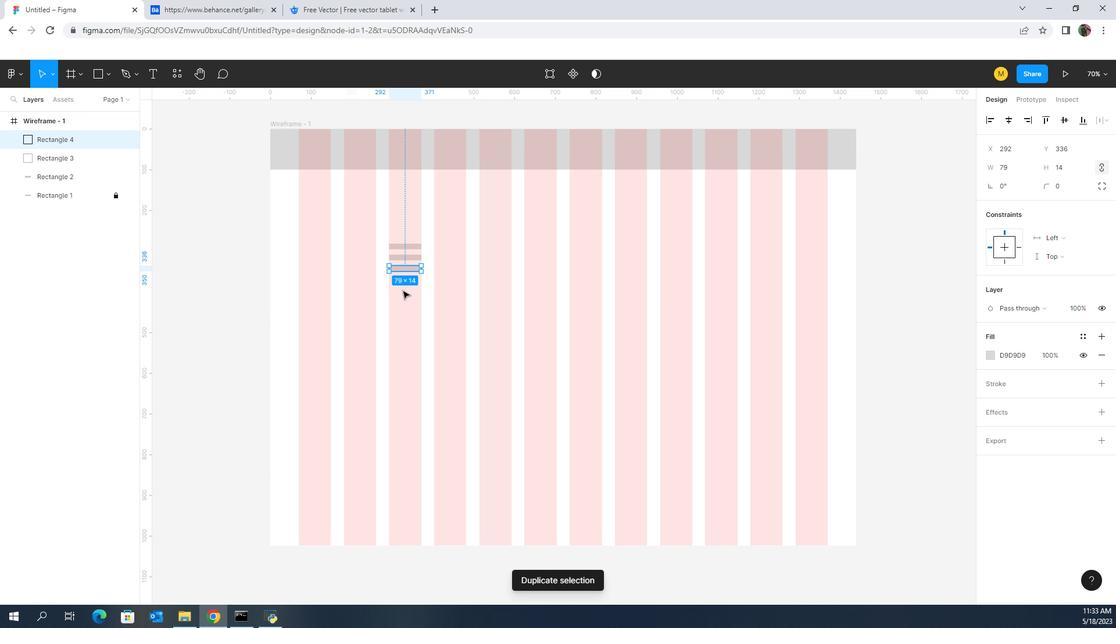 
Action: Mouse moved to (387, 279)
Screenshot: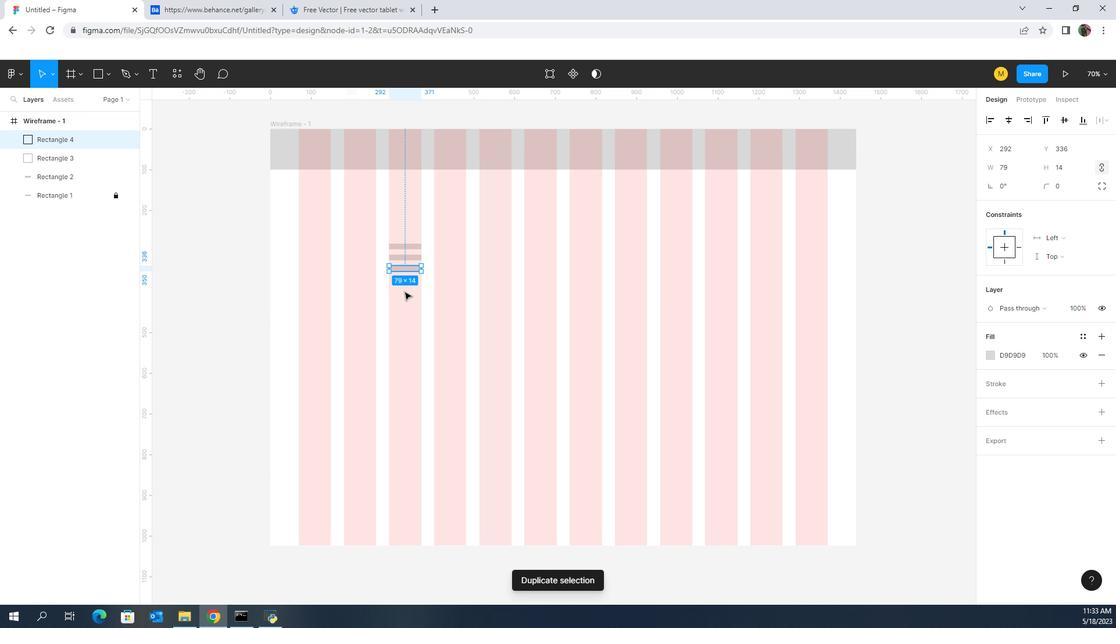 
Action: Mouse pressed left at (387, 279)
Screenshot: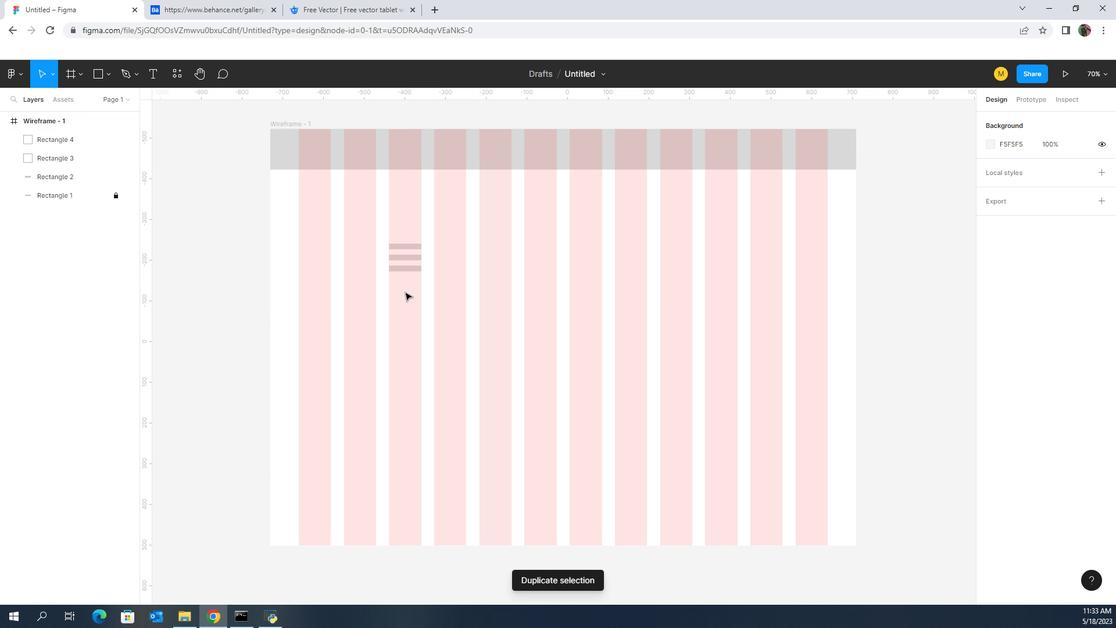 
Action: Mouse moved to (363, 222)
Screenshot: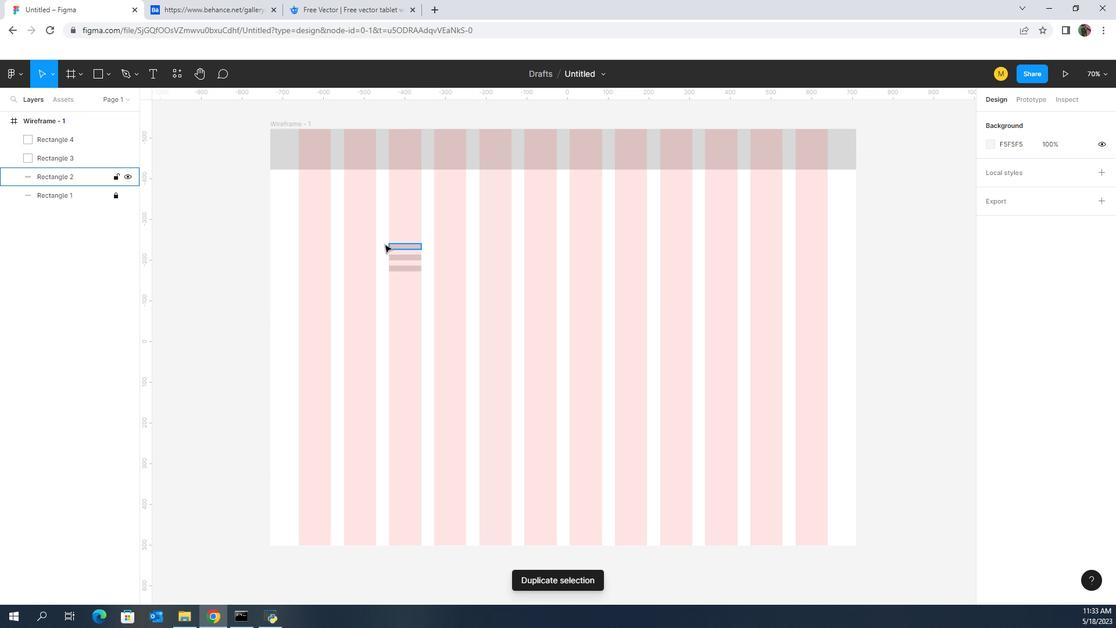 
Action: Mouse pressed left at (363, 222)
Screenshot: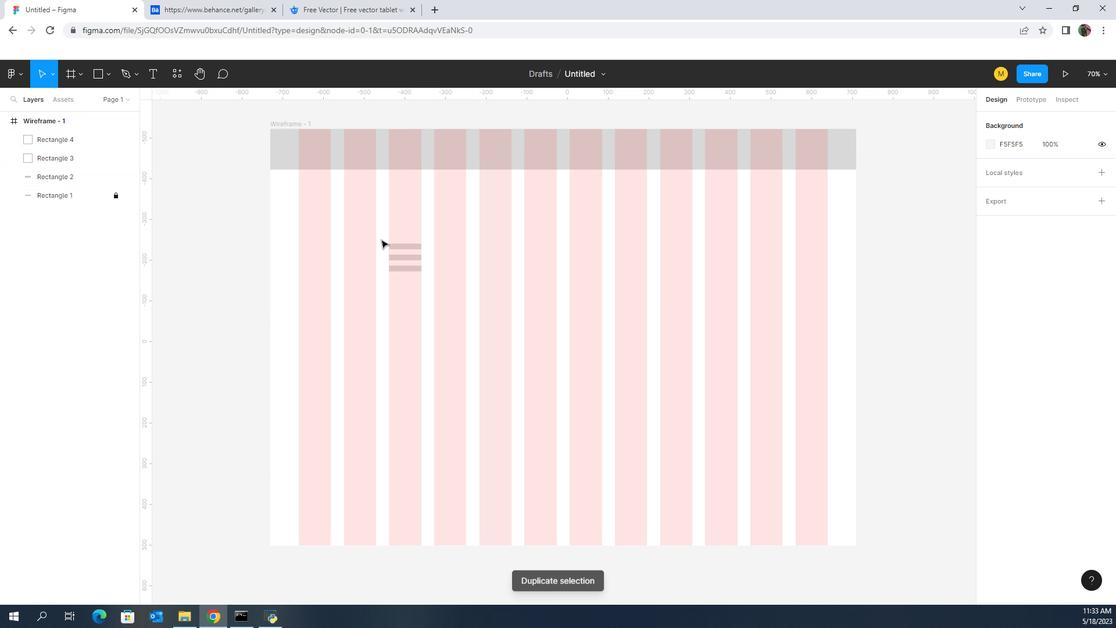 
Action: Mouse moved to (1068, 165)
Screenshot: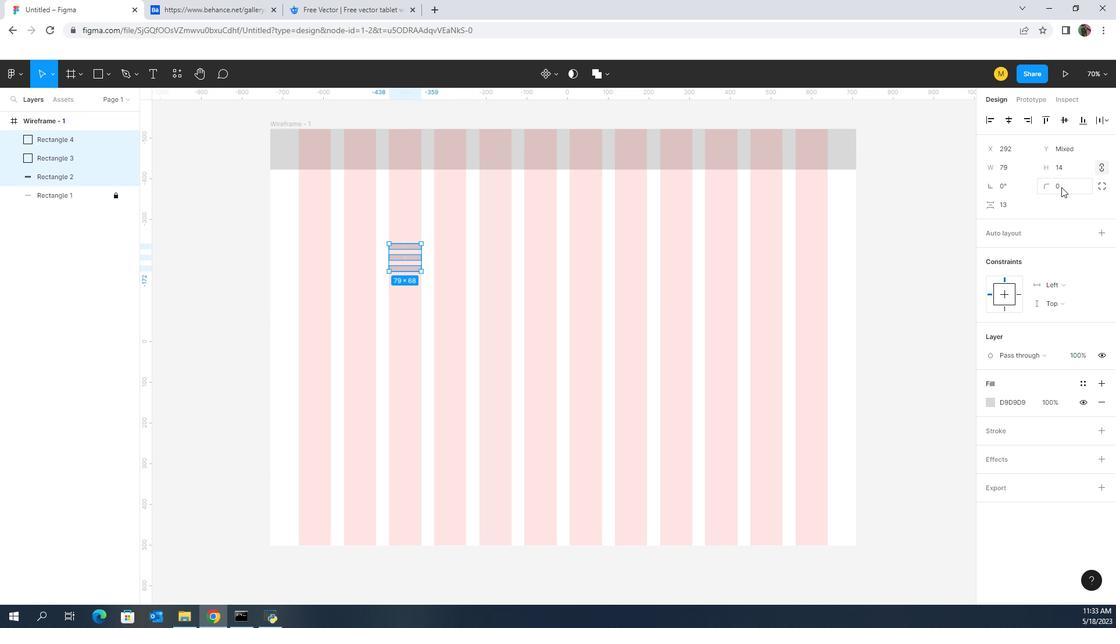 
Action: Mouse pressed left at (1068, 165)
Screenshot: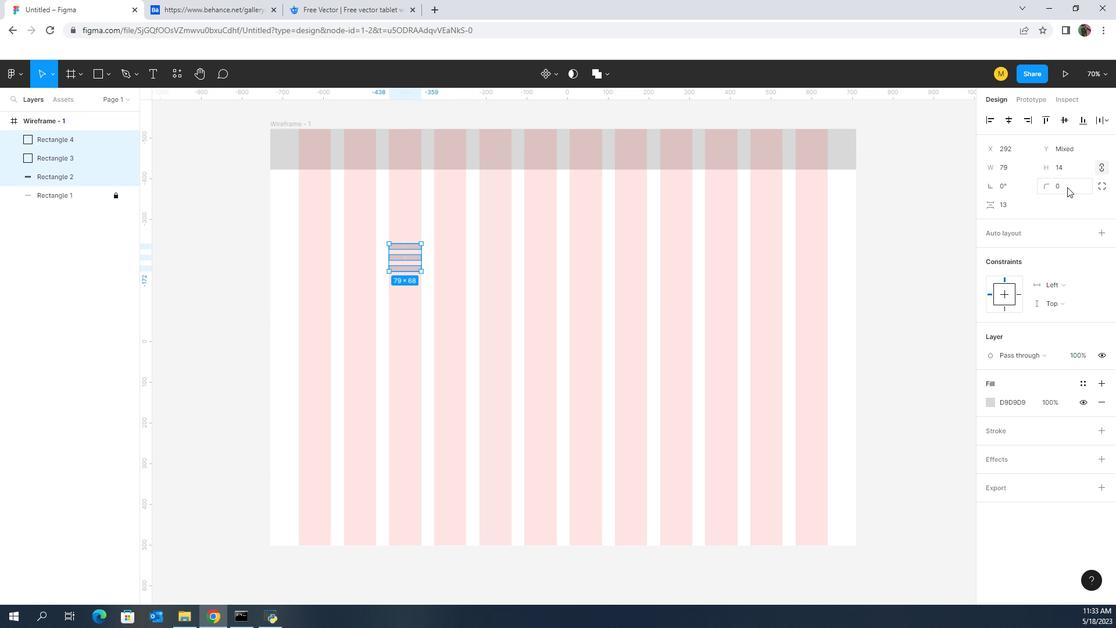 
Action: Mouse moved to (1068, 166)
Screenshot: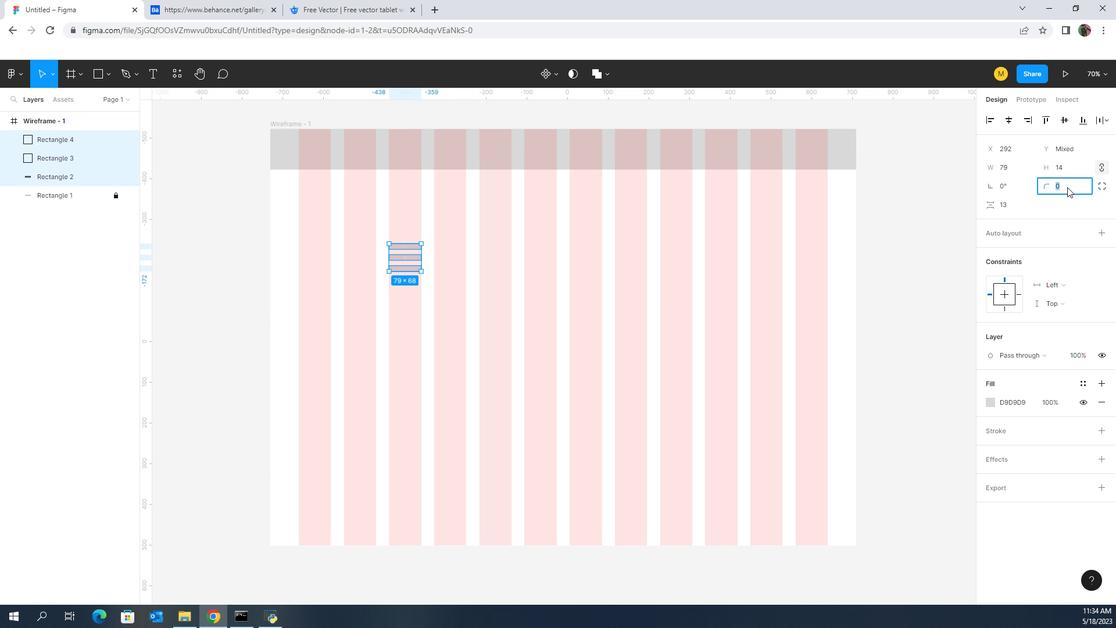 
Action: Key pressed 18<Key.enter>
Screenshot: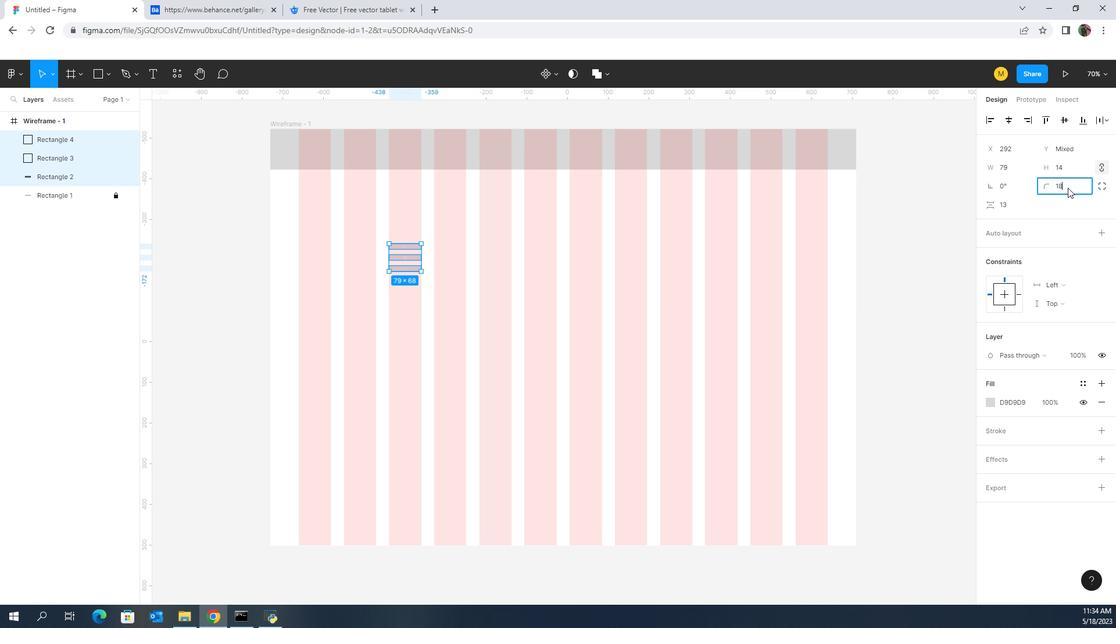 
Action: Mouse moved to (661, 318)
Screenshot: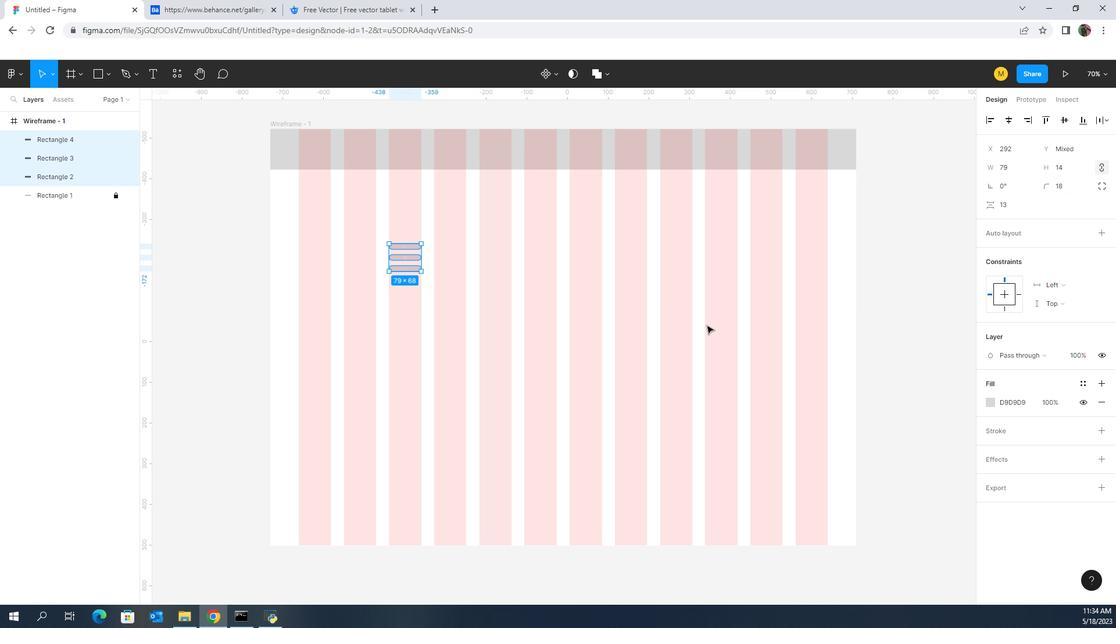 
Action: Mouse pressed left at (661, 318)
Screenshot: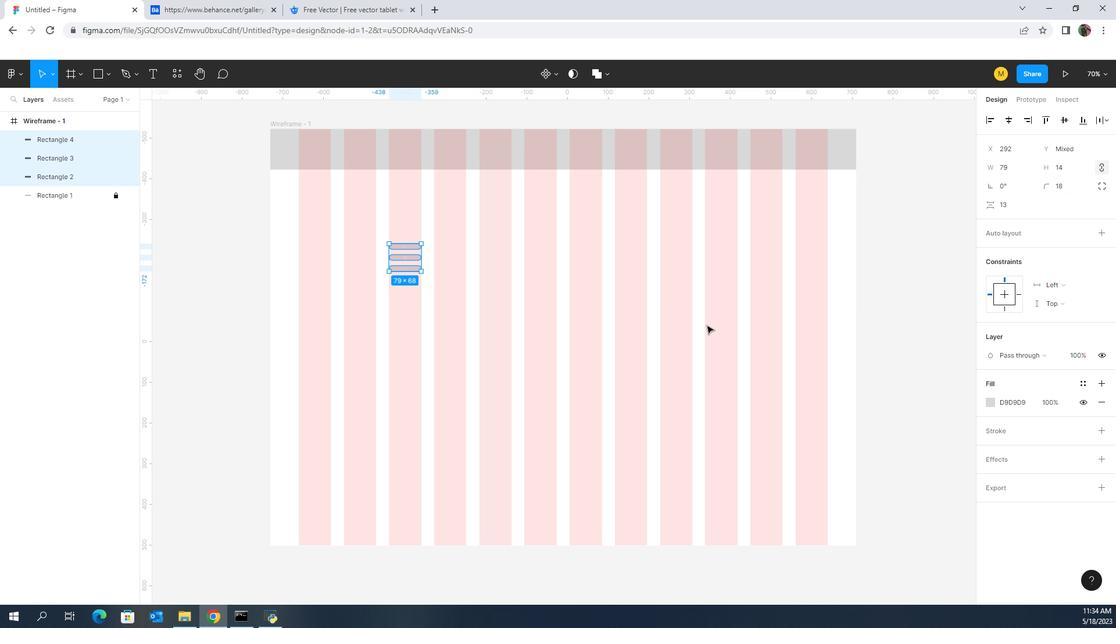 
Action: Mouse pressed left at (661, 318)
Screenshot: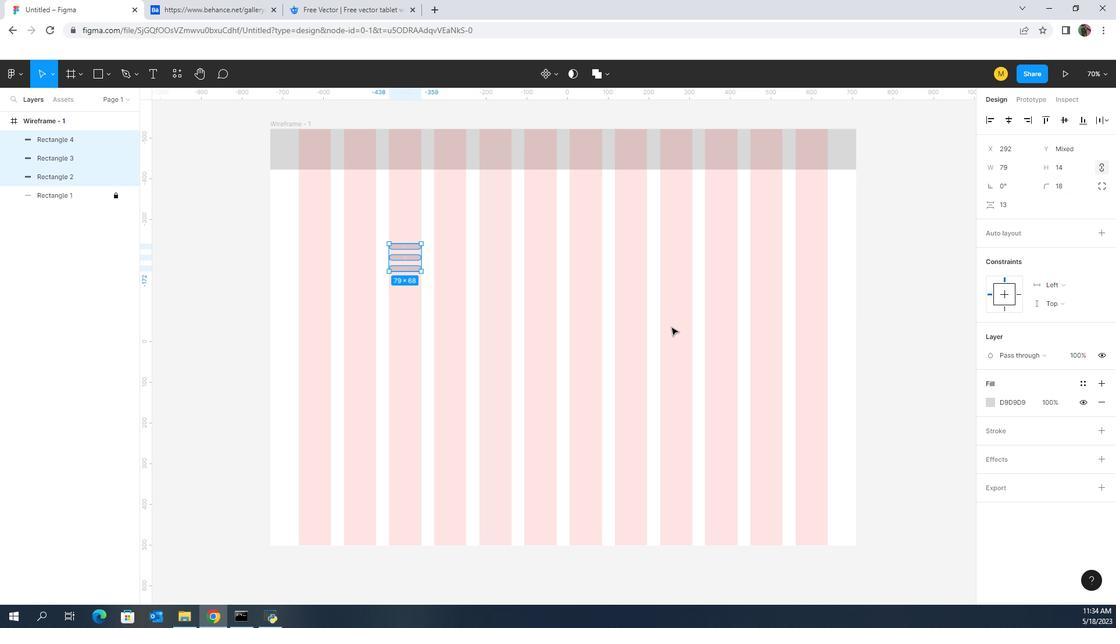 
Action: Mouse moved to (385, 283)
Screenshot: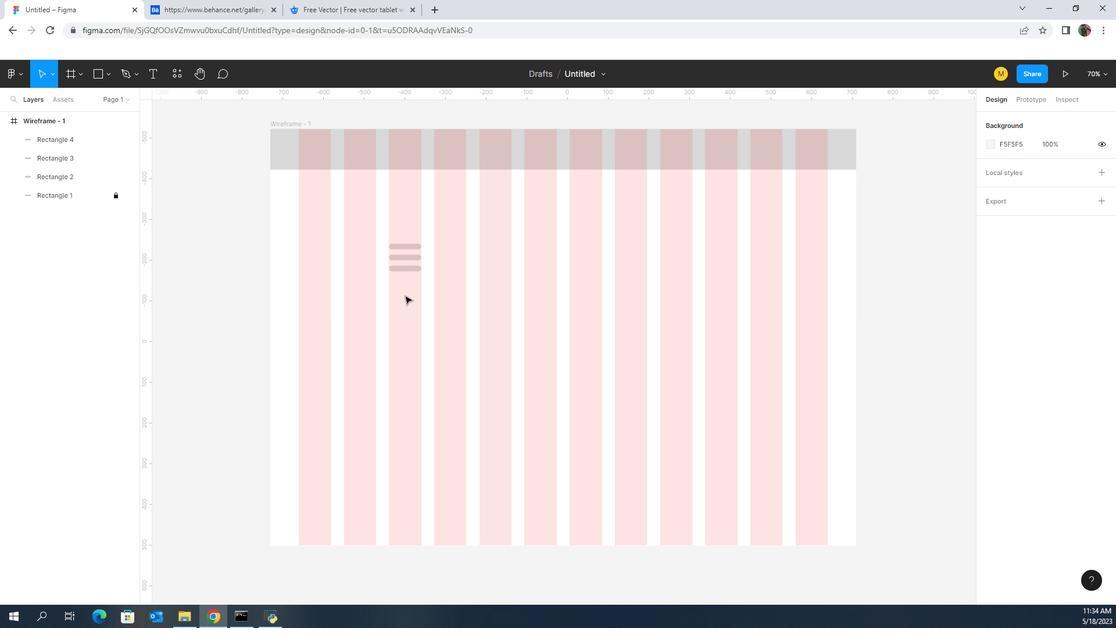 
Action: Mouse pressed left at (385, 283)
Screenshot: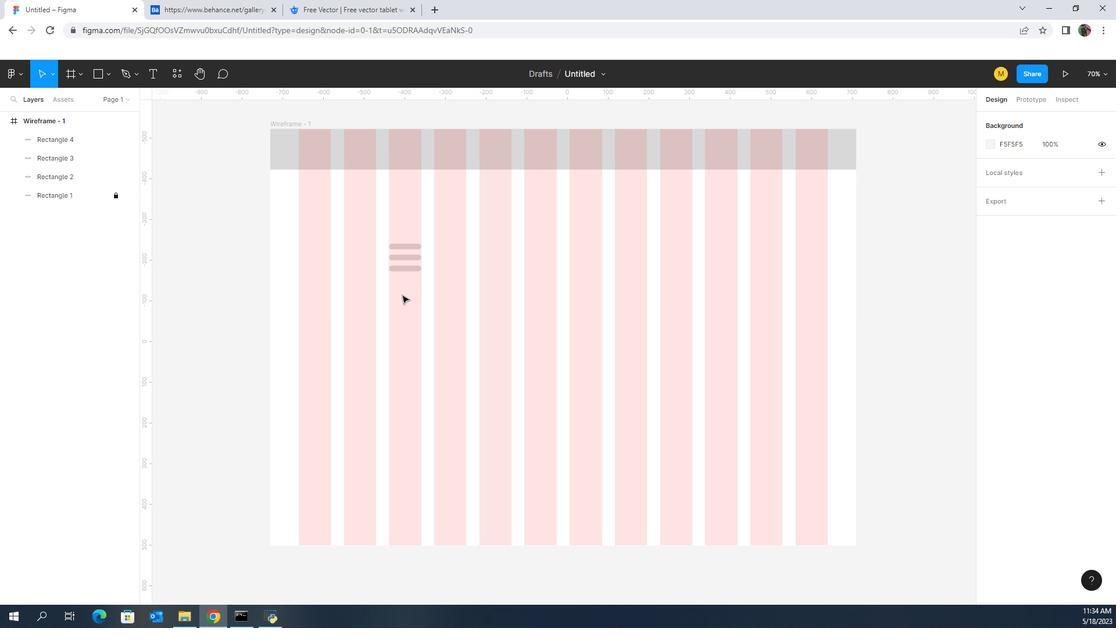 
Action: Mouse moved to (385, 224)
Screenshot: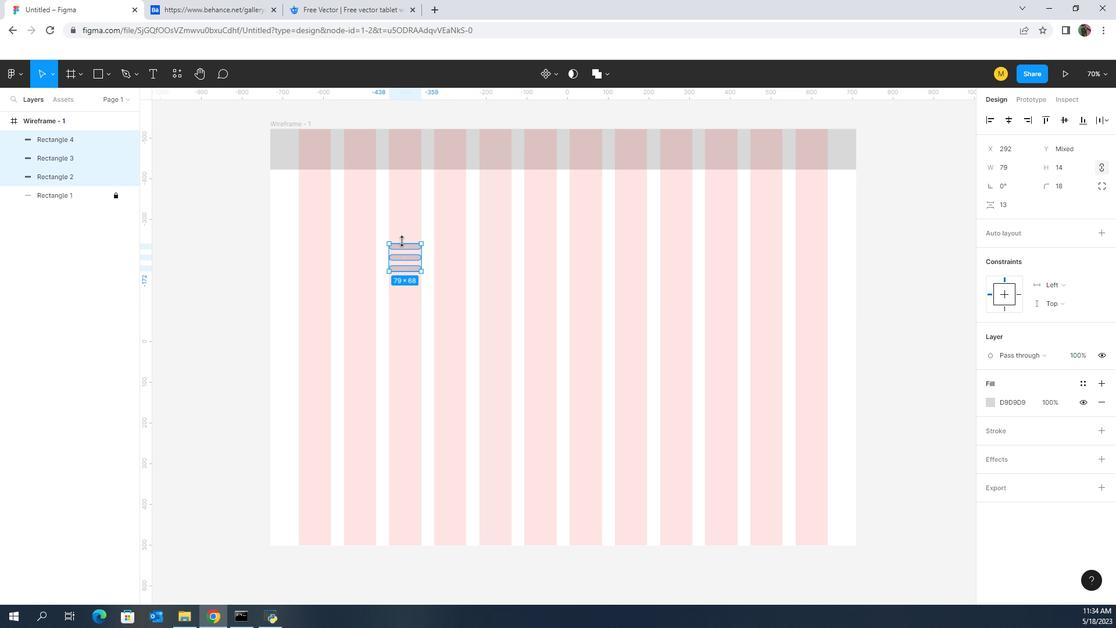 
Action: Key pressed ctrl+G
Screenshot: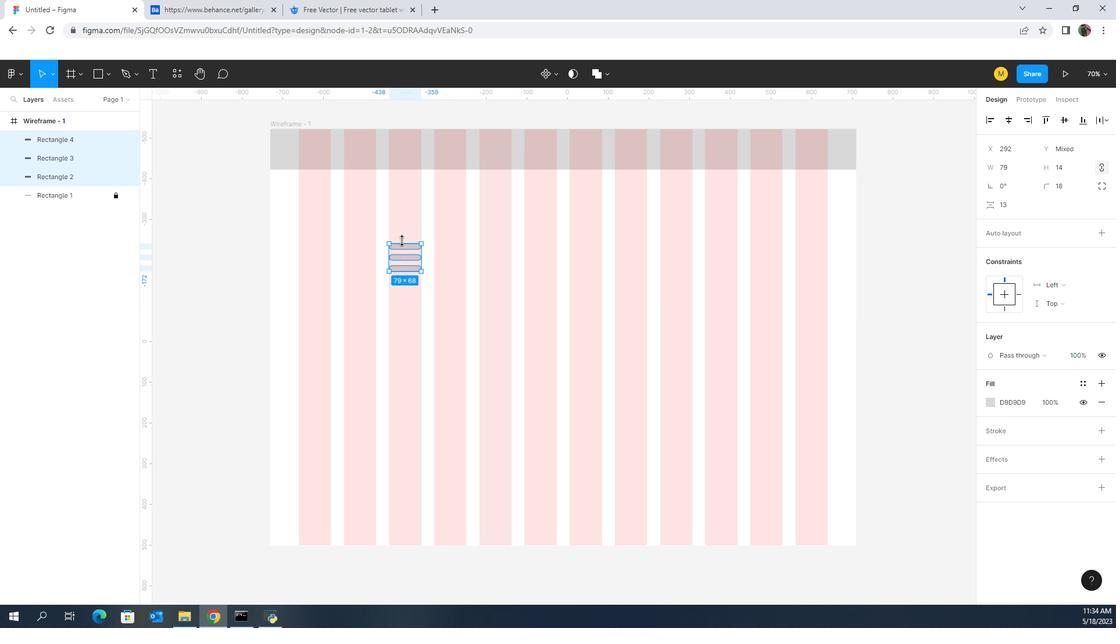 
Action: Mouse moved to (425, 303)
Screenshot: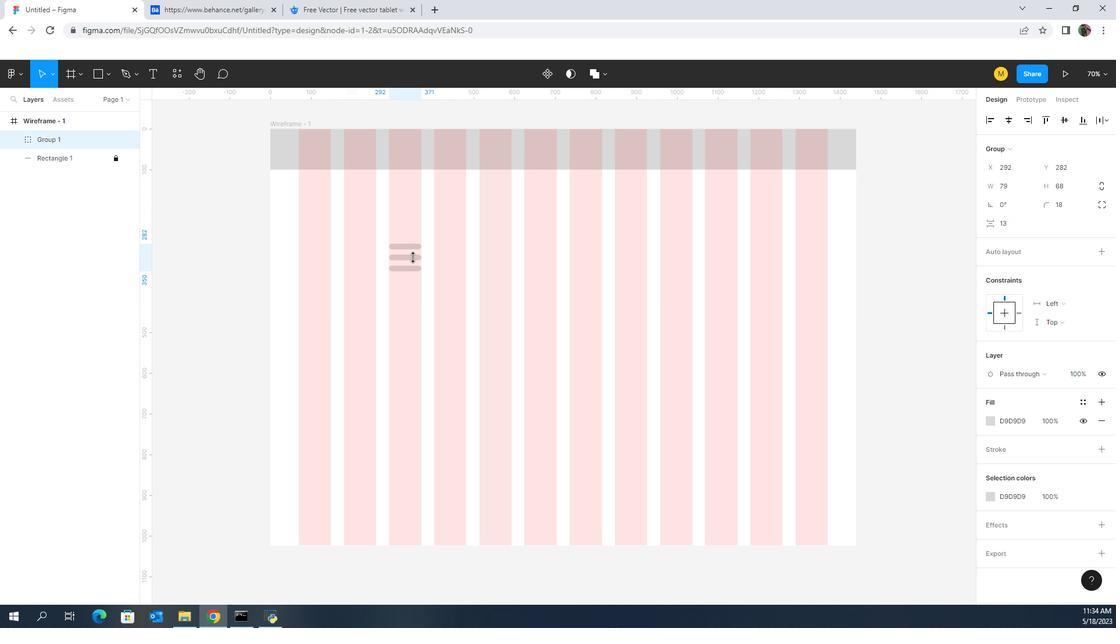 
Action: Mouse pressed left at (425, 303)
Screenshot: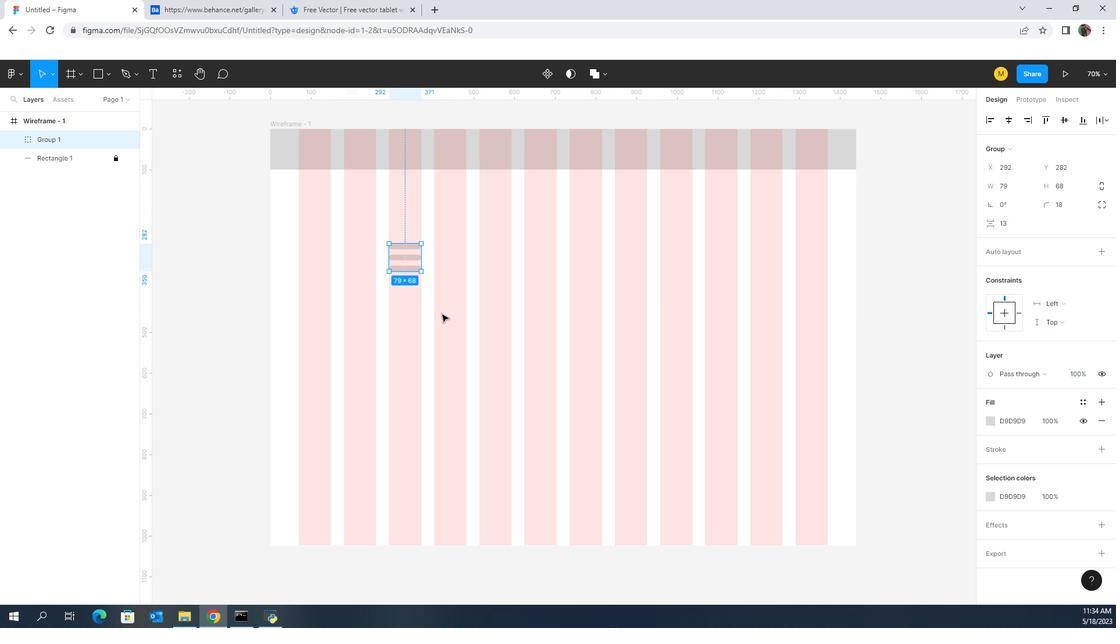 
Action: Mouse moved to (391, 246)
Screenshot: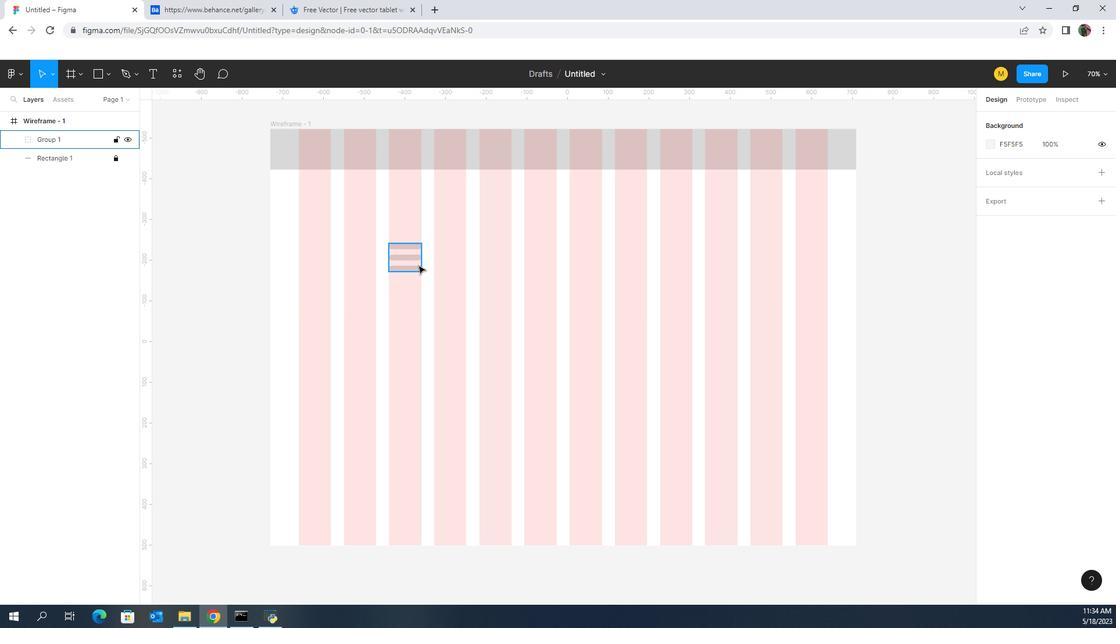 
Action: Mouse pressed left at (391, 246)
Screenshot: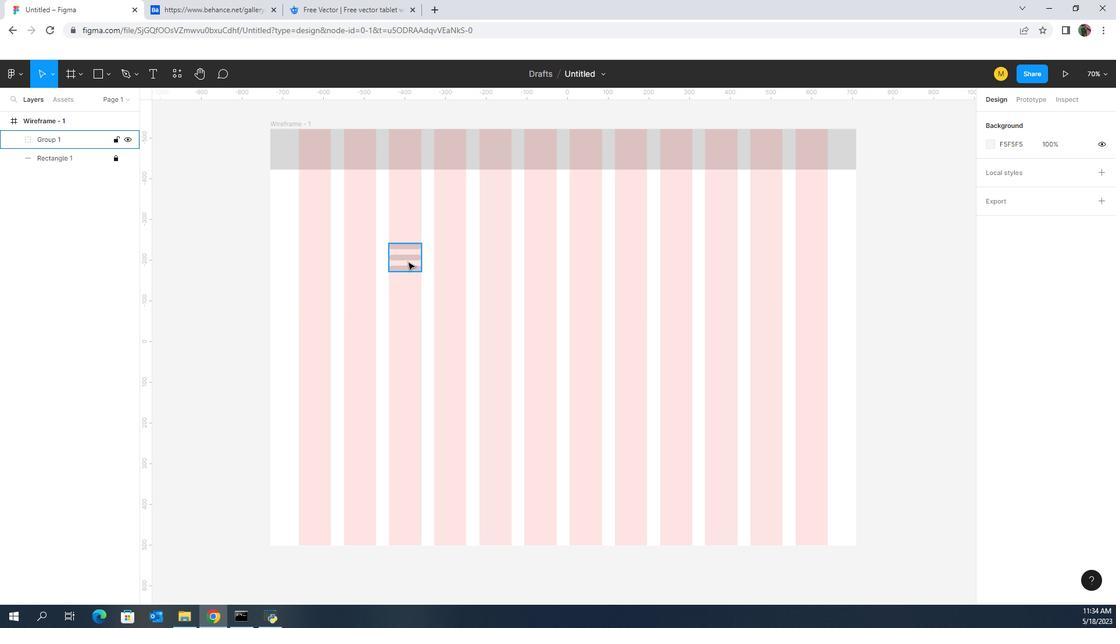 
Action: Mouse moved to (67, 116)
Screenshot: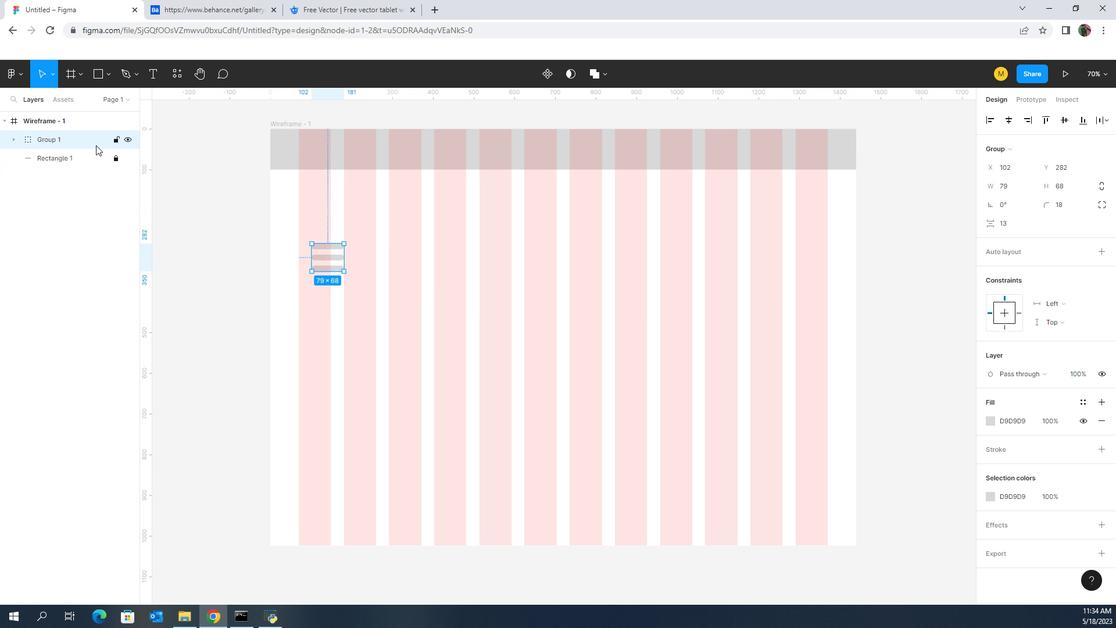 
Action: Mouse pressed left at (67, 116)
Screenshot: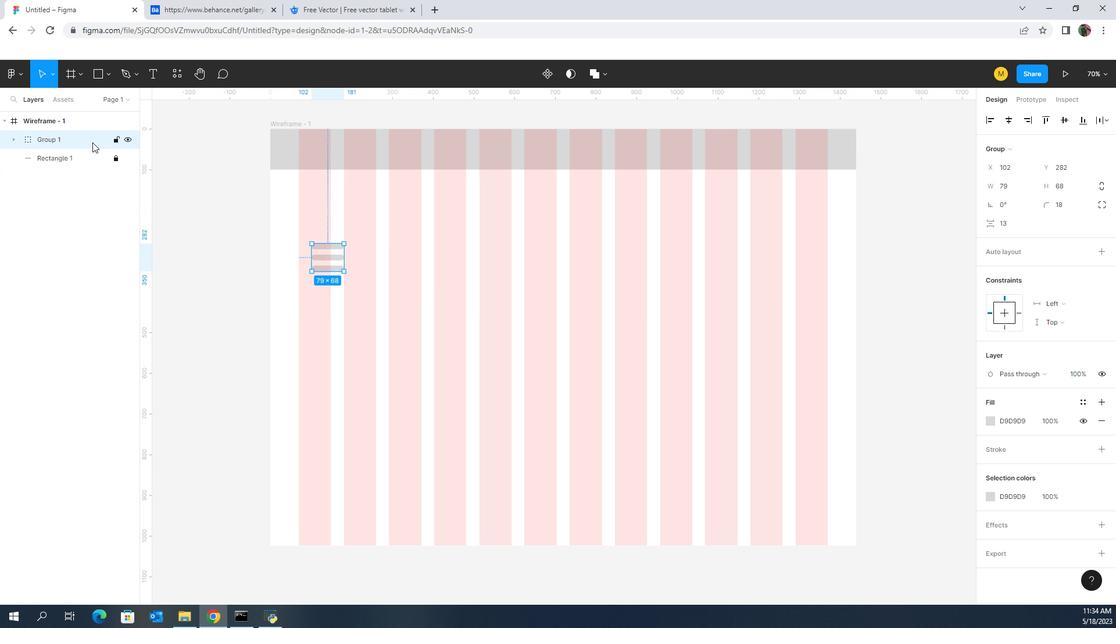
Action: Mouse moved to (305, 250)
Screenshot: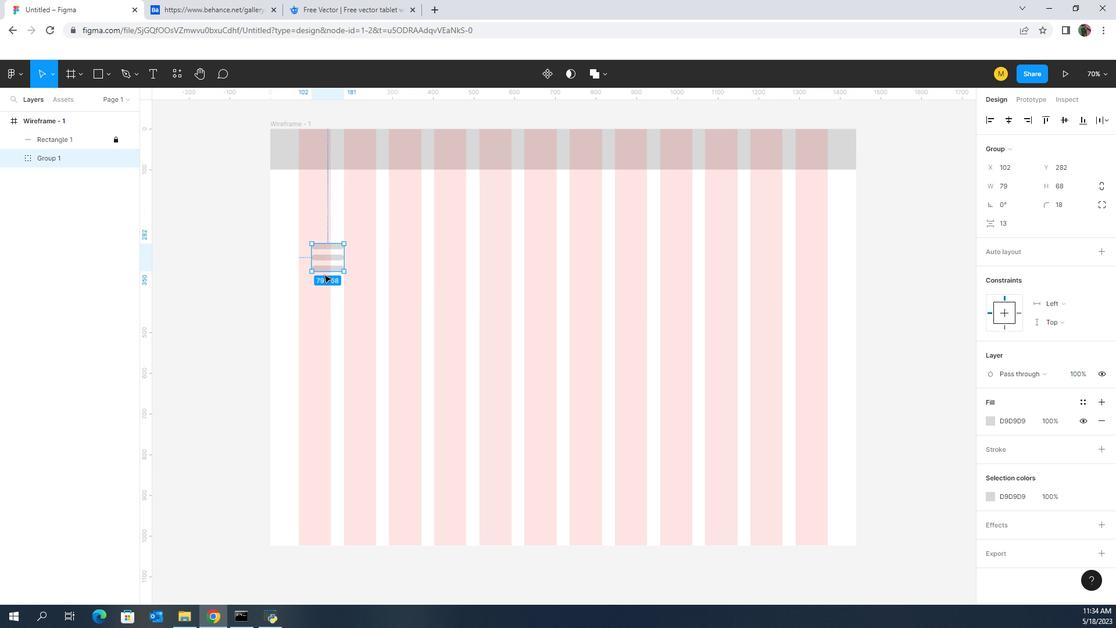 
Action: Mouse pressed left at (305, 250)
Screenshot: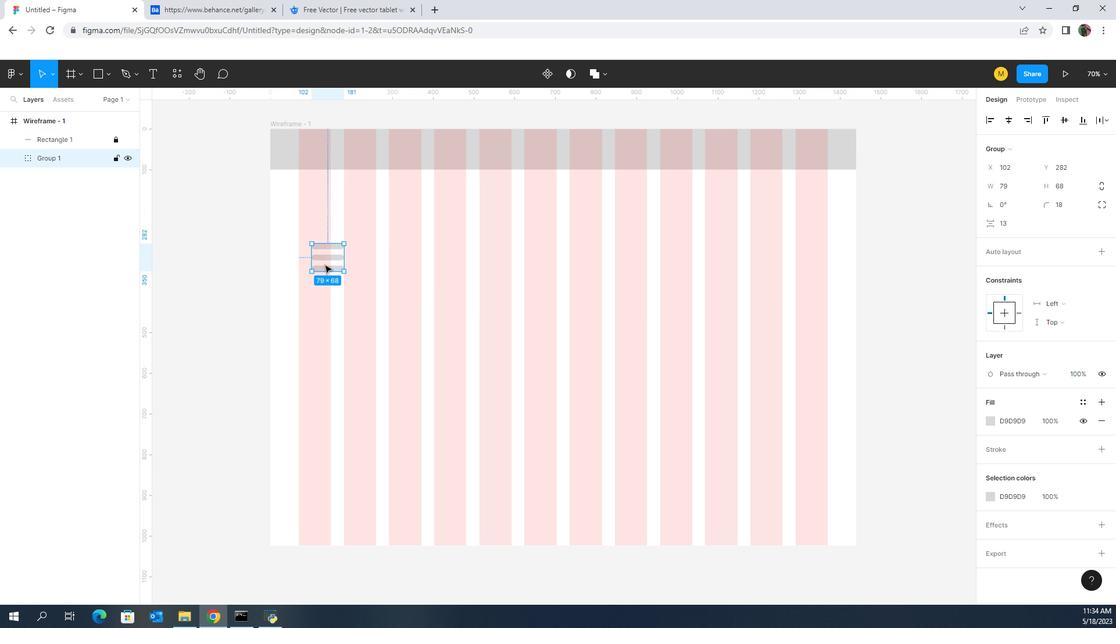 
Action: Mouse moved to (401, 129)
Screenshot: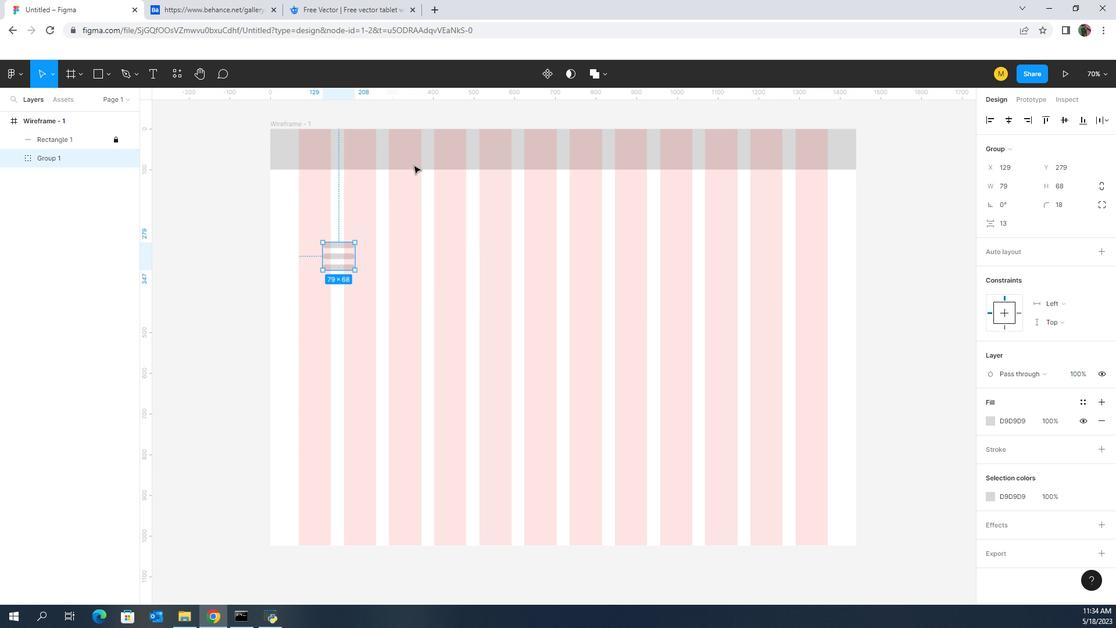 
Action: Mouse pressed left at (401, 129)
Screenshot: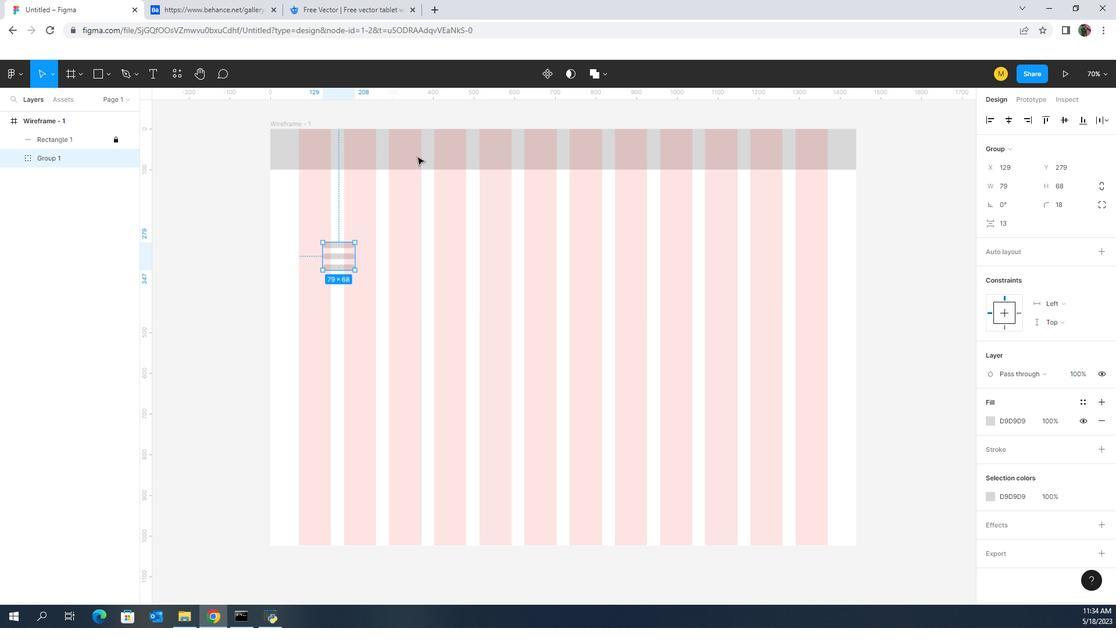 
Action: Mouse moved to (88, 110)
Screenshot: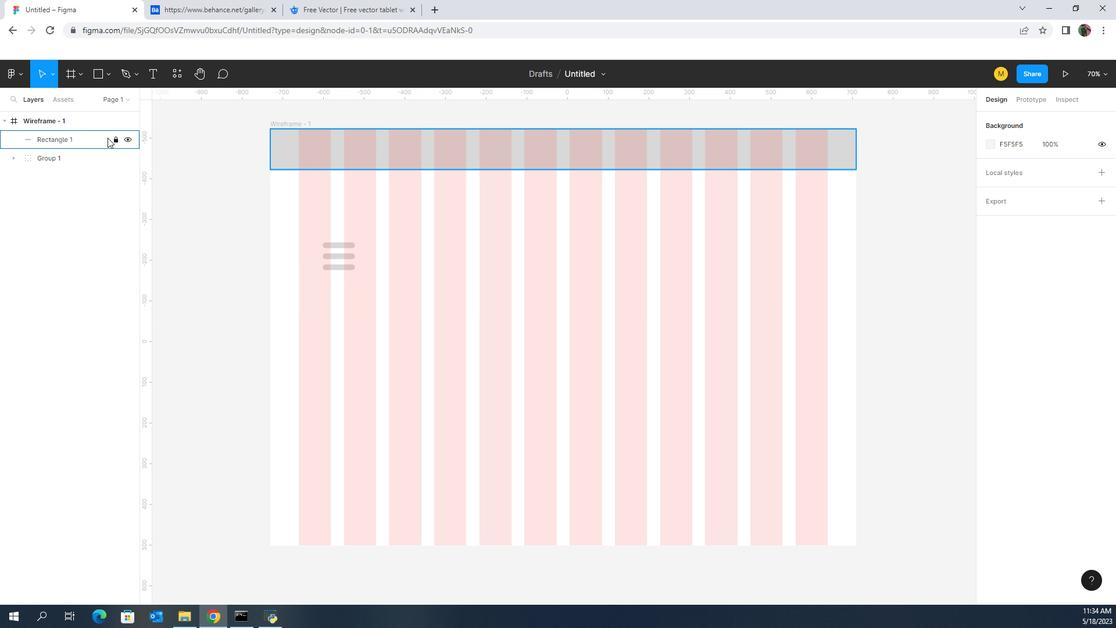 
Action: Mouse pressed left at (88, 110)
Screenshot: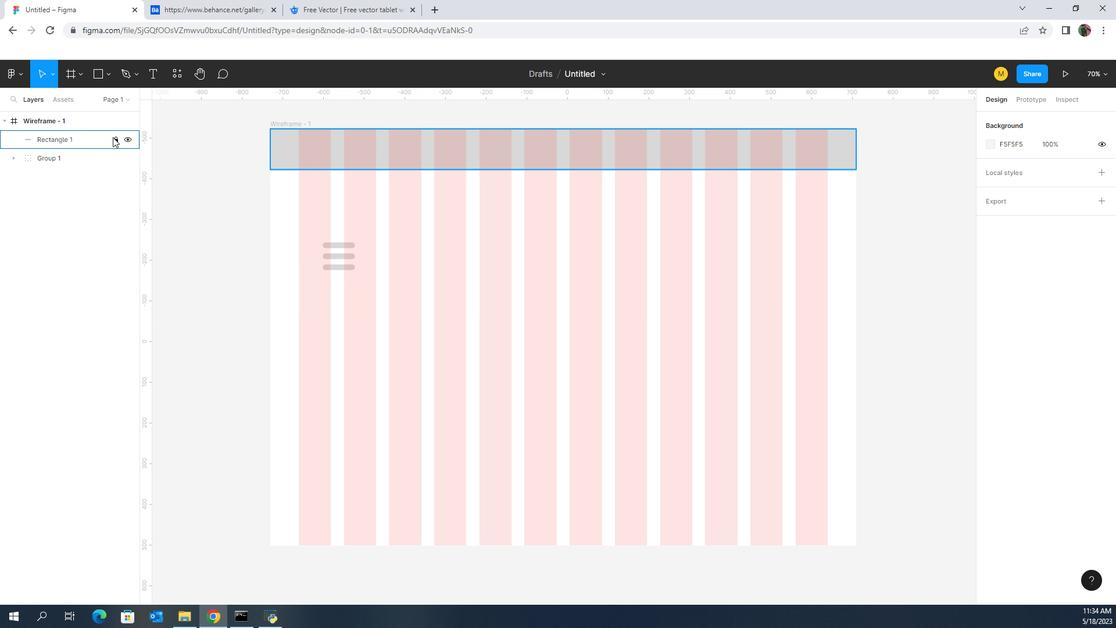 
Action: Mouse moved to (44, 109)
Screenshot: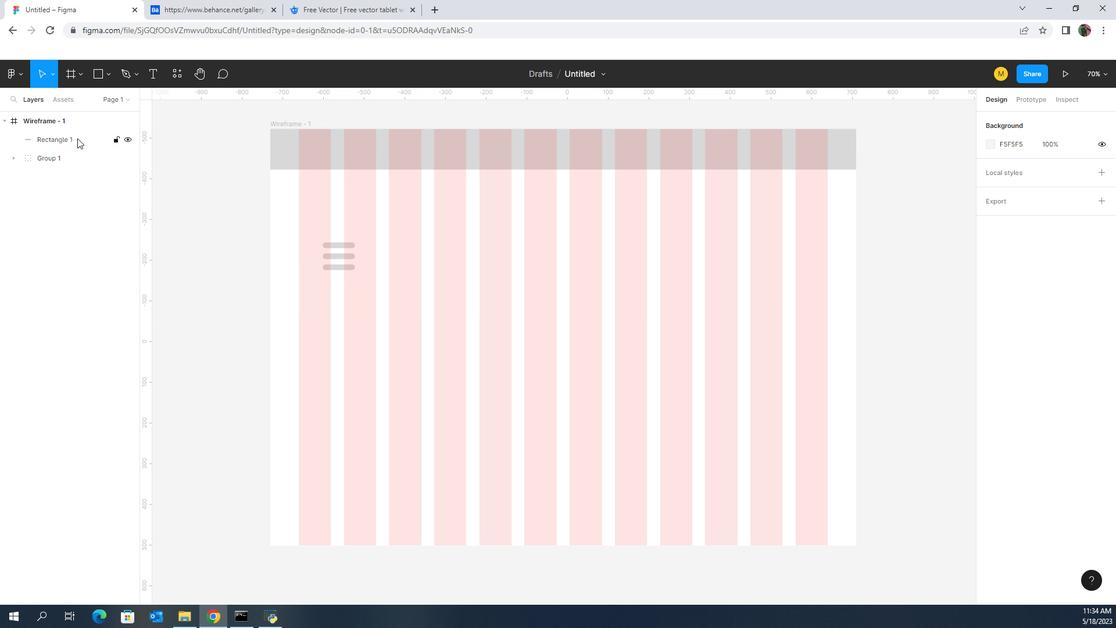 
Action: Mouse pressed left at (44, 109)
Screenshot: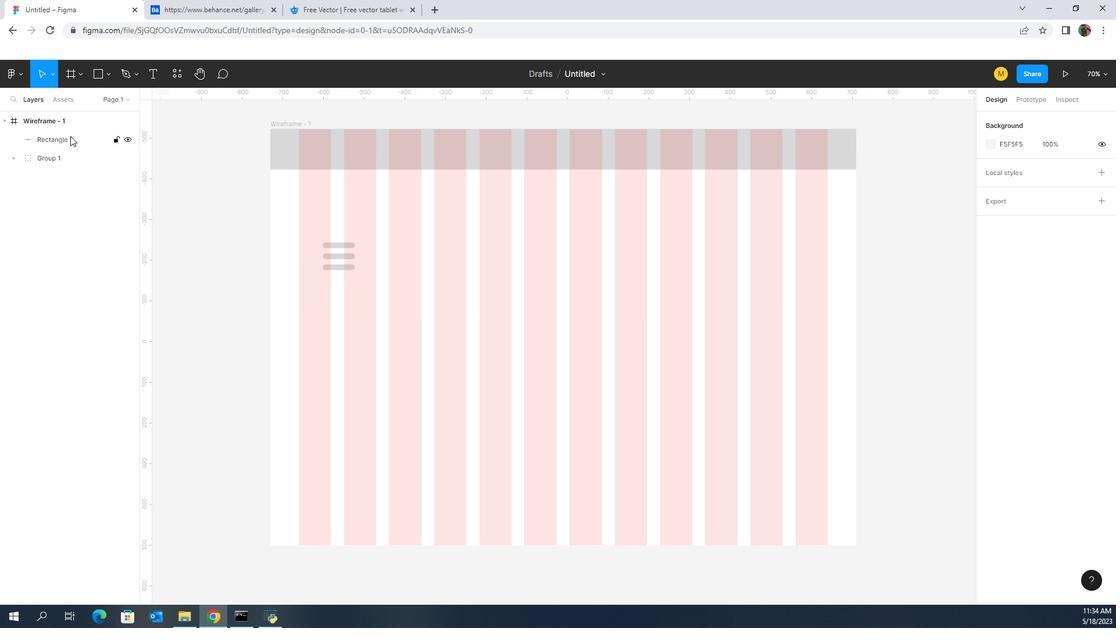 
Action: Mouse moved to (992, 349)
Screenshot: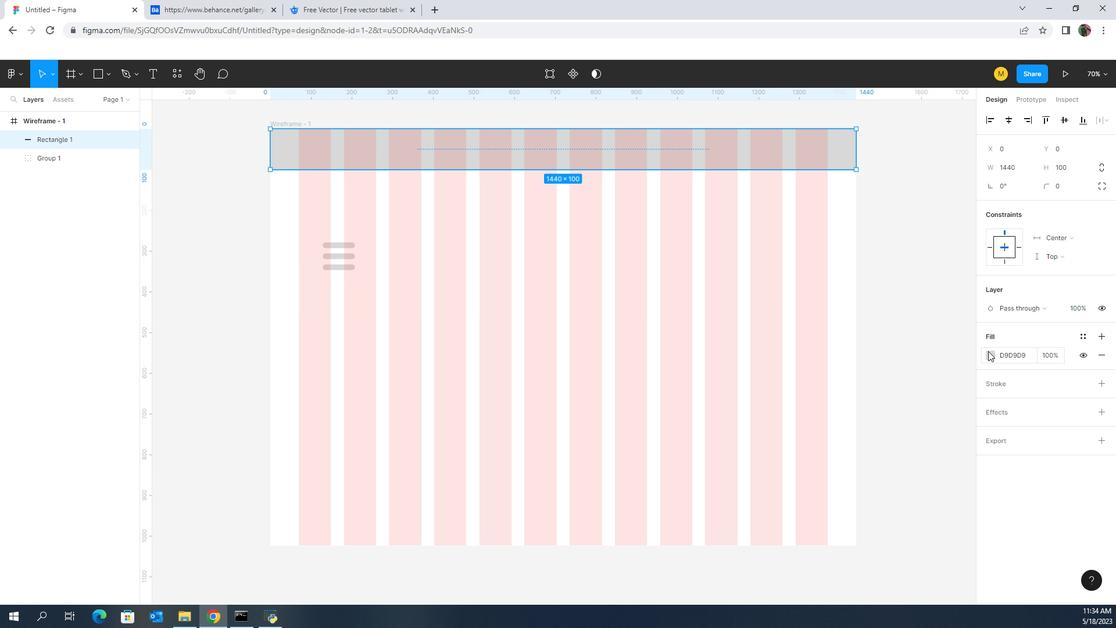 
Action: Mouse pressed left at (992, 349)
Screenshot: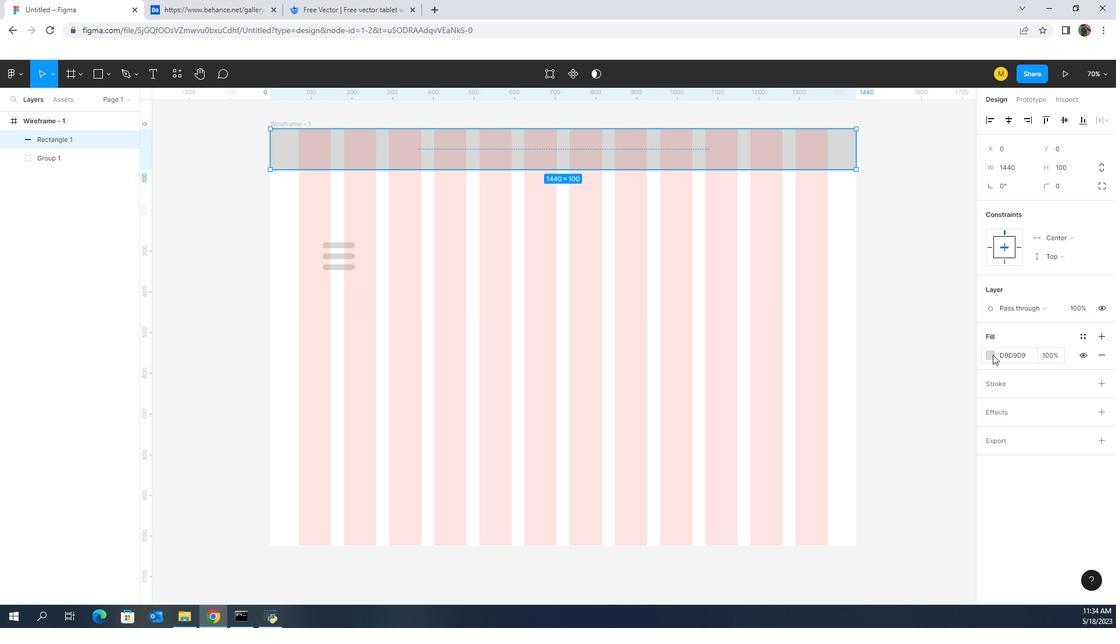 
Action: Mouse moved to (929, 315)
Screenshot: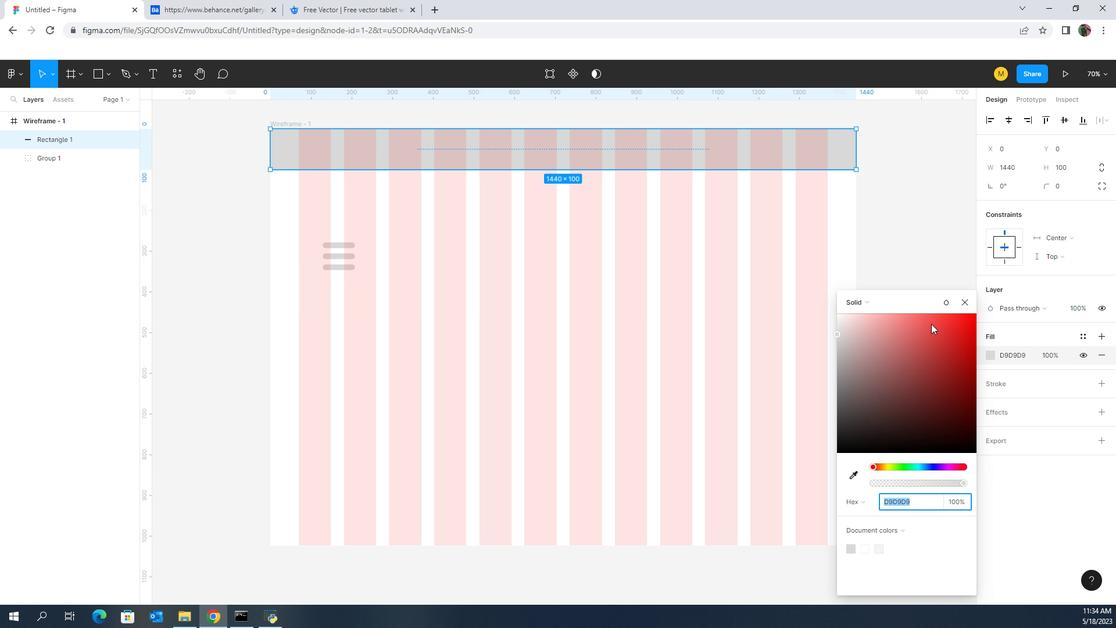 
Action: Mouse pressed left at (929, 315)
Screenshot: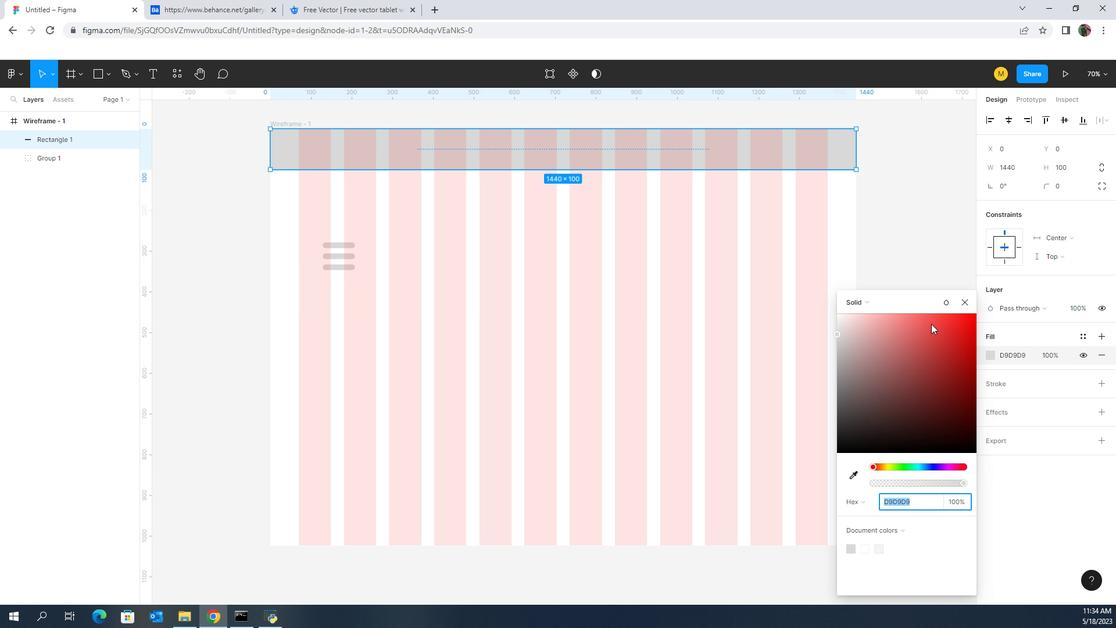 
Action: Mouse moved to (968, 293)
Screenshot: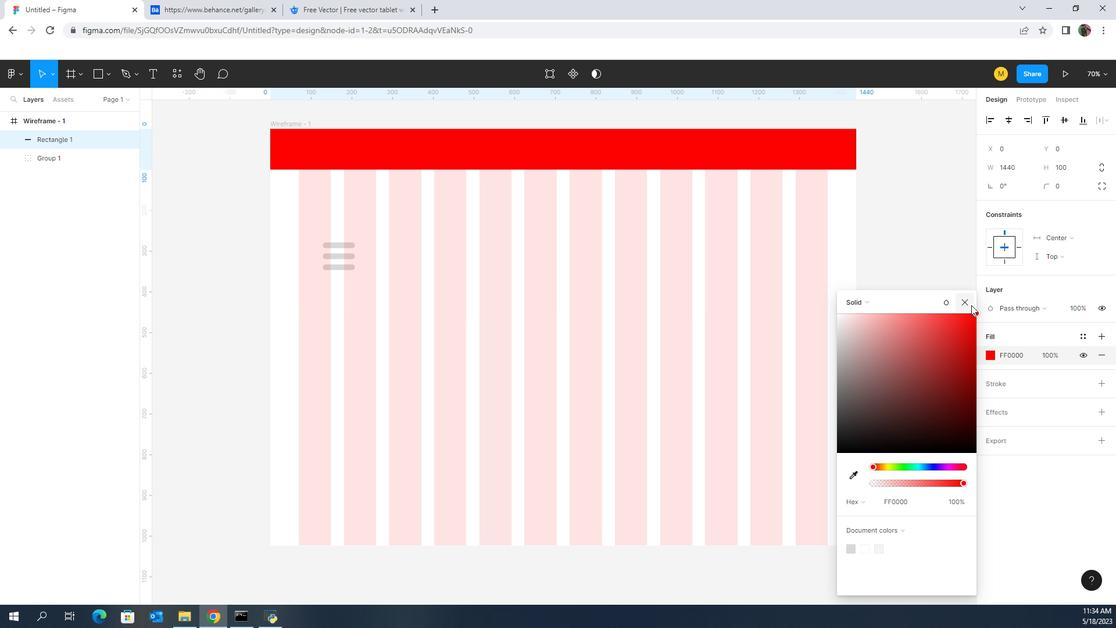 
Action: Mouse pressed left at (968, 293)
Screenshot: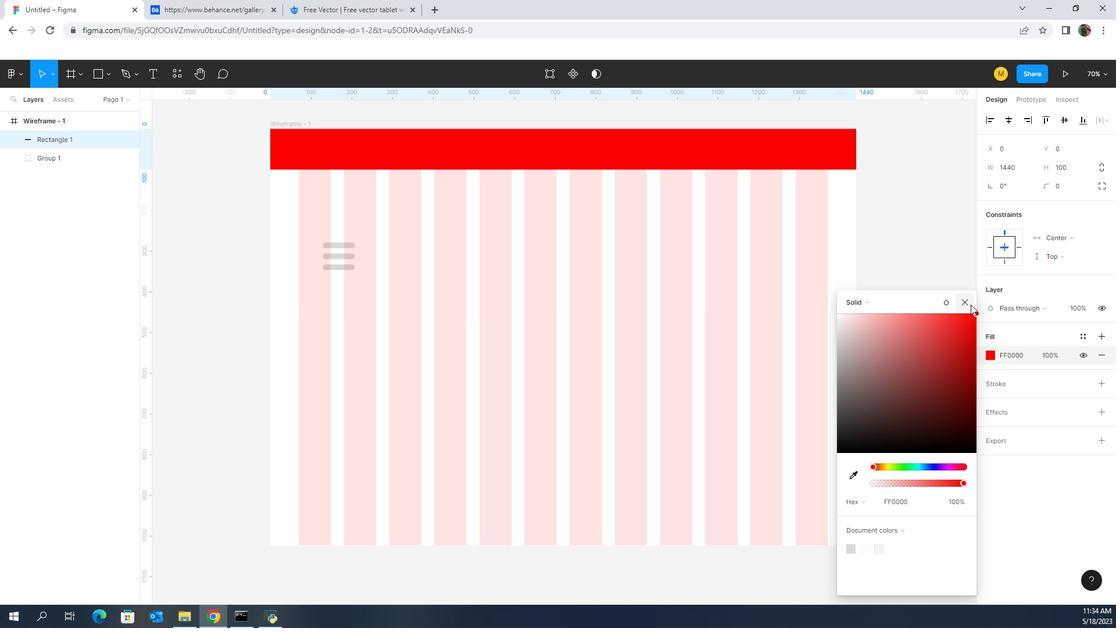 
Action: Mouse moved to (510, 289)
Screenshot: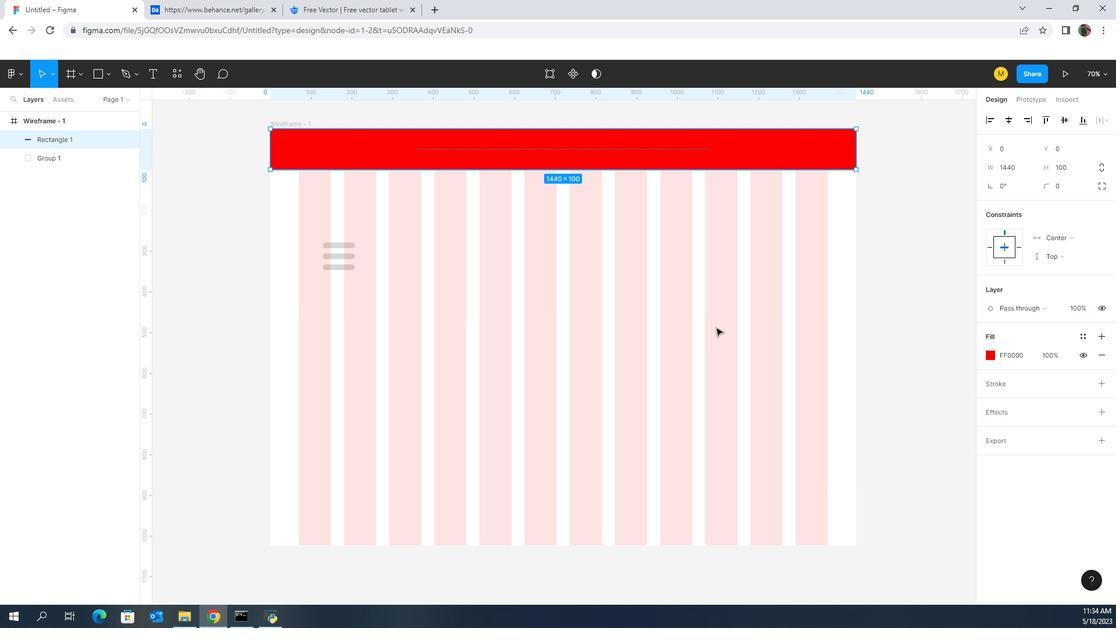 
Action: Mouse pressed left at (510, 289)
Screenshot: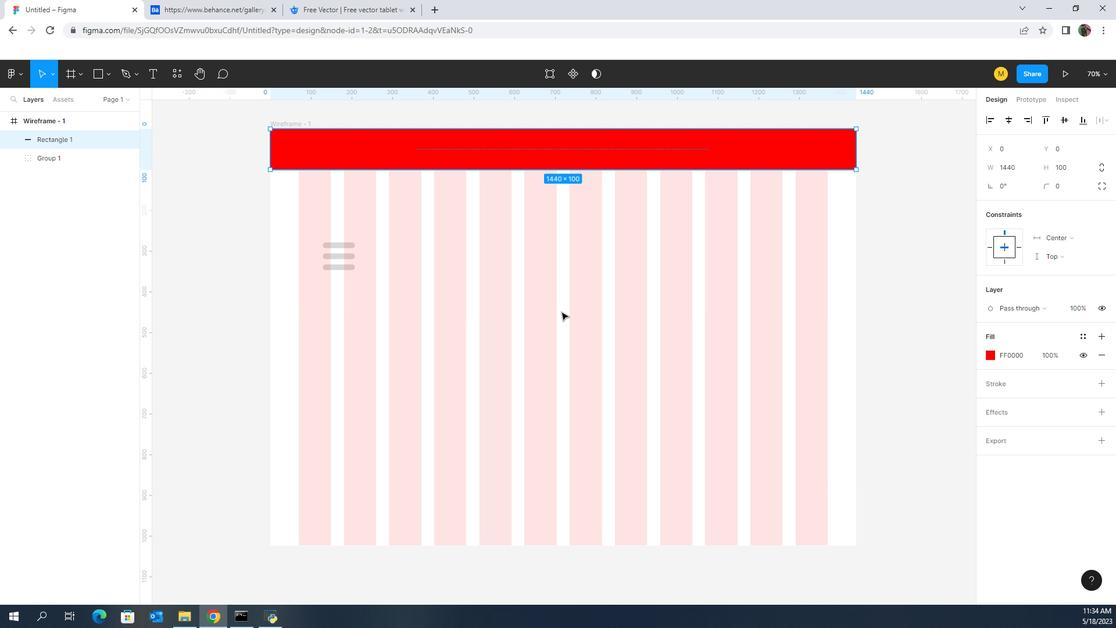 
Action: Mouse moved to (328, 237)
Screenshot: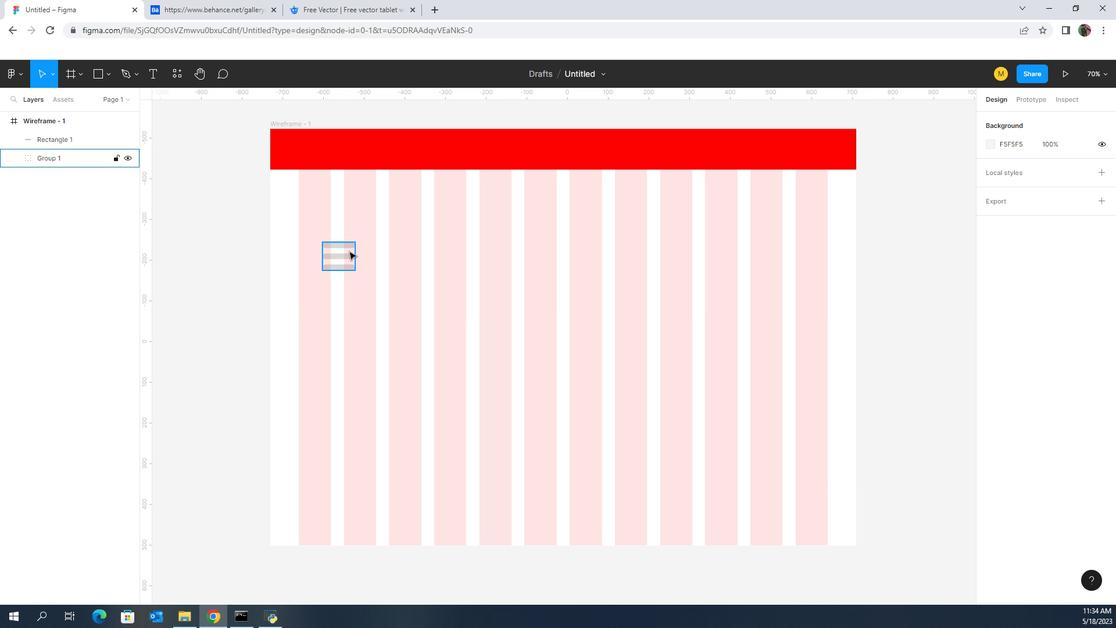 
Action: Mouse pressed left at (328, 237)
Screenshot: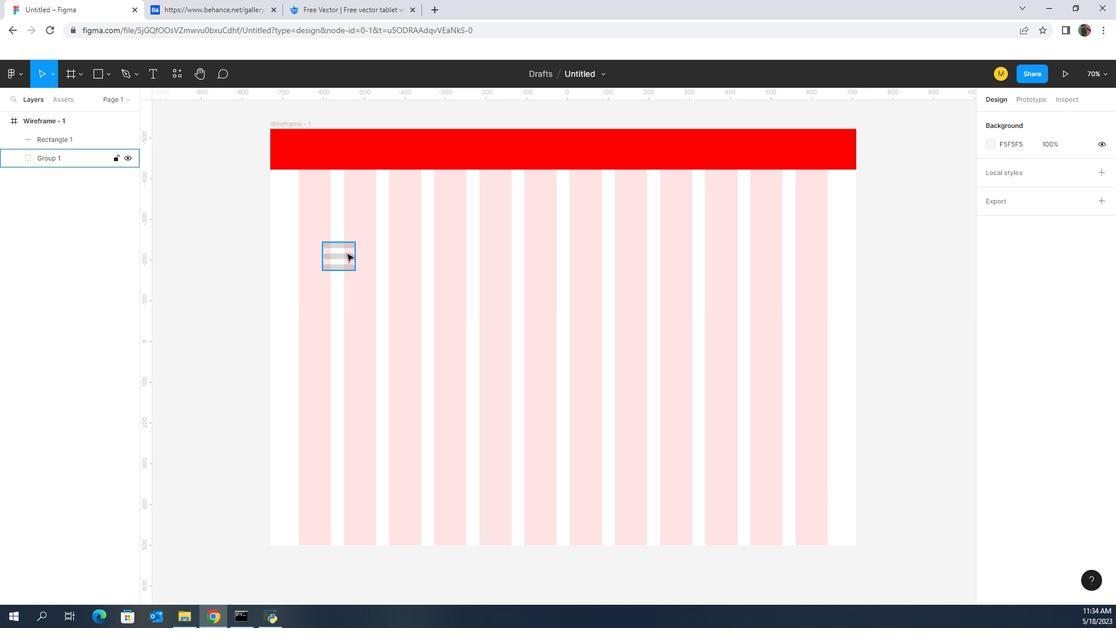 
Action: Mouse moved to (47, 132)
Screenshot: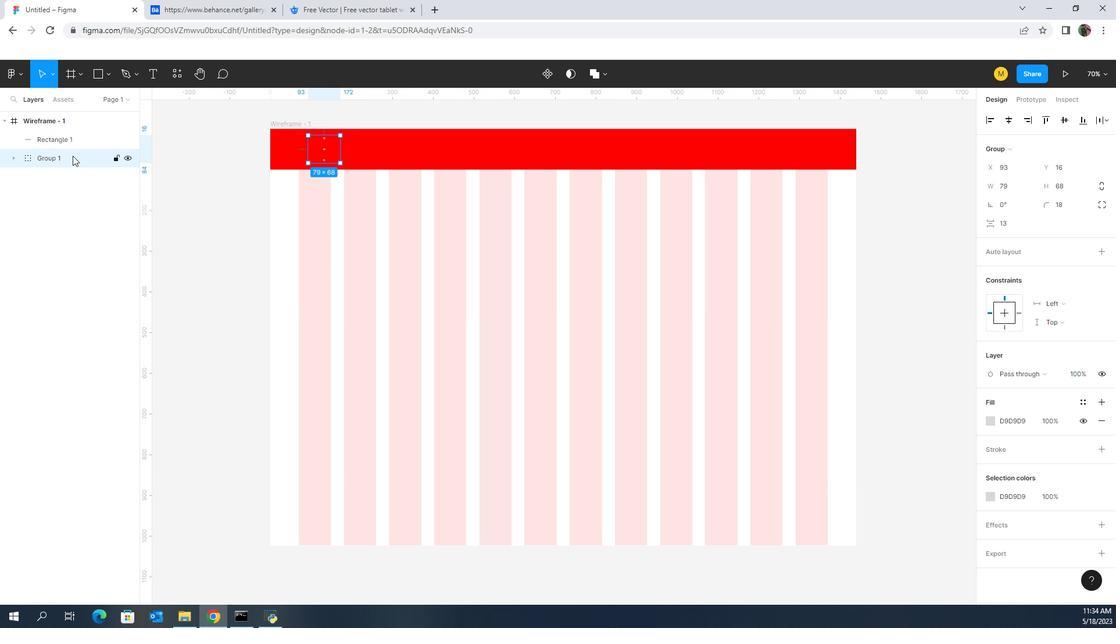 
Action: Mouse pressed left at (47, 132)
Screenshot: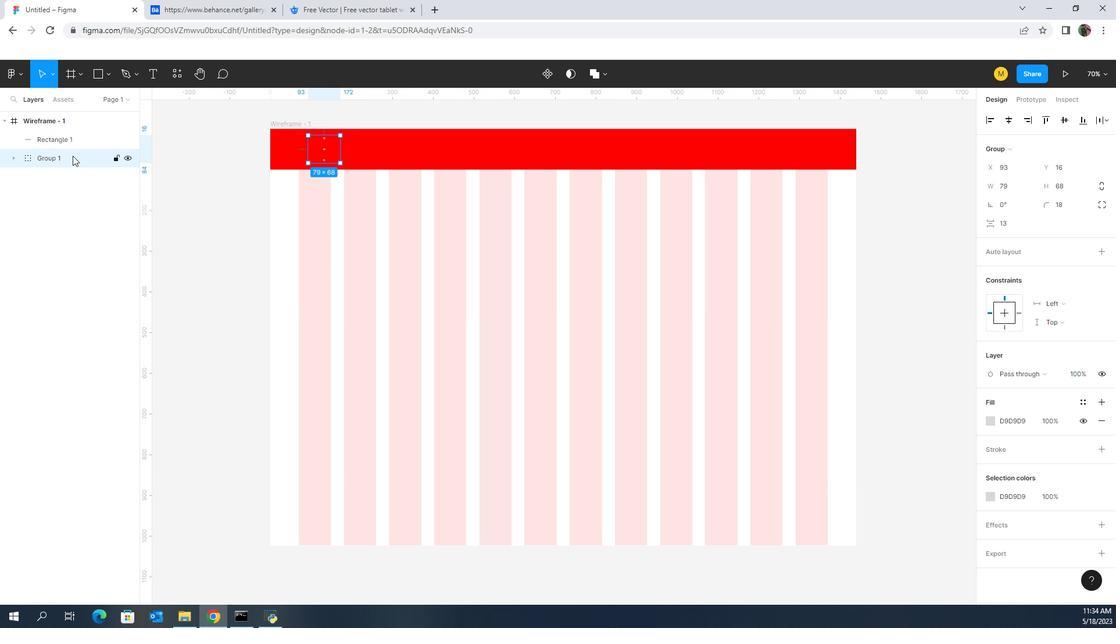 
Action: Mouse moved to (176, 227)
Screenshot: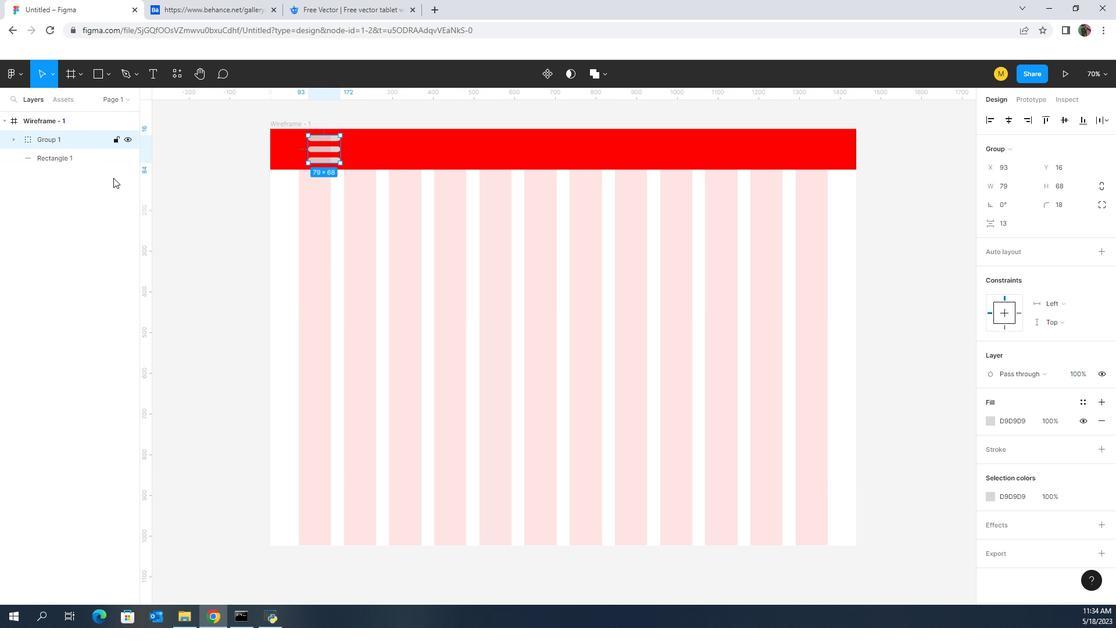 
Action: Mouse pressed left at (176, 227)
Screenshot: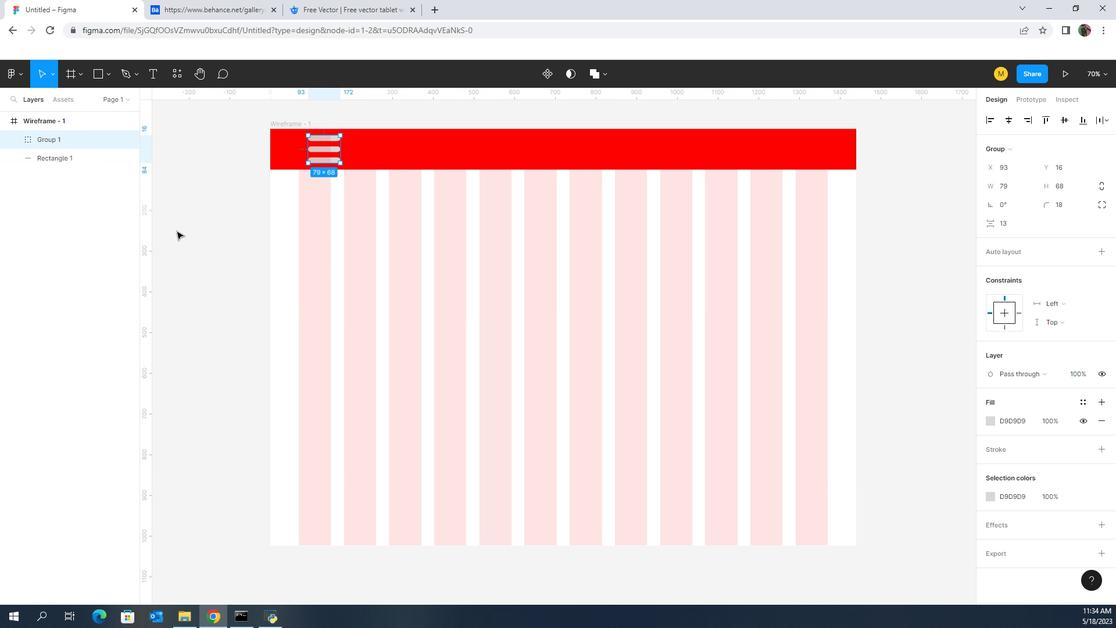 
Action: Mouse moved to (301, 131)
Screenshot: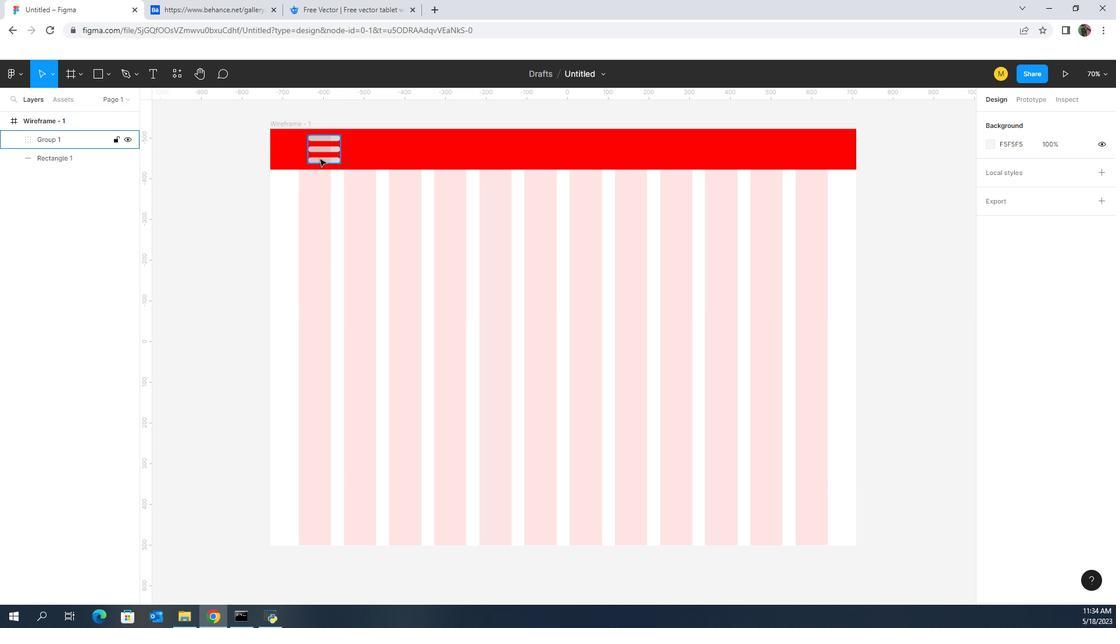 
Action: Mouse pressed left at (301, 131)
Screenshot: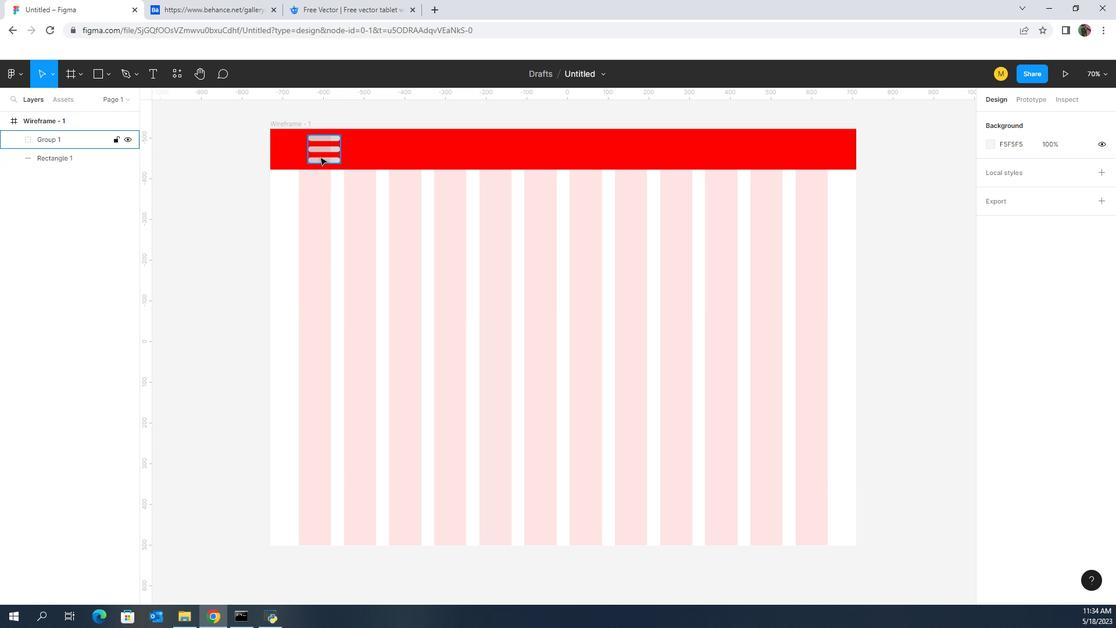 
Action: Mouse moved to (321, 134)
Screenshot: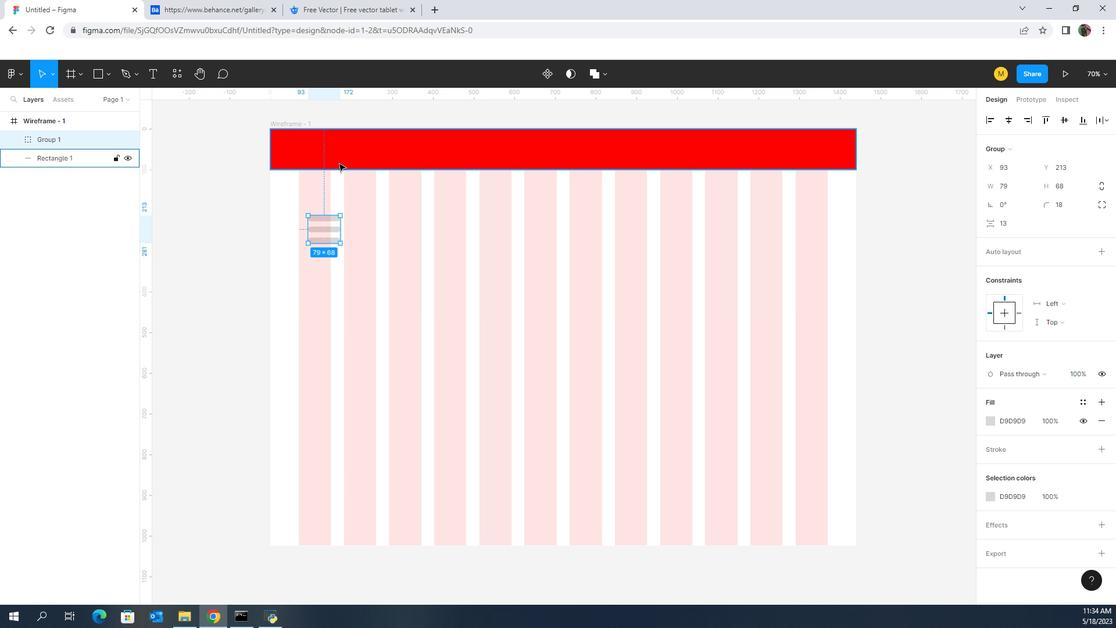 
Action: Mouse pressed left at (321, 134)
Screenshot: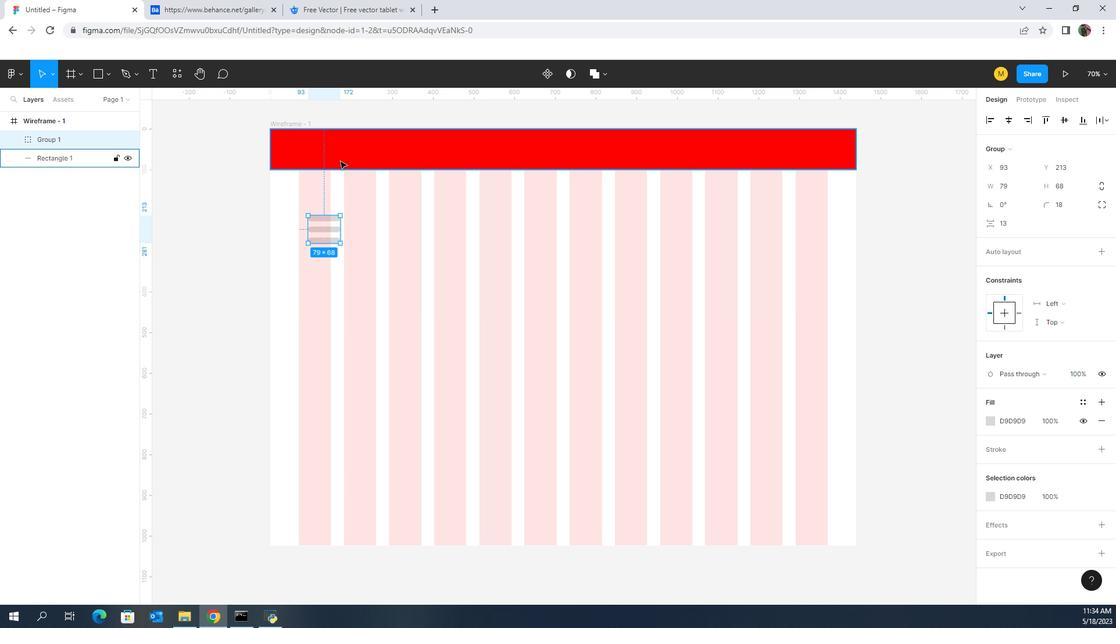 
Action: Mouse moved to (1046, 352)
Screenshot: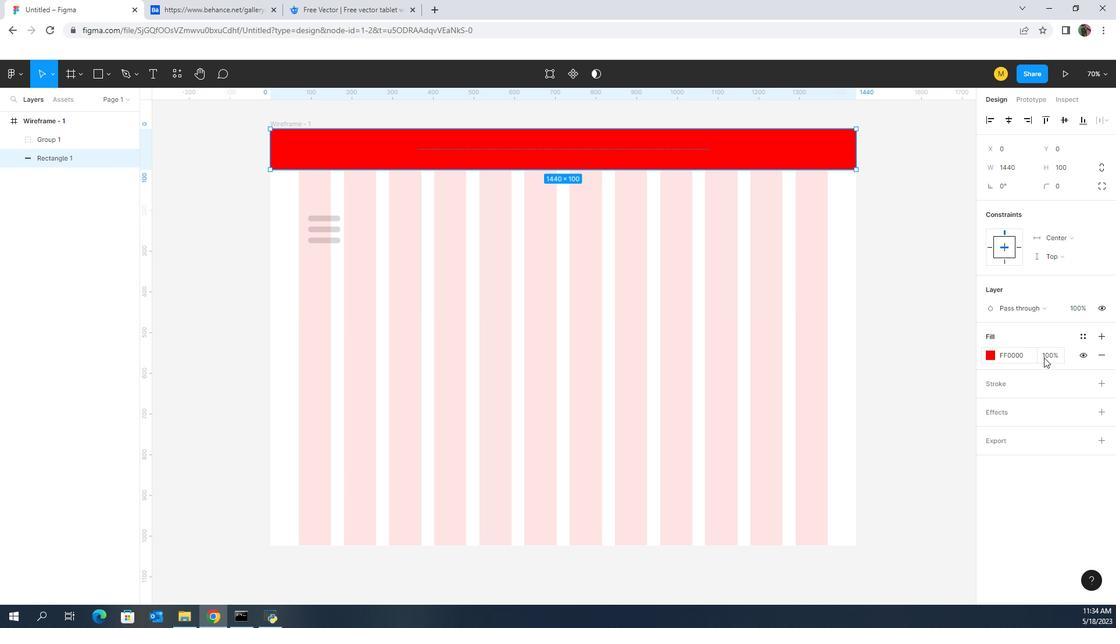 
Action: Mouse pressed left at (1046, 352)
Screenshot: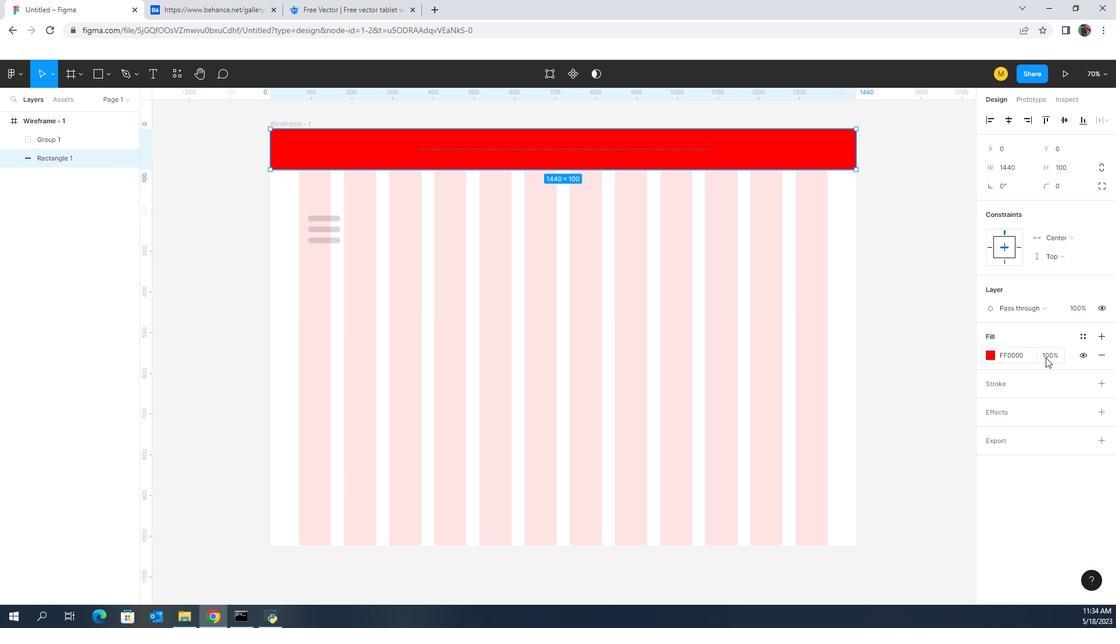 
Action: Mouse moved to (987, 347)
Screenshot: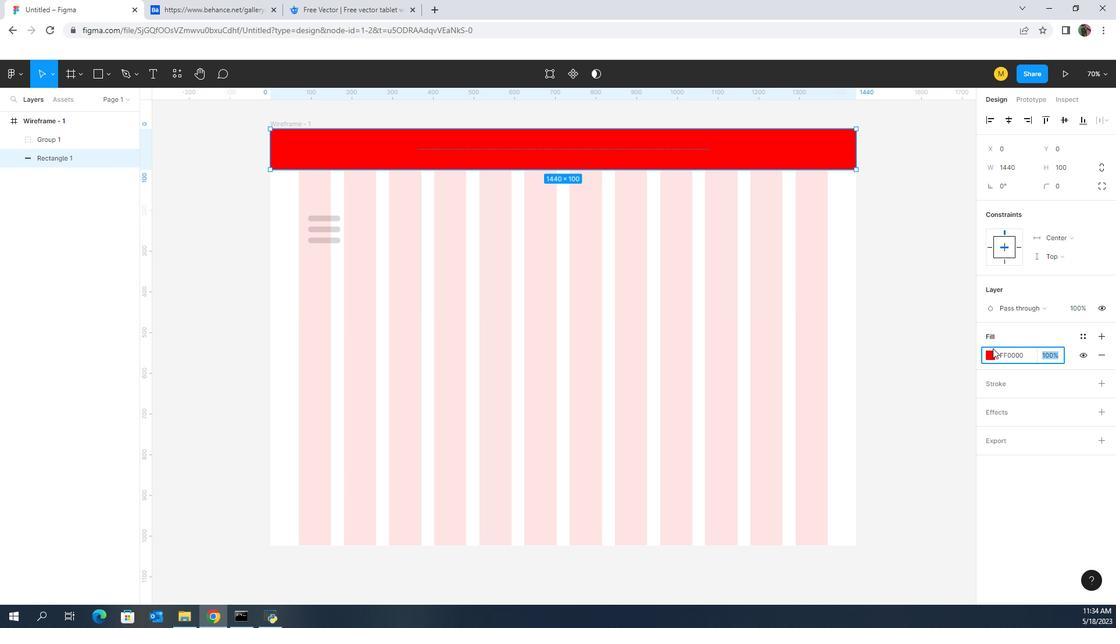 
Action: Mouse pressed left at (987, 347)
Screenshot: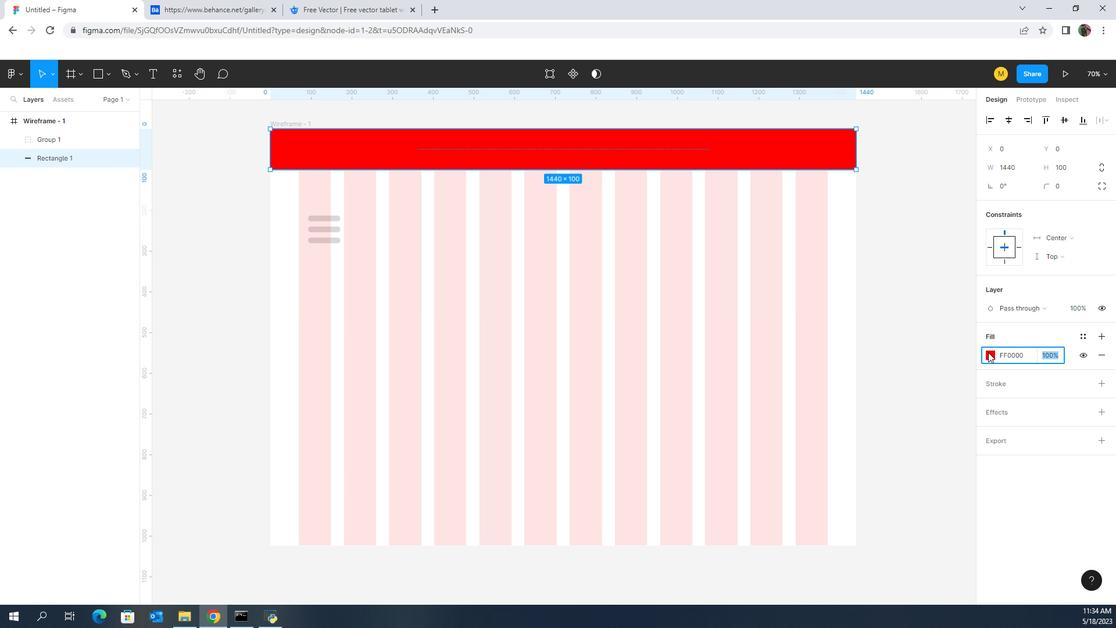 
Action: Mouse moved to (835, 312)
Screenshot: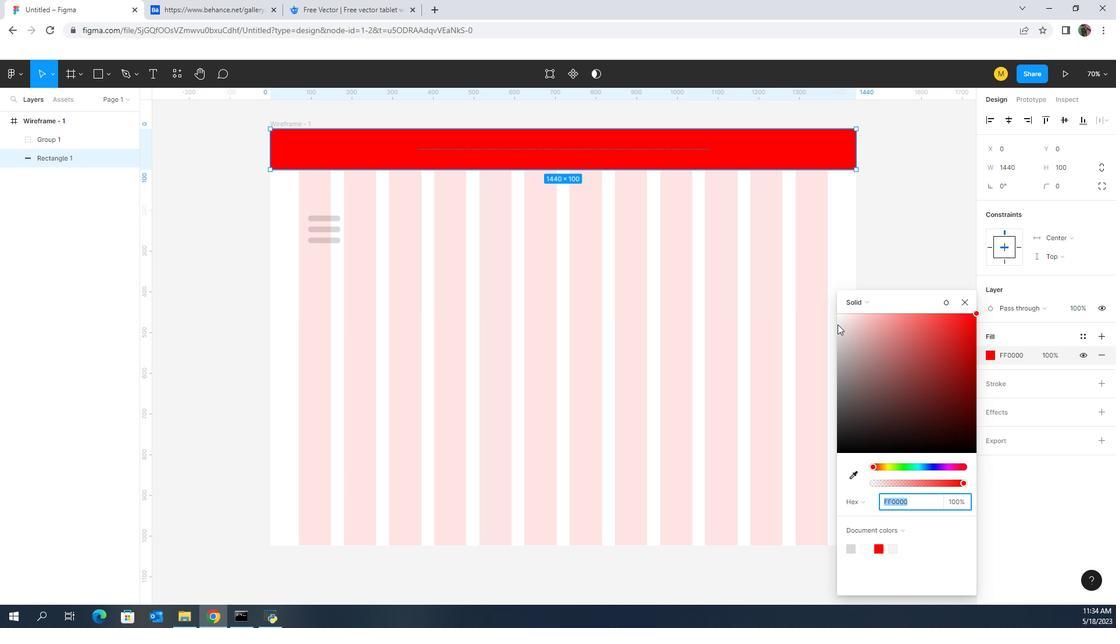 
Action: Mouse pressed left at (835, 312)
